 Task: Explore Airbnb accommodation in Yên Vinh, Vietnam from 8th December, 2023 to 15th December, 2023 for 8 adults. 5 bedrooms having 8 beds and 5 bathrooms. Property type can be flat. Amenities needed are: wifi, TV, free parkinig on premises, gym, breakfast. Look for 5 properties as per requirement.
Action: Mouse moved to (490, 252)
Screenshot: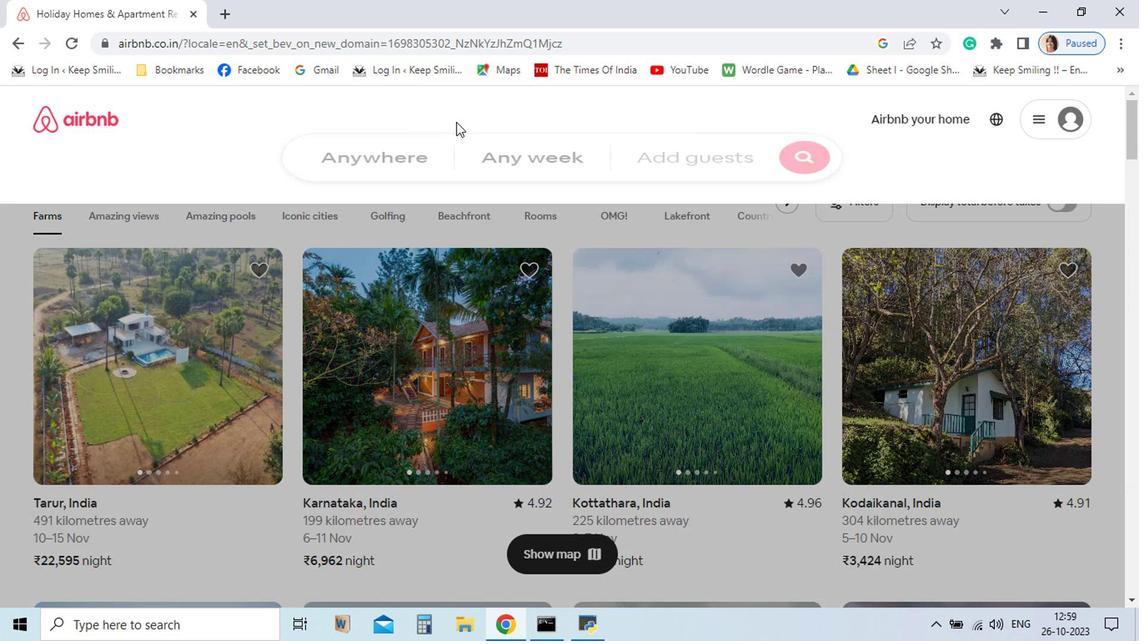 
Action: Mouse pressed left at (490, 252)
Screenshot: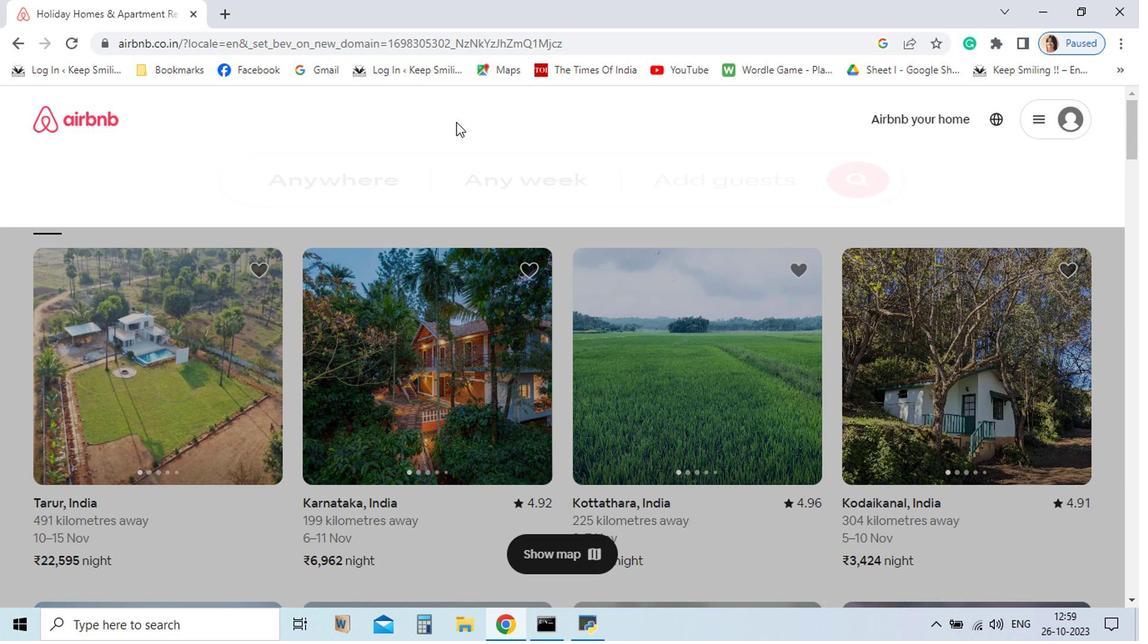 
Action: Mouse moved to (414, 296)
Screenshot: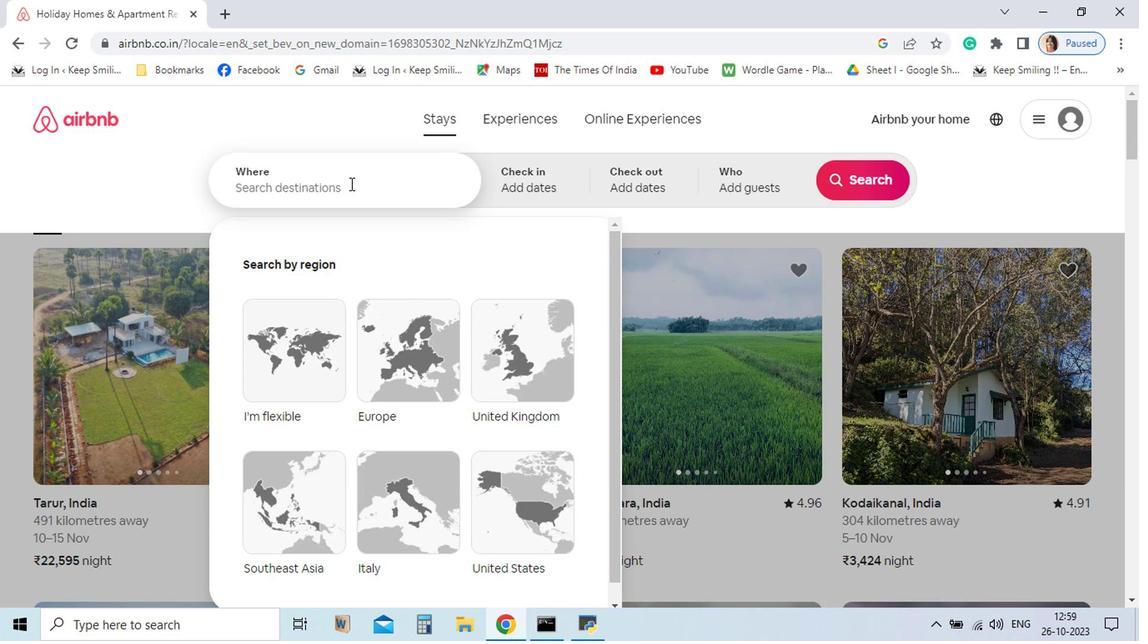 
Action: Mouse pressed left at (414, 296)
Screenshot: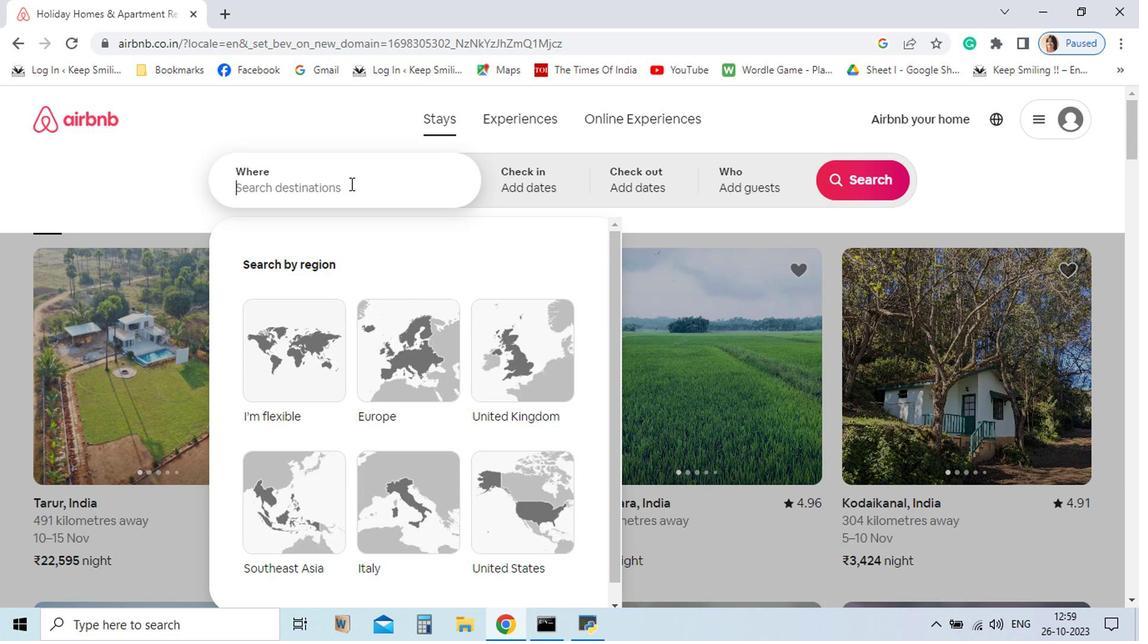 
Action: Key pressed yen<Key.space>vinh,<Key.space>vietnam<Key.enter>
Screenshot: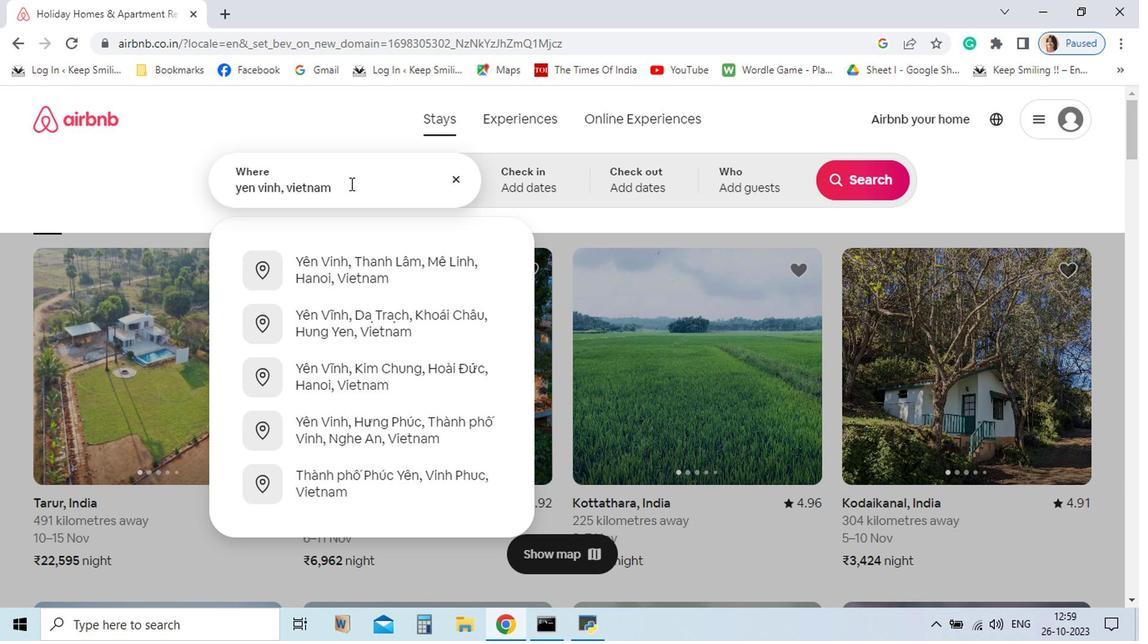 
Action: Mouse moved to (773, 385)
Screenshot: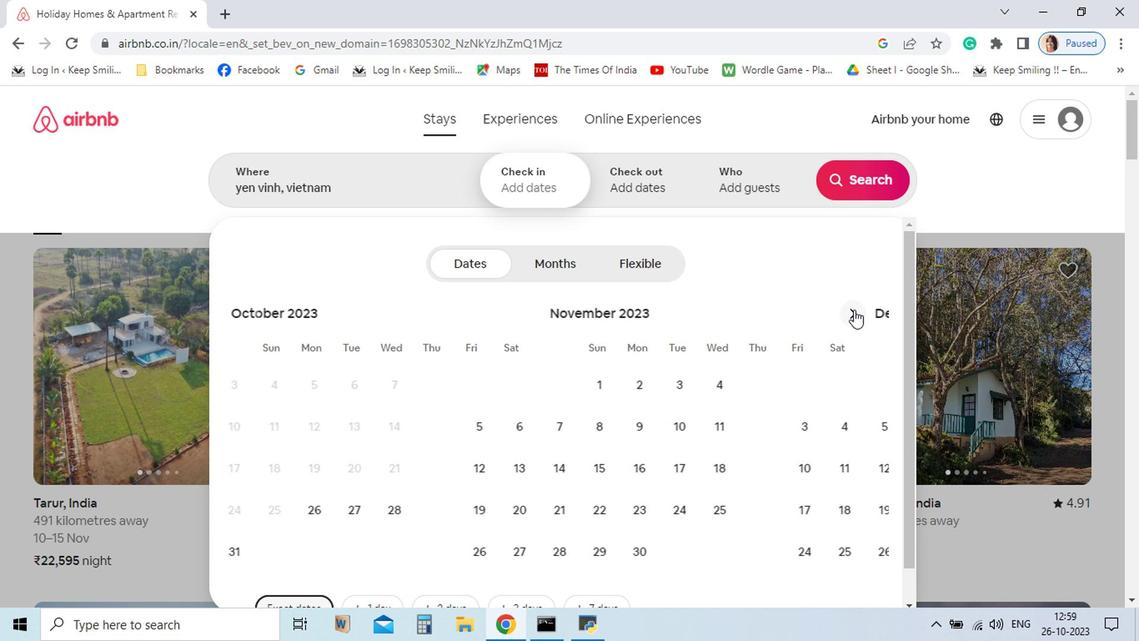 
Action: Mouse pressed left at (773, 385)
Screenshot: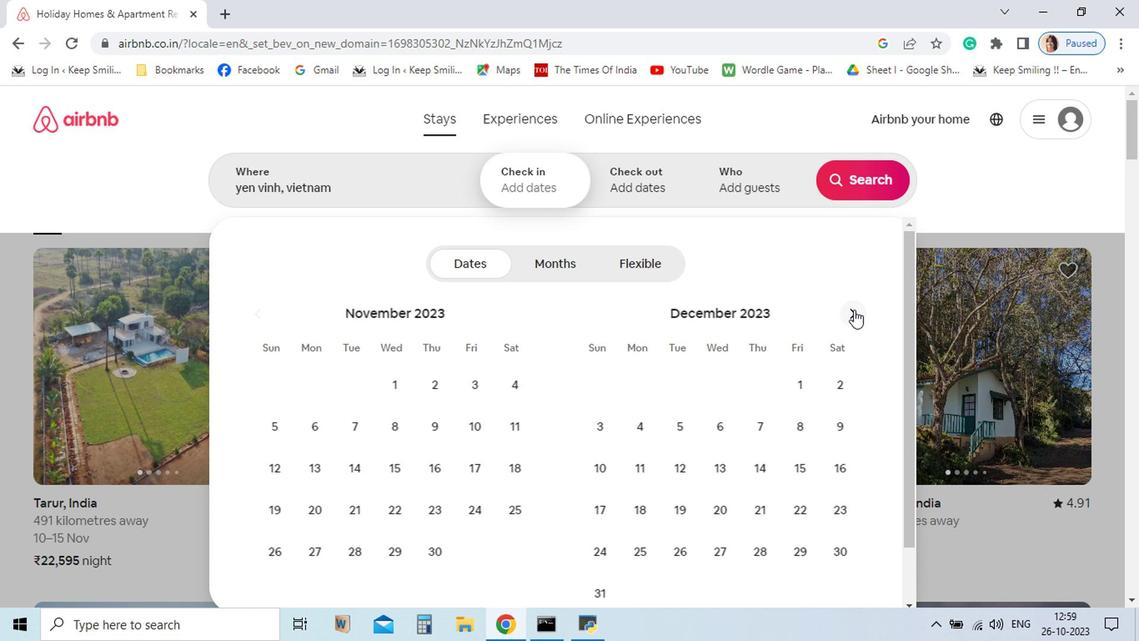 
Action: Mouse moved to (728, 468)
Screenshot: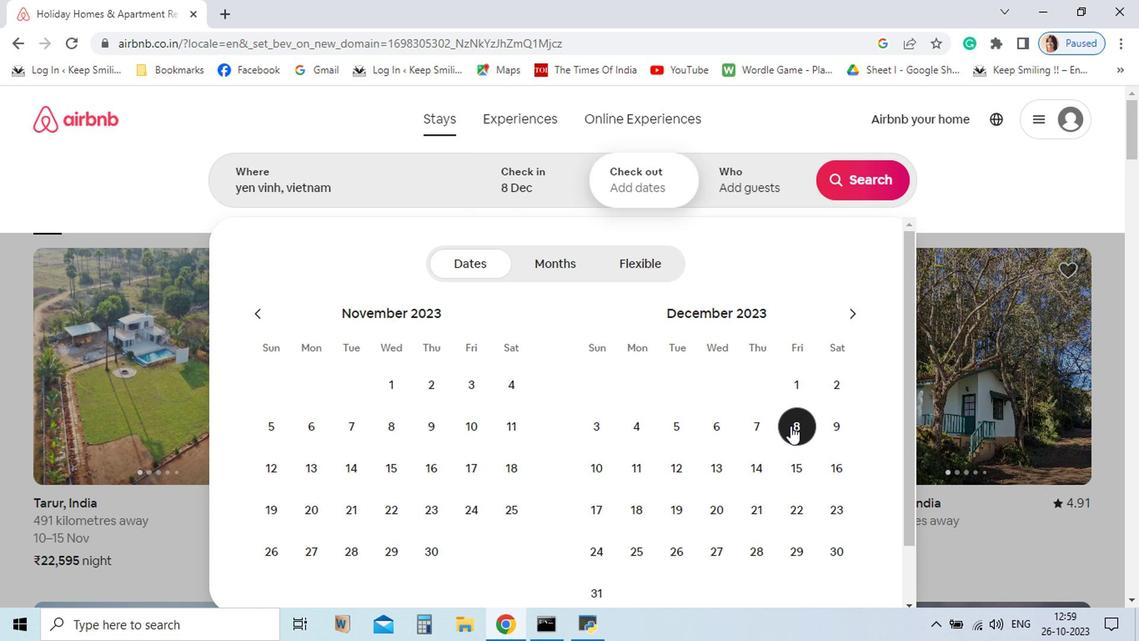 
Action: Mouse pressed left at (728, 468)
Screenshot: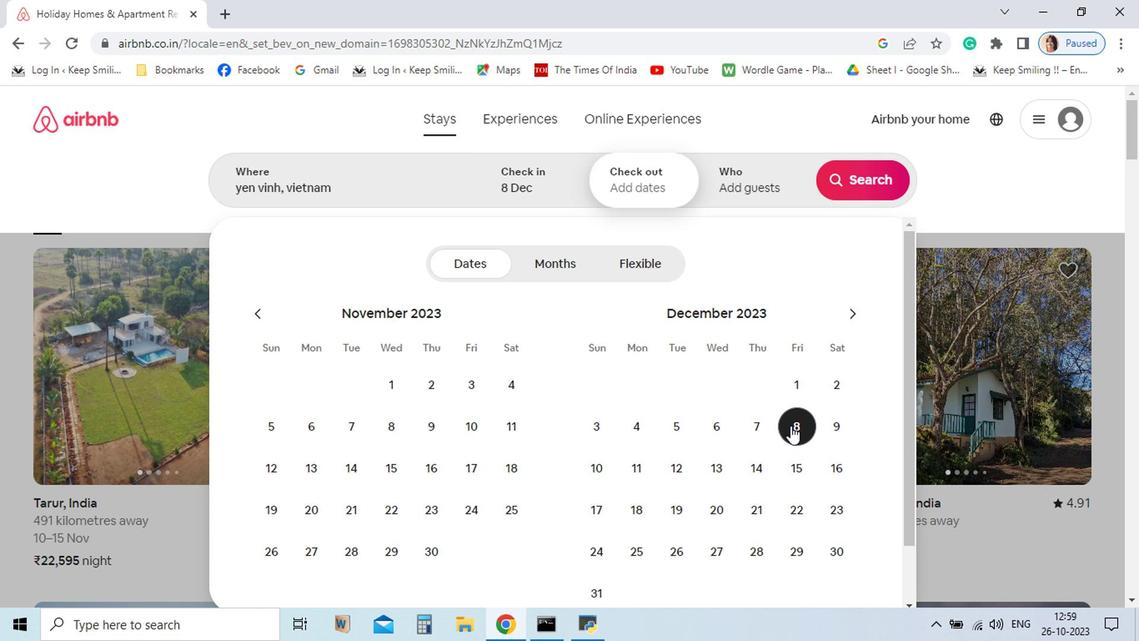 
Action: Mouse moved to (730, 497)
Screenshot: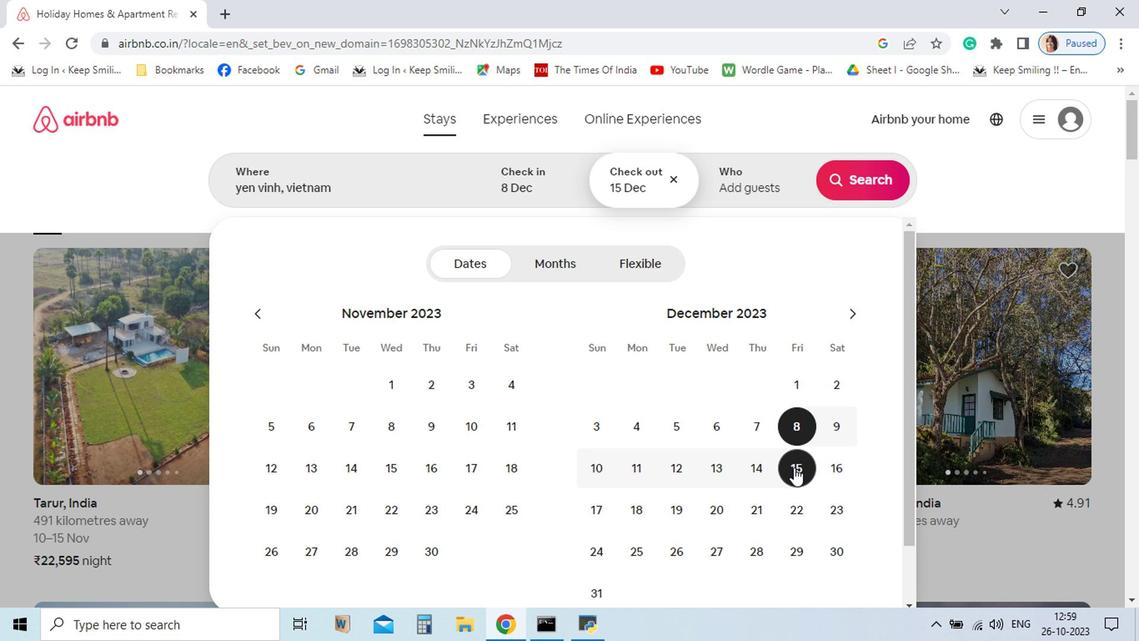 
Action: Mouse pressed left at (730, 497)
Screenshot: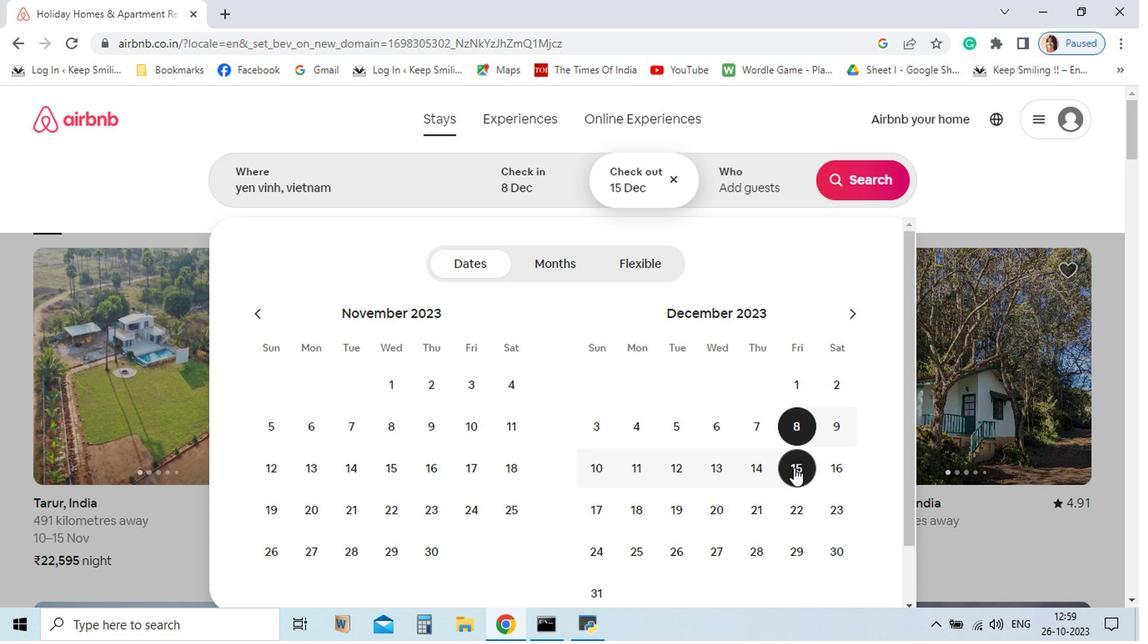 
Action: Mouse moved to (712, 298)
Screenshot: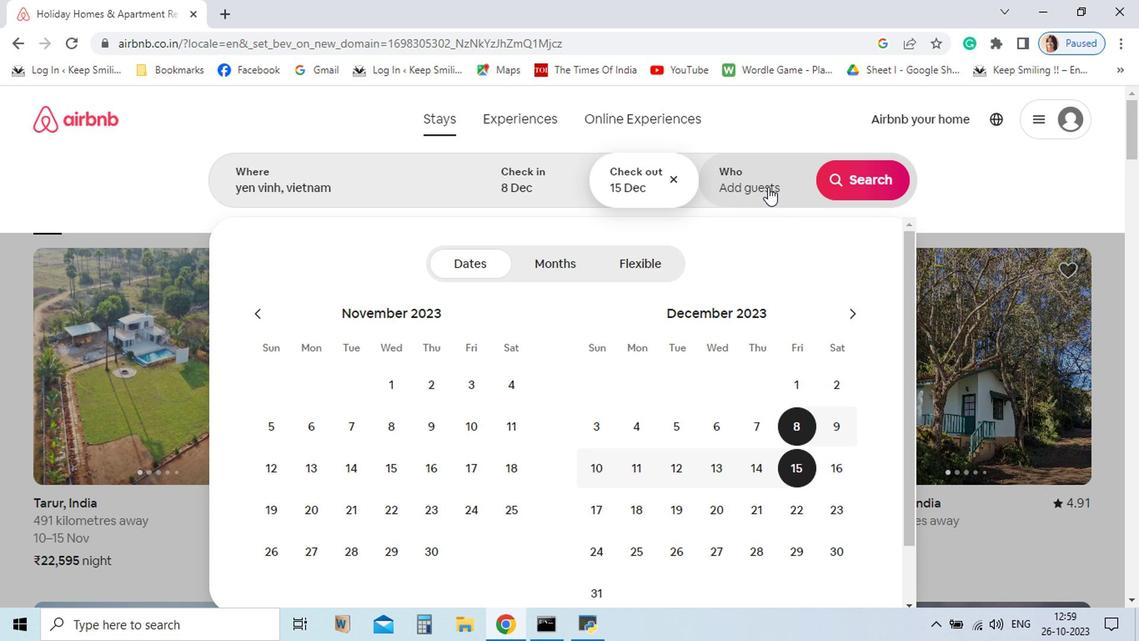 
Action: Mouse pressed left at (712, 298)
Screenshot: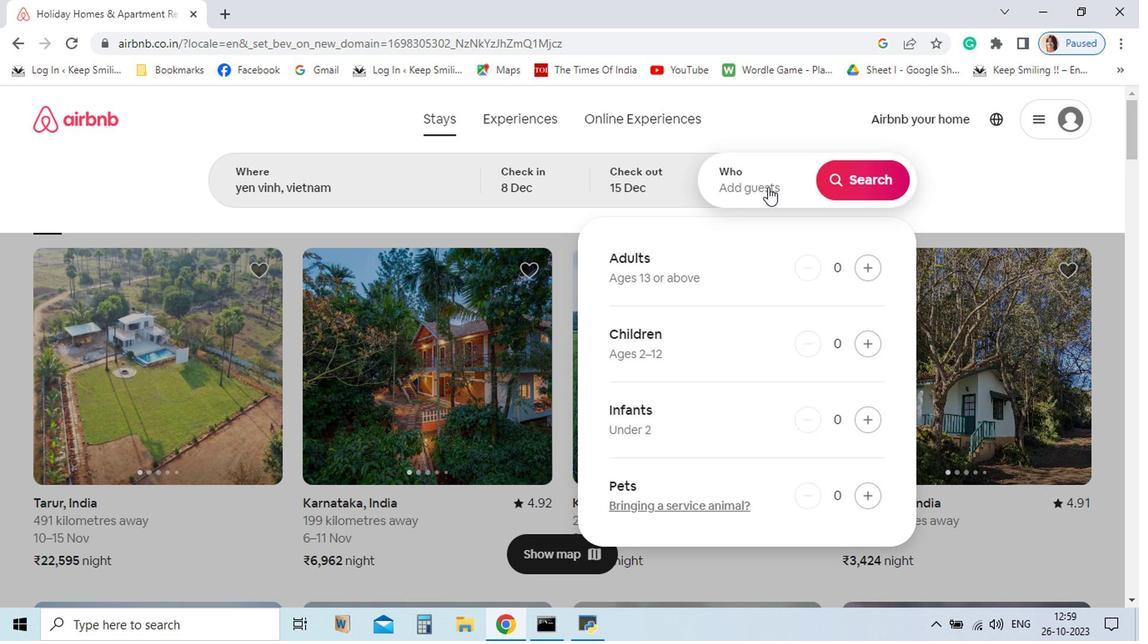 
Action: Mouse moved to (786, 356)
Screenshot: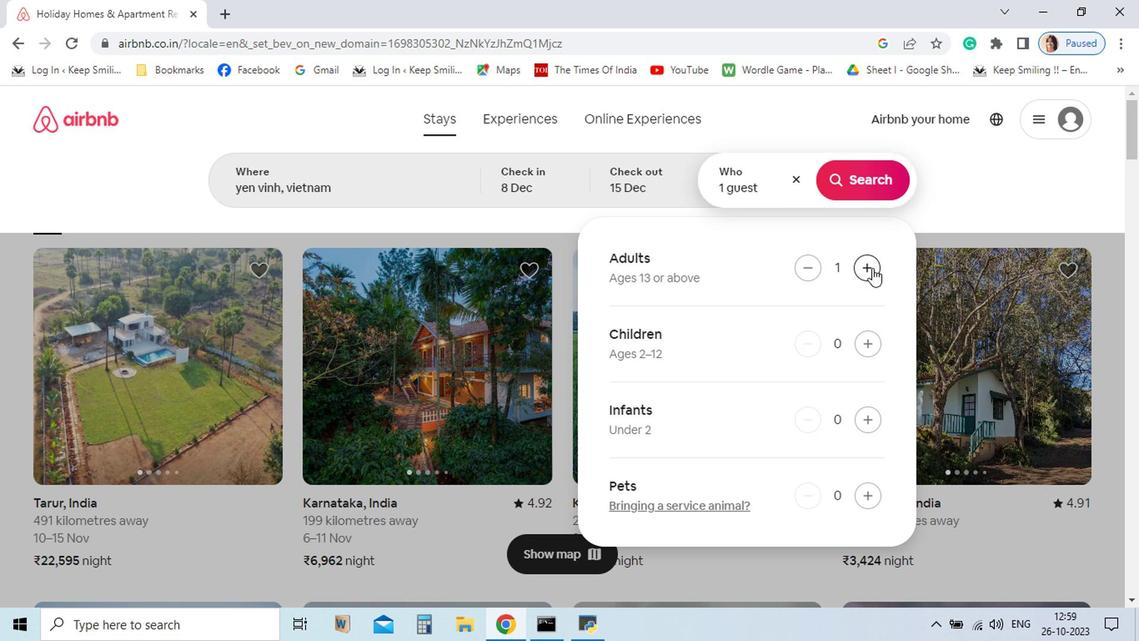 
Action: Mouse pressed left at (786, 356)
Screenshot: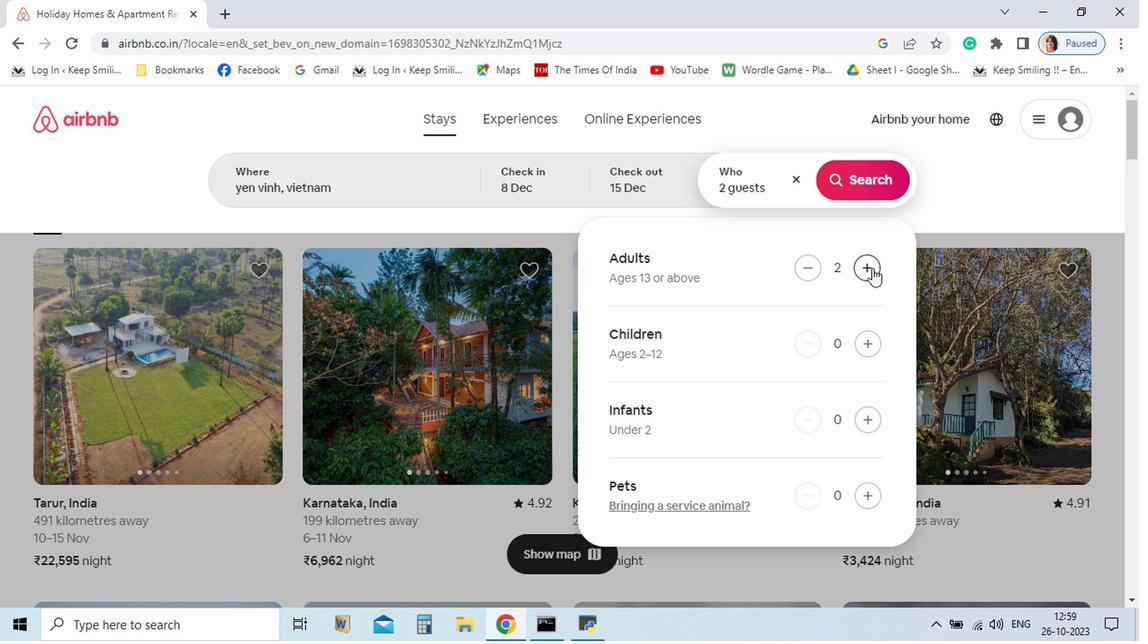 
Action: Mouse pressed left at (786, 356)
Screenshot: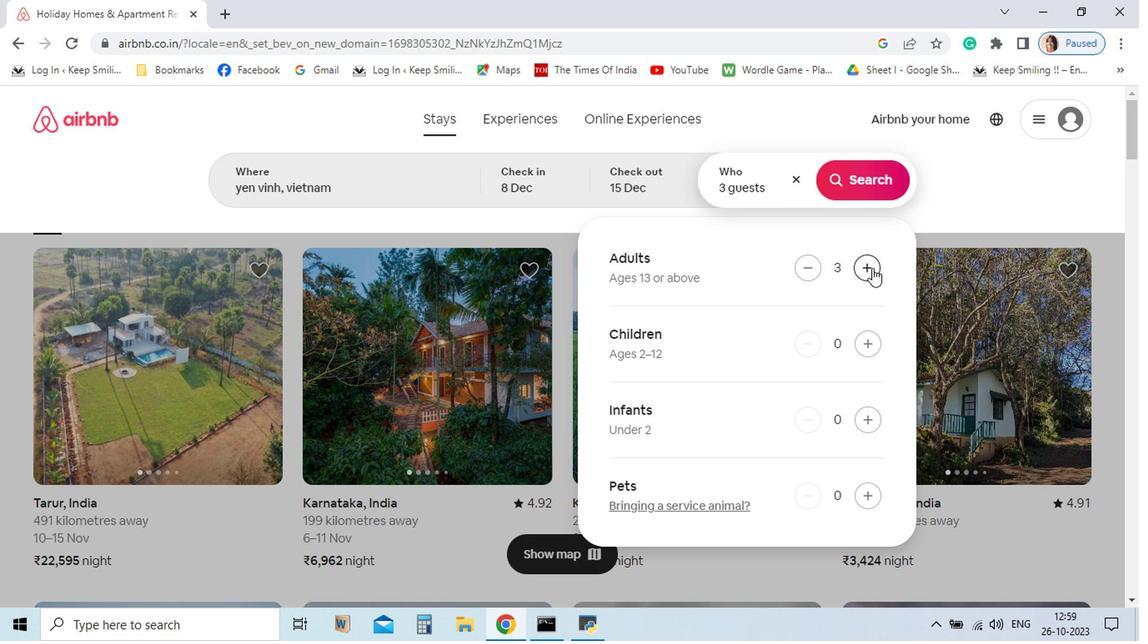 
Action: Mouse pressed left at (786, 356)
Screenshot: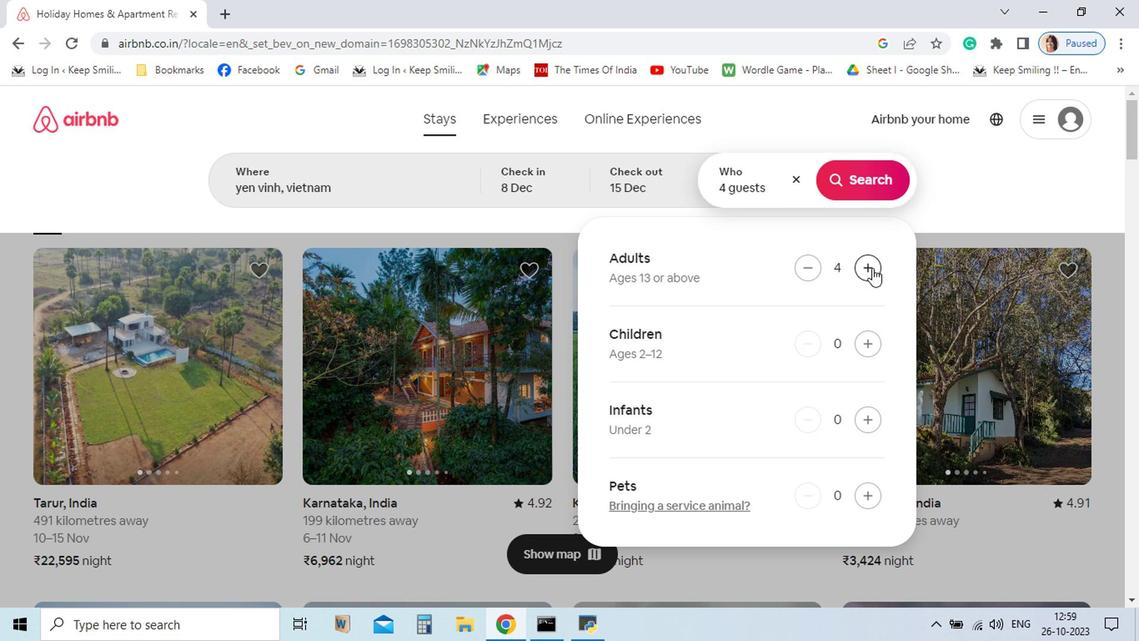 
Action: Mouse pressed left at (786, 356)
Screenshot: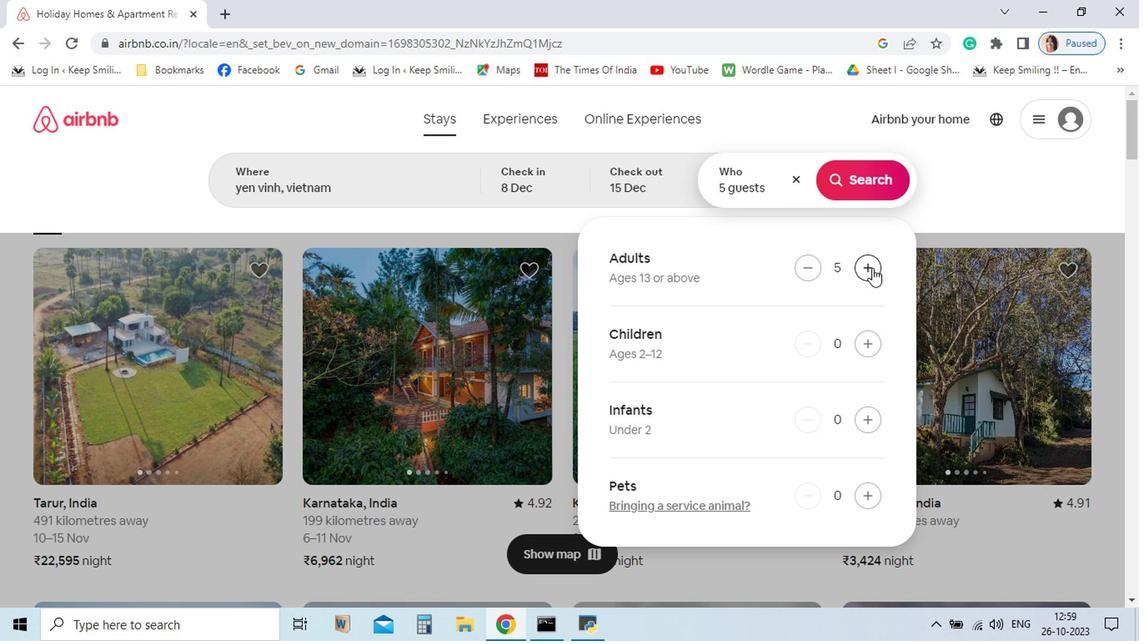 
Action: Mouse pressed left at (786, 356)
Screenshot: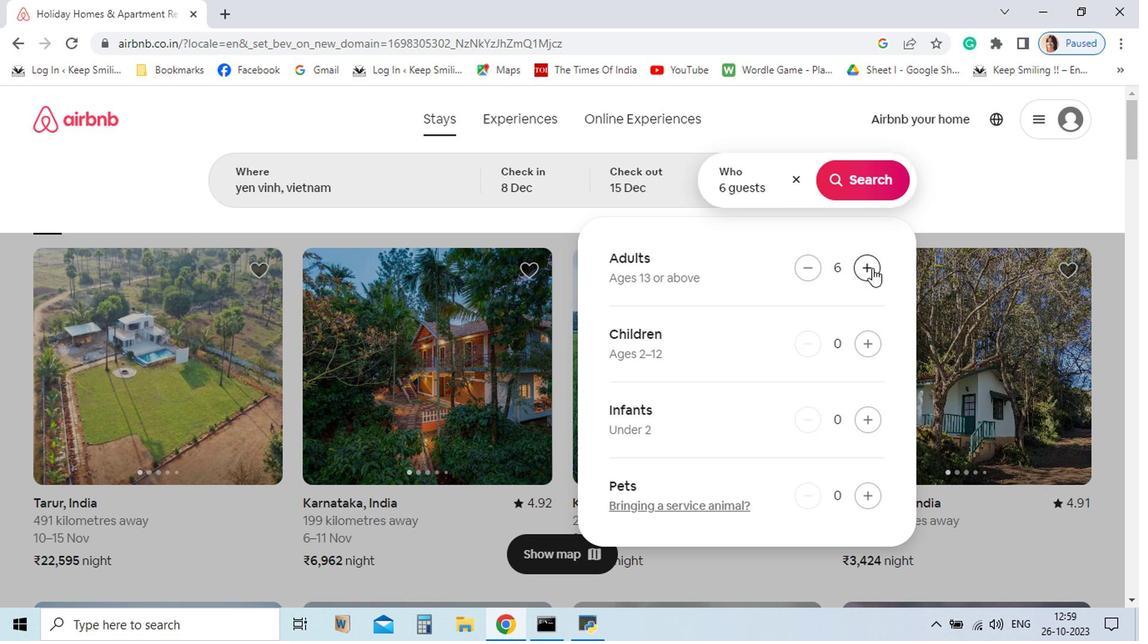 
Action: Mouse pressed left at (786, 356)
Screenshot: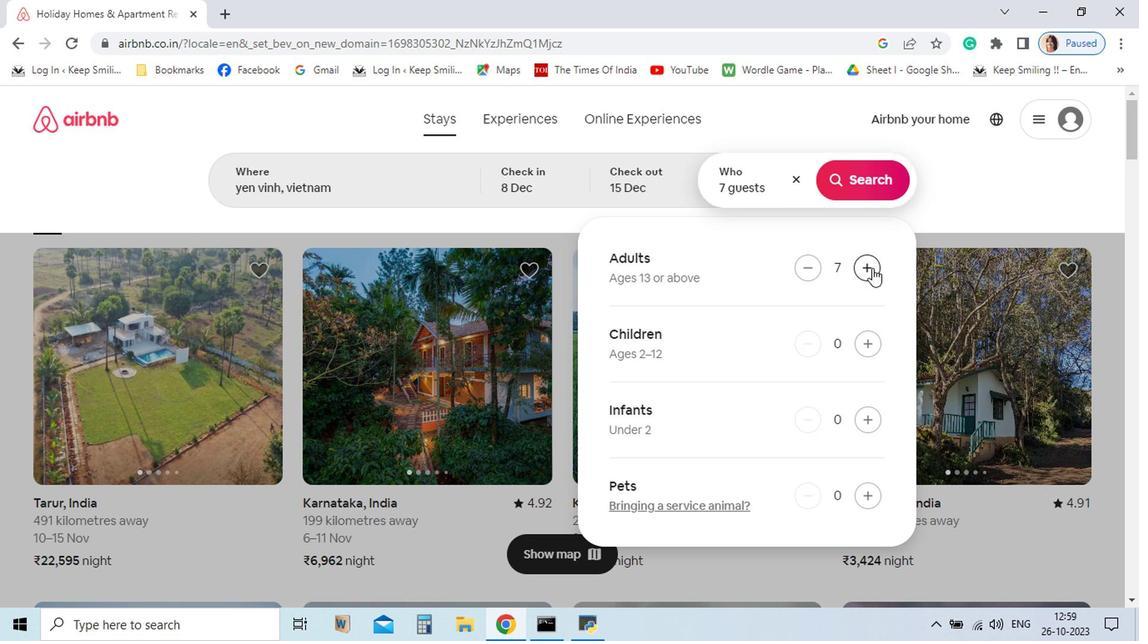 
Action: Mouse pressed left at (786, 356)
Screenshot: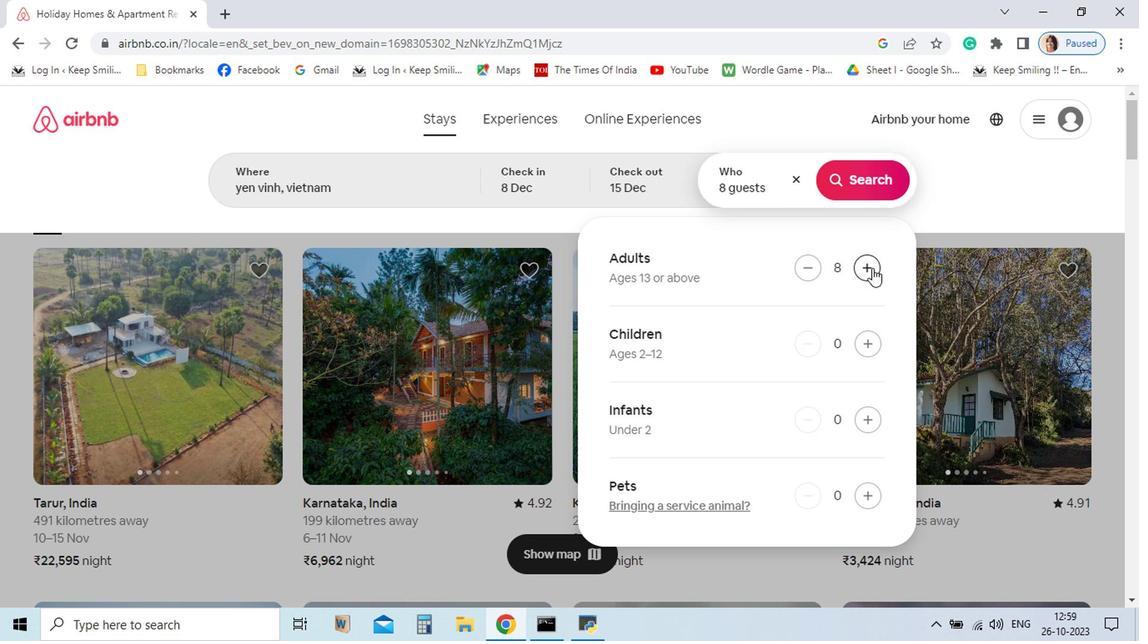 
Action: Mouse pressed left at (786, 356)
Screenshot: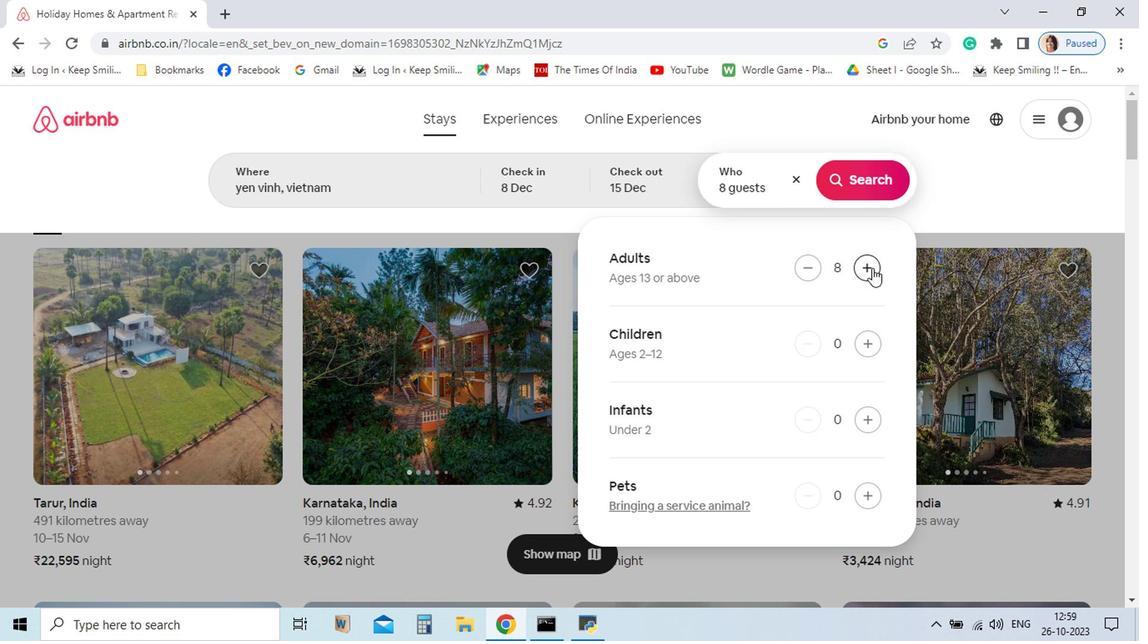
Action: Mouse moved to (785, 290)
Screenshot: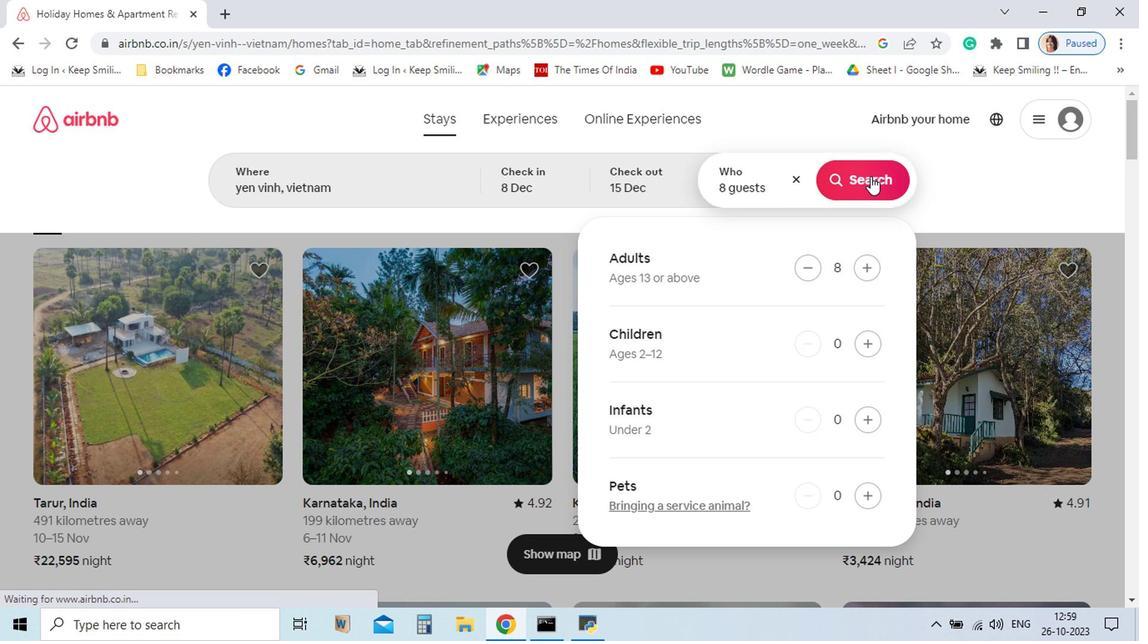 
Action: Mouse pressed left at (785, 290)
Screenshot: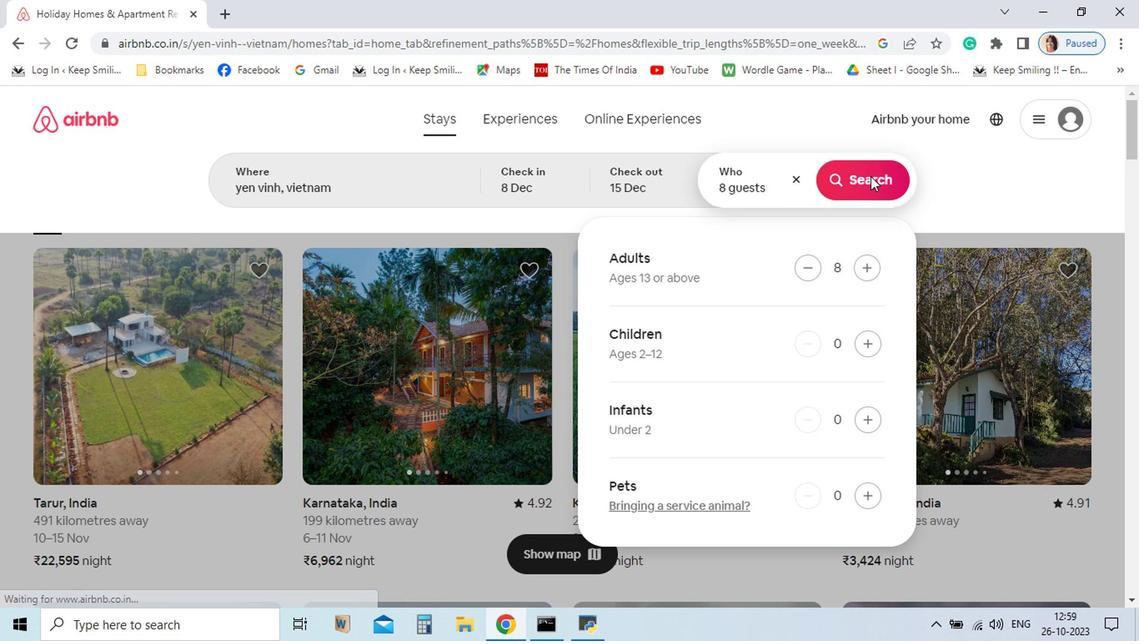 
Action: Mouse moved to (786, 294)
Screenshot: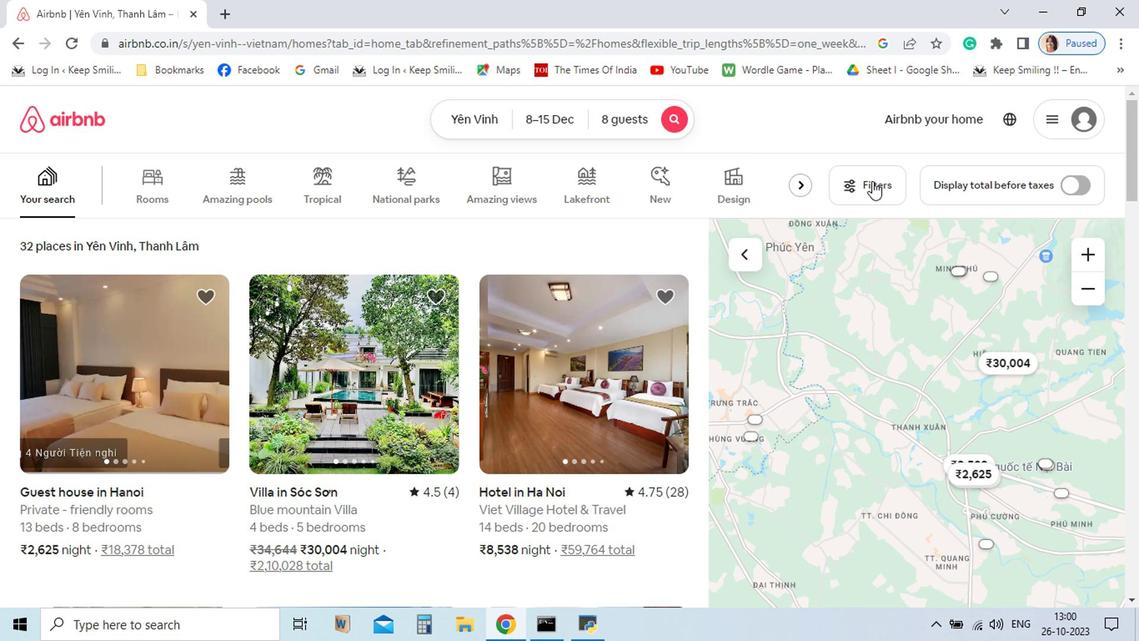
Action: Mouse pressed left at (786, 294)
Screenshot: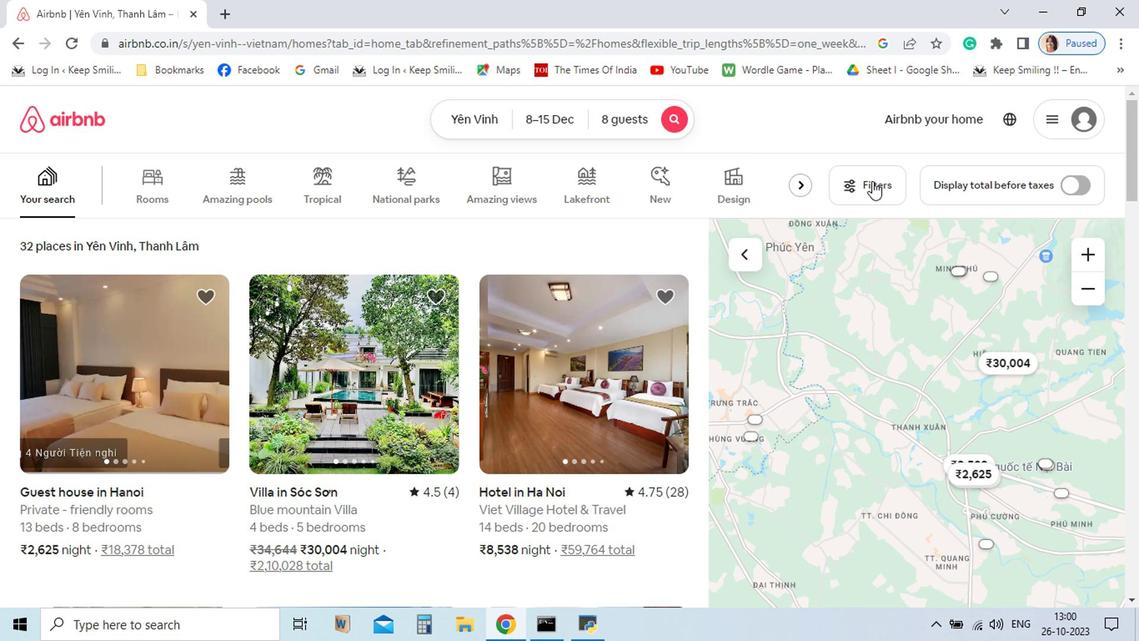 
Action: Mouse moved to (795, 319)
Screenshot: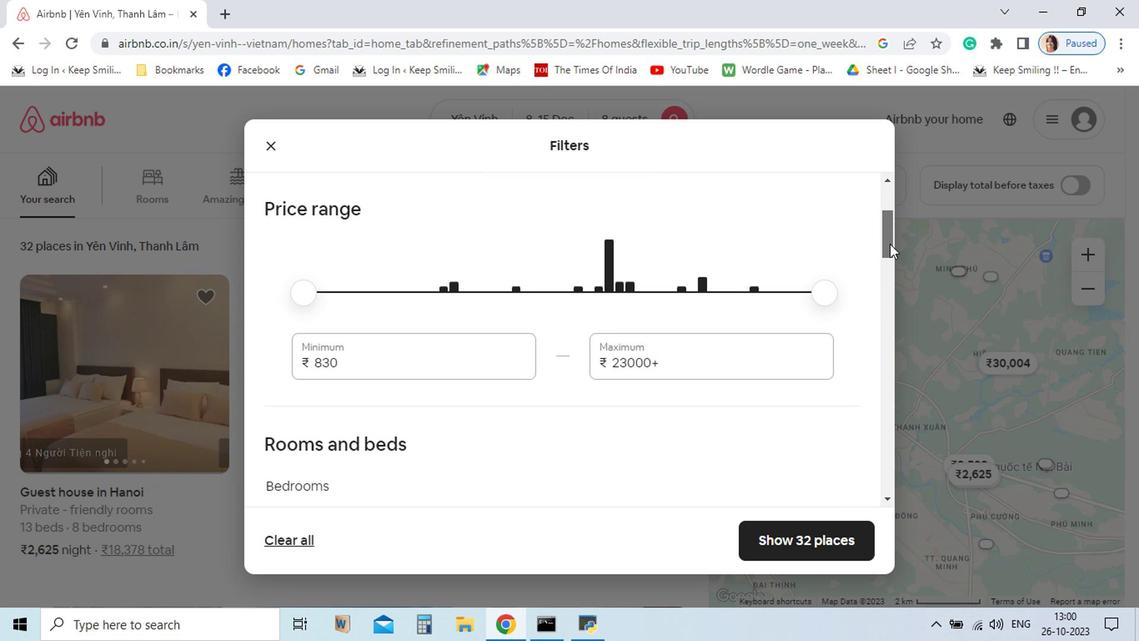 
Action: Mouse pressed left at (795, 319)
Screenshot: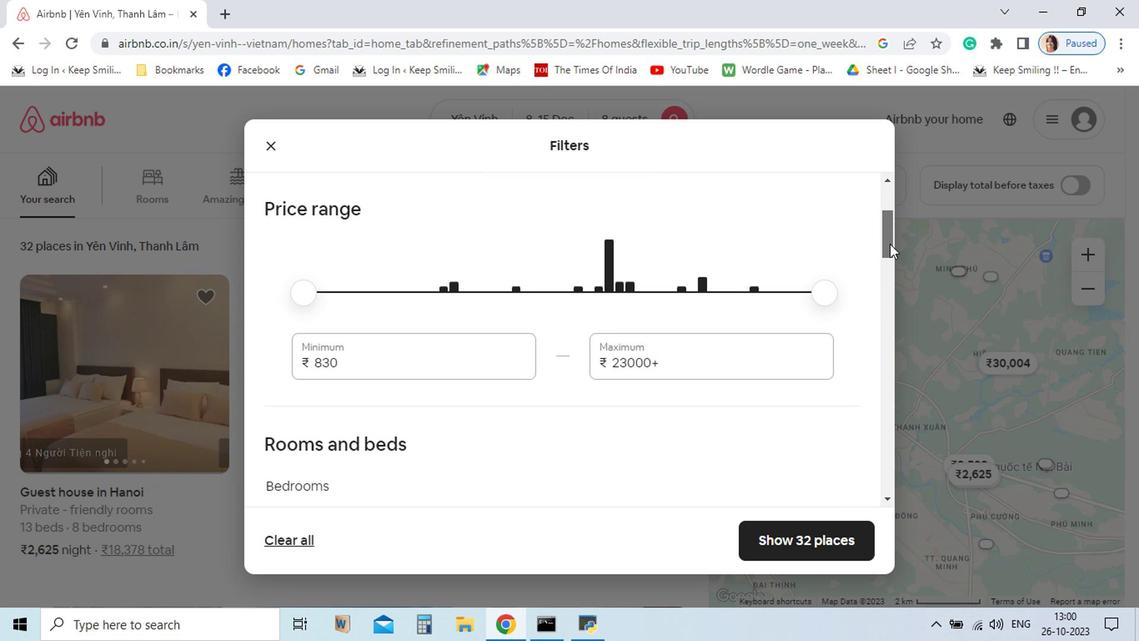 
Action: Mouse moved to (589, 428)
Screenshot: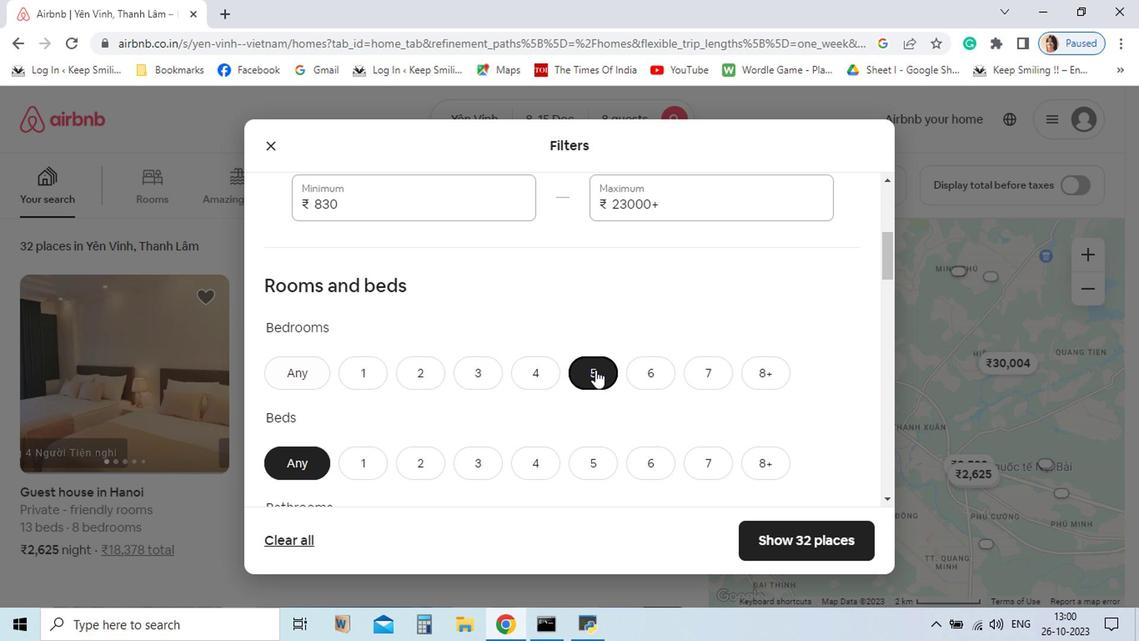 
Action: Mouse pressed left at (589, 428)
Screenshot: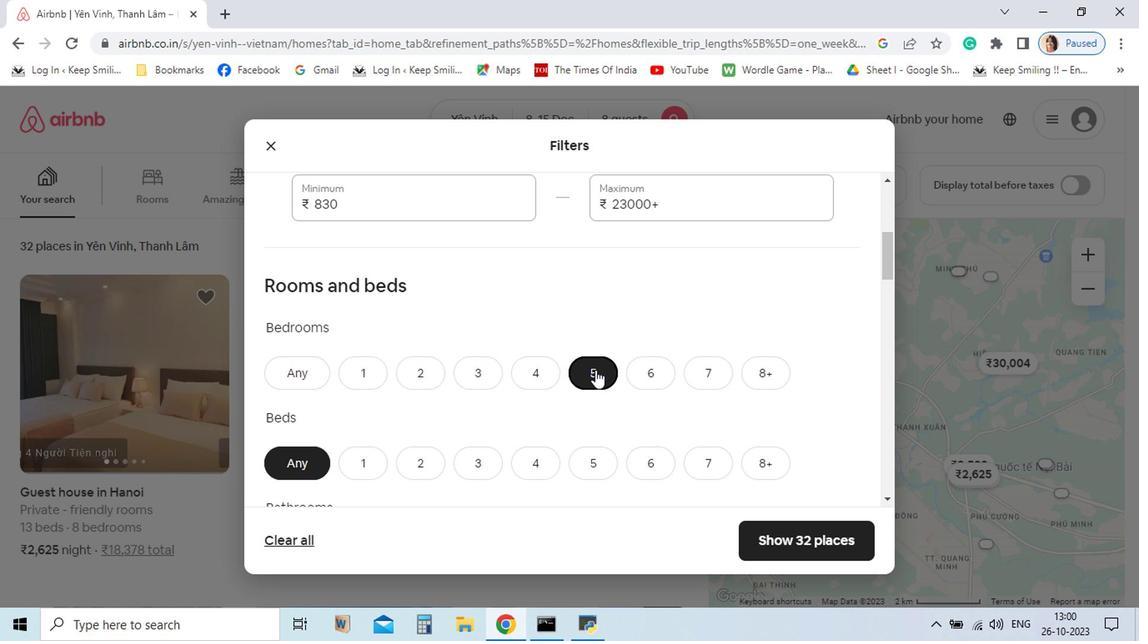 
Action: Mouse moved to (705, 486)
Screenshot: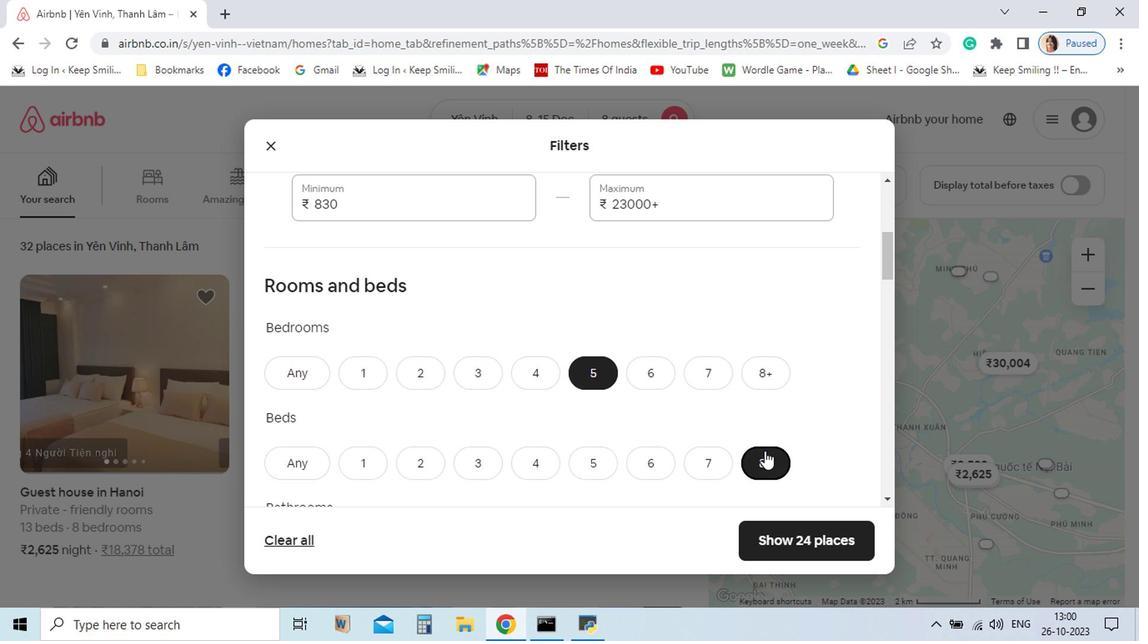 
Action: Mouse pressed left at (705, 486)
Screenshot: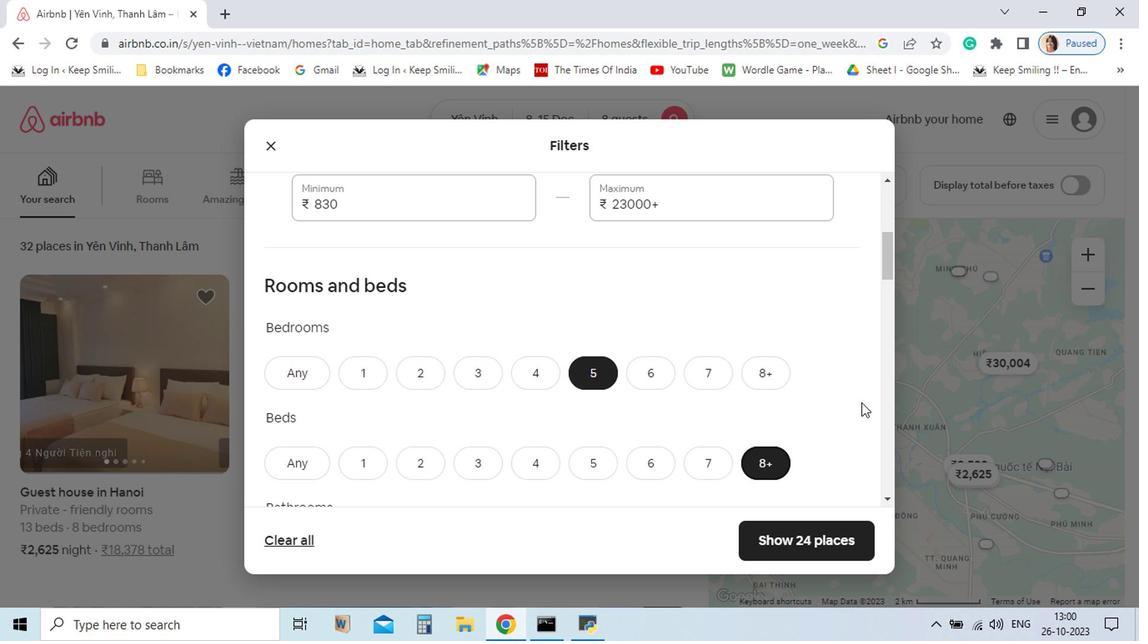 
Action: Mouse moved to (795, 354)
Screenshot: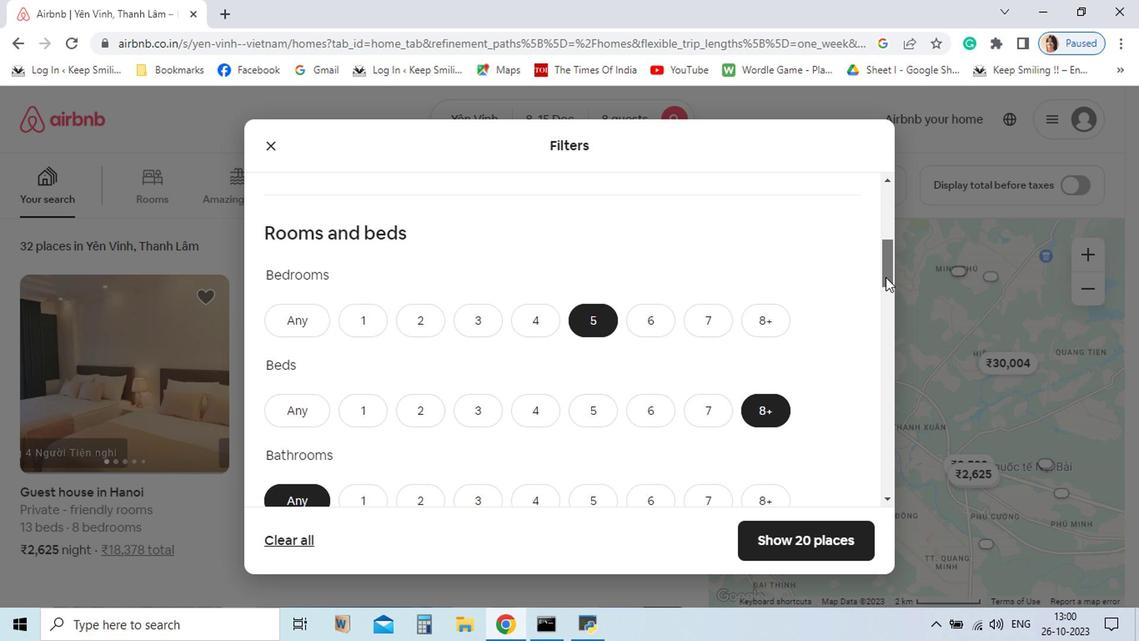 
Action: Mouse pressed left at (795, 354)
Screenshot: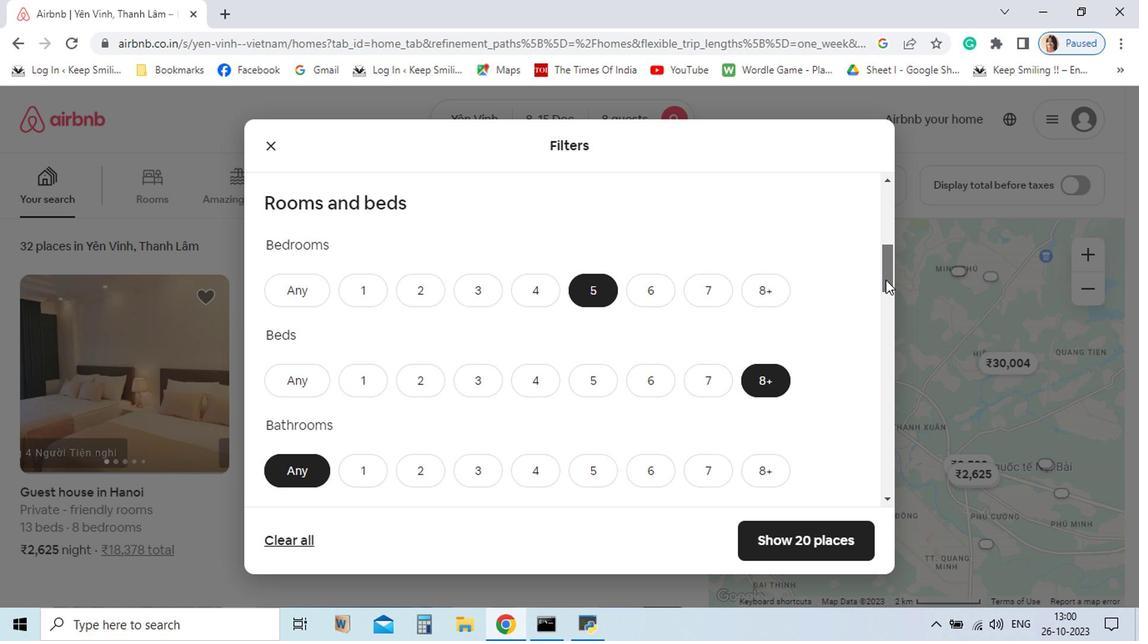 
Action: Mouse moved to (590, 463)
Screenshot: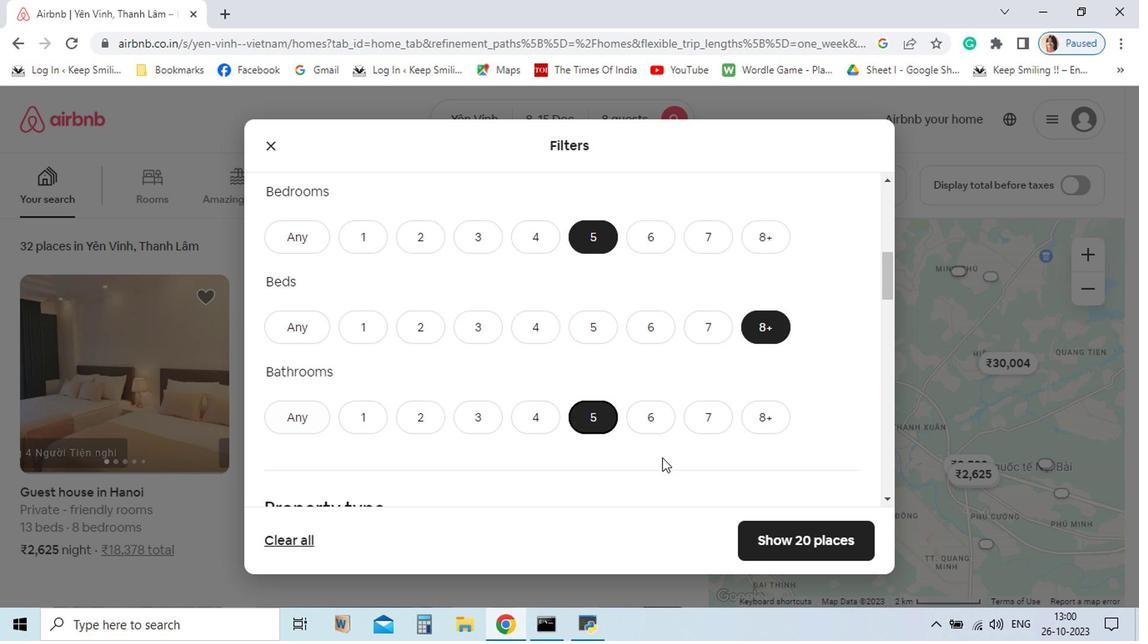 
Action: Mouse pressed left at (590, 463)
Screenshot: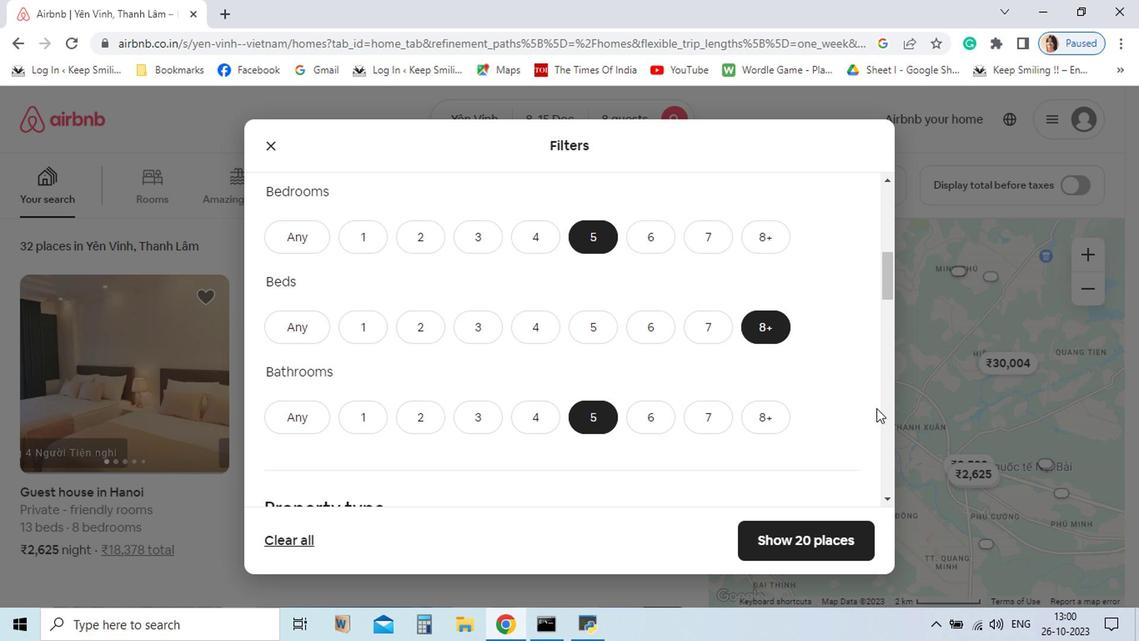 
Action: Mouse moved to (793, 368)
Screenshot: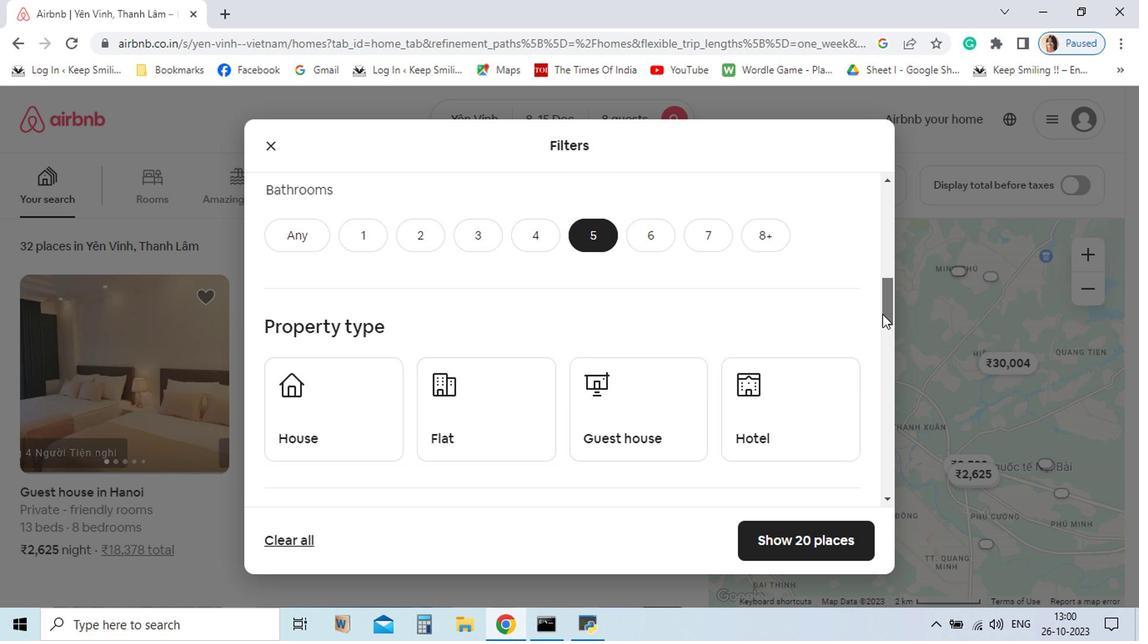 
Action: Mouse pressed left at (793, 368)
Screenshot: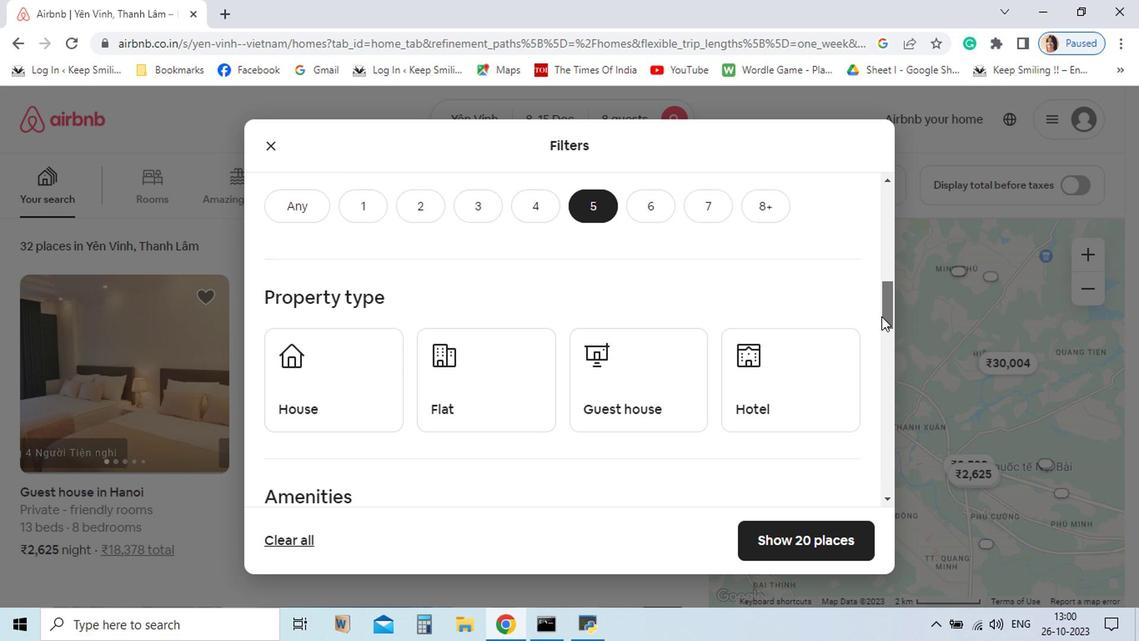 
Action: Mouse moved to (512, 430)
Screenshot: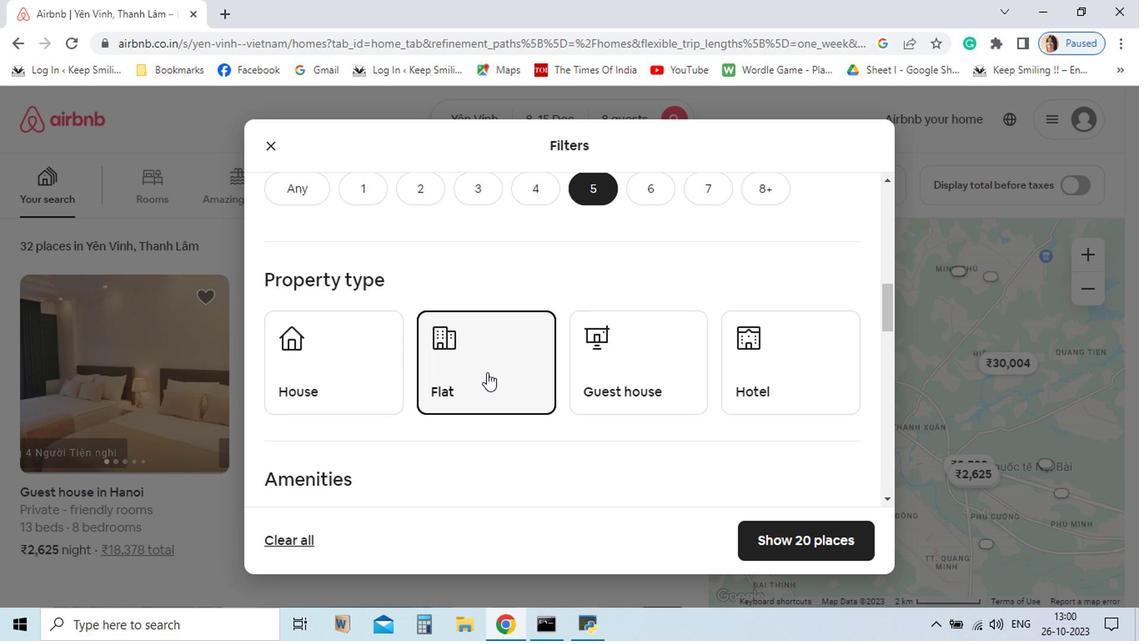 
Action: Mouse pressed left at (512, 430)
Screenshot: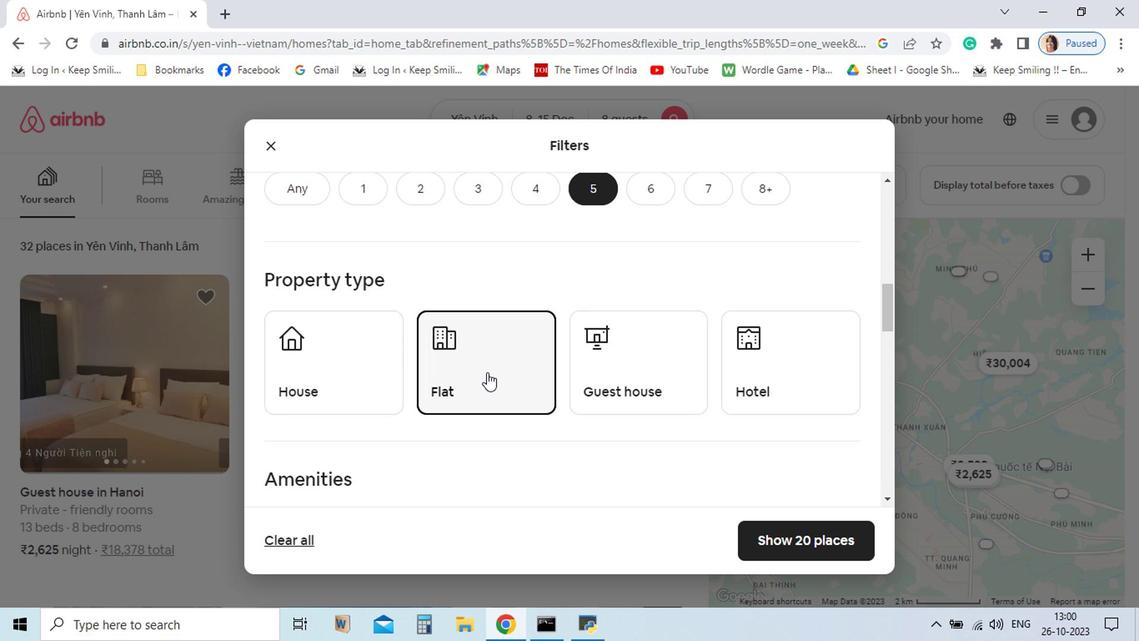
Action: Mouse moved to (795, 390)
Screenshot: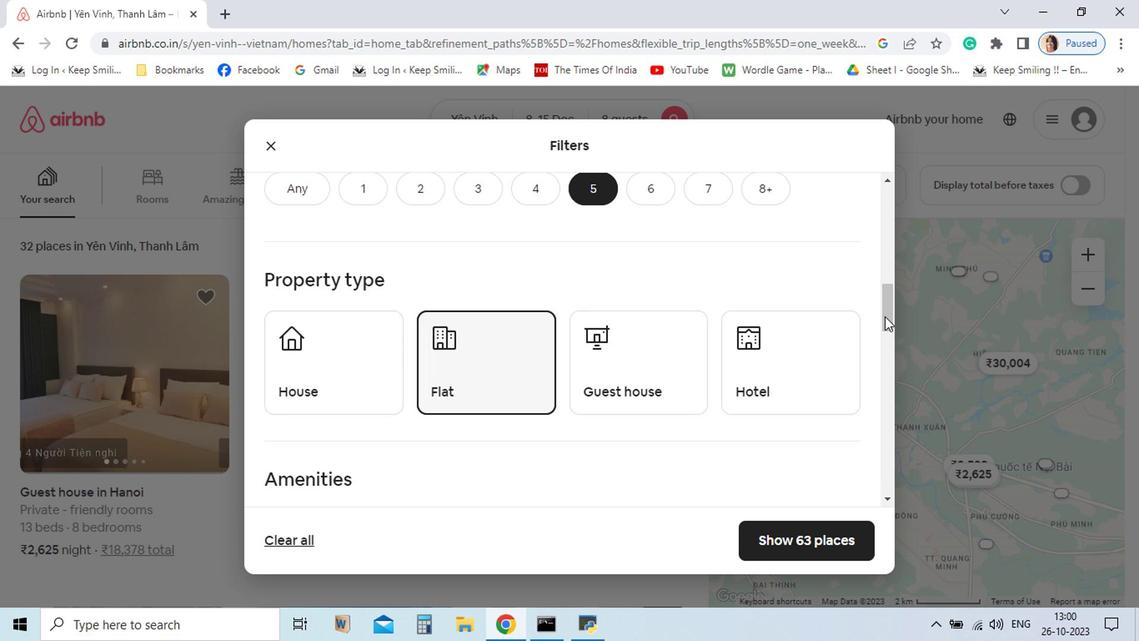
Action: Mouse pressed left at (795, 390)
Screenshot: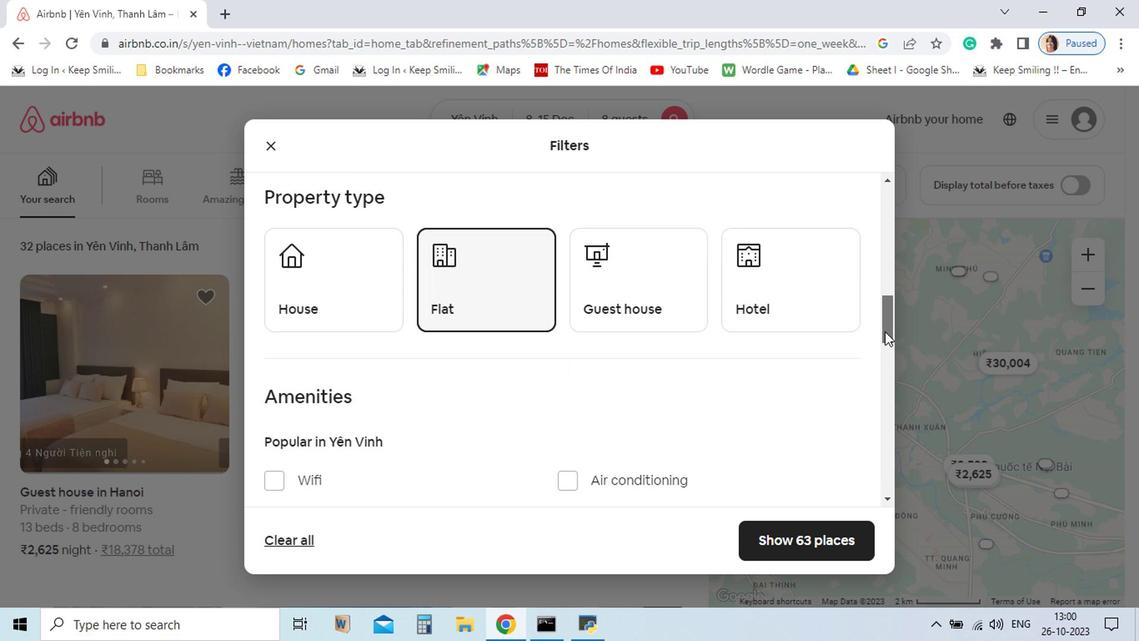
Action: Mouse moved to (359, 376)
Screenshot: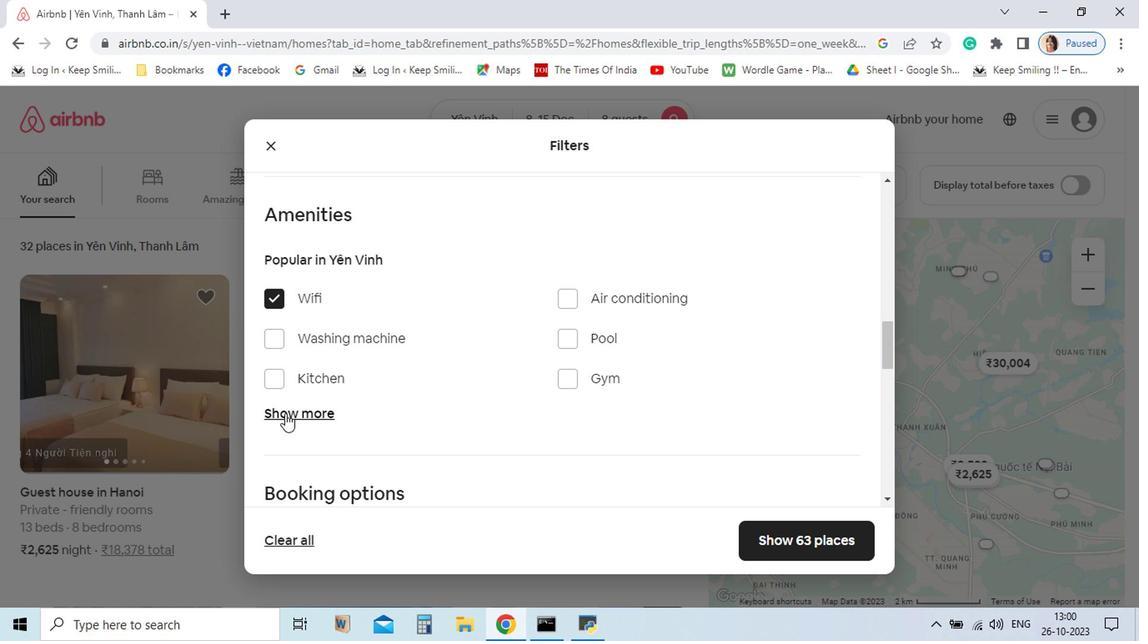 
Action: Mouse pressed left at (359, 376)
Screenshot: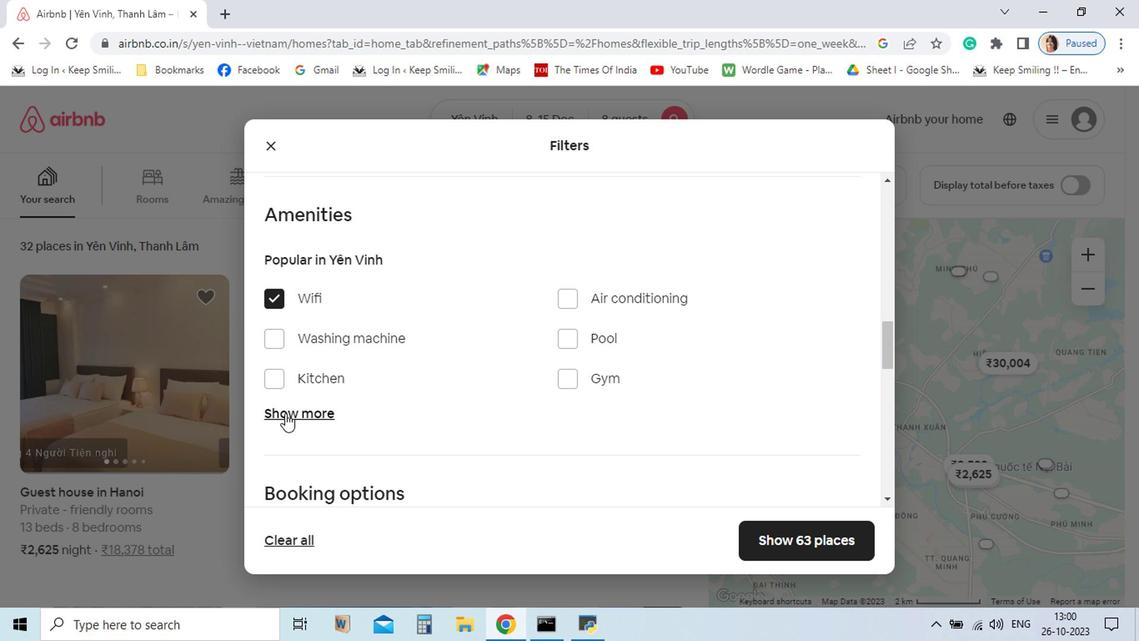 
Action: Mouse moved to (372, 455)
Screenshot: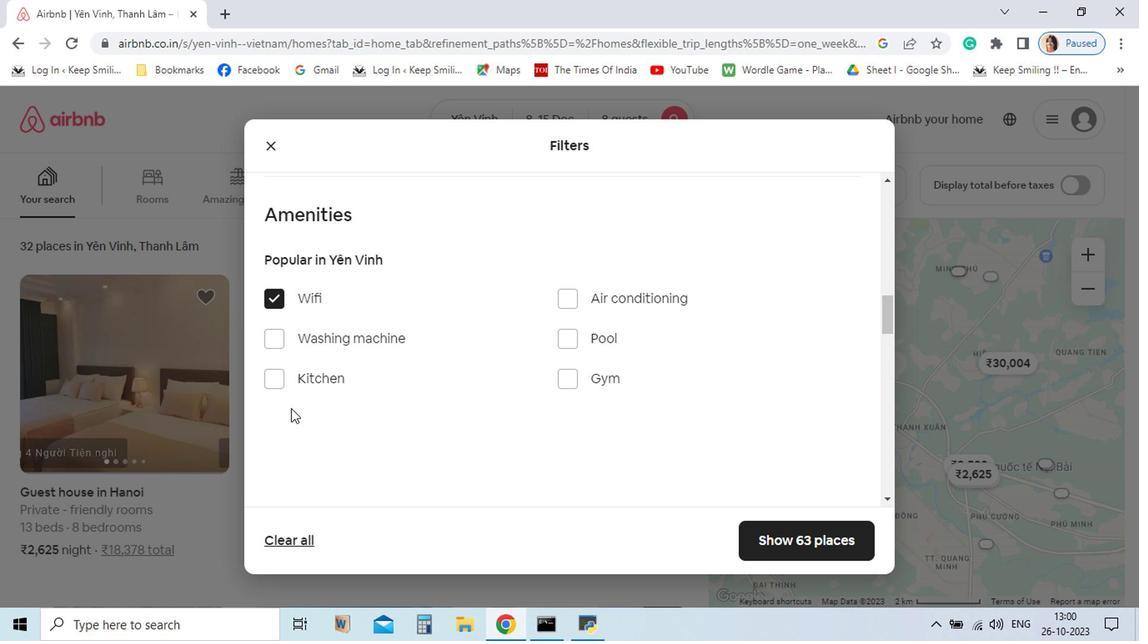 
Action: Mouse pressed left at (372, 455)
Screenshot: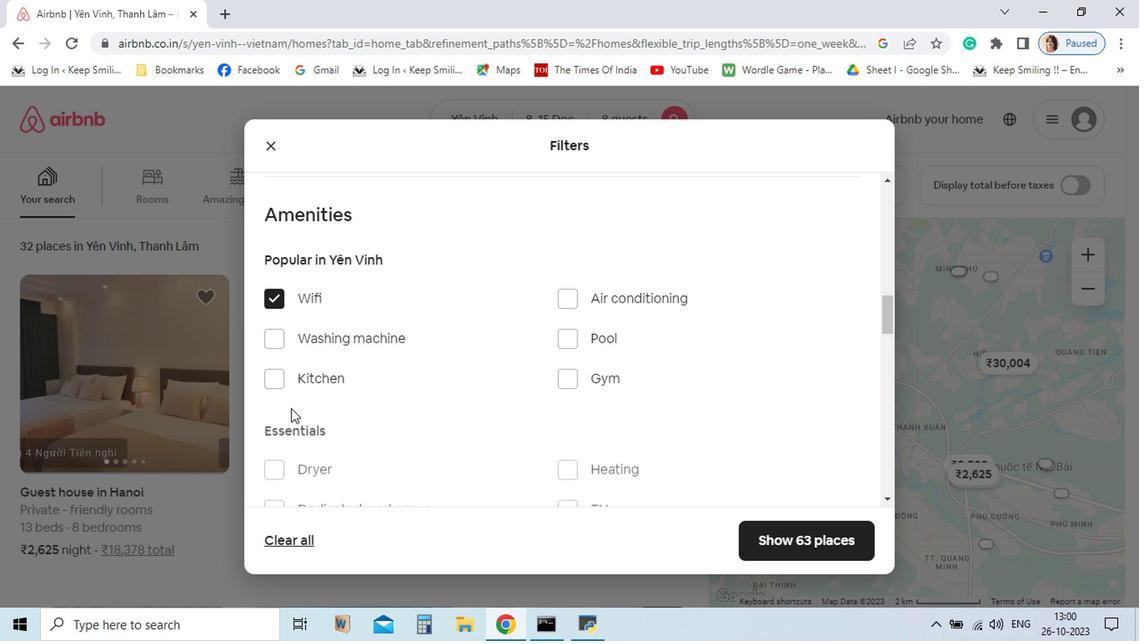 
Action: Mouse moved to (575, 429)
Screenshot: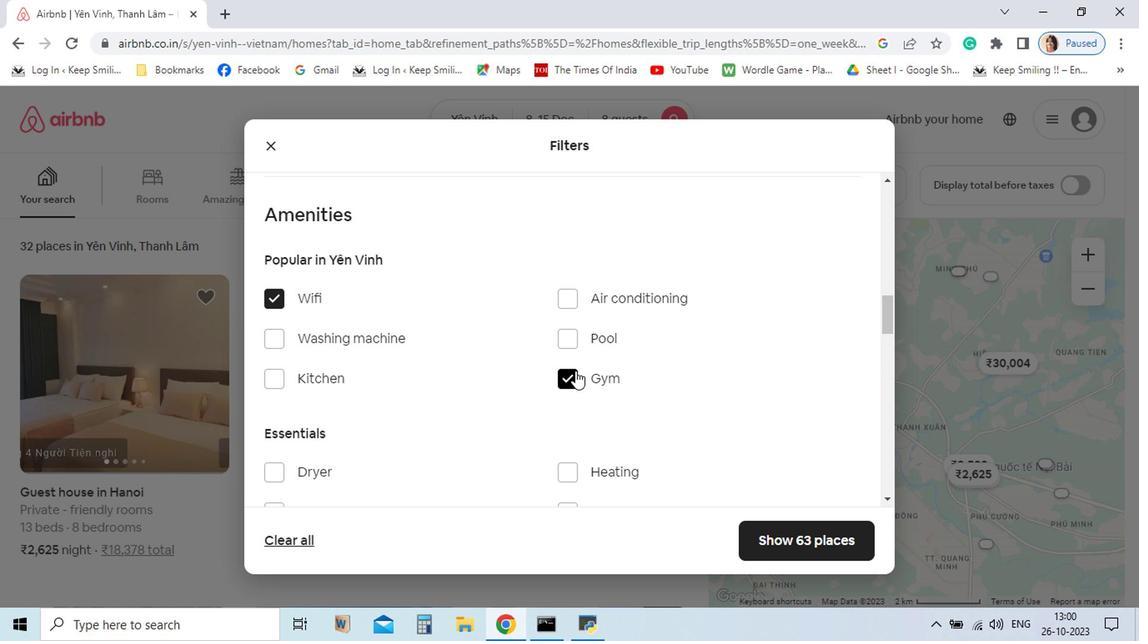 
Action: Mouse pressed left at (575, 429)
Screenshot: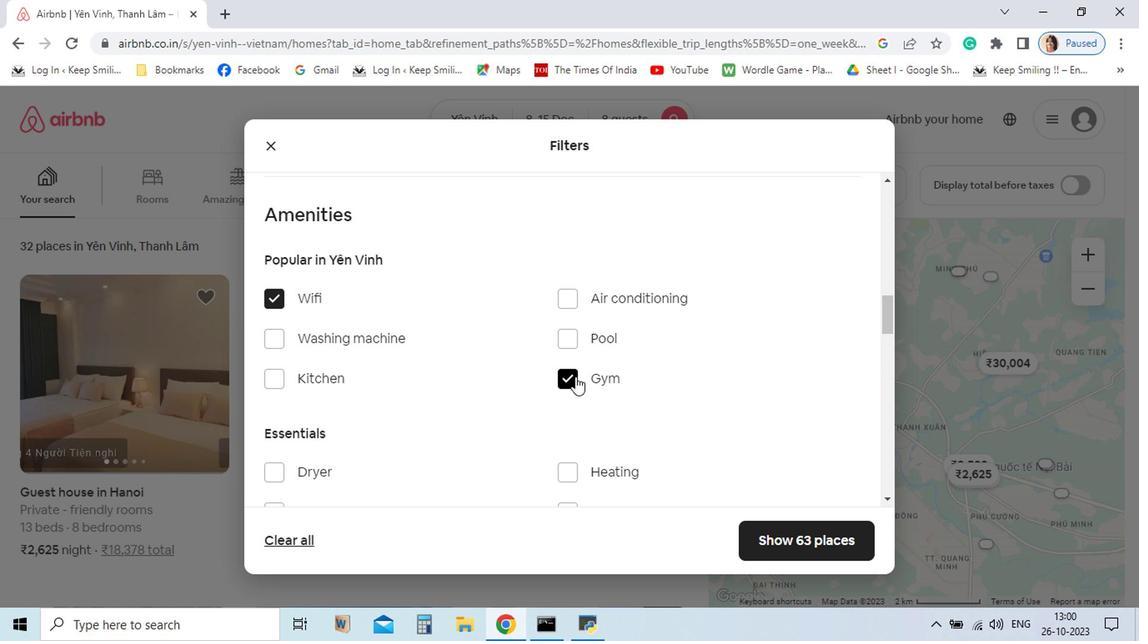 
Action: Mouse moved to (562, 478)
Screenshot: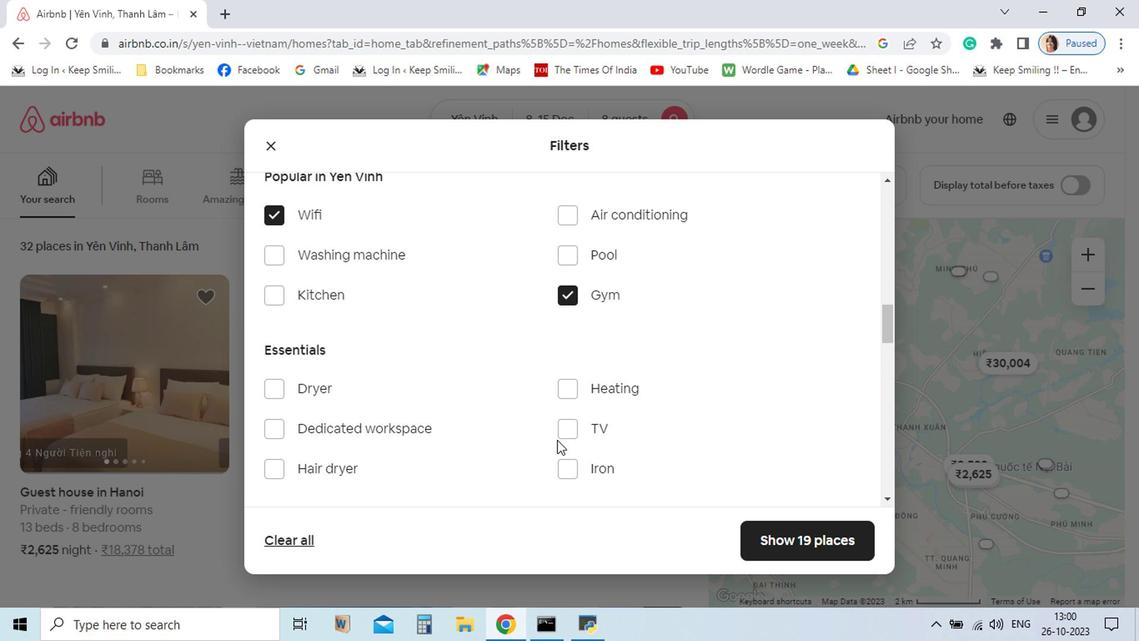 
Action: Mouse scrolled (562, 477) with delta (0, 0)
Screenshot: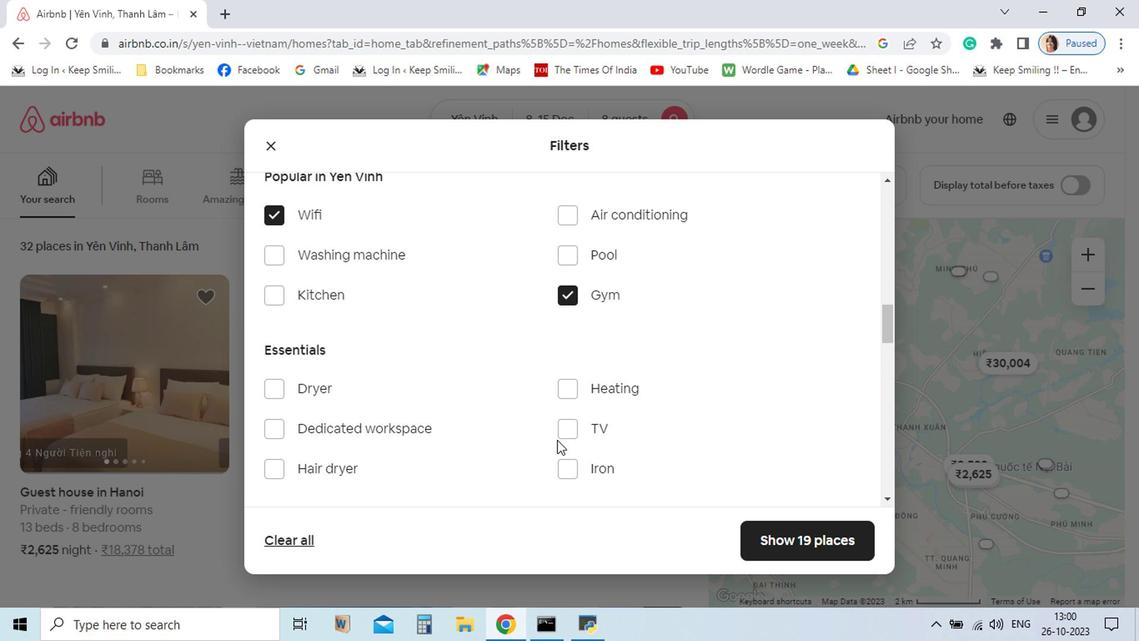 
Action: Mouse moved to (539, 490)
Screenshot: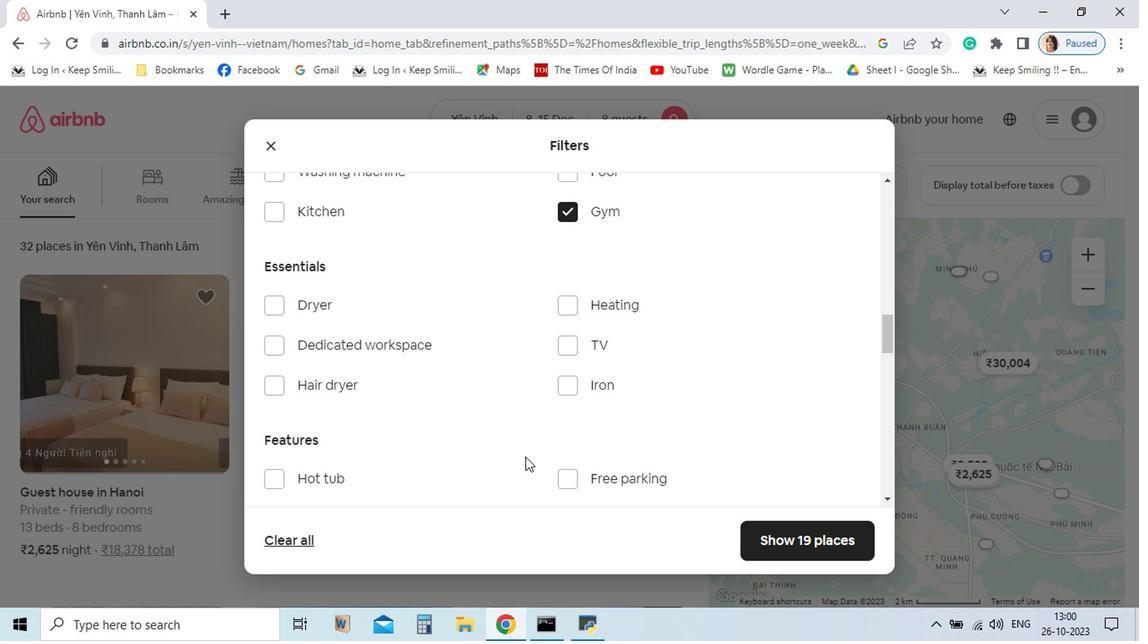 
Action: Mouse scrolled (539, 489) with delta (0, 0)
Screenshot: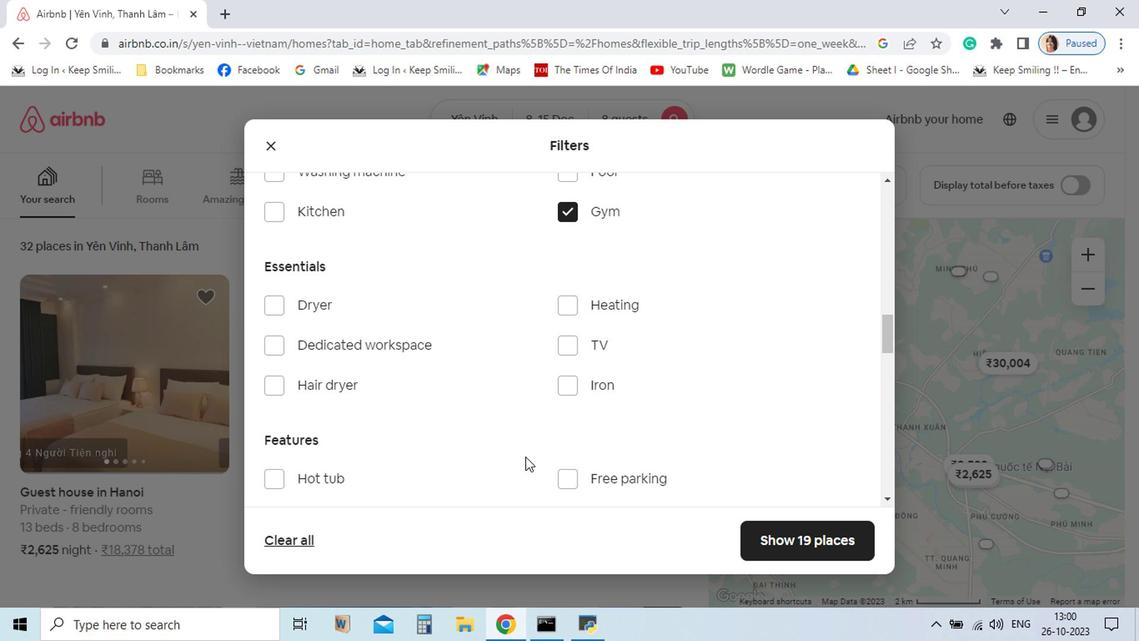 
Action: Mouse moved to (572, 410)
Screenshot: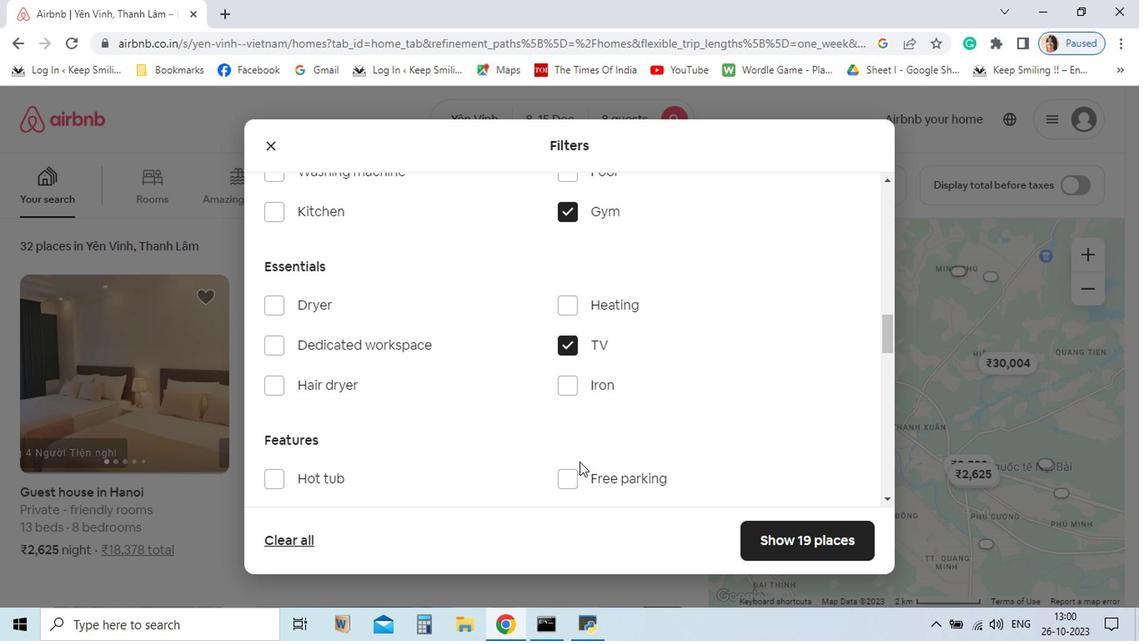 
Action: Mouse pressed left at (572, 410)
Screenshot: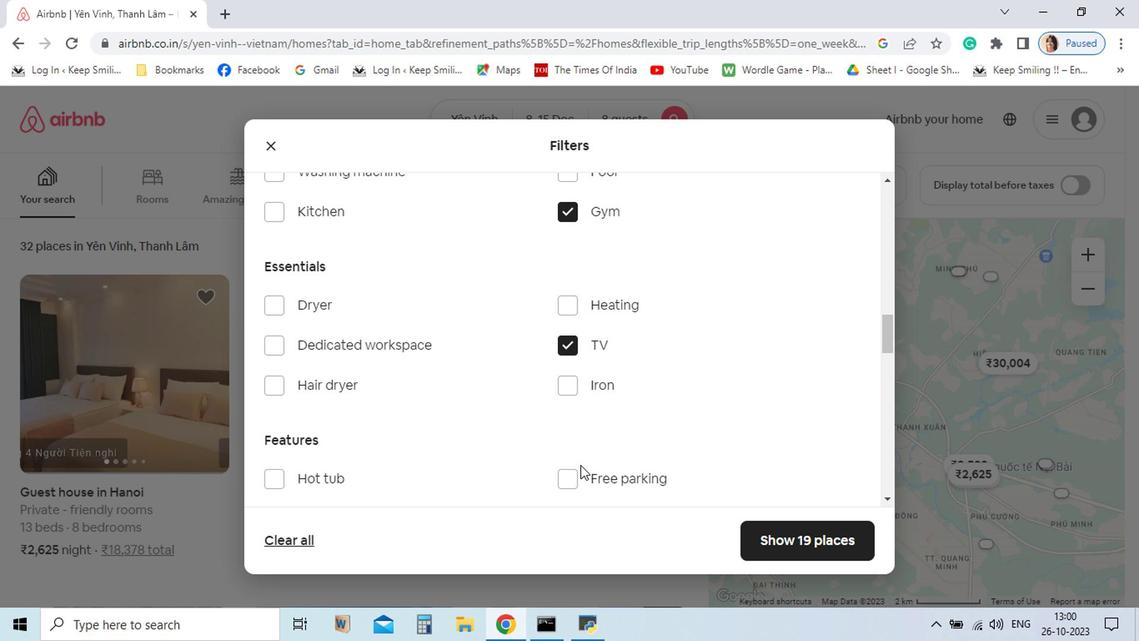 
Action: Mouse moved to (571, 503)
Screenshot: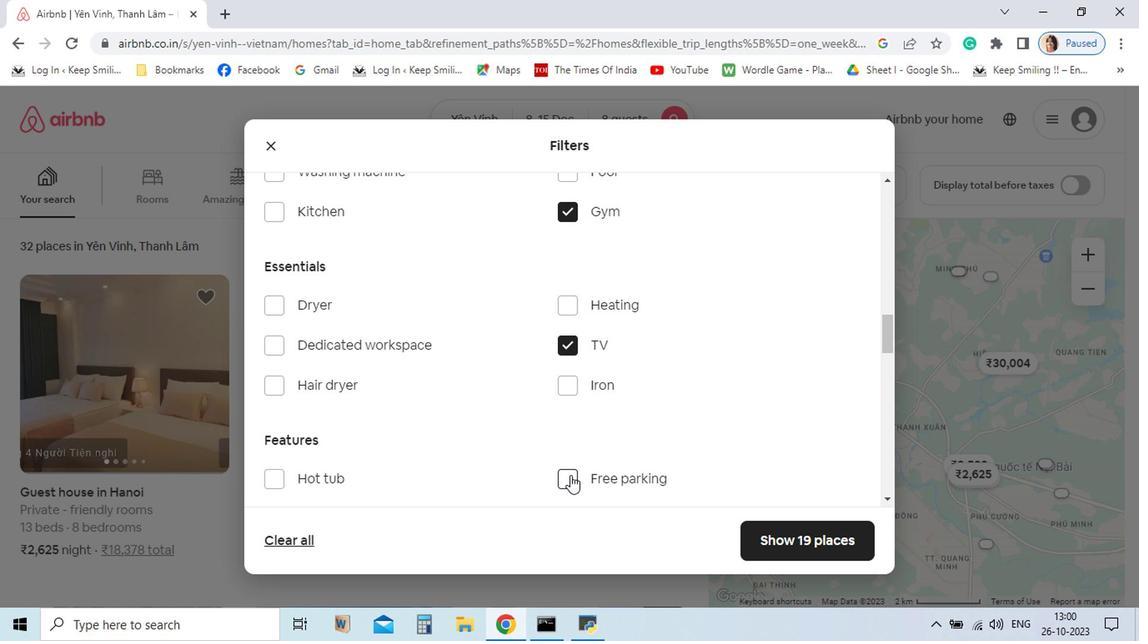 
Action: Mouse pressed left at (571, 503)
Screenshot: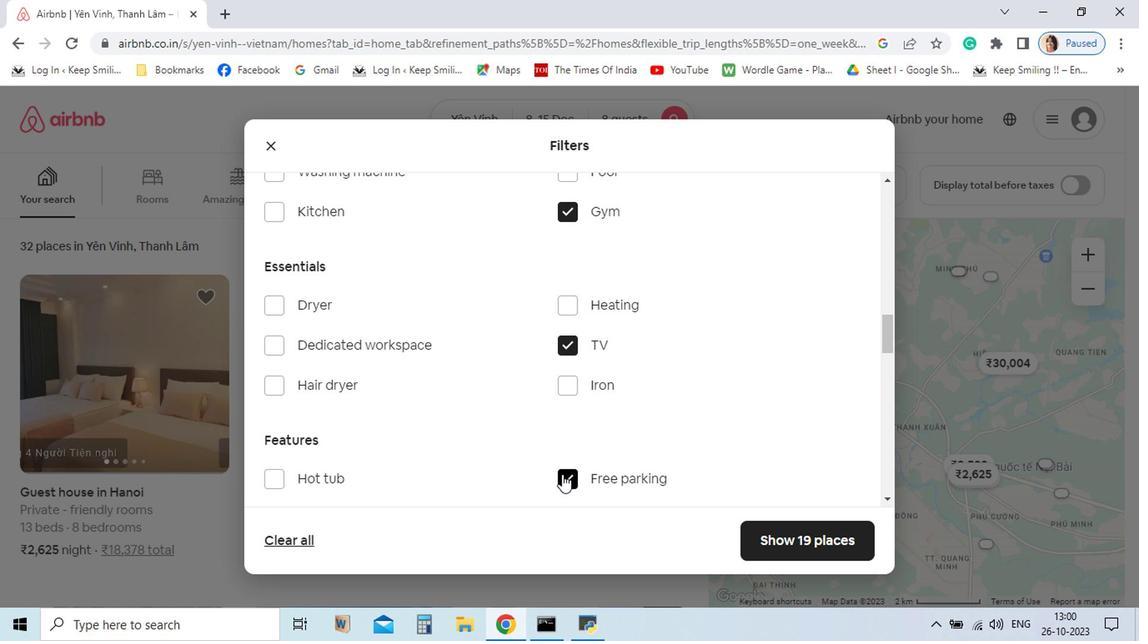 
Action: Mouse moved to (516, 494)
Screenshot: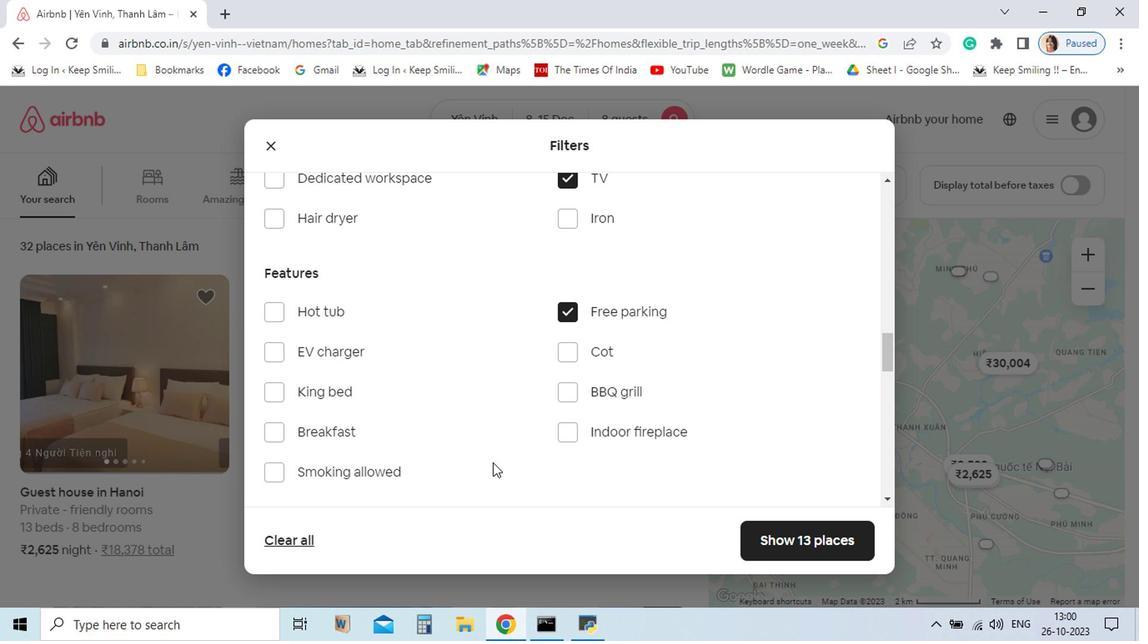 
Action: Mouse scrolled (516, 493) with delta (0, 0)
Screenshot: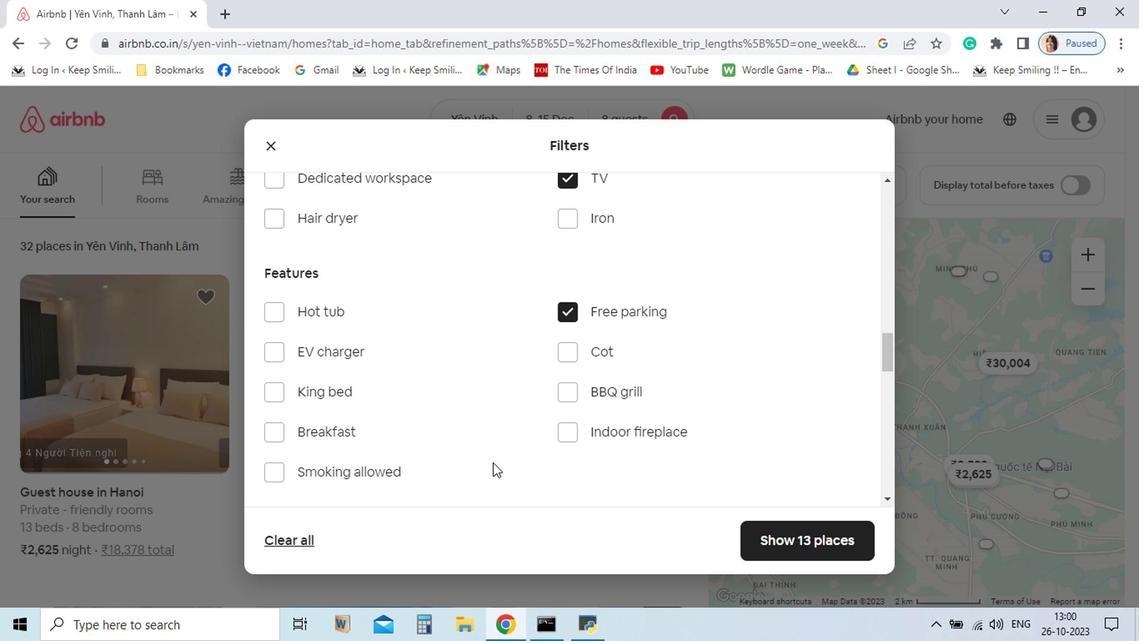
Action: Mouse scrolled (516, 493) with delta (0, 0)
Screenshot: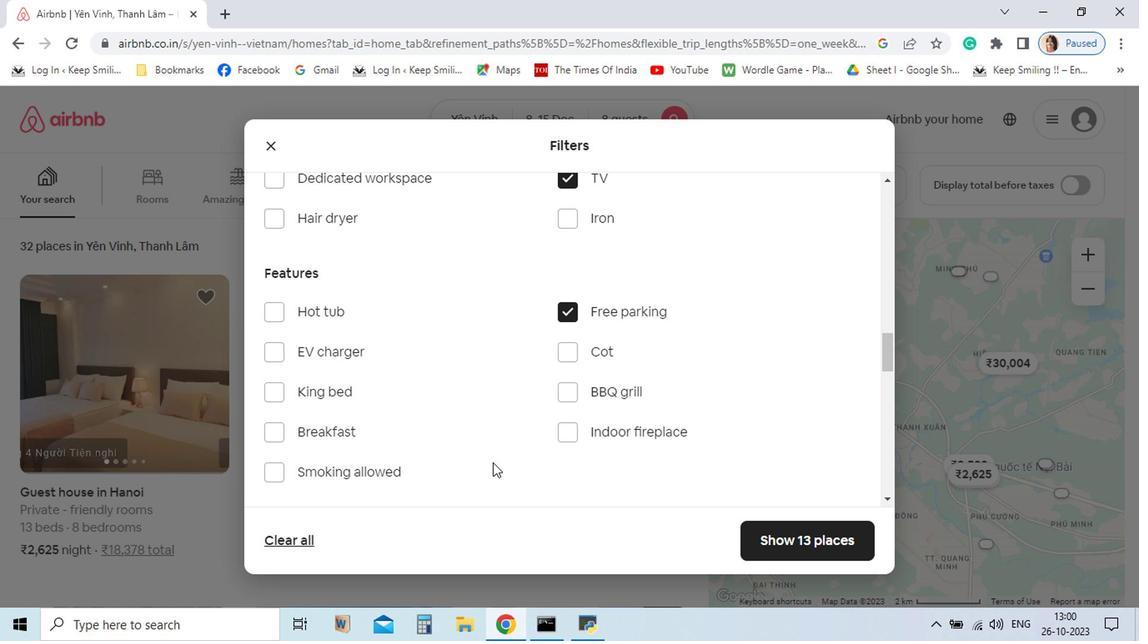 
Action: Mouse moved to (364, 473)
Screenshot: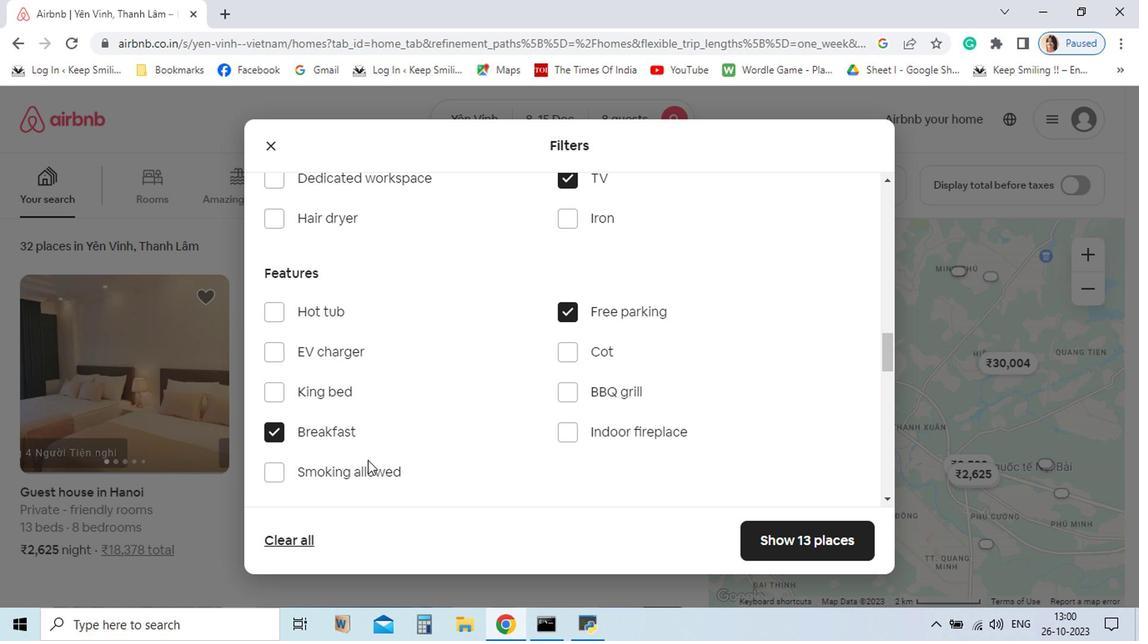 
Action: Mouse pressed left at (364, 473)
Screenshot: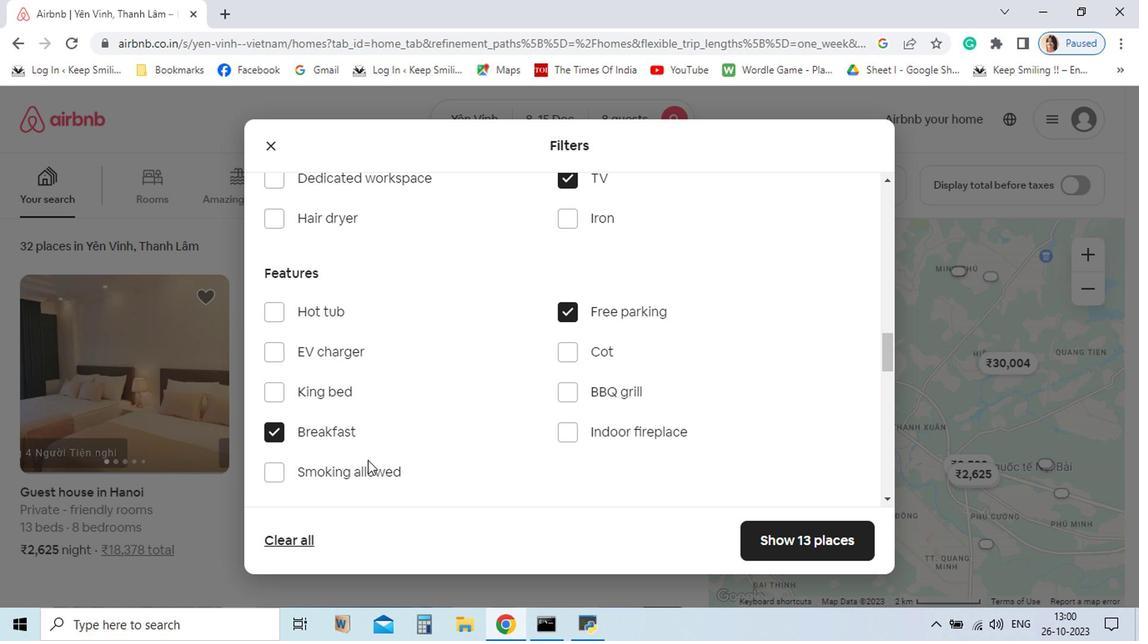 
Action: Mouse moved to (452, 499)
Screenshot: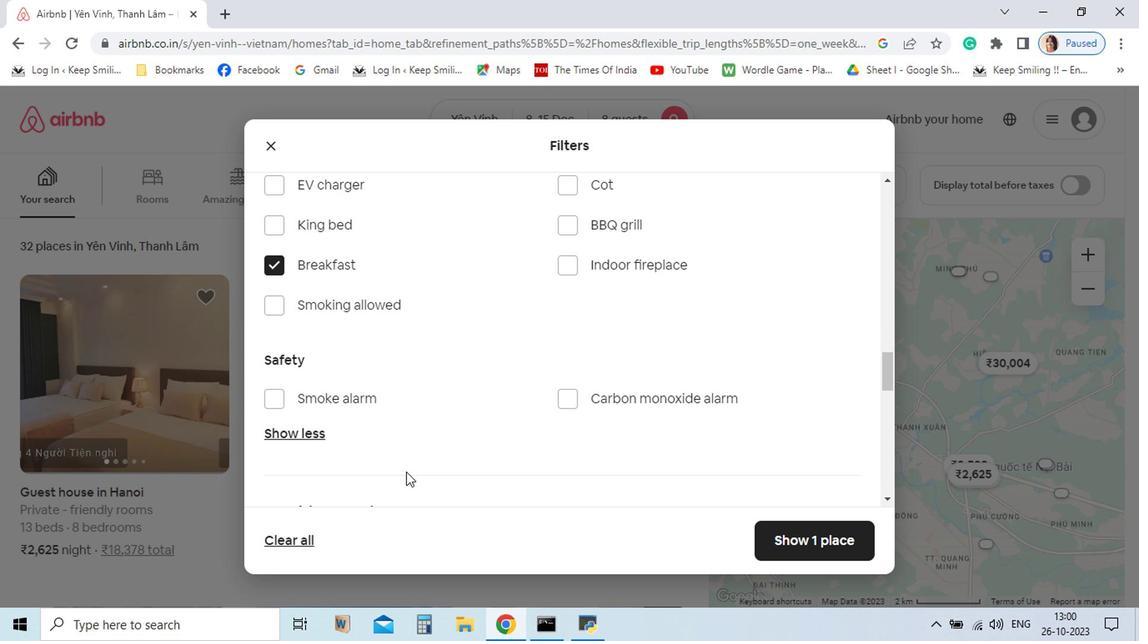 
Action: Mouse scrolled (452, 499) with delta (0, 0)
Screenshot: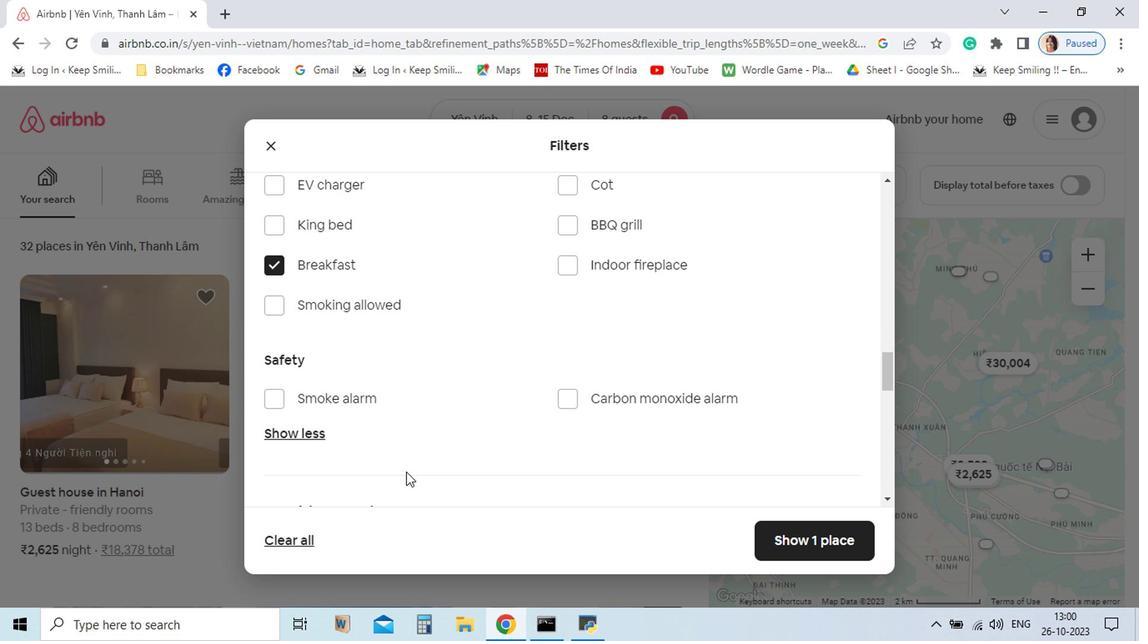 
Action: Mouse moved to (454, 500)
Screenshot: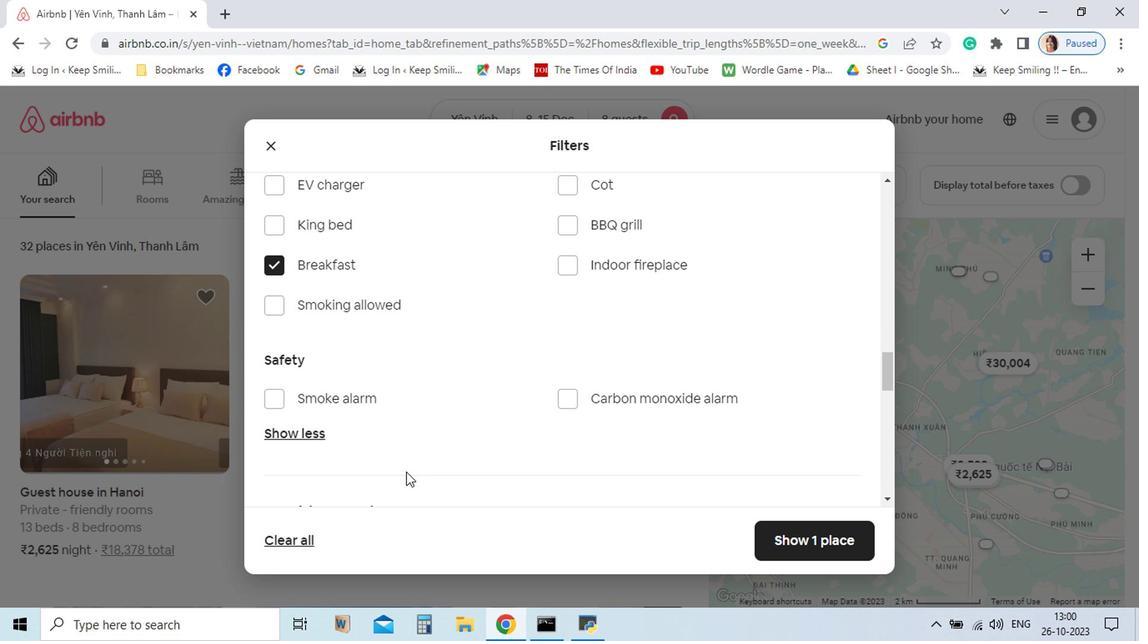 
Action: Mouse scrolled (454, 500) with delta (0, 0)
Screenshot: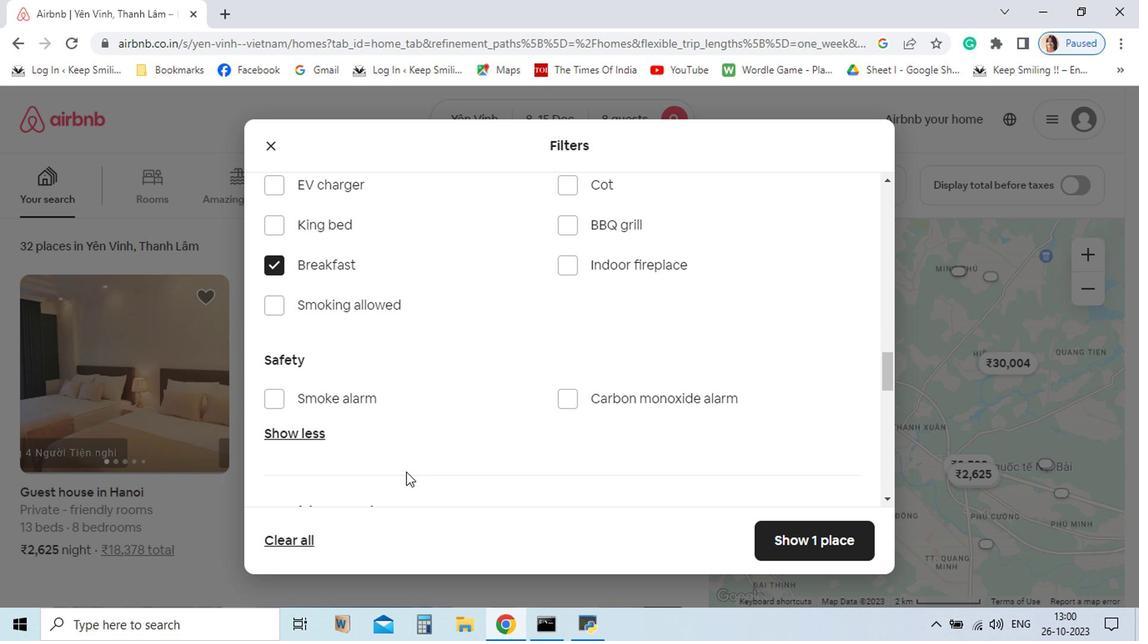 
Action: Mouse scrolled (454, 500) with delta (0, 0)
Screenshot: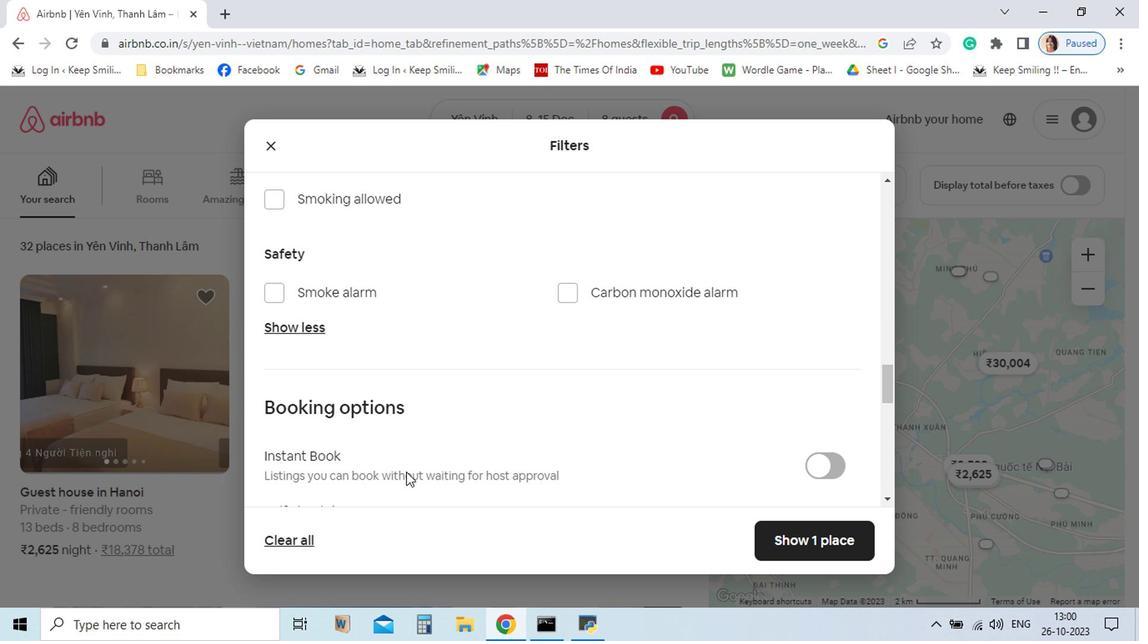 
Action: Mouse scrolled (454, 500) with delta (0, 0)
Screenshot: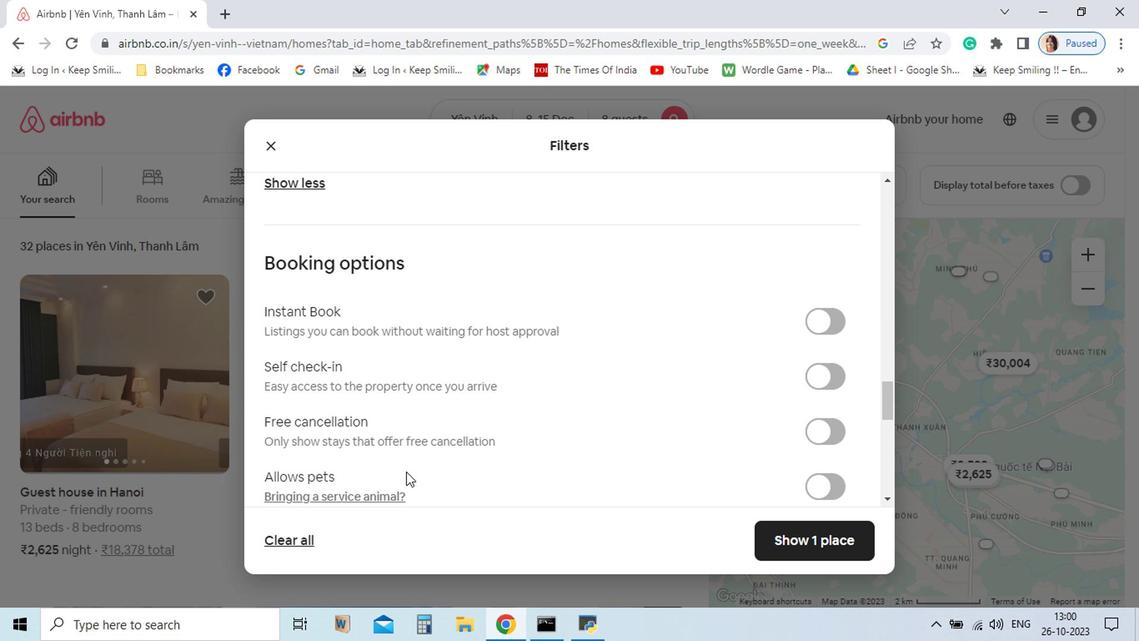 
Action: Mouse scrolled (454, 500) with delta (0, 0)
Screenshot: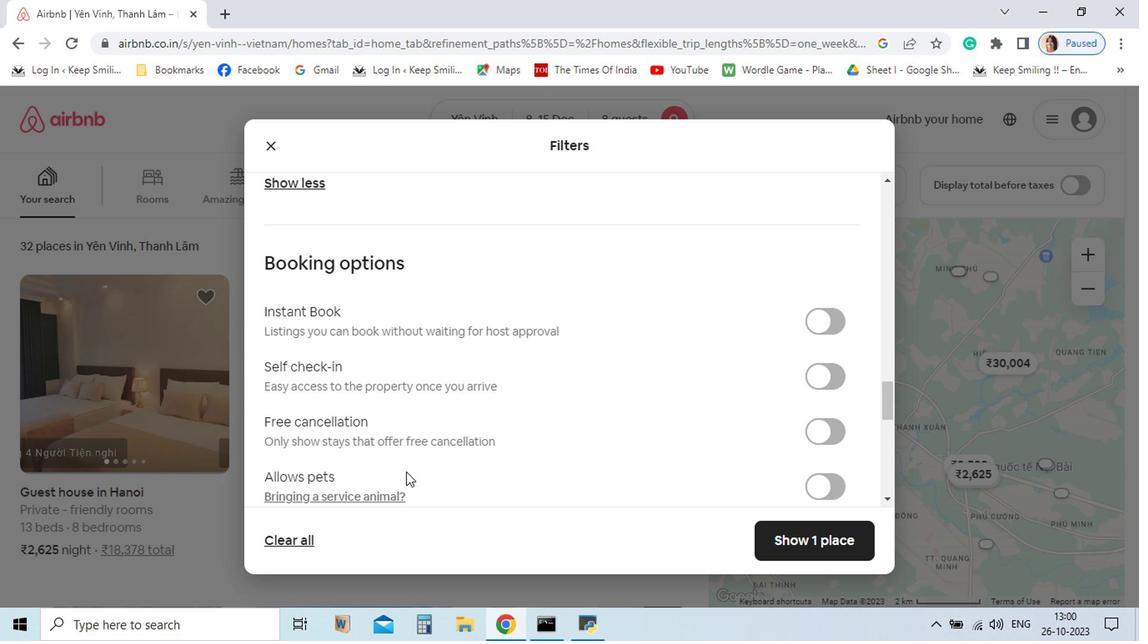 
Action: Mouse moved to (740, 550)
Screenshot: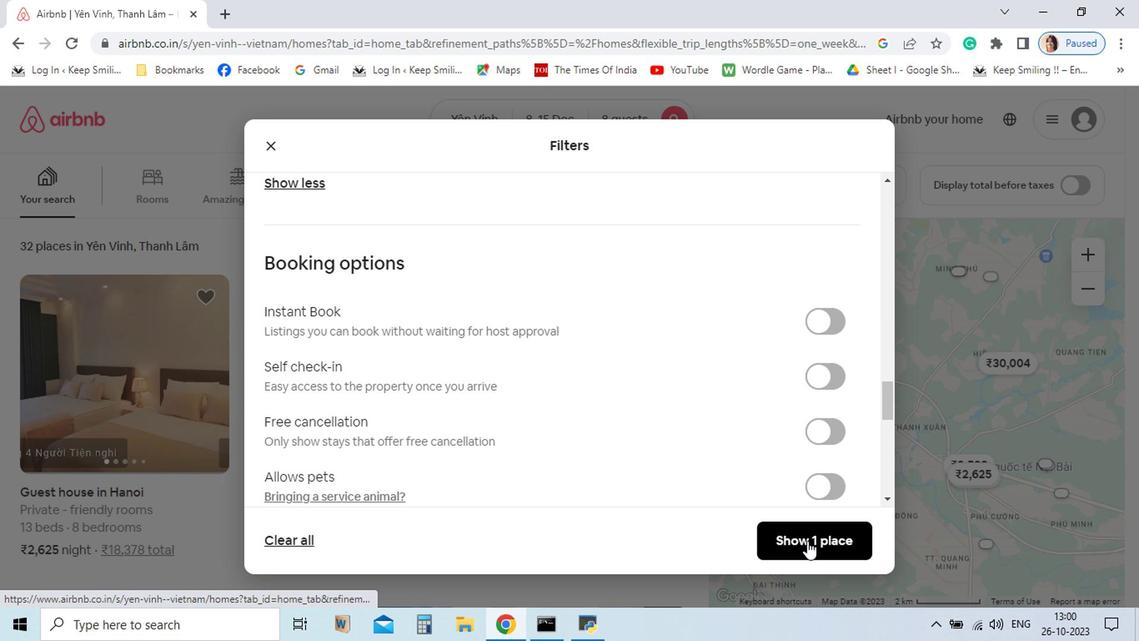 
Action: Mouse pressed left at (740, 550)
Screenshot: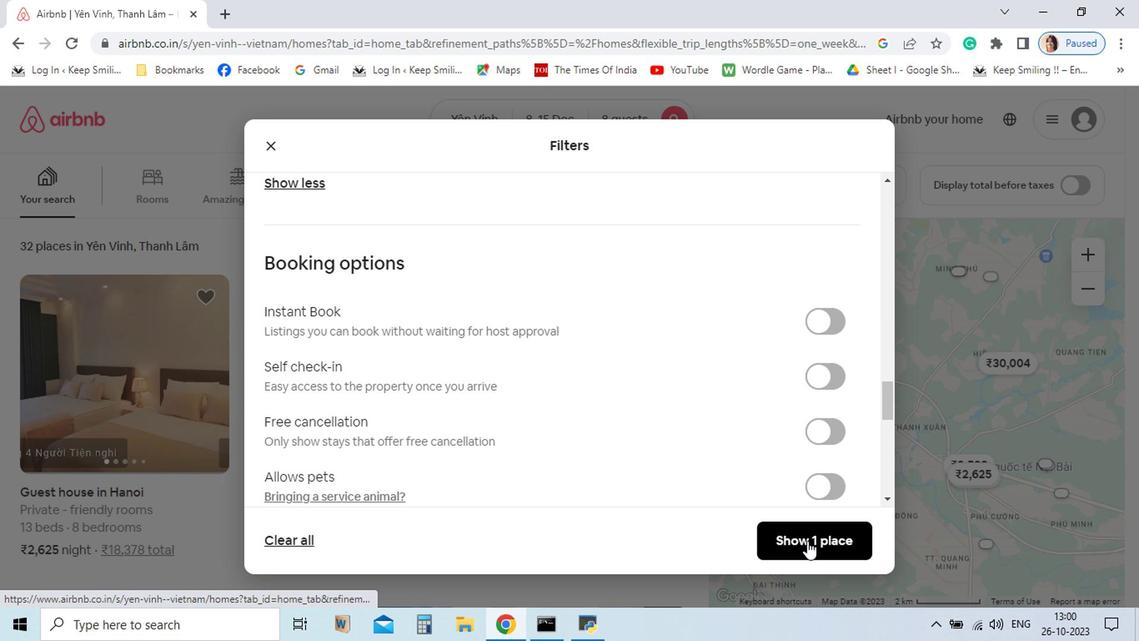 
Action: Mouse moved to (224, 518)
Screenshot: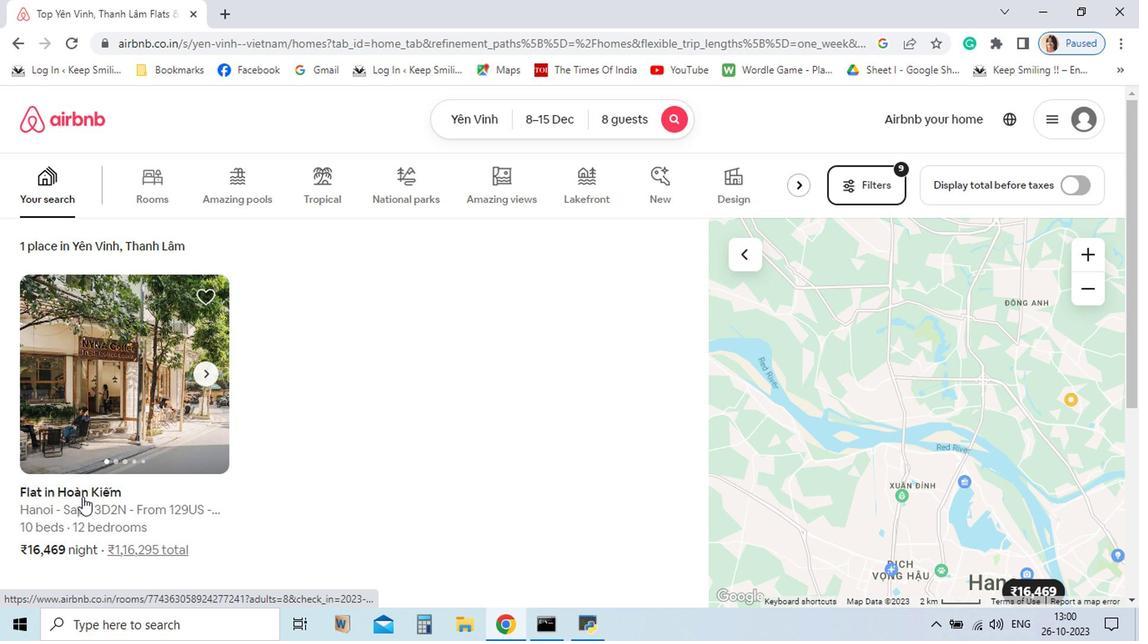 
Action: Mouse pressed left at (224, 518)
Screenshot: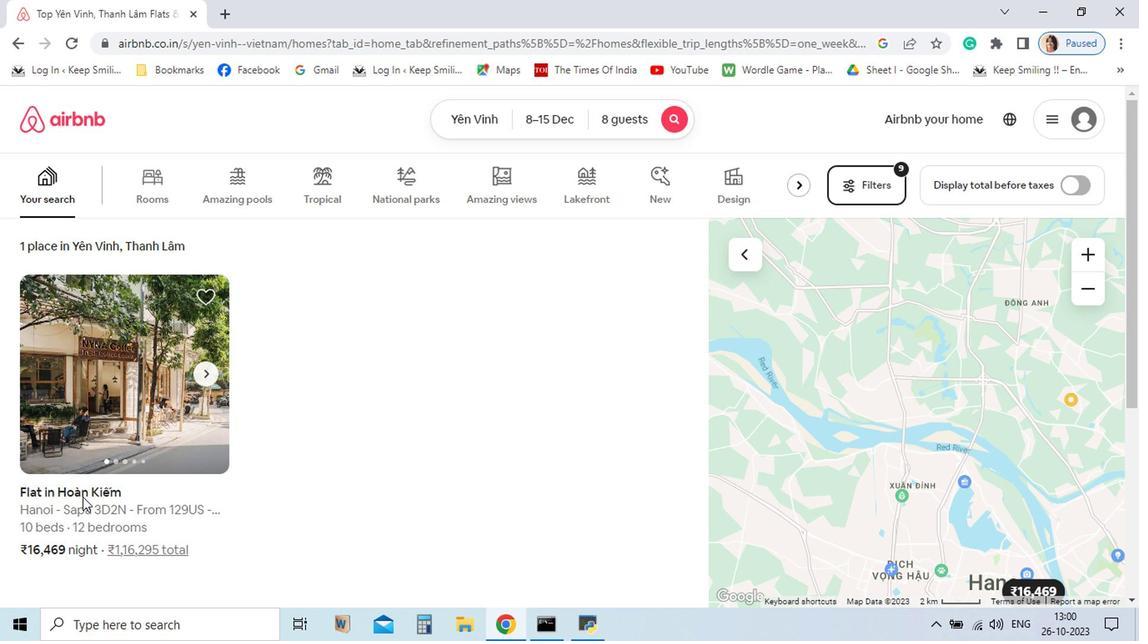 
Action: Mouse moved to (845, 487)
Screenshot: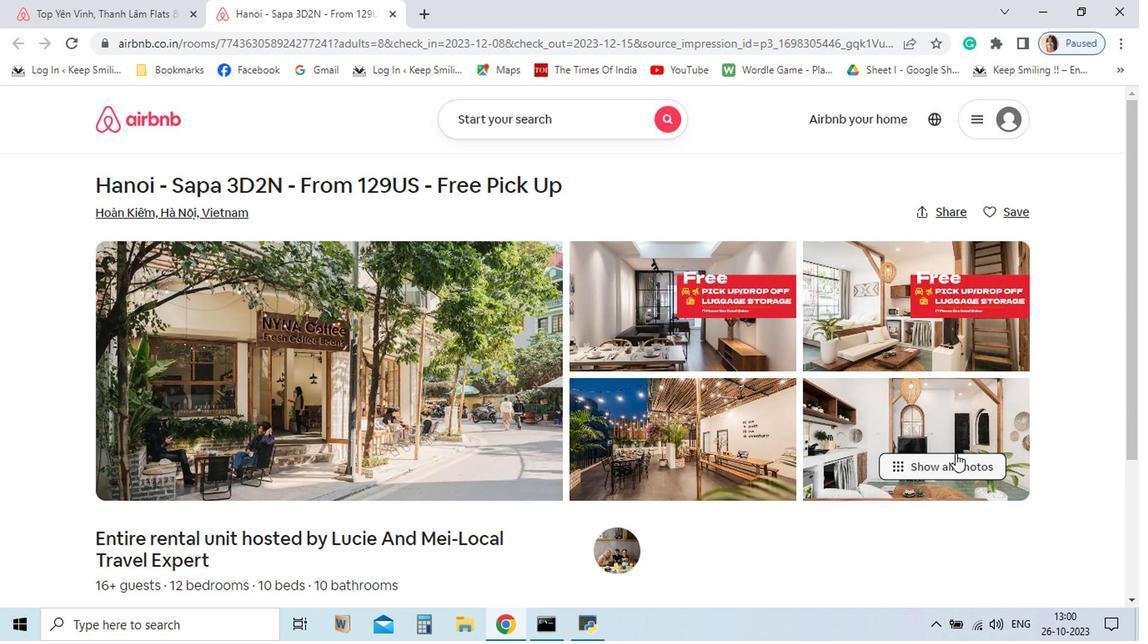 
Action: Mouse pressed left at (845, 487)
Screenshot: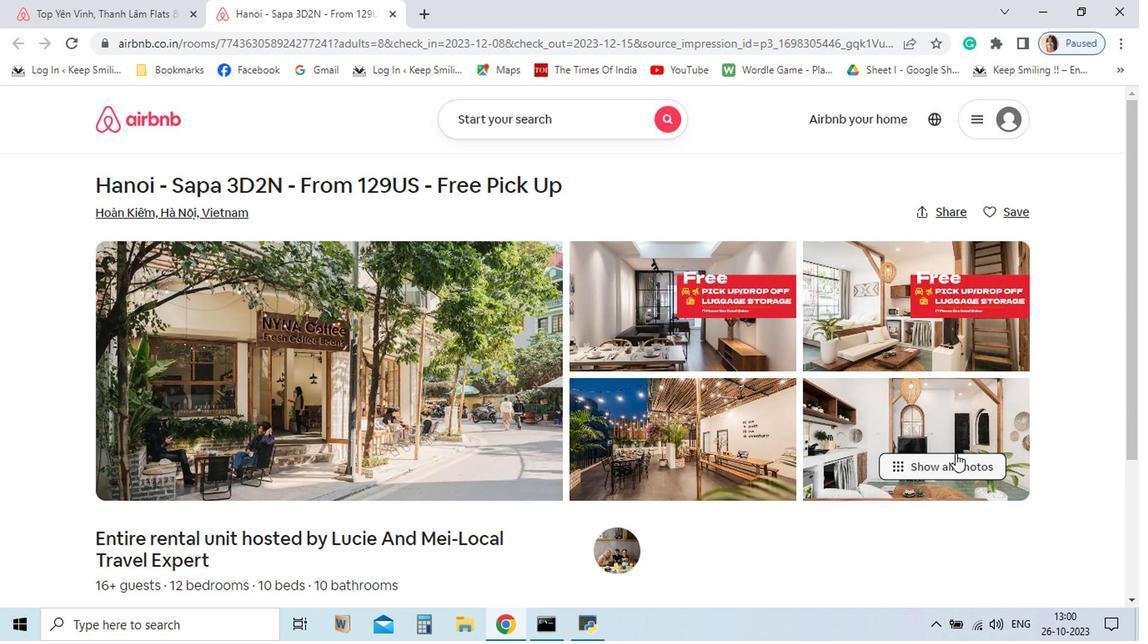 
Action: Mouse moved to (972, 591)
Screenshot: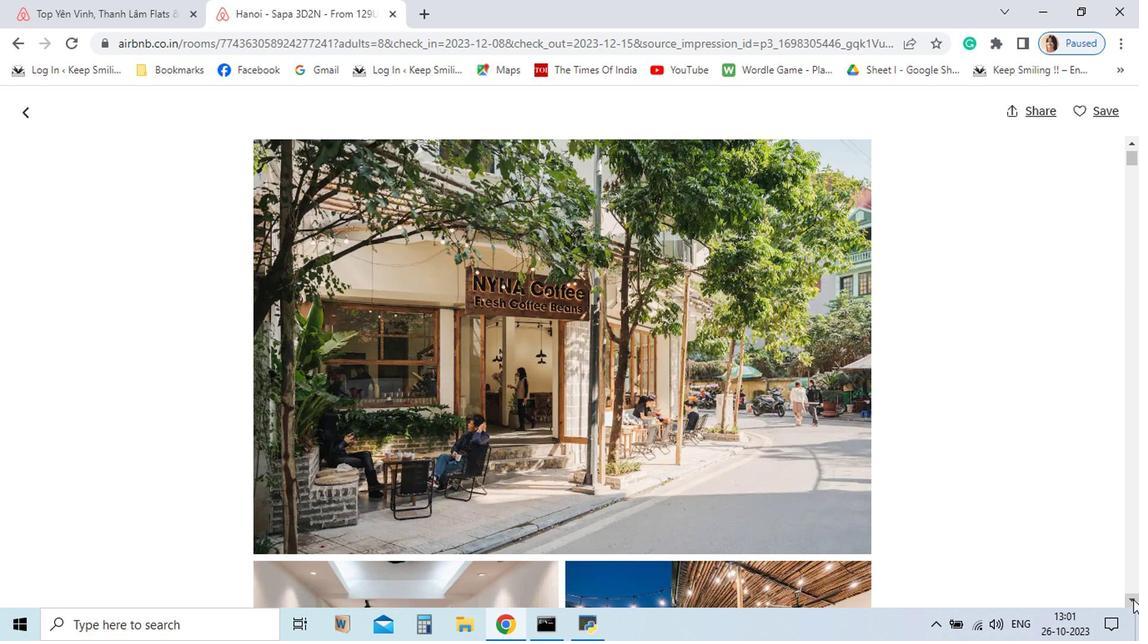 
Action: Mouse pressed left at (972, 591)
Screenshot: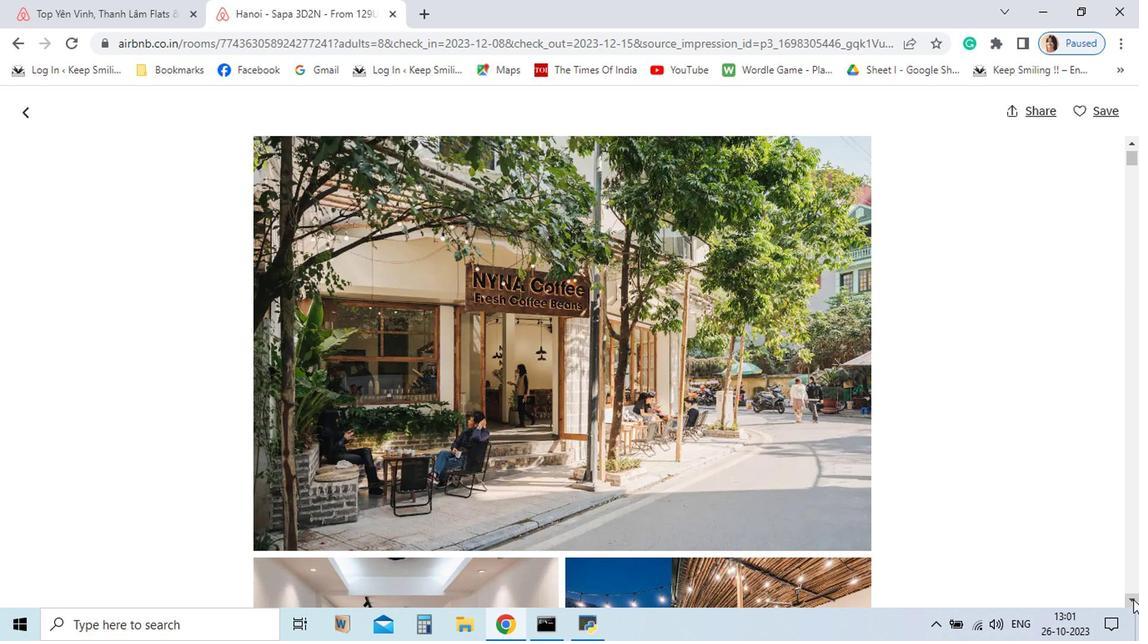 
Action: Mouse pressed left at (972, 591)
Screenshot: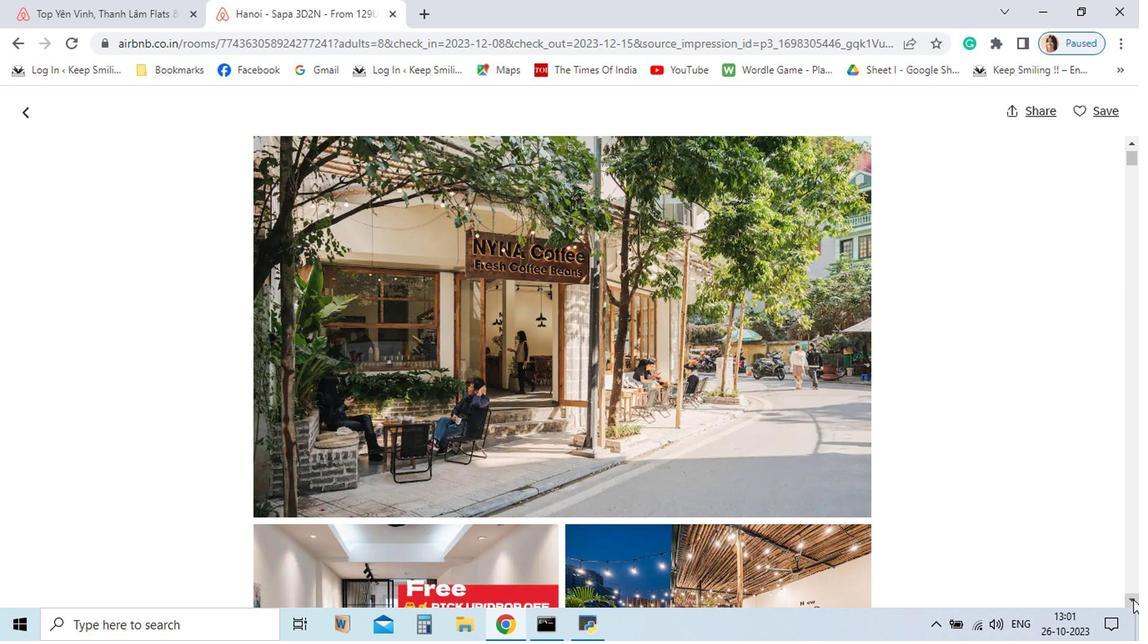 
Action: Mouse pressed left at (972, 591)
Screenshot: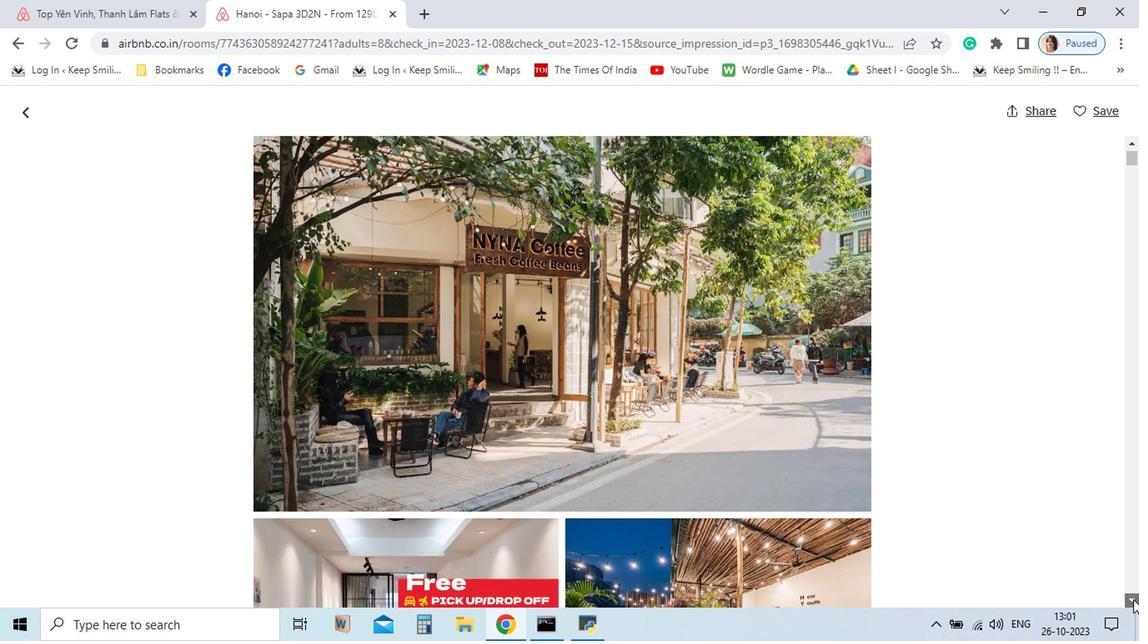 
Action: Mouse pressed left at (972, 591)
Screenshot: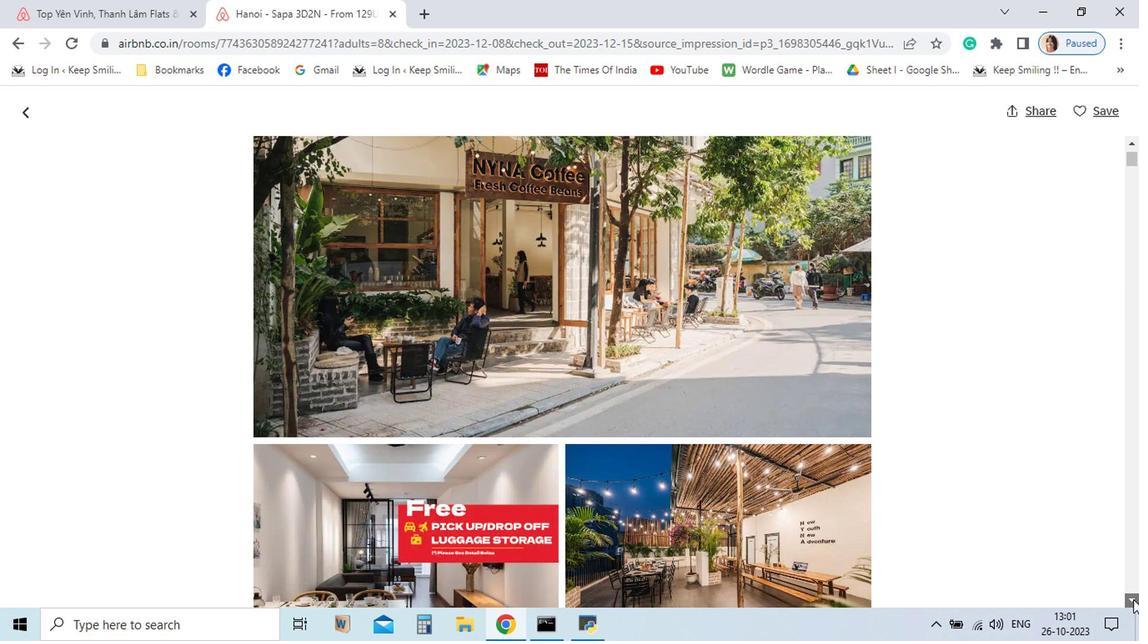 
Action: Mouse pressed left at (972, 591)
Screenshot: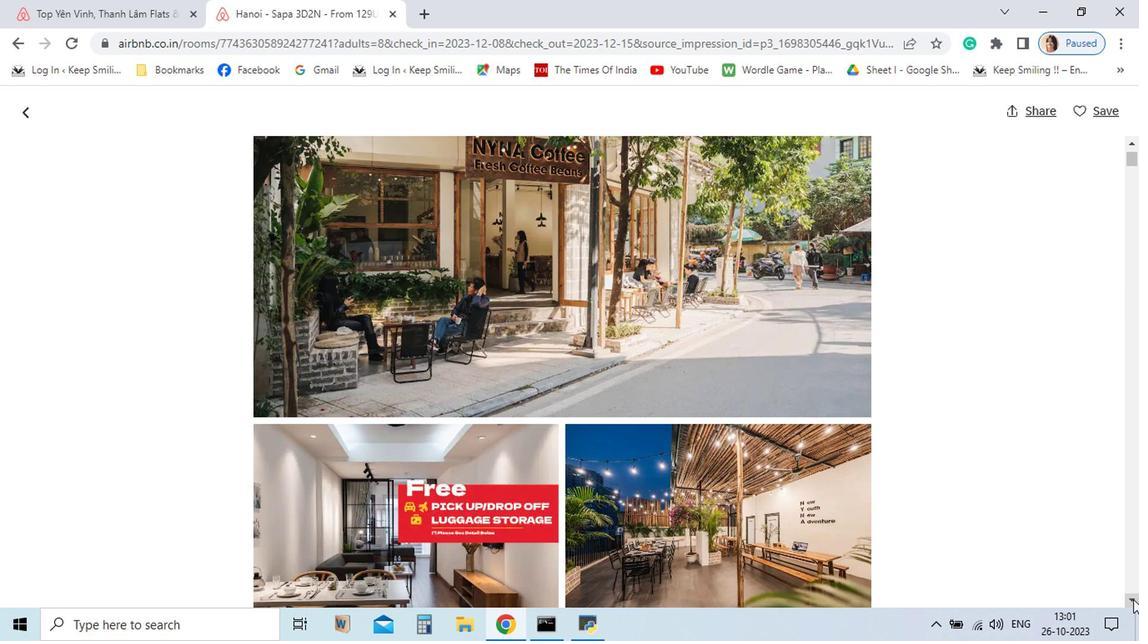 
Action: Mouse pressed left at (972, 591)
Screenshot: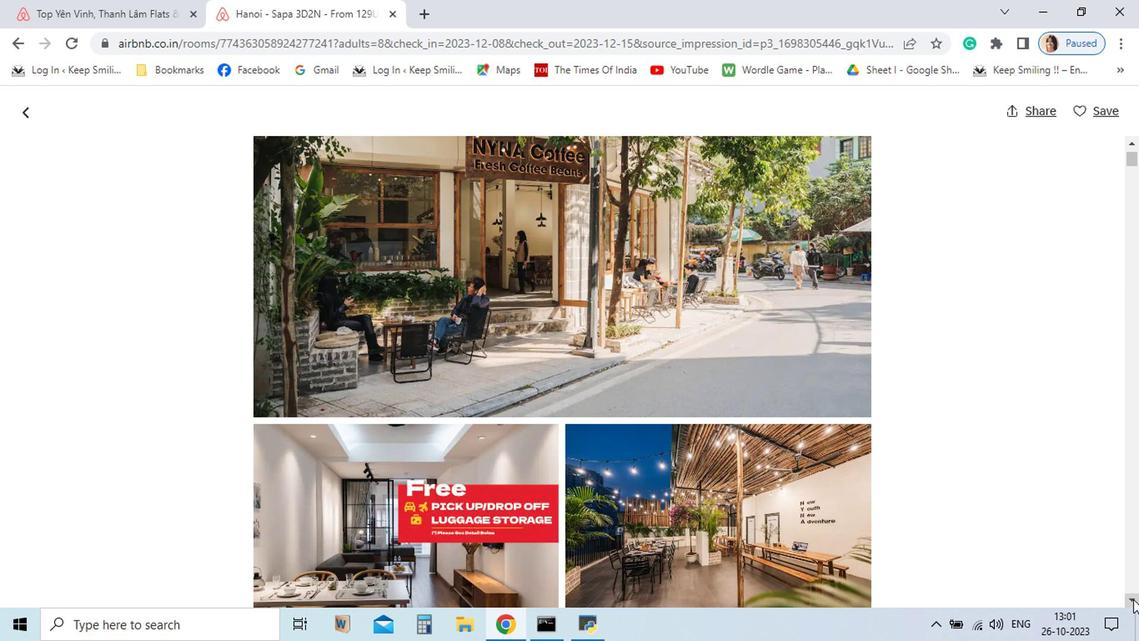 
Action: Mouse moved to (969, 590)
Screenshot: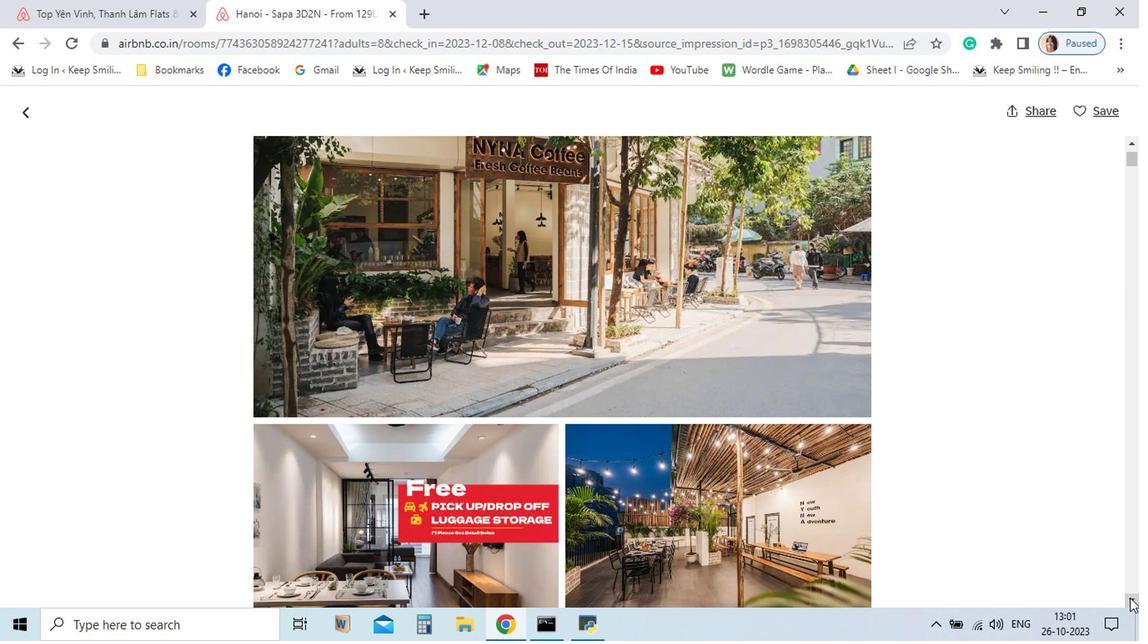 
Action: Mouse pressed left at (969, 590)
Screenshot: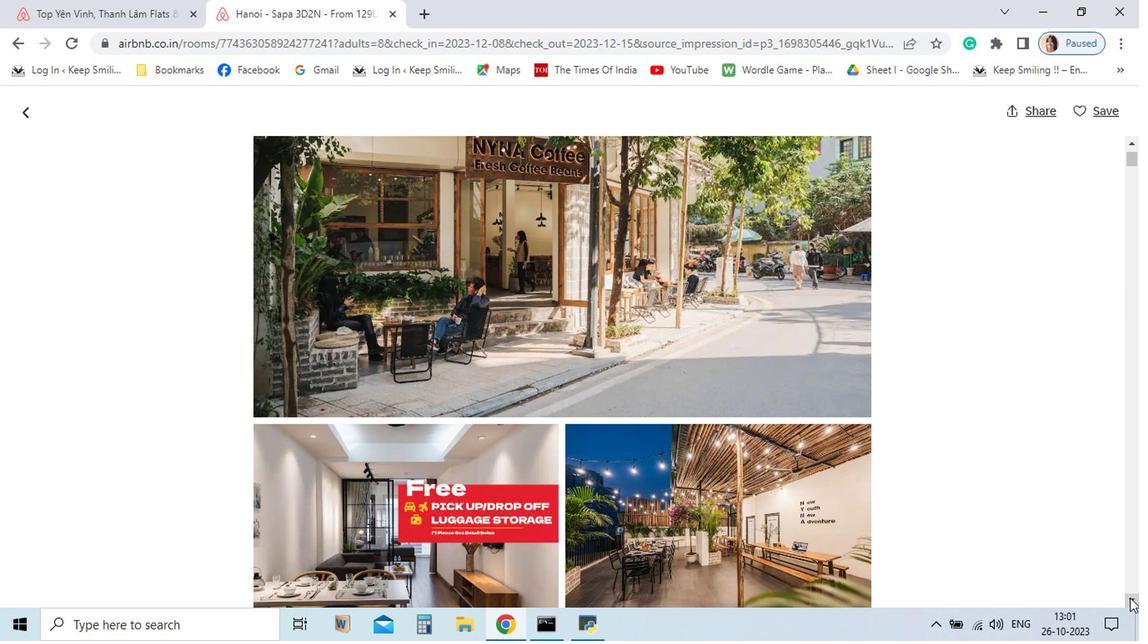 
Action: Mouse moved to (896, 558)
Screenshot: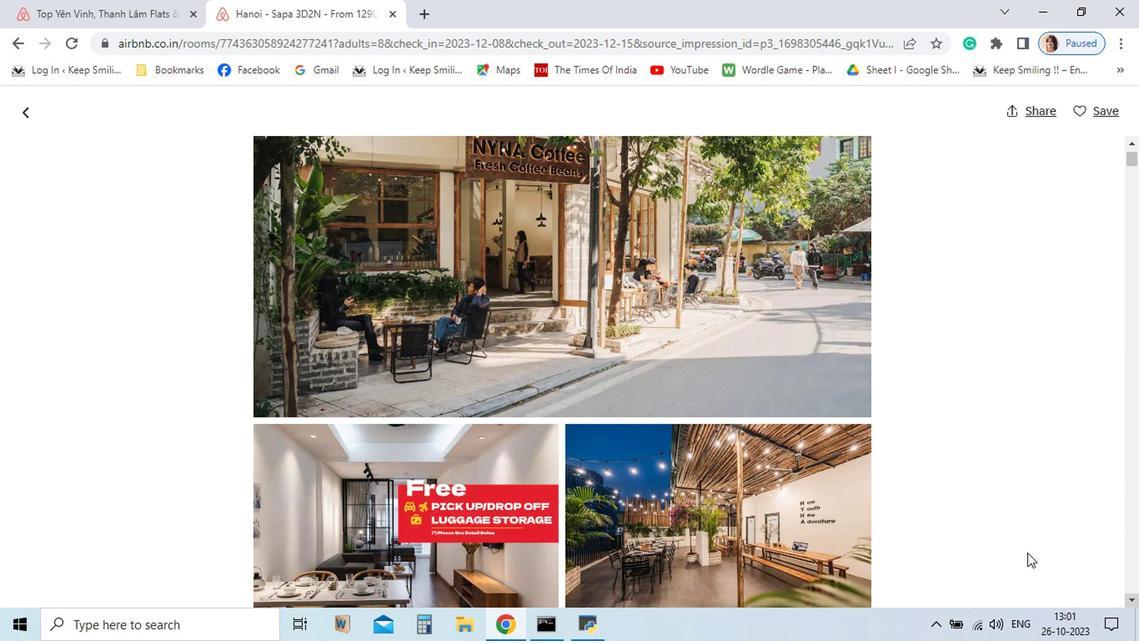 
Action: Mouse scrolled (896, 557) with delta (0, 0)
Screenshot: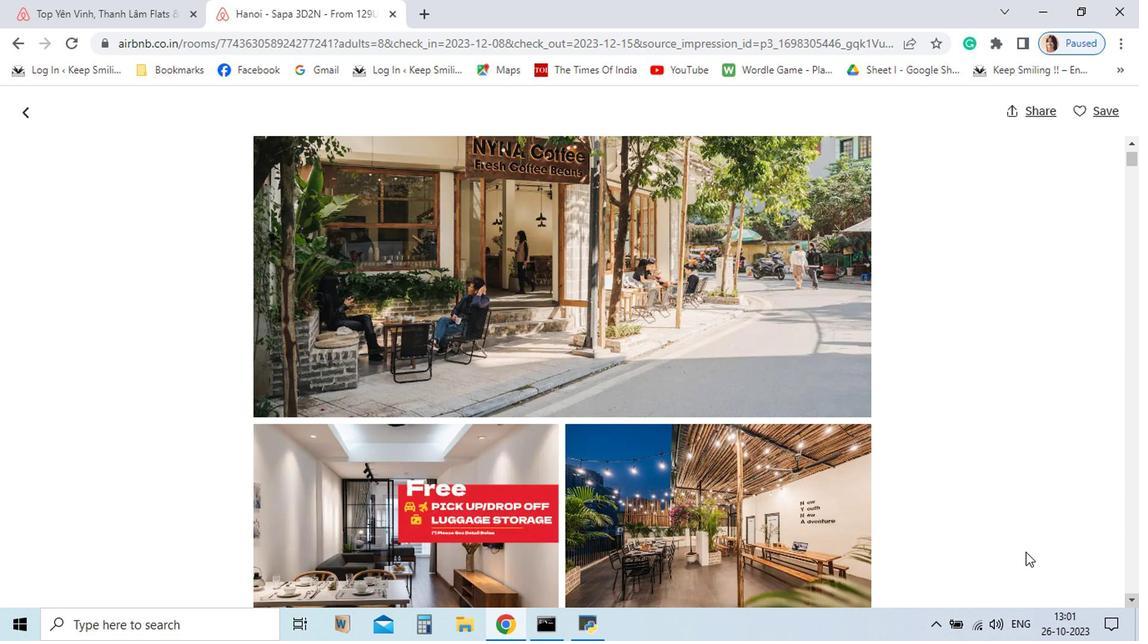 
Action: Mouse scrolled (896, 557) with delta (0, 0)
Screenshot: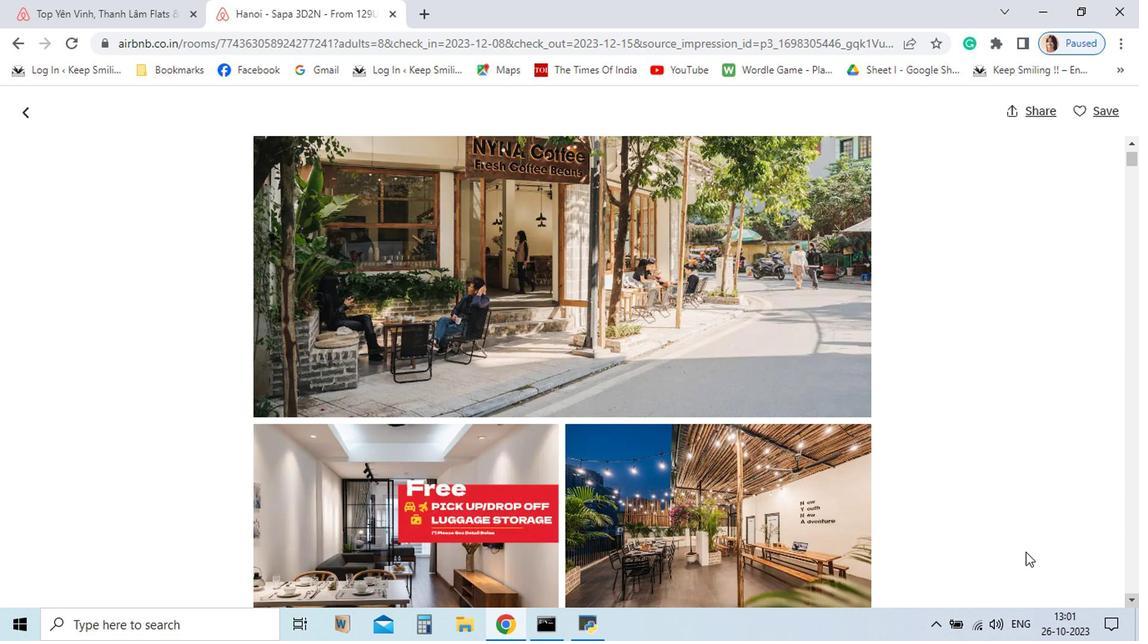 
Action: Mouse moved to (969, 589)
Screenshot: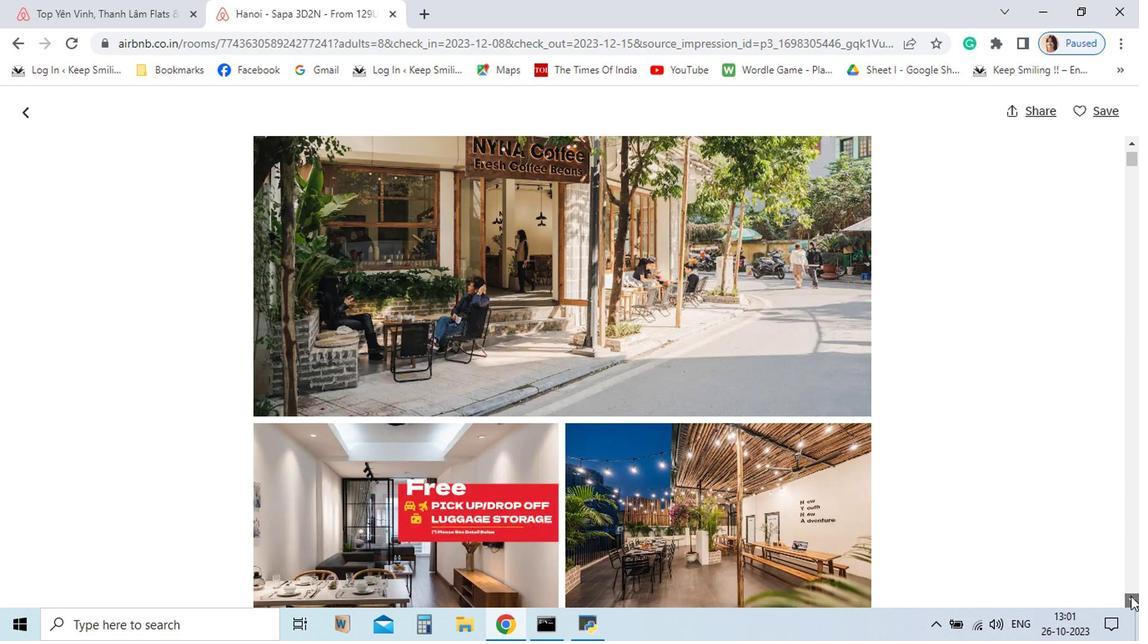 
Action: Mouse pressed left at (969, 589)
Screenshot: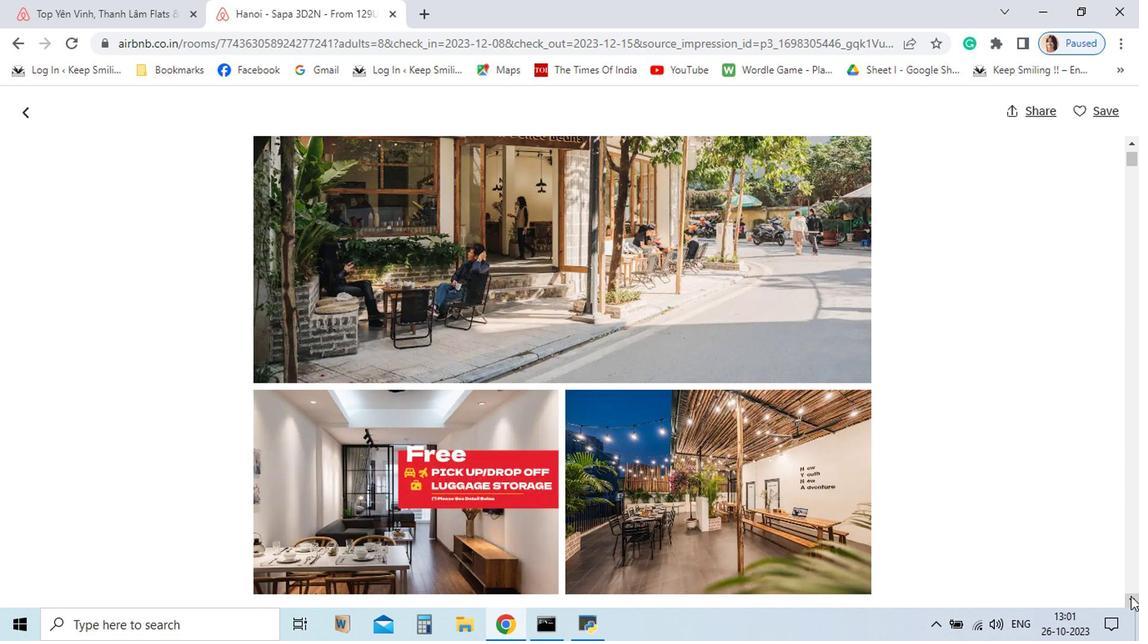 
Action: Mouse moved to (970, 589)
Screenshot: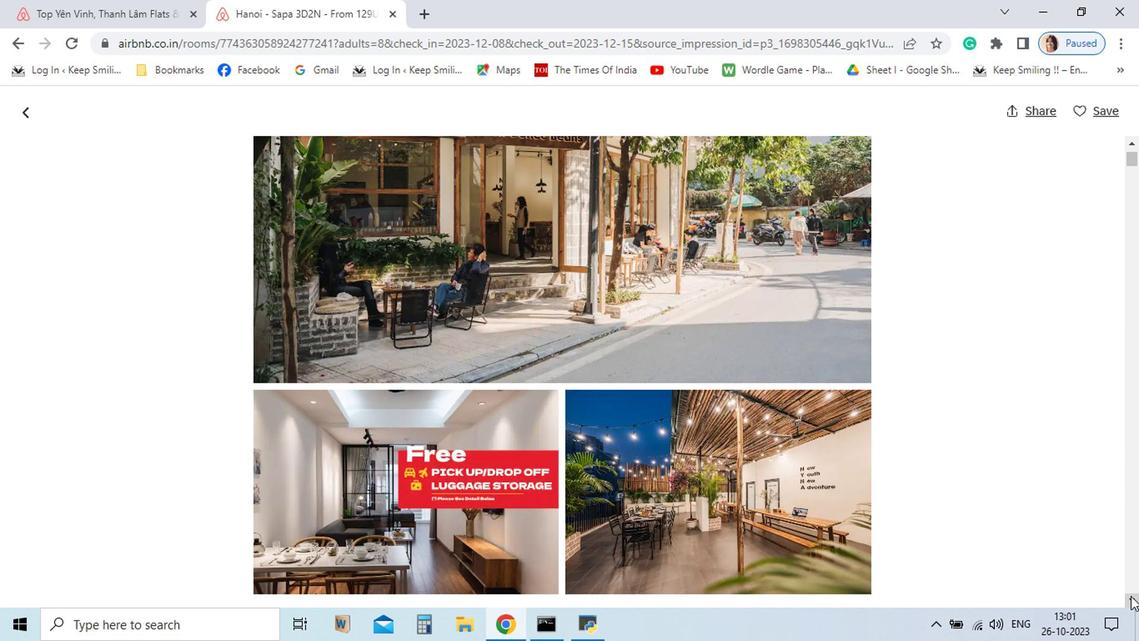 
Action: Mouse pressed left at (970, 589)
Screenshot: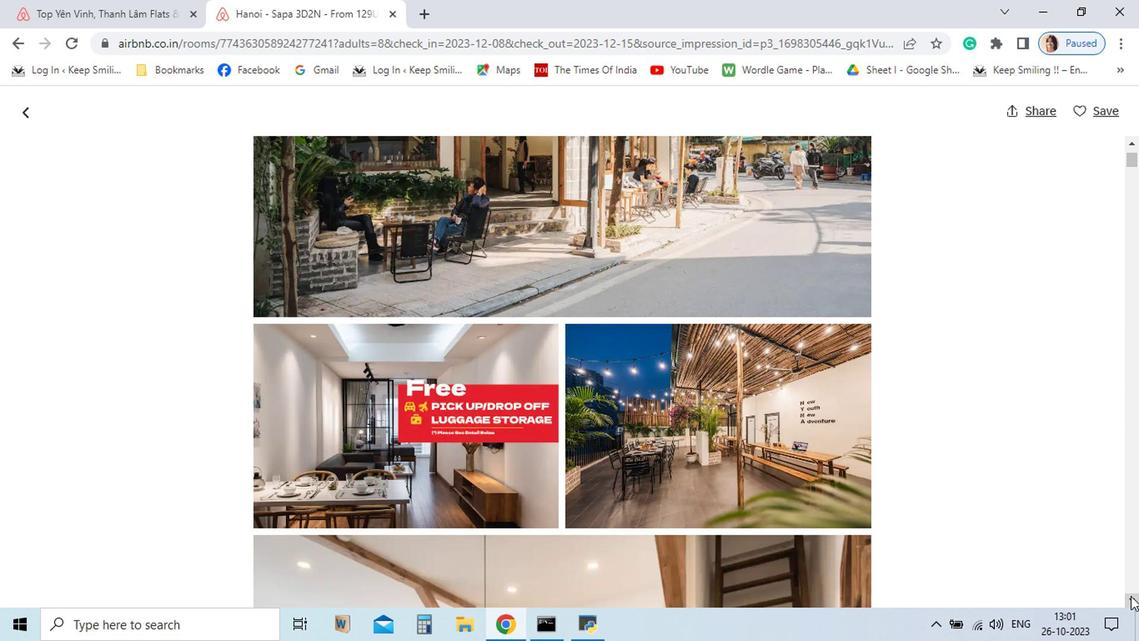 
Action: Mouse pressed left at (970, 589)
Screenshot: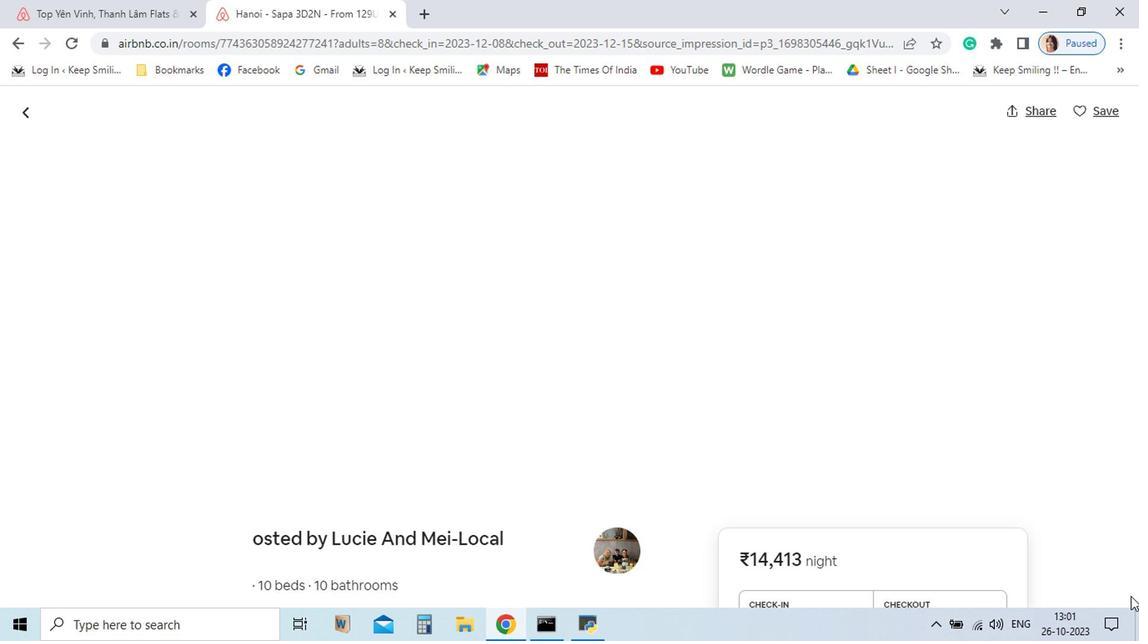 
Action: Mouse pressed left at (970, 589)
Screenshot: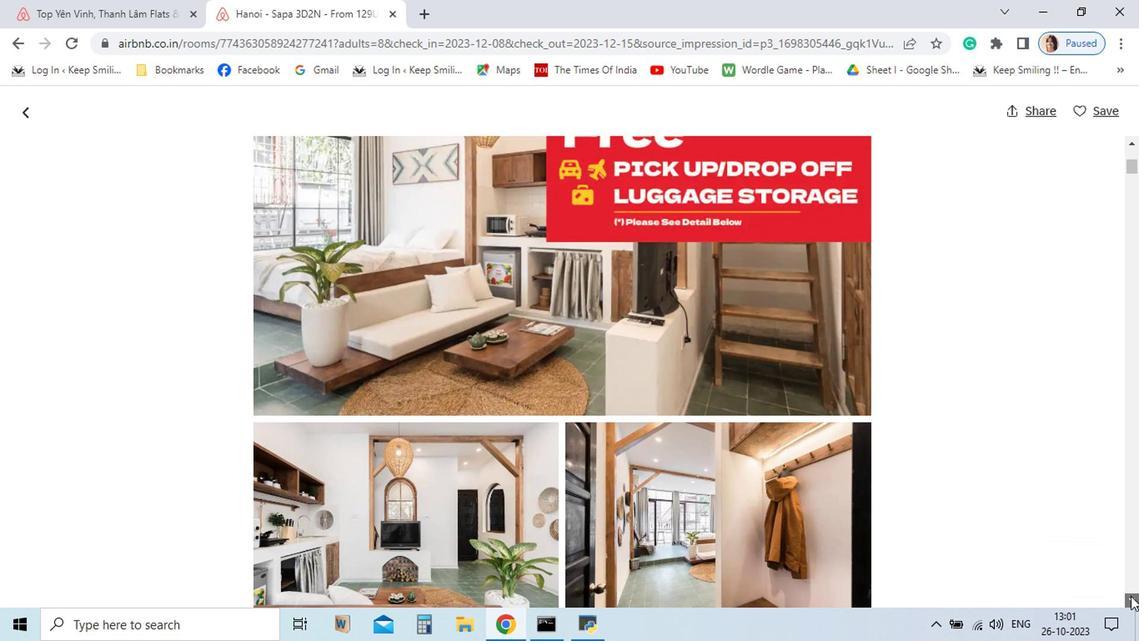 
Action: Mouse pressed left at (970, 589)
Screenshot: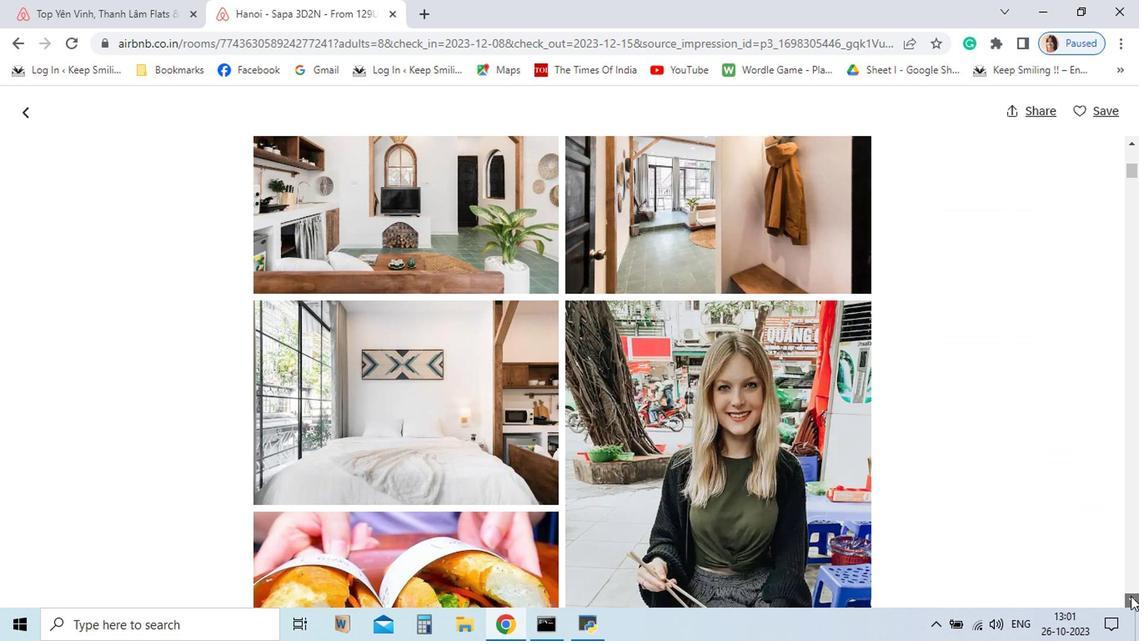 
Action: Mouse pressed left at (970, 589)
Screenshot: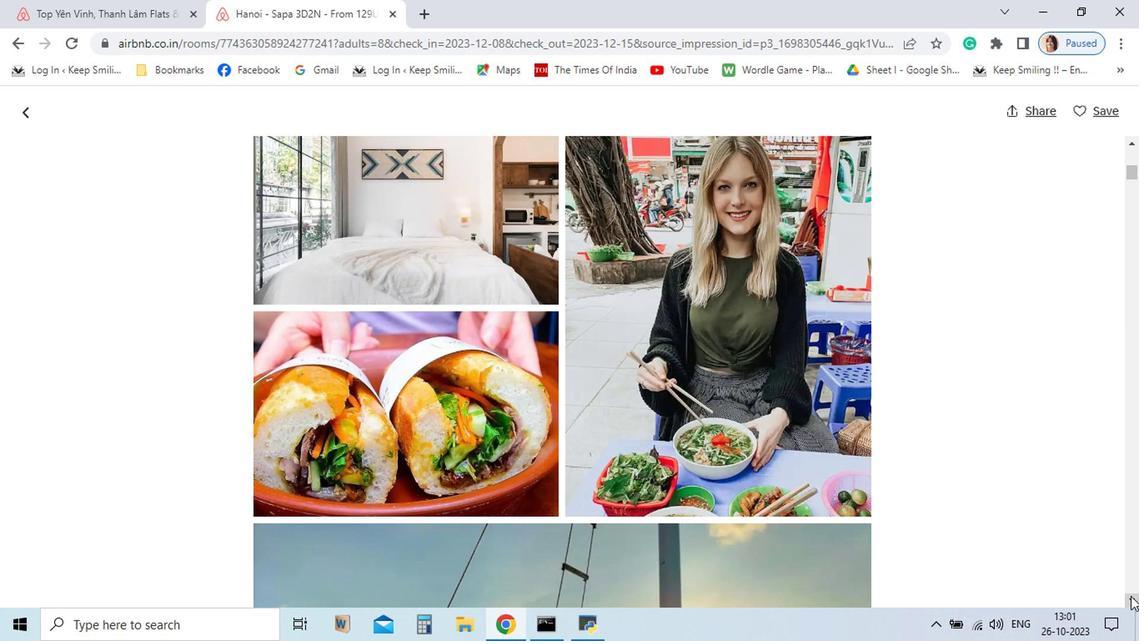 
Action: Mouse pressed left at (970, 589)
Screenshot: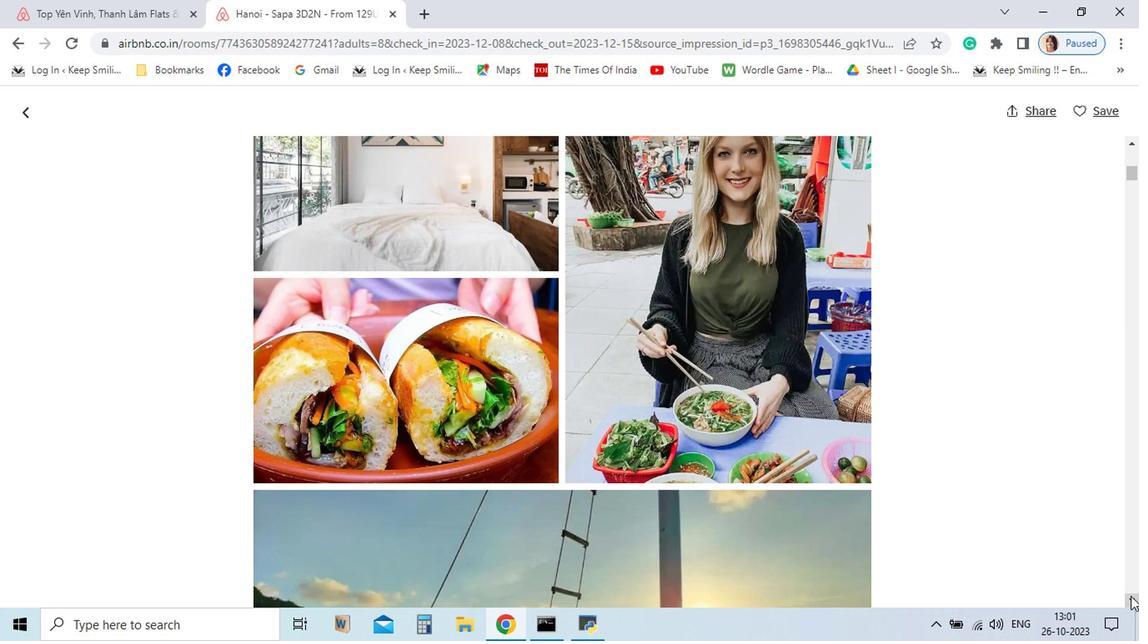 
Action: Mouse pressed left at (970, 589)
Screenshot: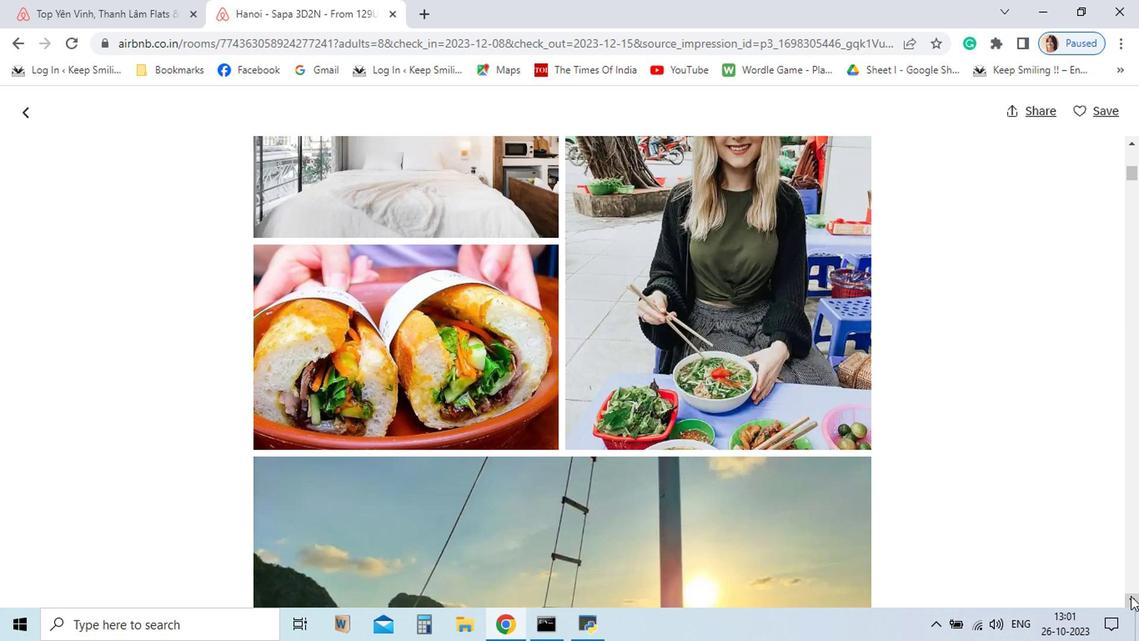 
Action: Mouse pressed left at (970, 589)
Screenshot: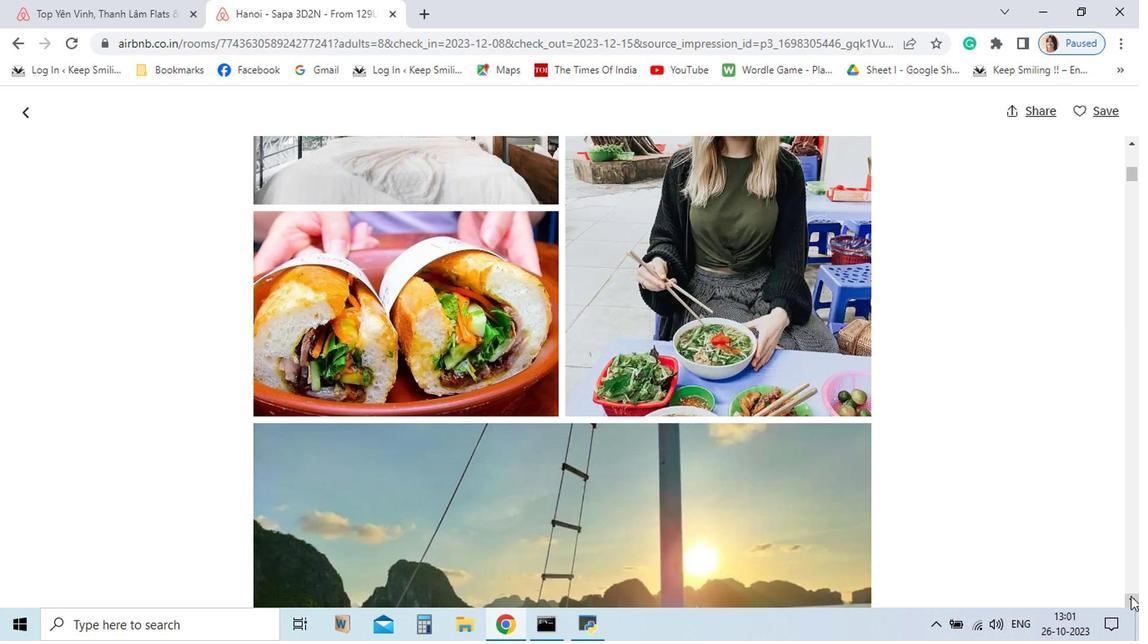 
Action: Mouse pressed left at (970, 589)
Screenshot: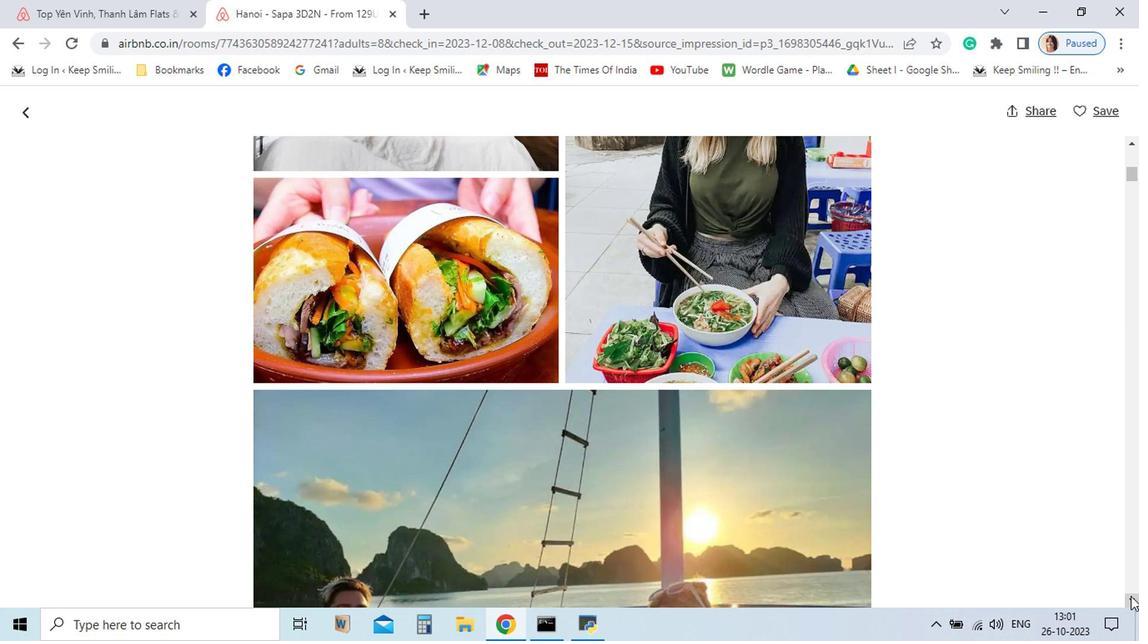 
Action: Mouse pressed left at (970, 589)
Screenshot: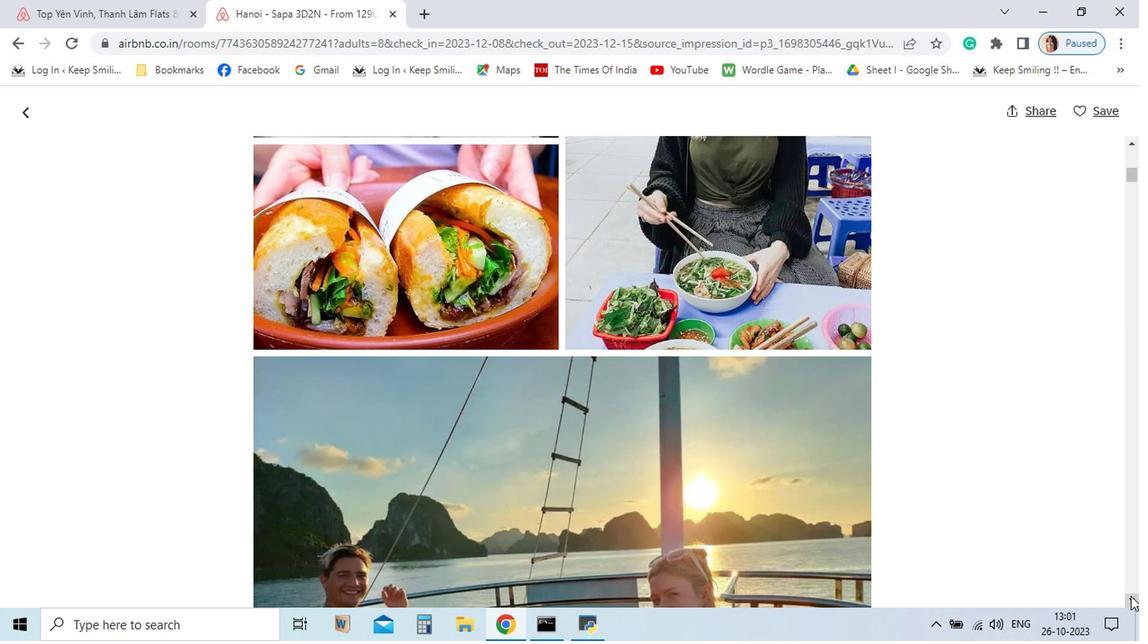 
Action: Mouse pressed left at (970, 589)
Screenshot: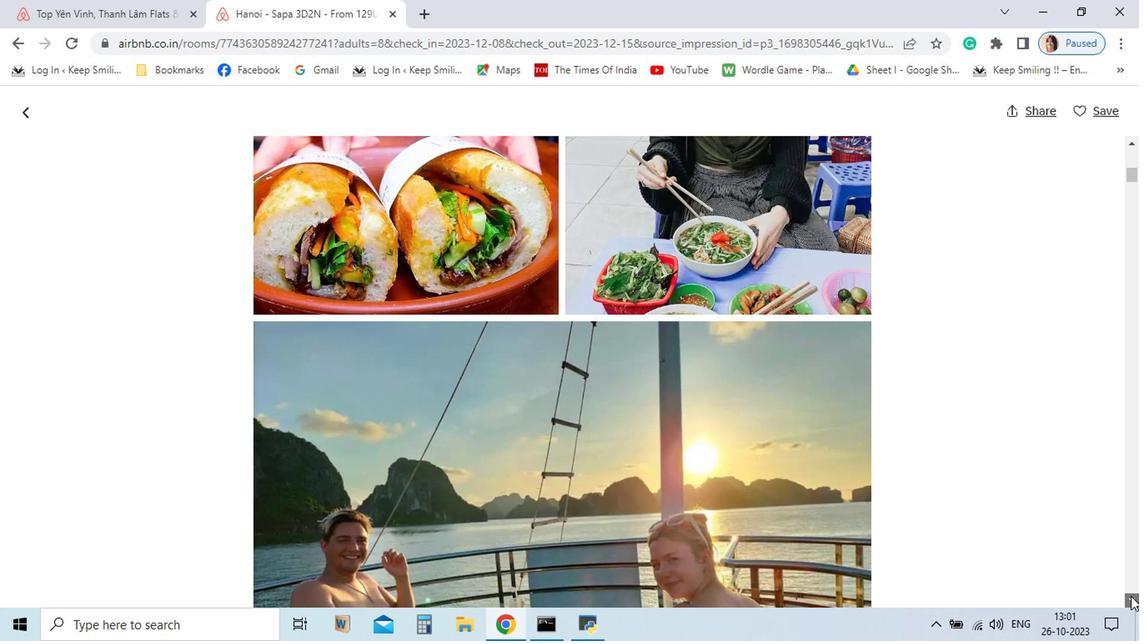 
Action: Mouse pressed left at (970, 589)
Screenshot: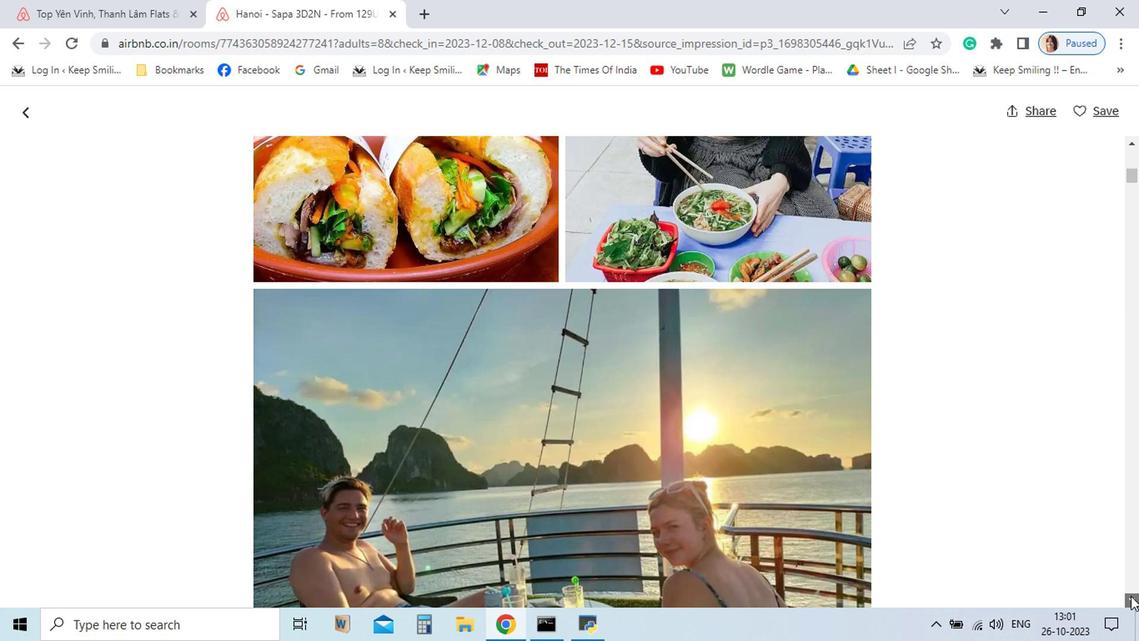 
Action: Mouse pressed left at (970, 589)
Screenshot: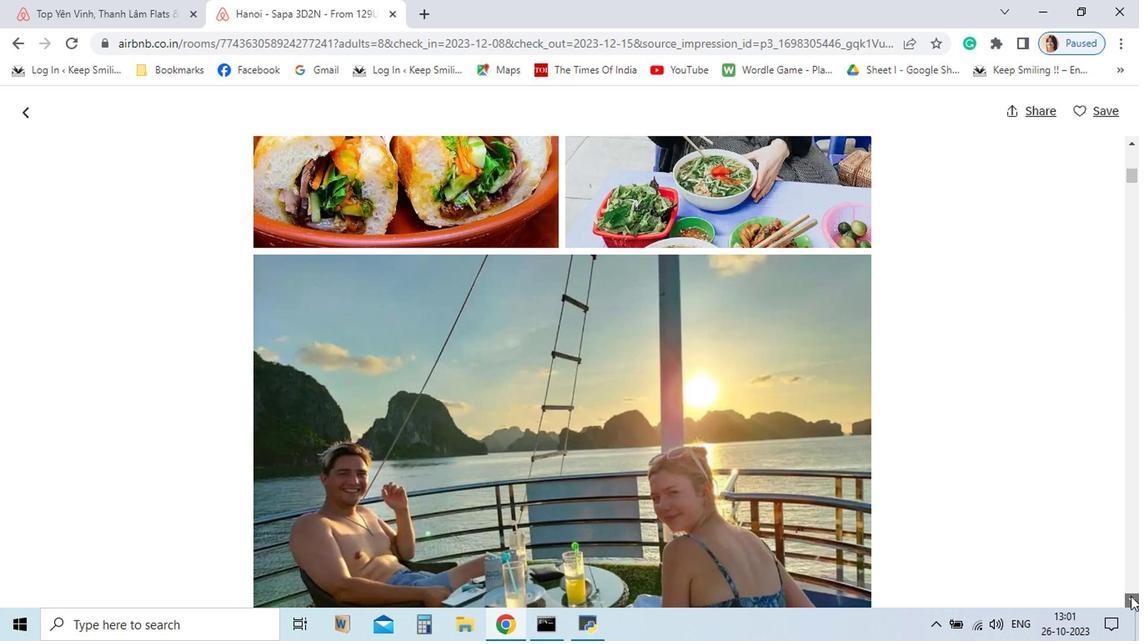 
Action: Mouse pressed left at (970, 589)
Screenshot: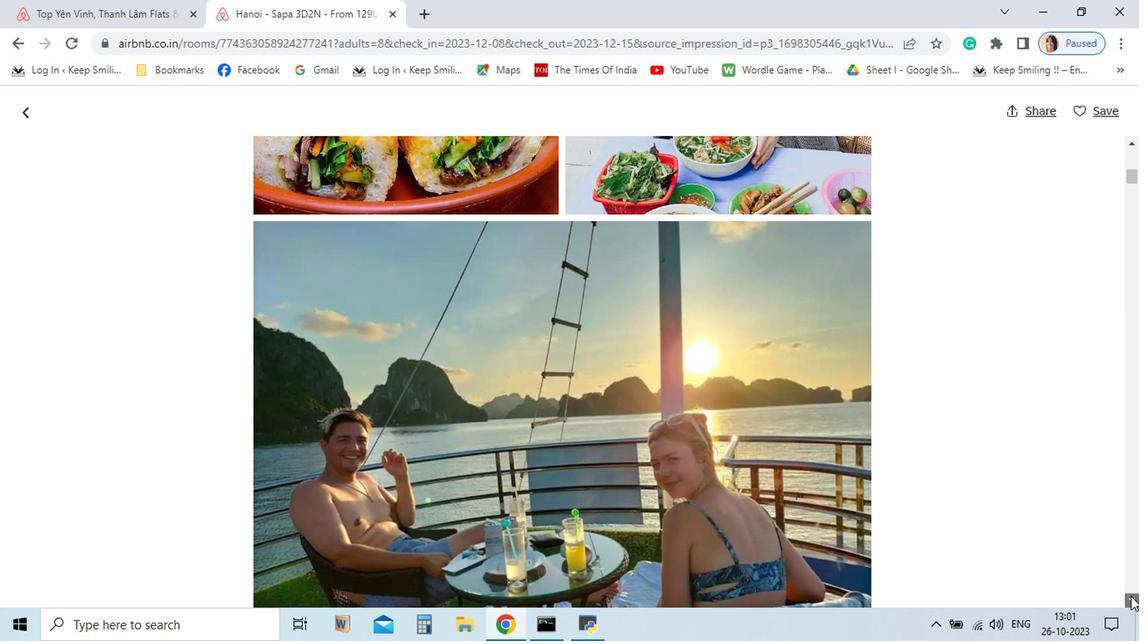 
Action: Mouse pressed left at (970, 589)
Screenshot: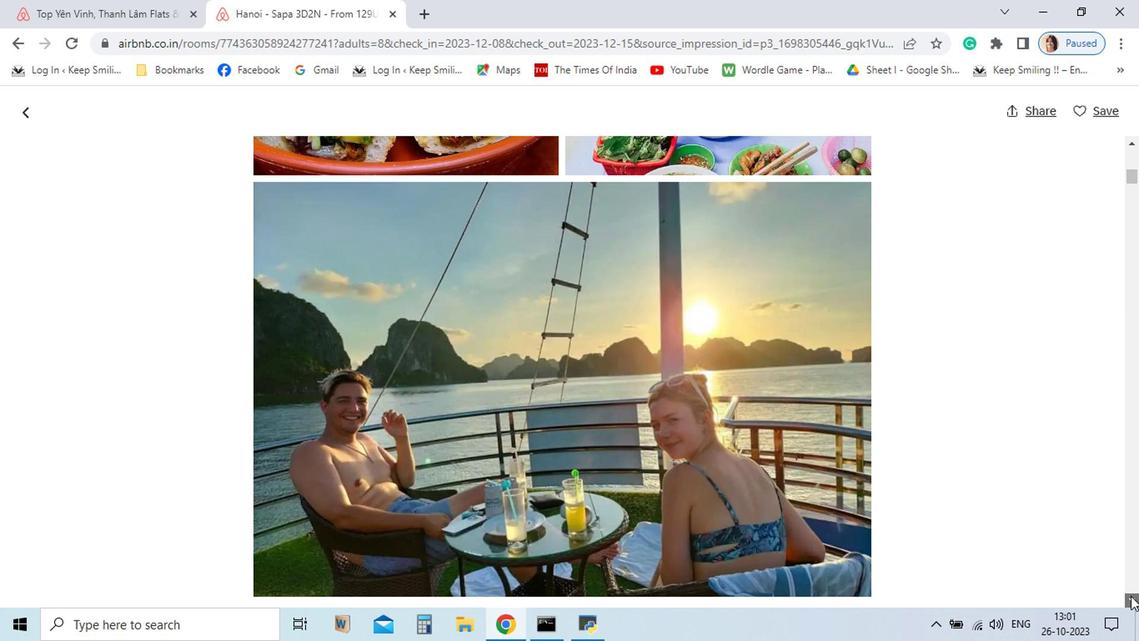 
Action: Mouse pressed left at (970, 589)
Screenshot: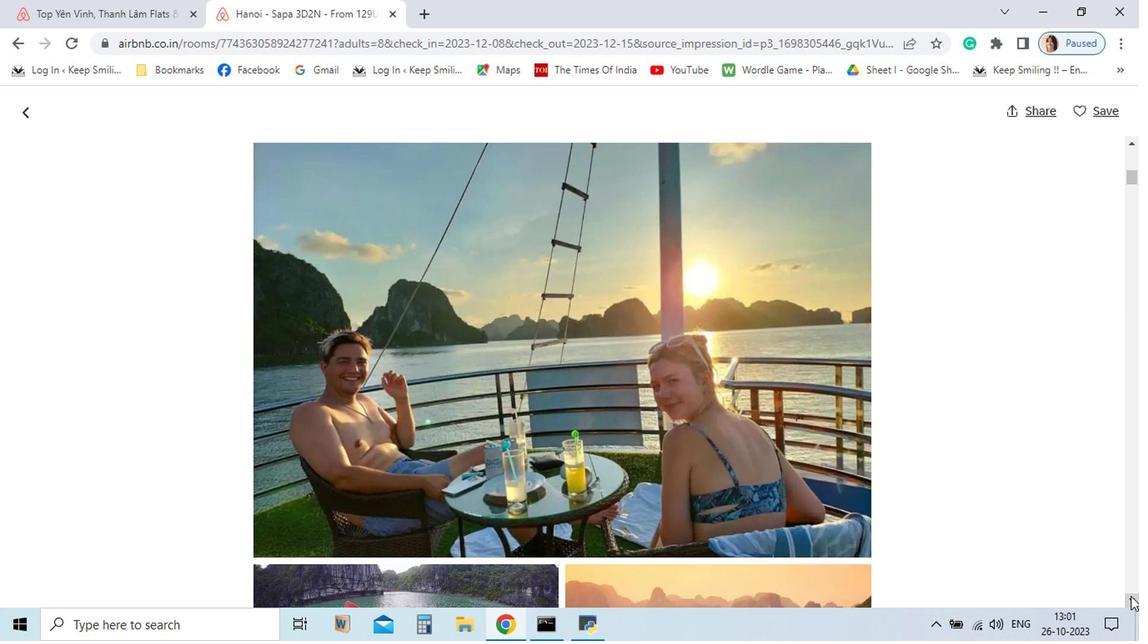
Action: Mouse pressed left at (970, 589)
Screenshot: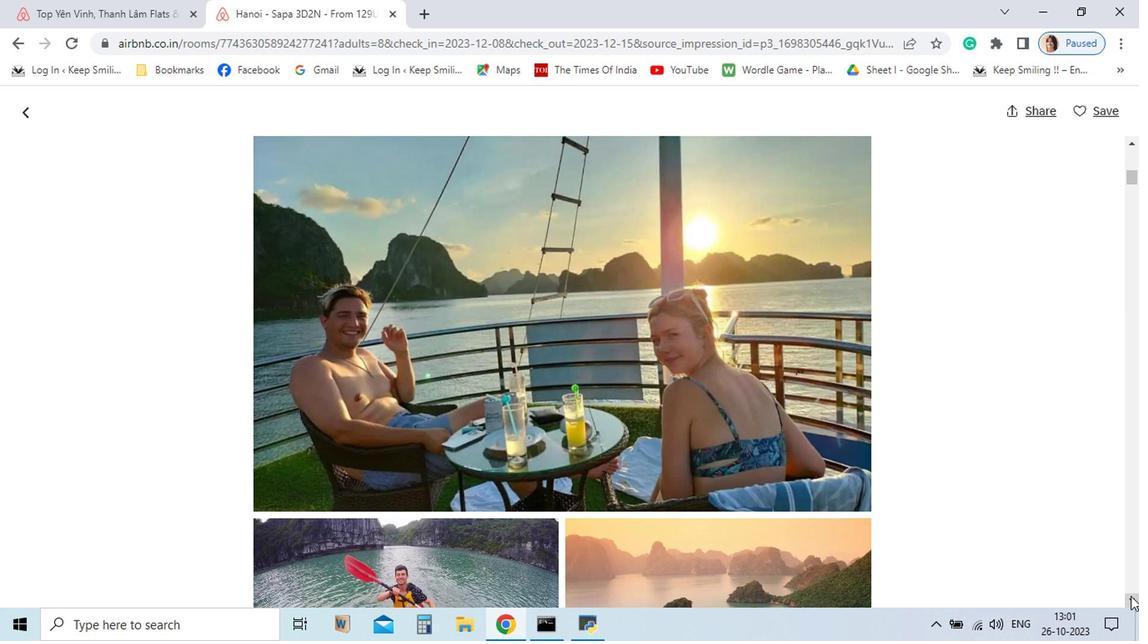 
Action: Mouse pressed left at (970, 589)
Screenshot: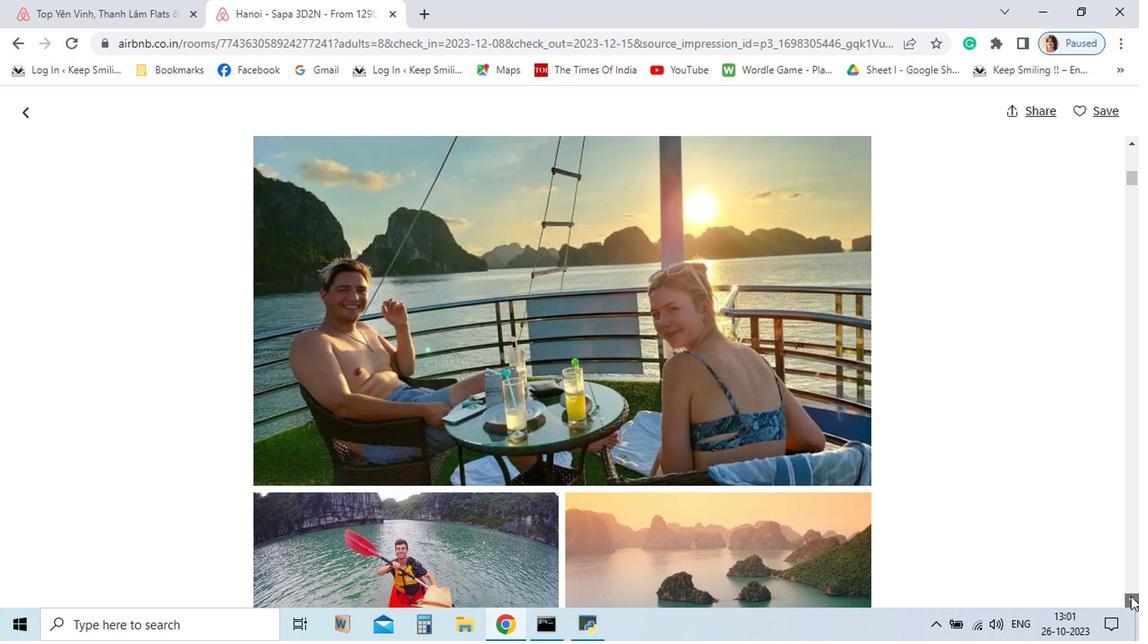 
Action: Mouse pressed left at (970, 589)
Screenshot: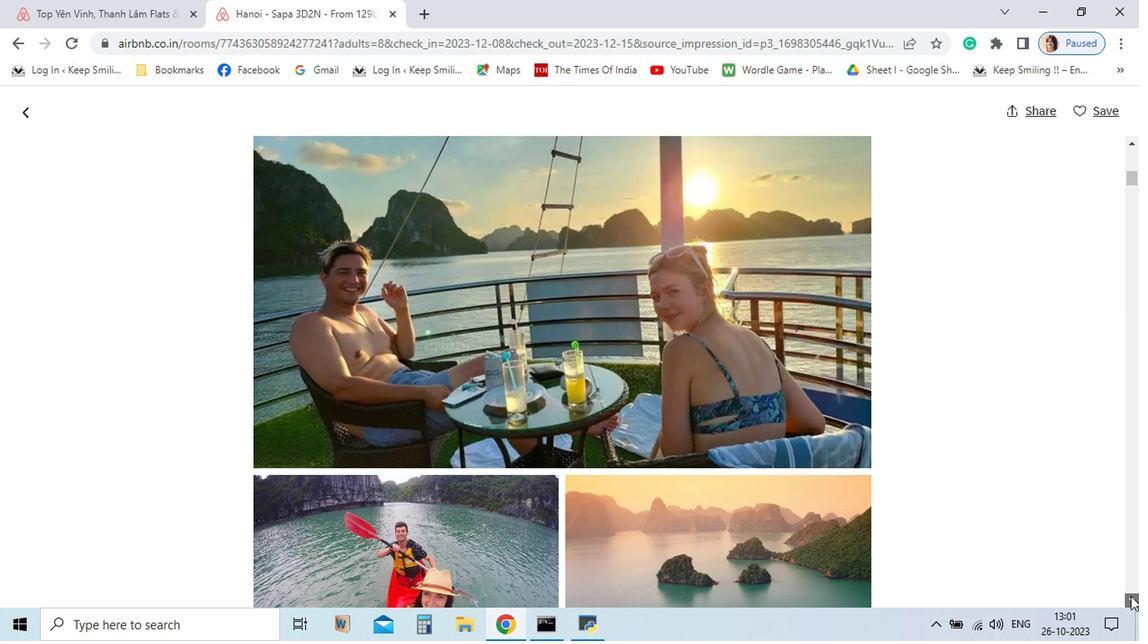 
Action: Mouse pressed left at (970, 589)
Screenshot: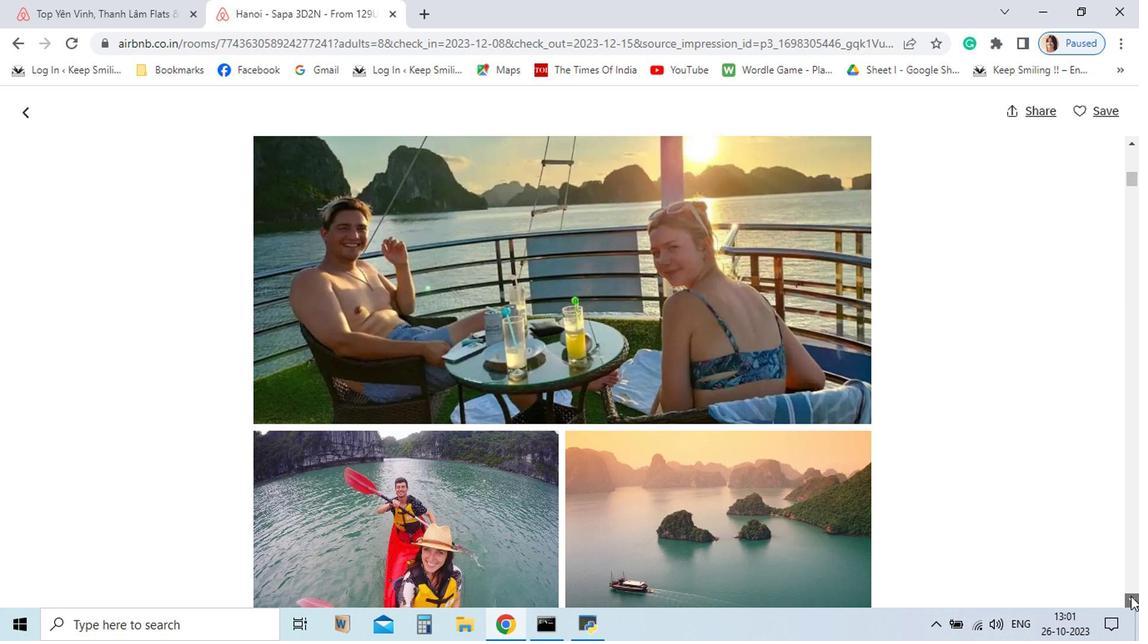 
Action: Mouse pressed left at (970, 589)
Screenshot: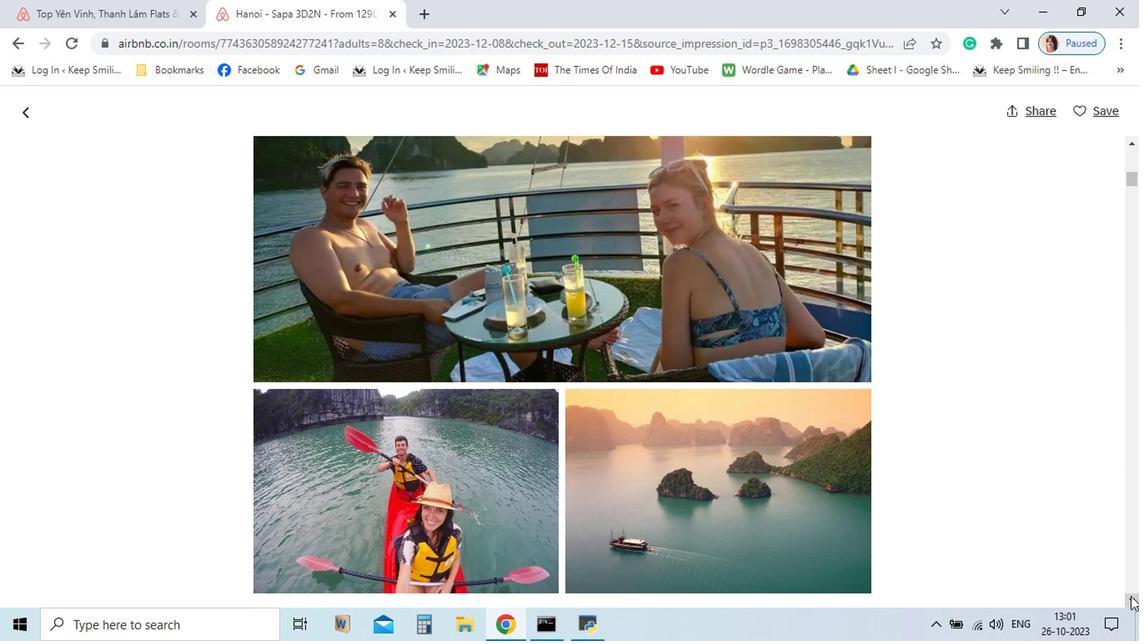 
Action: Mouse pressed left at (970, 589)
Screenshot: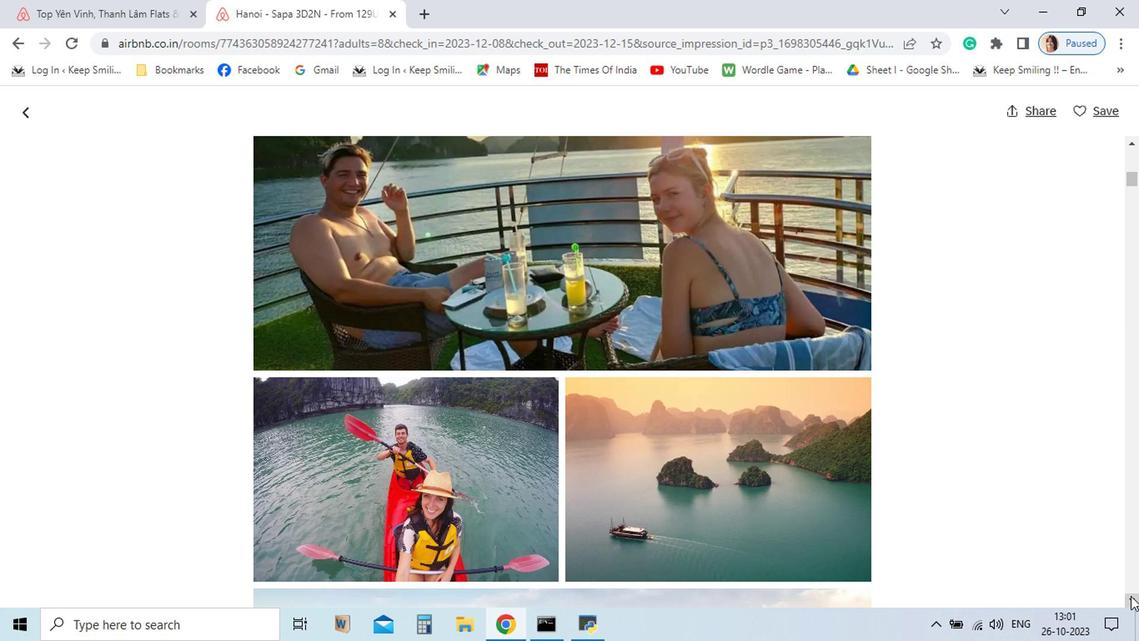 
Action: Mouse pressed left at (970, 589)
Screenshot: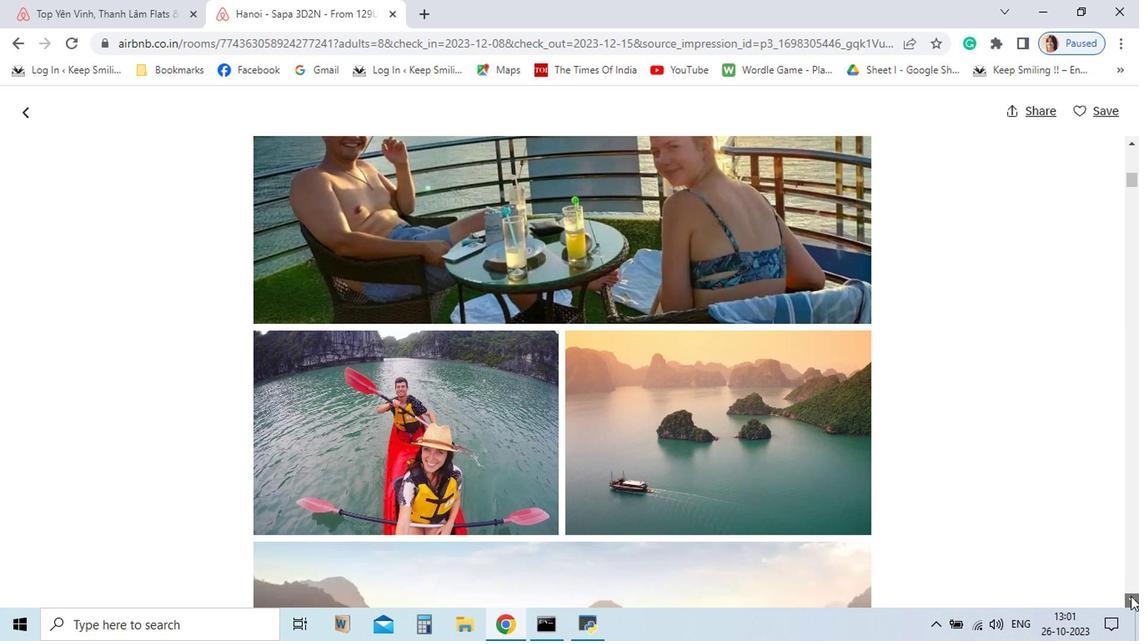 
Action: Mouse pressed left at (970, 589)
Screenshot: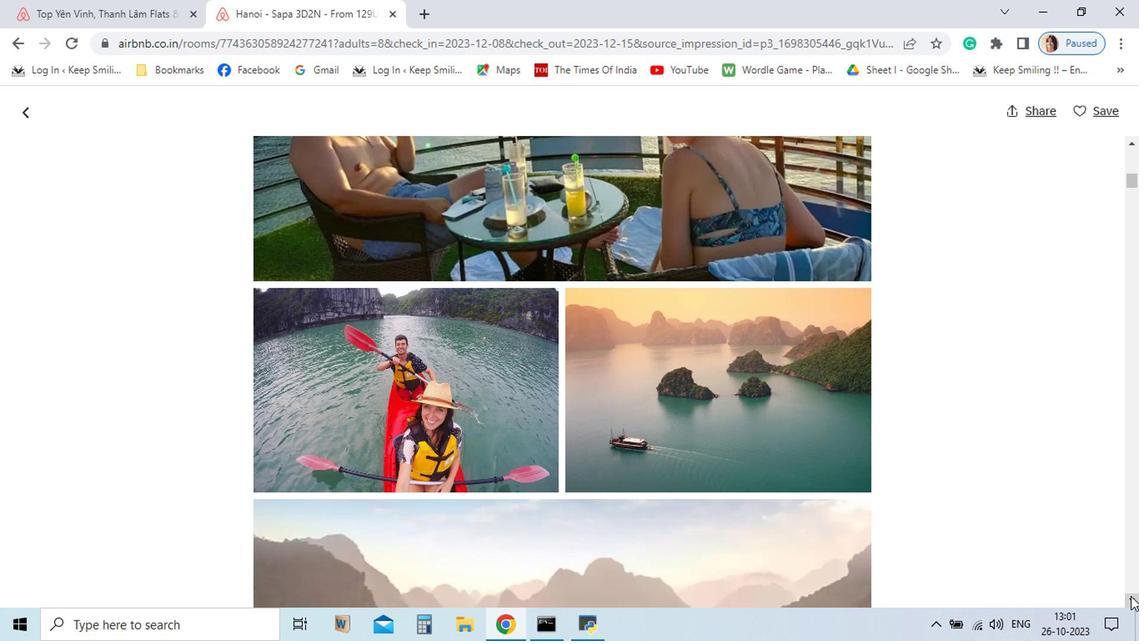 
Action: Mouse pressed left at (970, 589)
Screenshot: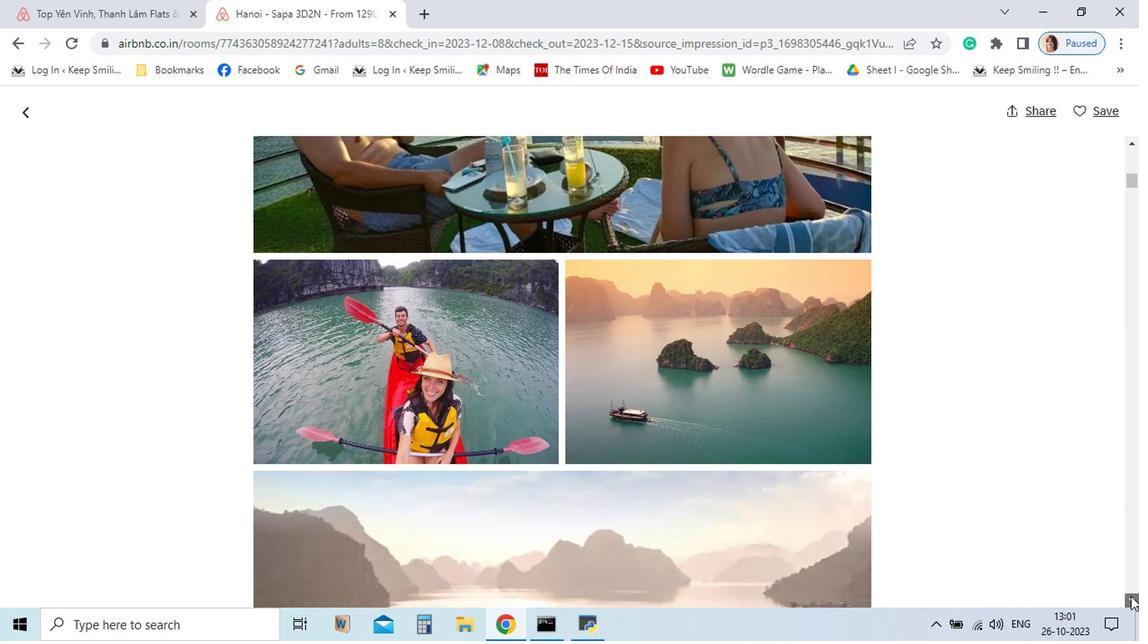
Action: Mouse pressed left at (970, 589)
Screenshot: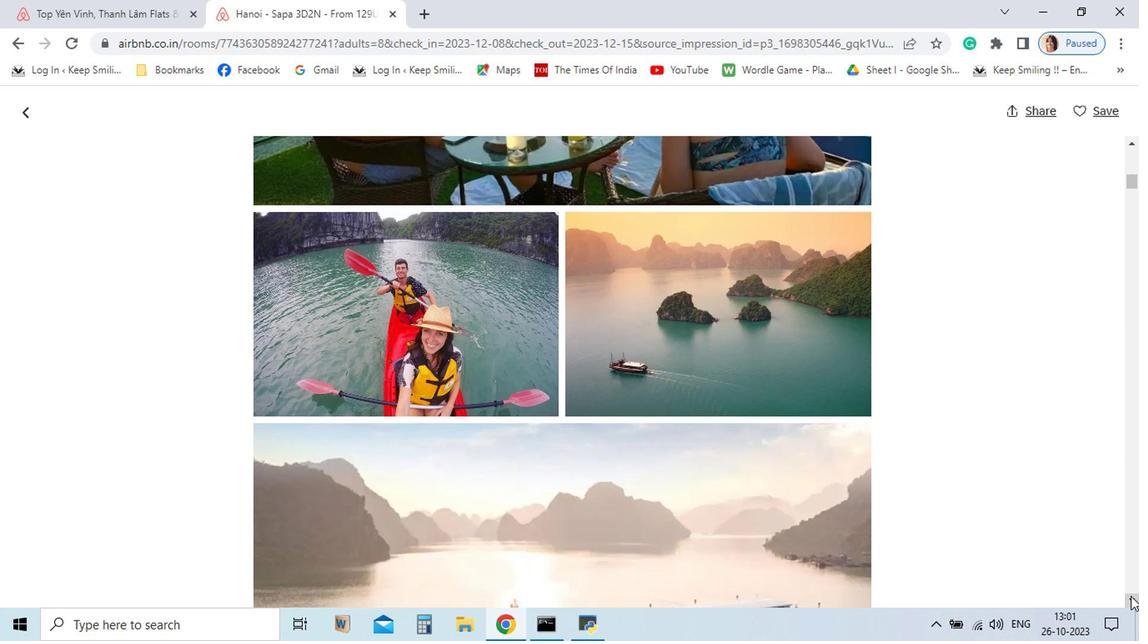 
Action: Mouse pressed left at (970, 589)
Screenshot: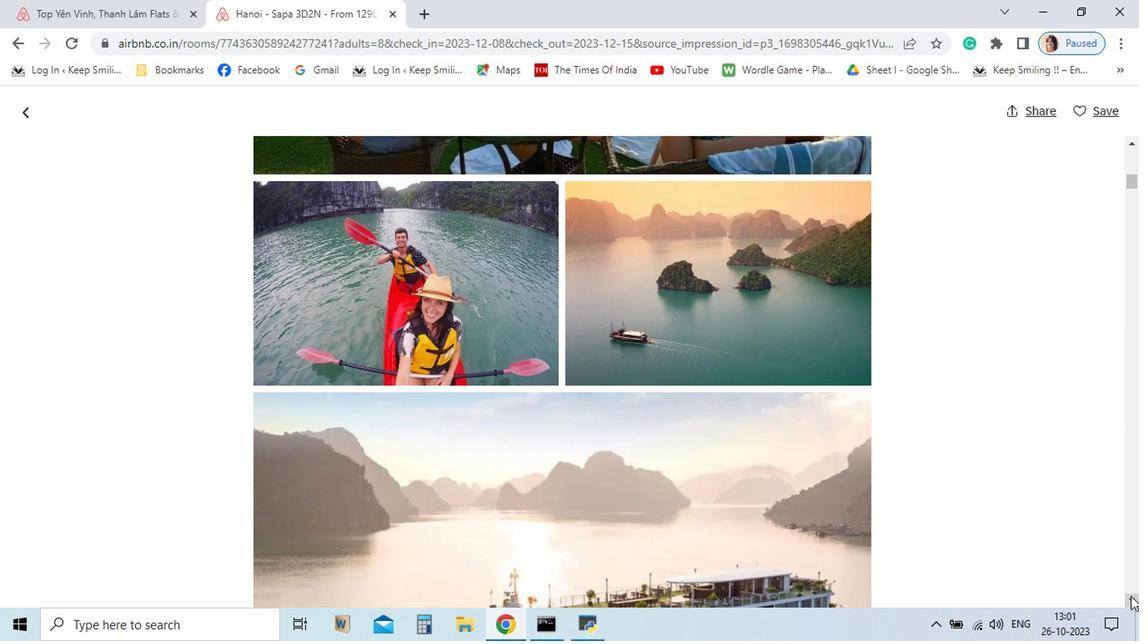 
Action: Mouse pressed left at (970, 589)
Screenshot: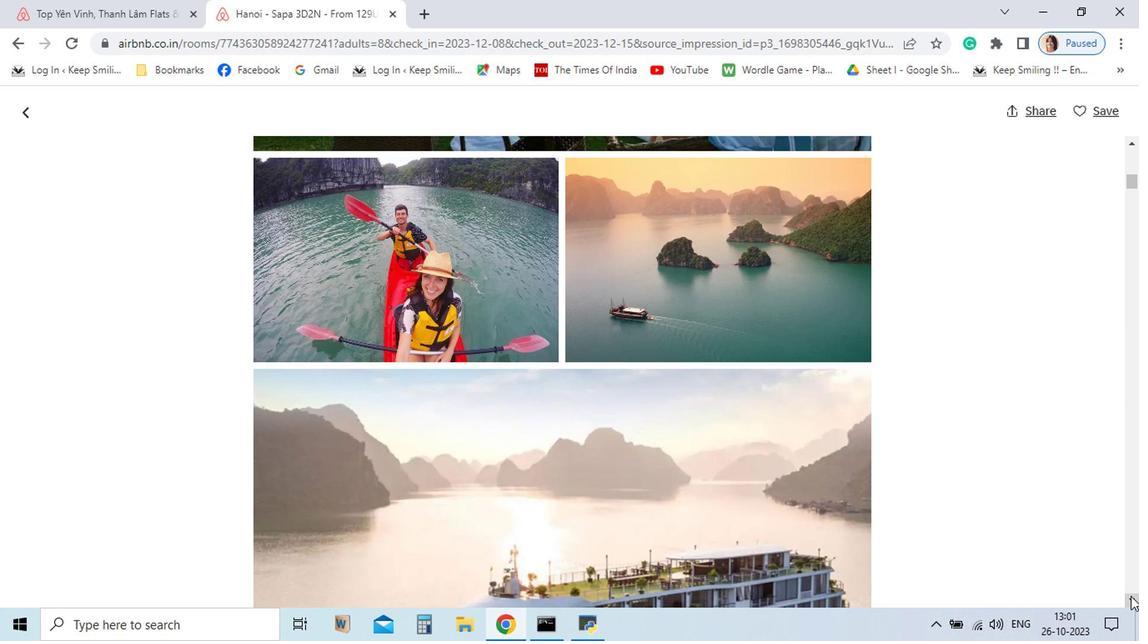 
Action: Mouse pressed left at (970, 589)
Screenshot: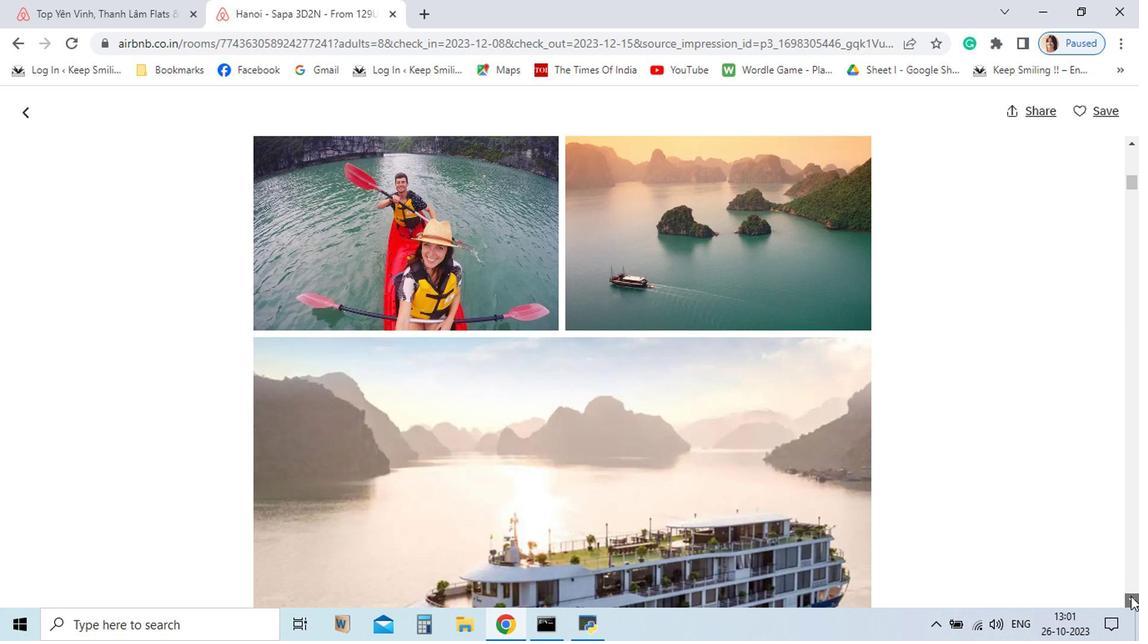 
Action: Mouse pressed left at (970, 589)
Screenshot: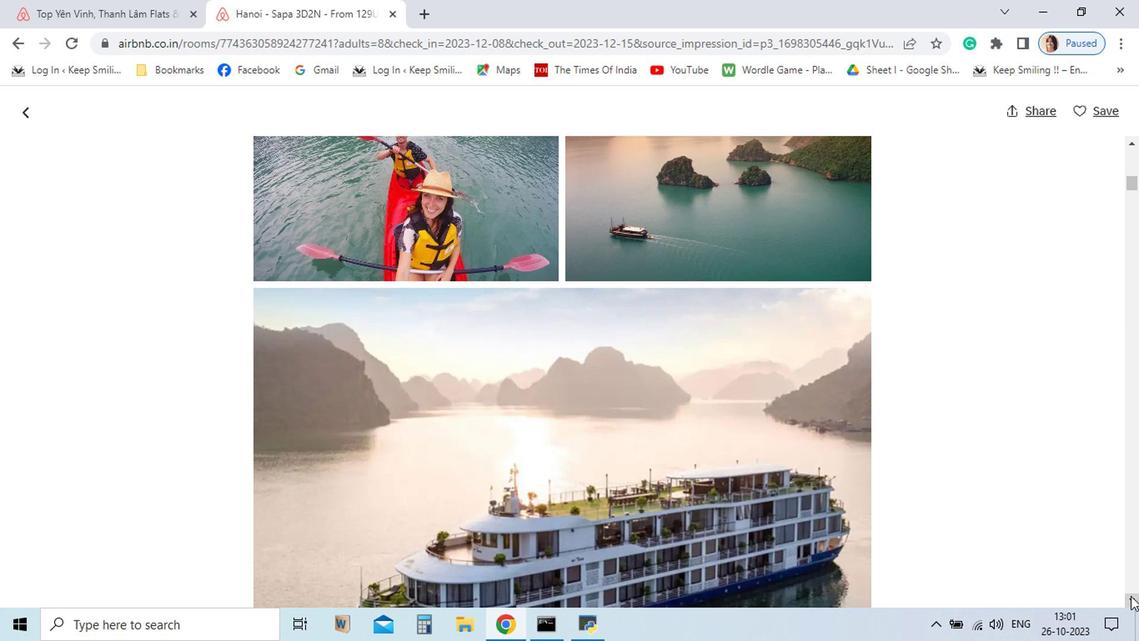 
Action: Mouse pressed left at (970, 589)
Screenshot: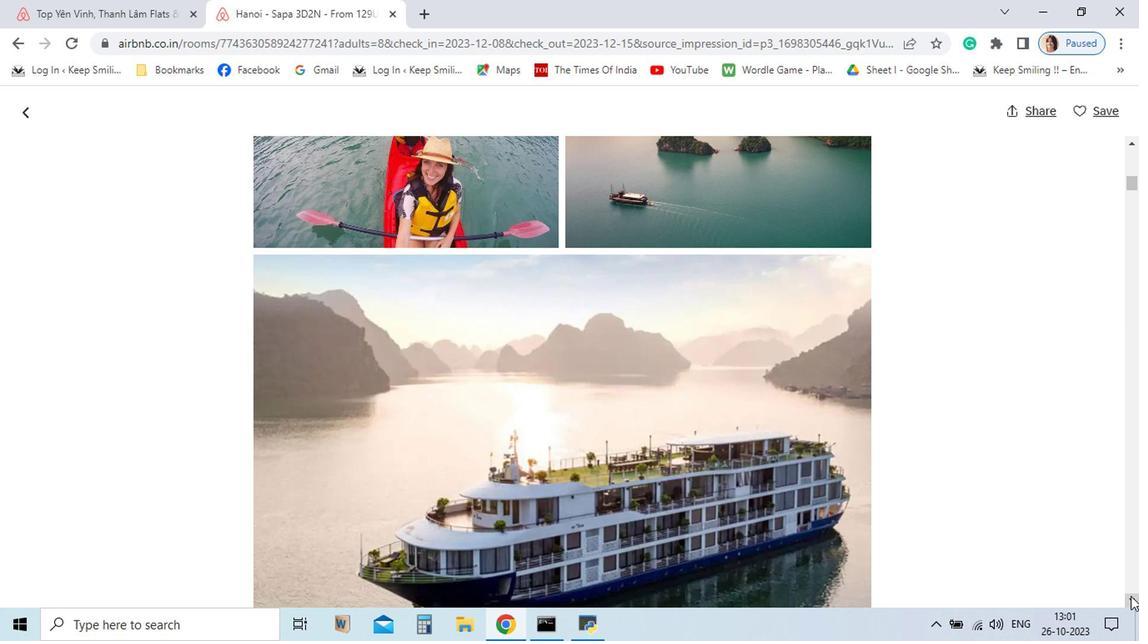 
Action: Mouse pressed left at (970, 589)
Screenshot: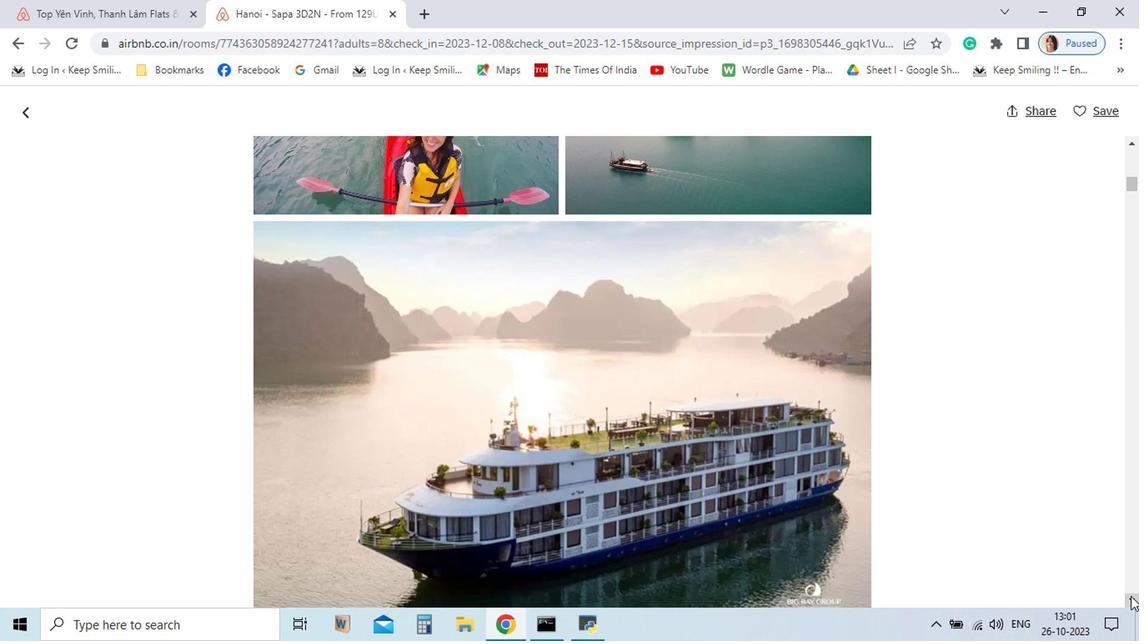
Action: Mouse pressed left at (970, 589)
Screenshot: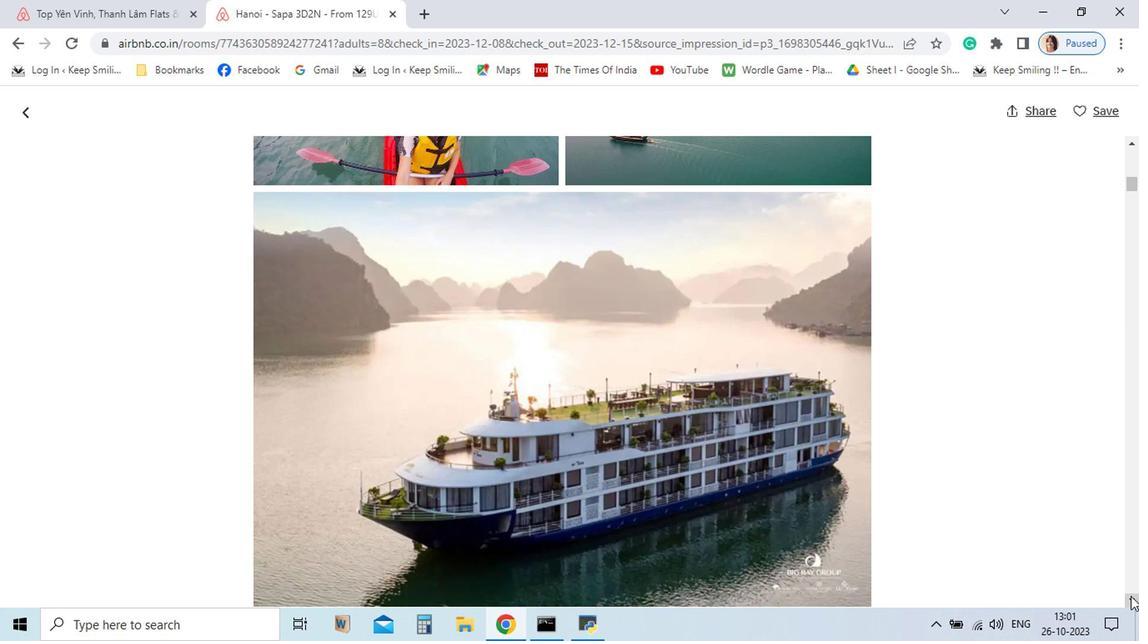 
Action: Mouse pressed left at (970, 589)
Screenshot: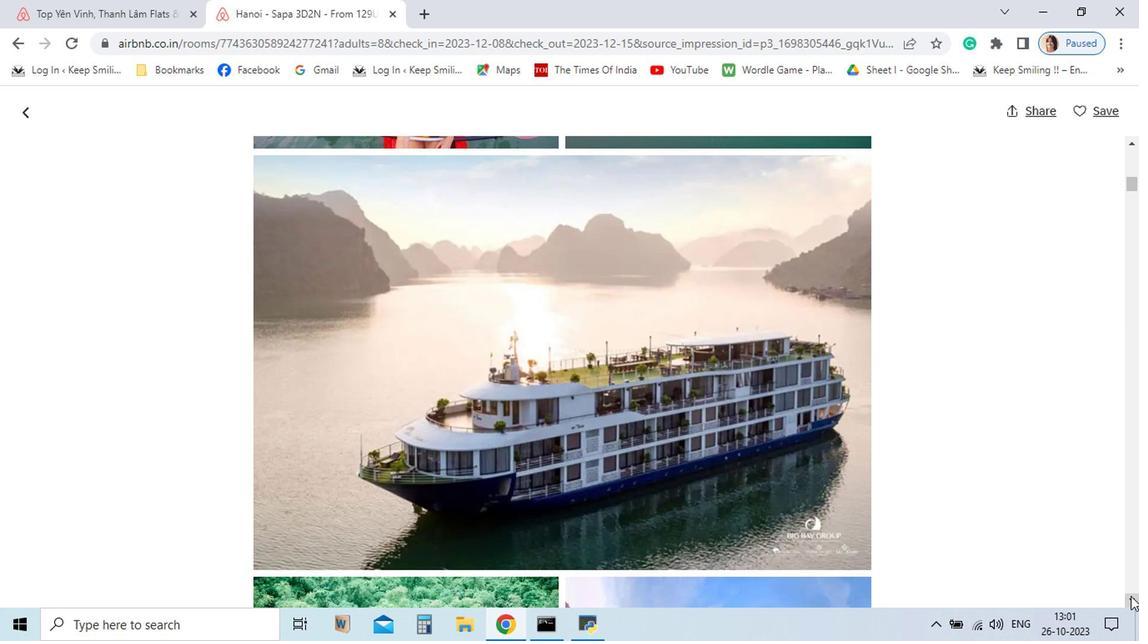 
Action: Mouse pressed left at (970, 589)
Screenshot: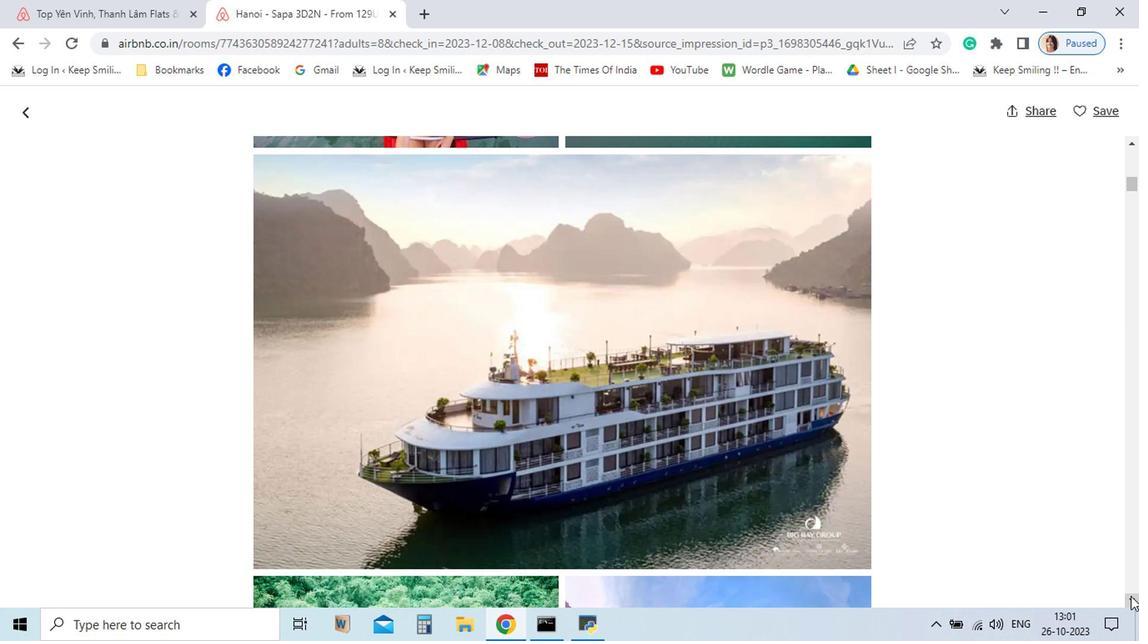 
Action: Mouse pressed left at (970, 589)
Screenshot: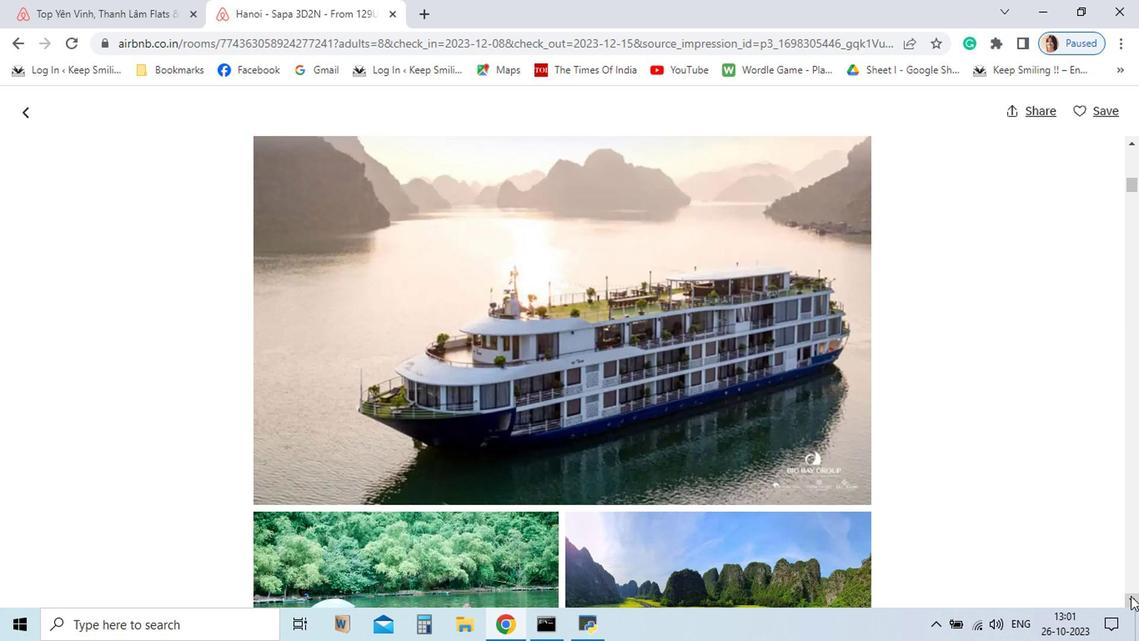 
Action: Mouse pressed left at (970, 589)
Screenshot: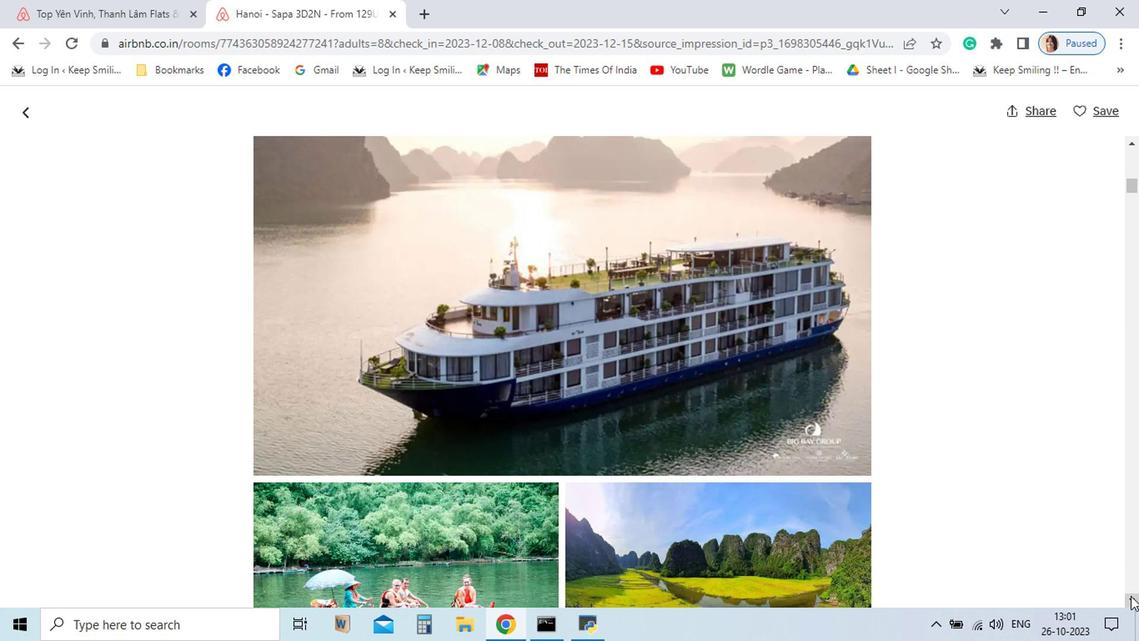 
Action: Mouse pressed left at (970, 589)
Screenshot: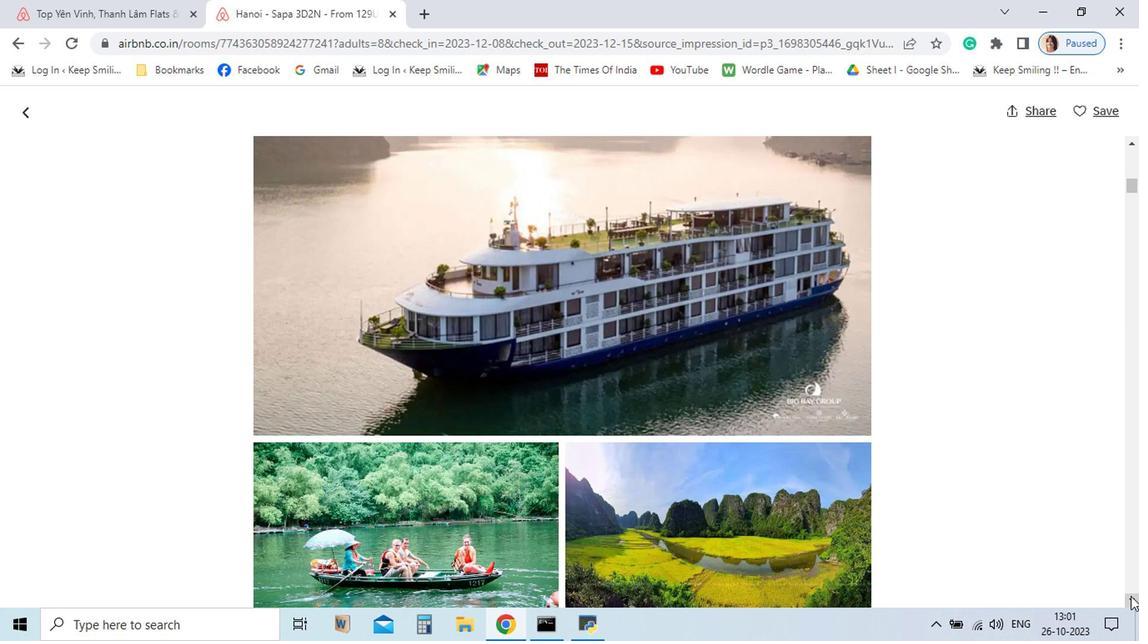 
Action: Mouse pressed left at (970, 589)
Screenshot: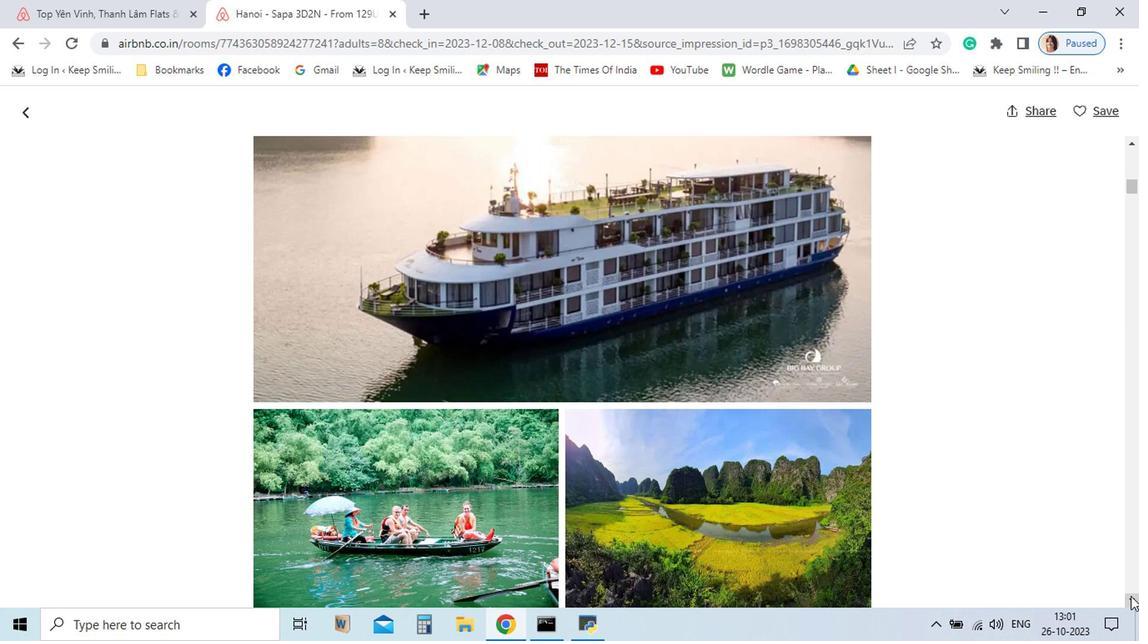 
Action: Mouse pressed left at (970, 589)
Screenshot: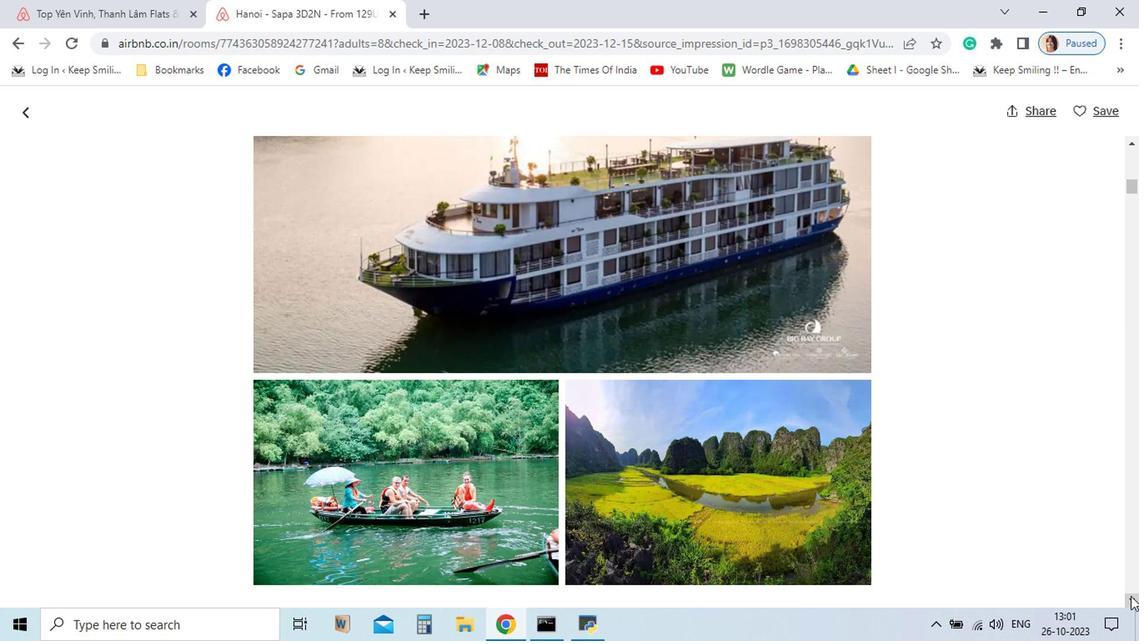 
Action: Mouse pressed left at (970, 589)
Screenshot: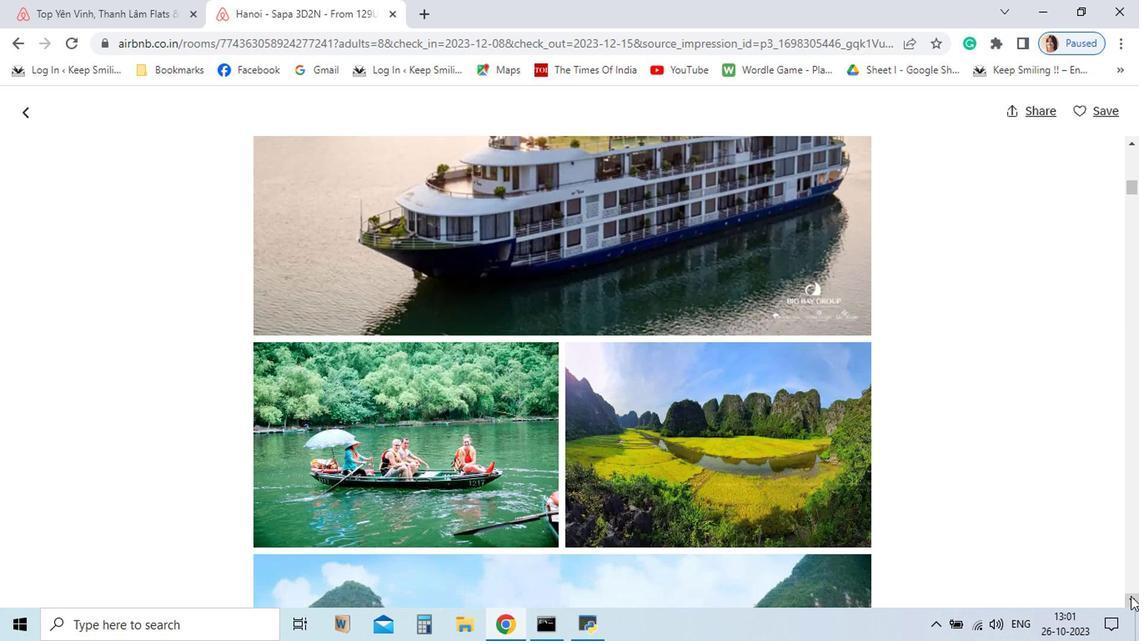 
Action: Mouse pressed left at (970, 589)
Screenshot: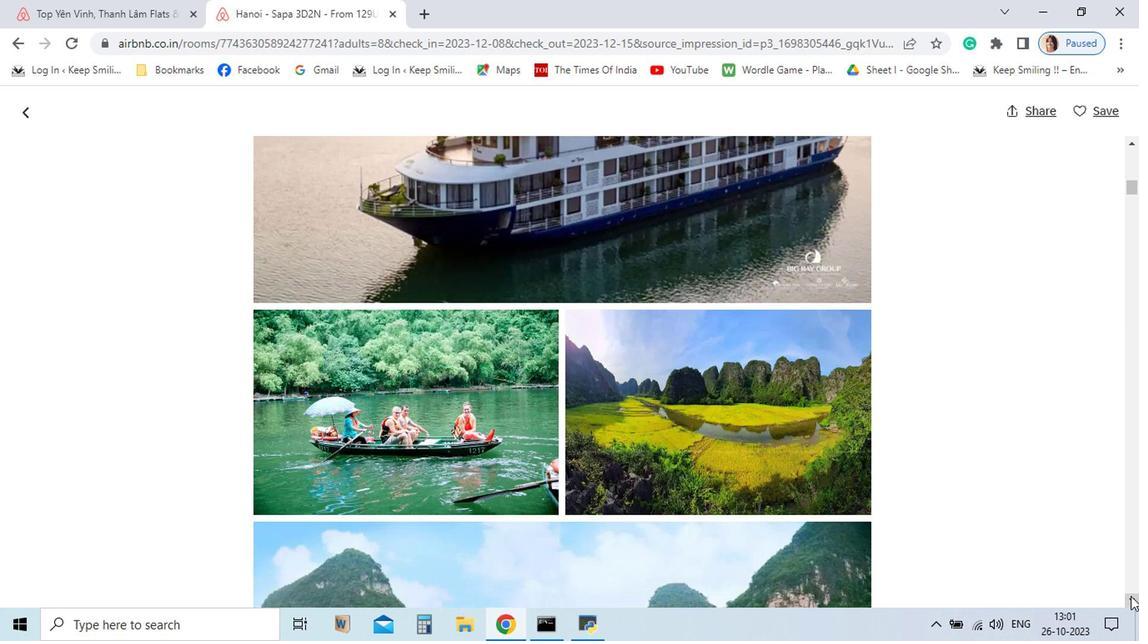 
Action: Mouse pressed left at (970, 589)
Screenshot: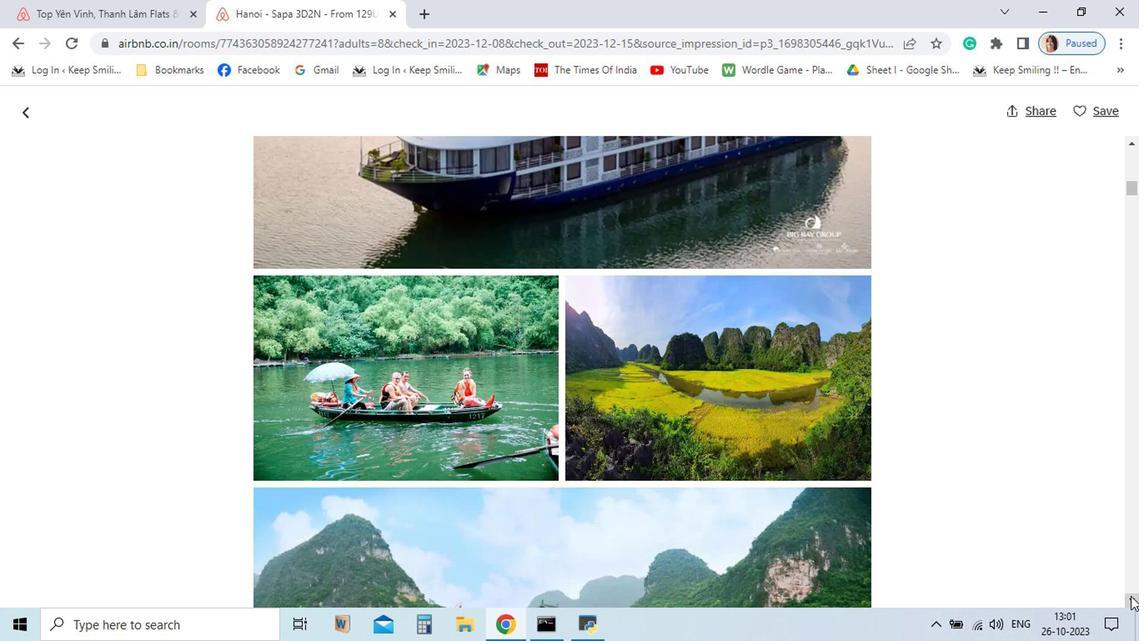 
Action: Mouse pressed left at (970, 589)
Screenshot: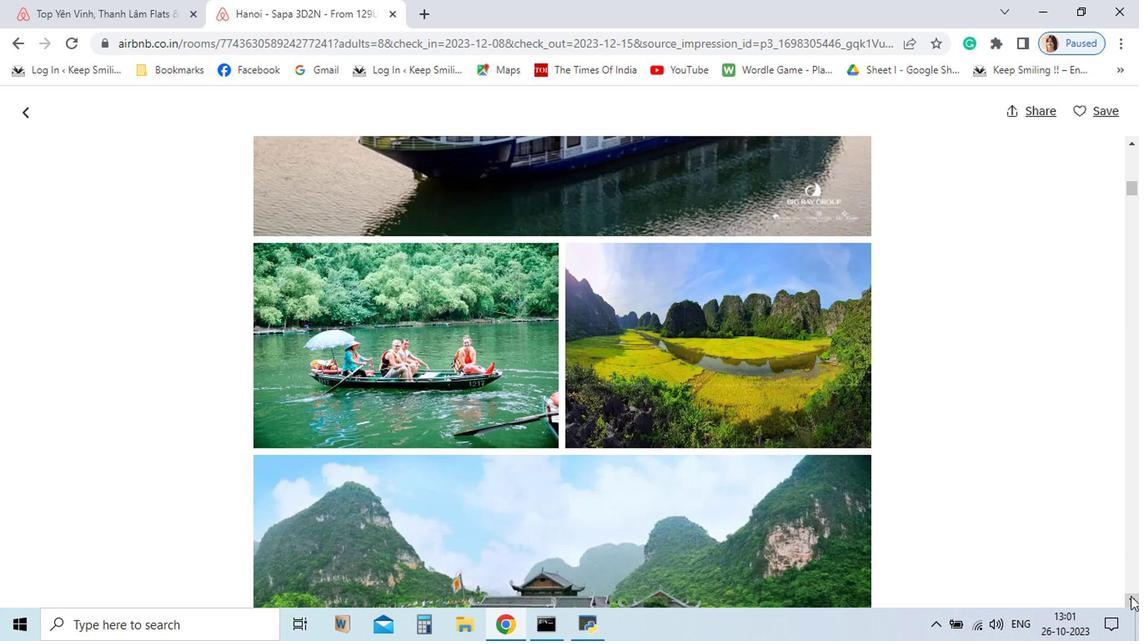 
Action: Mouse pressed left at (970, 589)
Screenshot: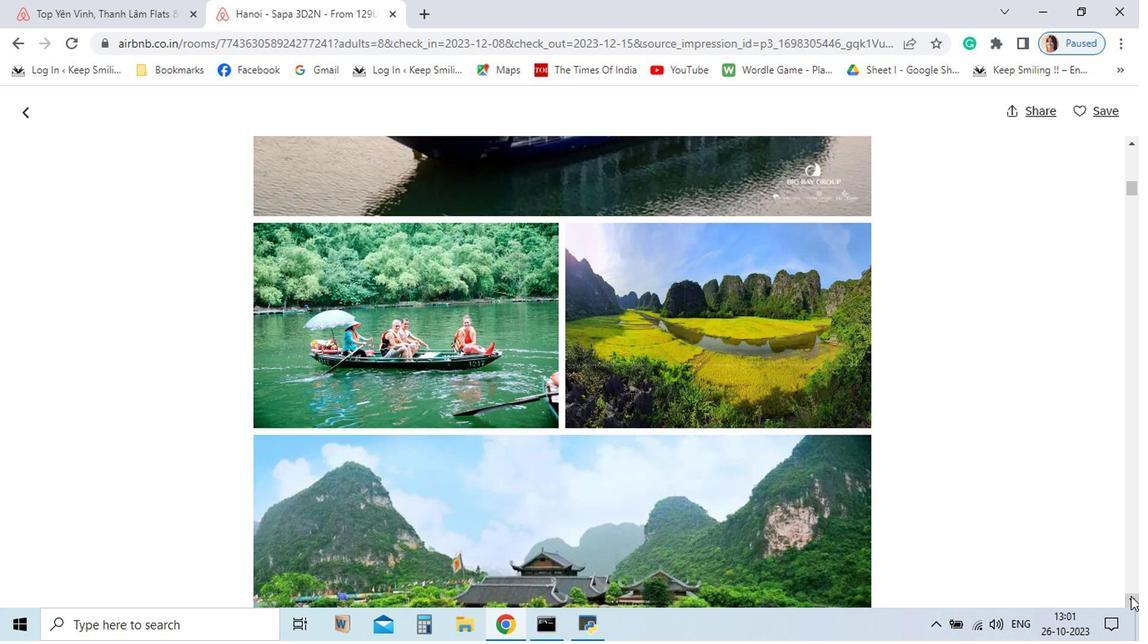 
Action: Mouse pressed left at (970, 589)
Screenshot: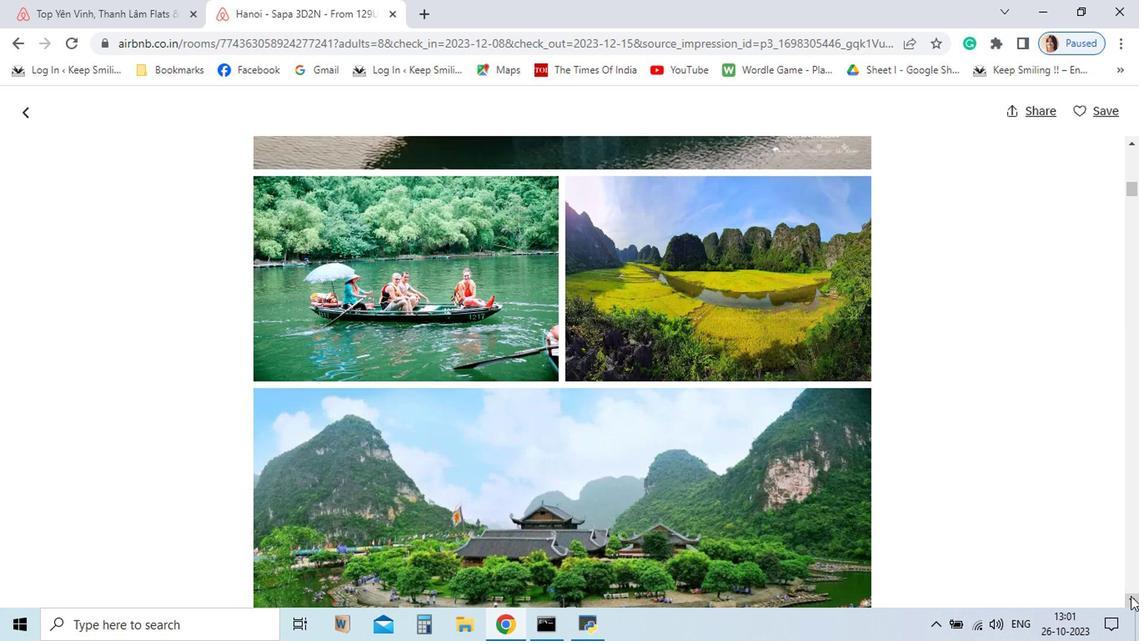 
Action: Mouse pressed left at (970, 589)
Screenshot: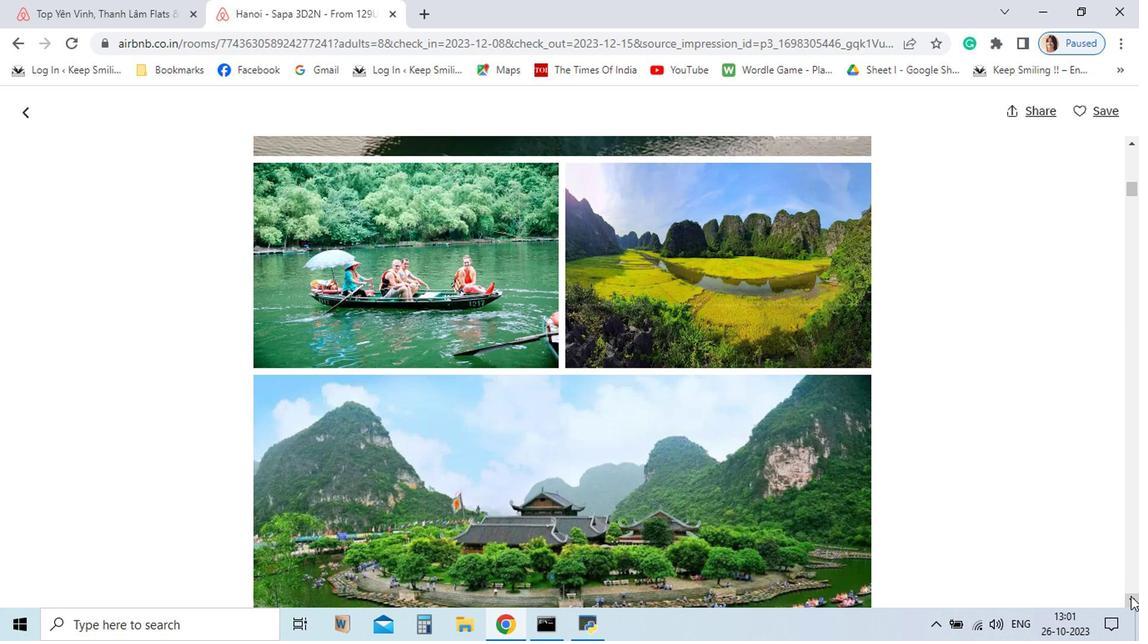 
Action: Mouse pressed left at (970, 589)
Screenshot: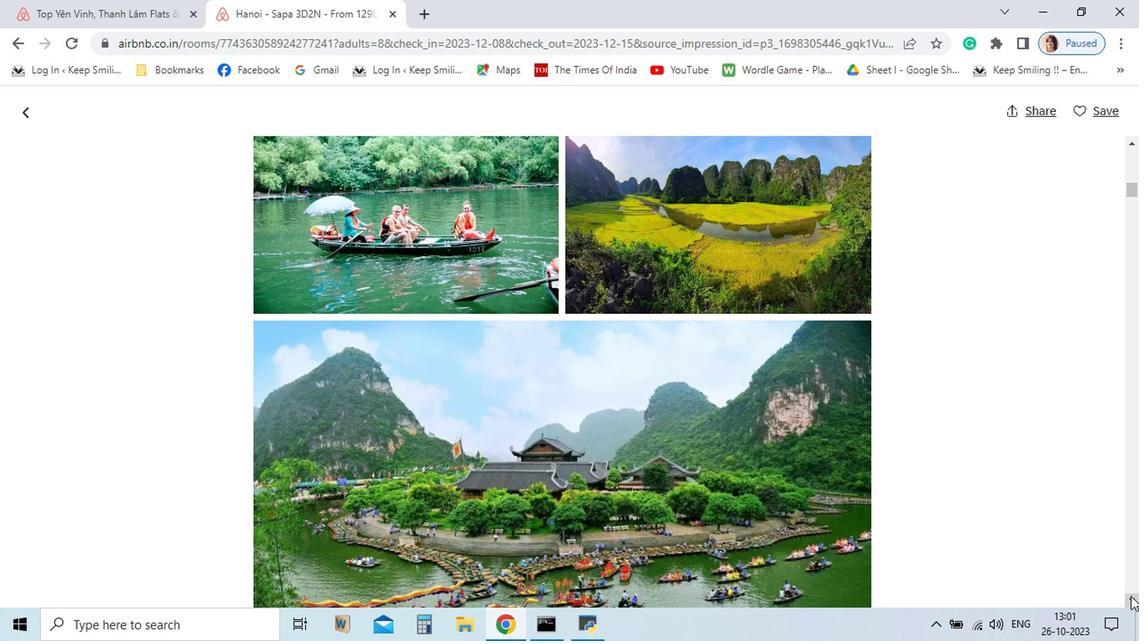 
Action: Mouse pressed left at (970, 589)
Screenshot: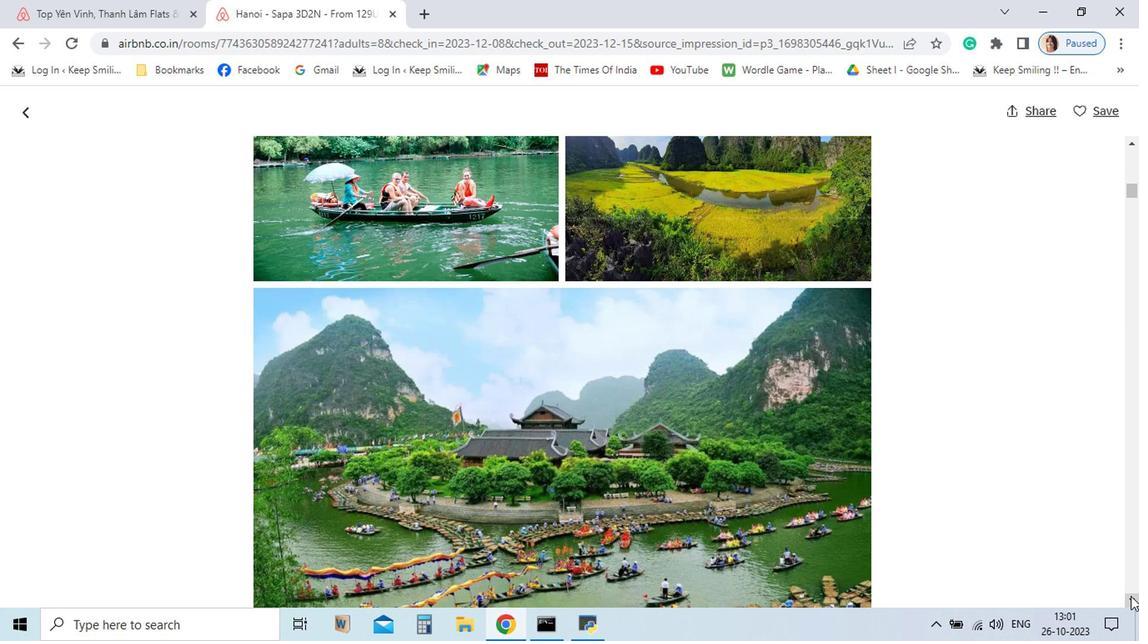 
Action: Mouse pressed left at (970, 589)
Screenshot: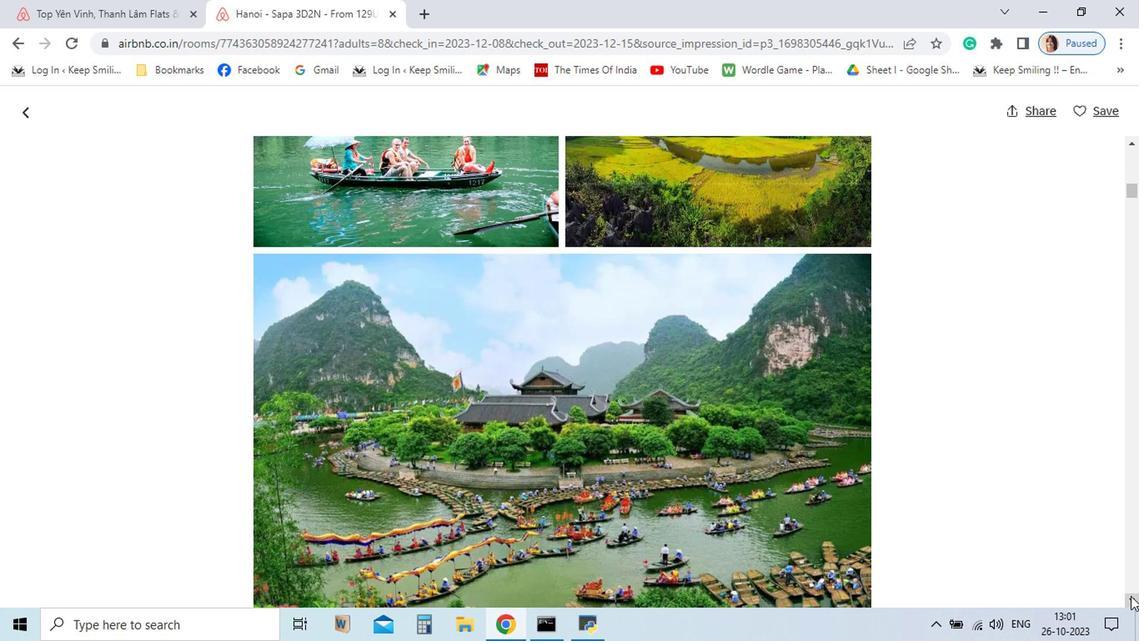 
Action: Mouse pressed left at (970, 589)
Screenshot: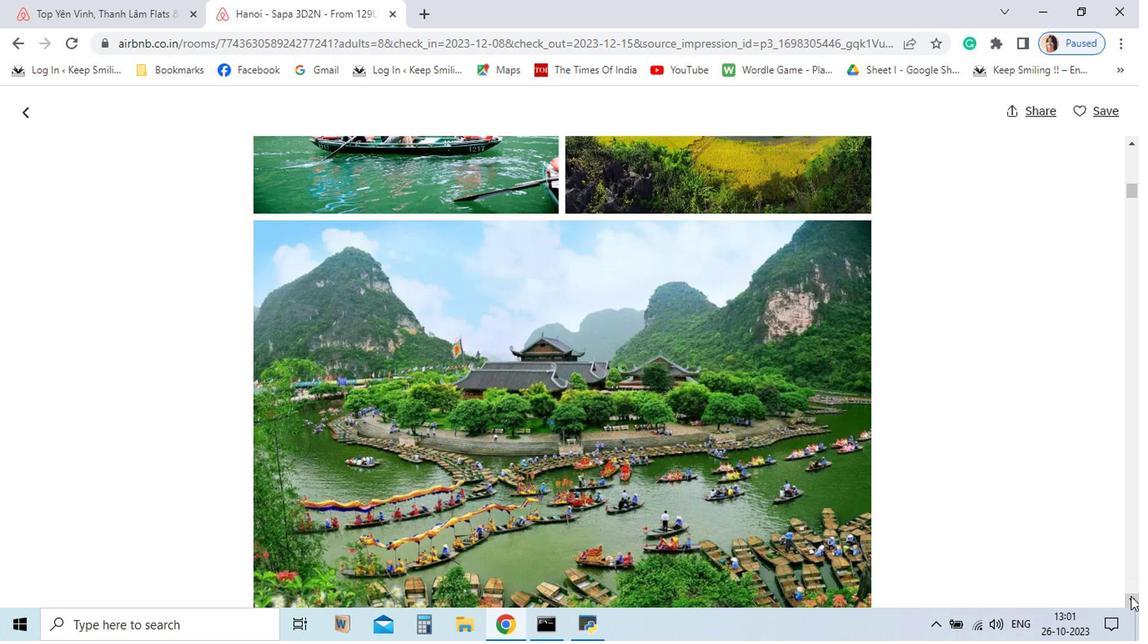 
Action: Mouse pressed left at (970, 589)
Screenshot: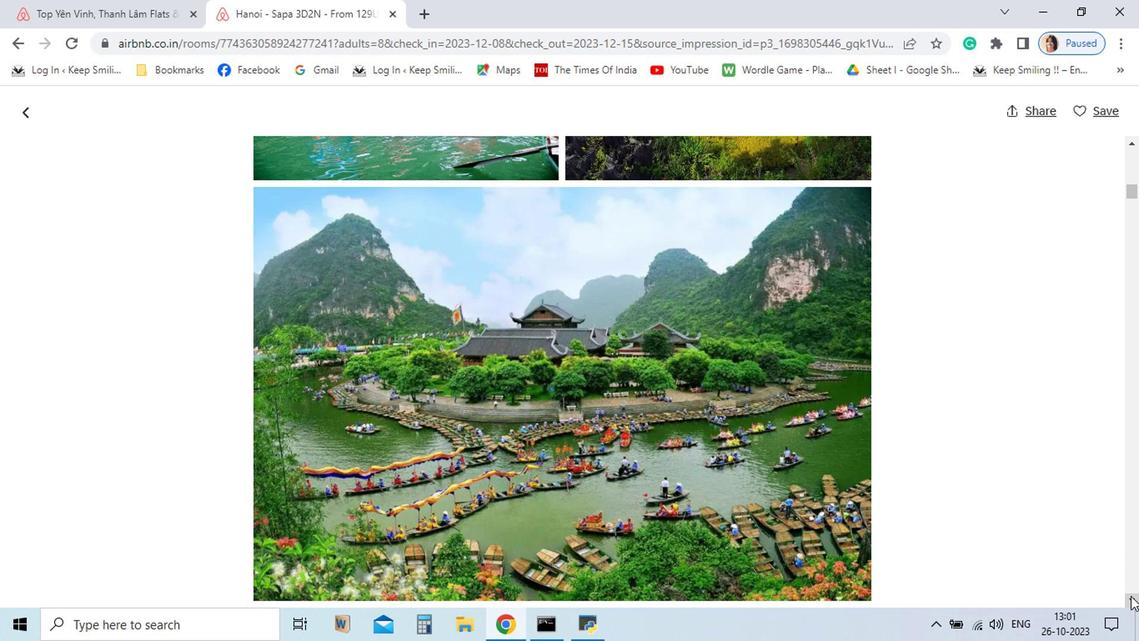 
Action: Mouse pressed left at (970, 589)
Screenshot: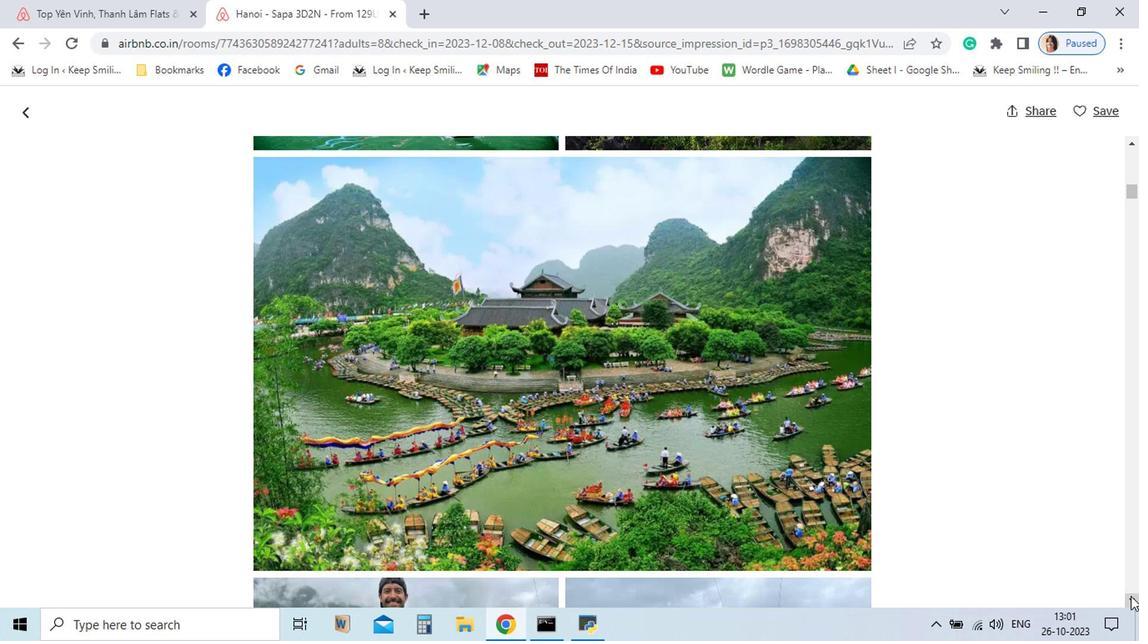 
Action: Mouse pressed left at (970, 589)
Screenshot: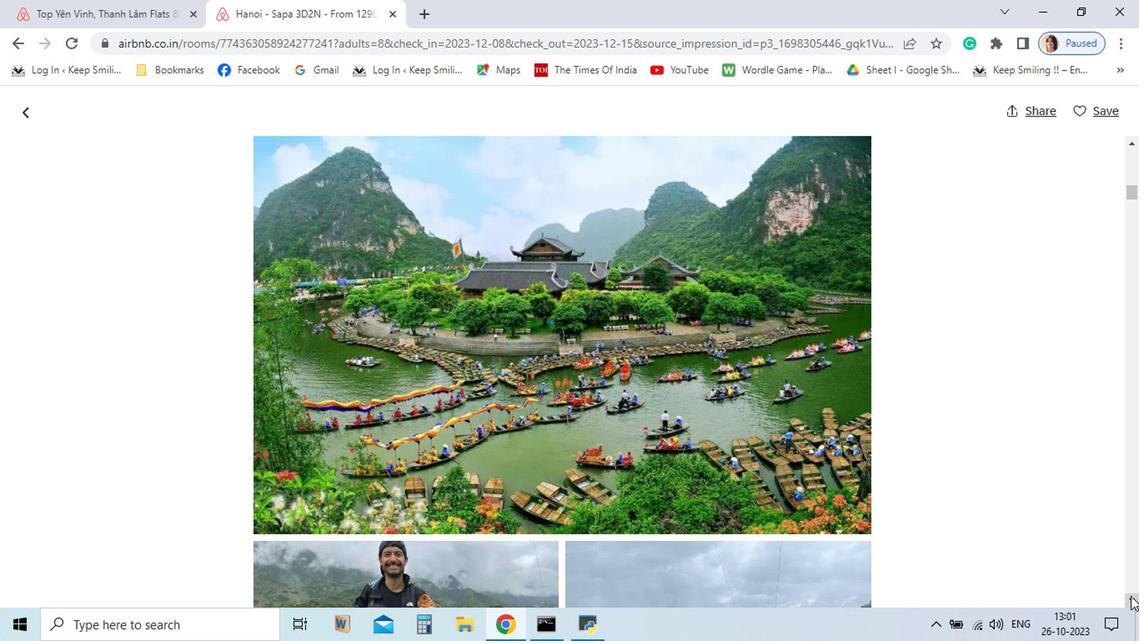 
Action: Mouse pressed left at (970, 589)
Screenshot: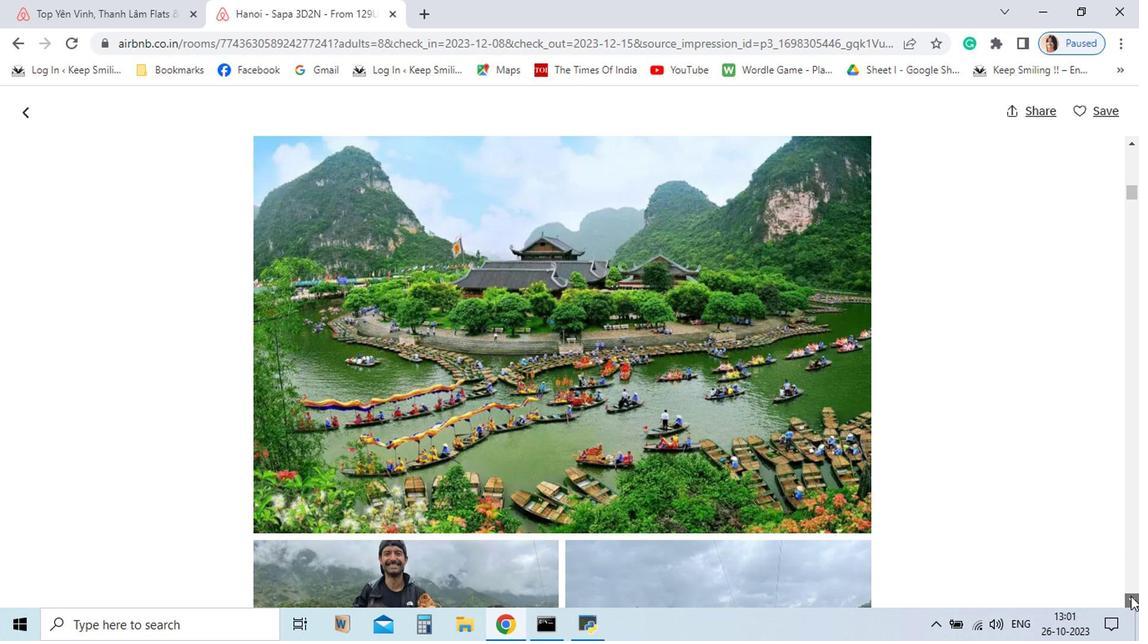 
Action: Mouse pressed left at (970, 589)
Screenshot: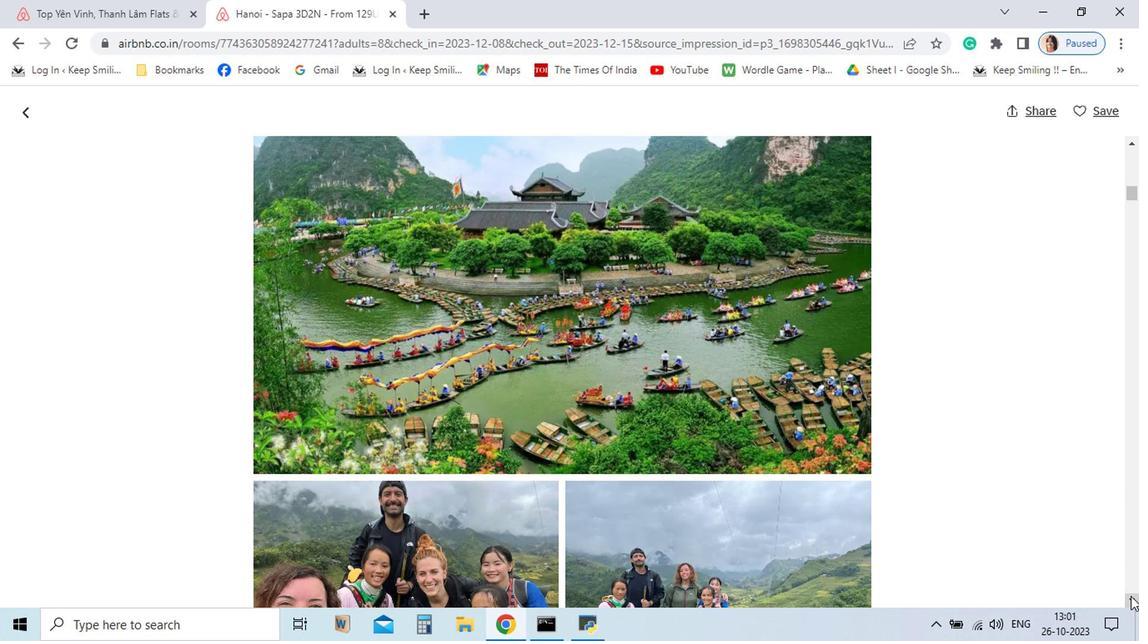
Action: Mouse pressed left at (970, 589)
Screenshot: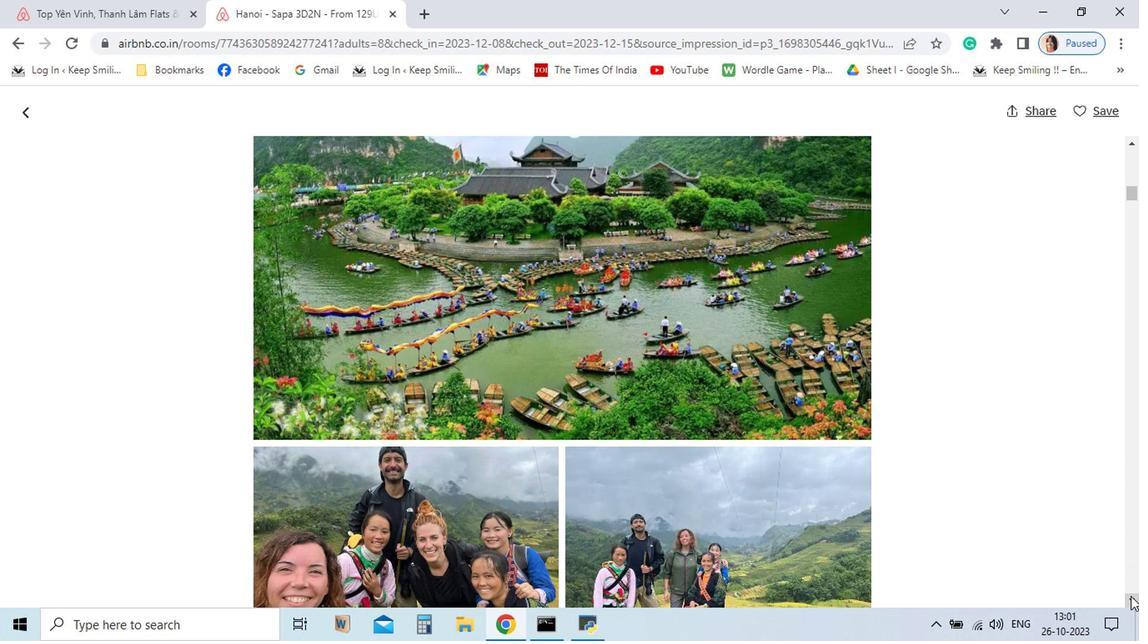 
Action: Mouse pressed left at (970, 589)
Screenshot: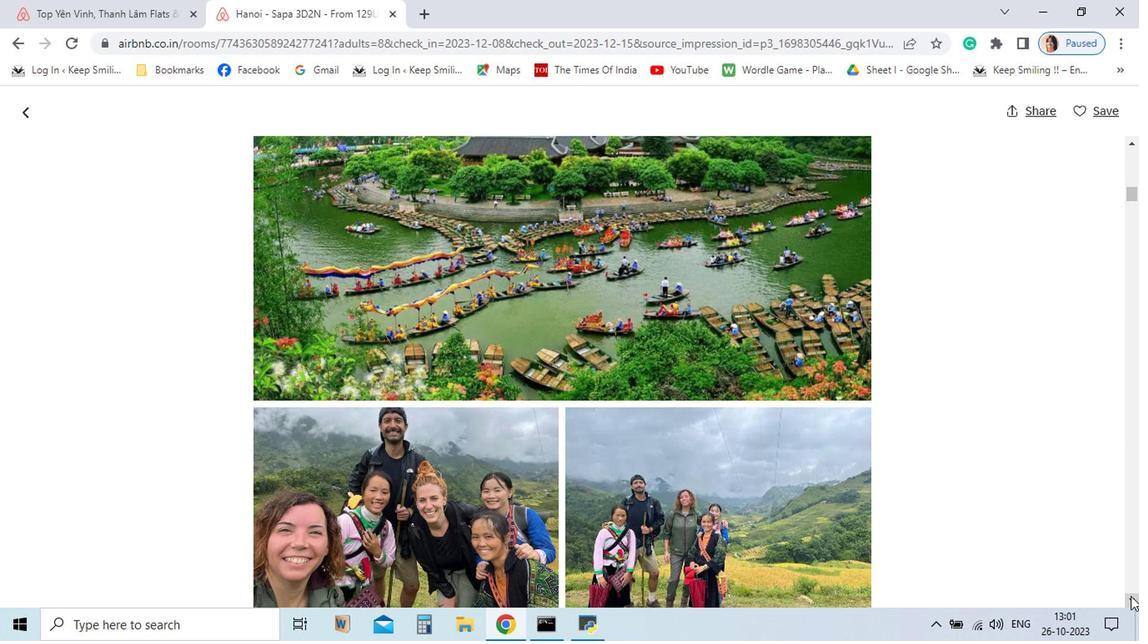 
Action: Mouse pressed left at (970, 589)
Screenshot: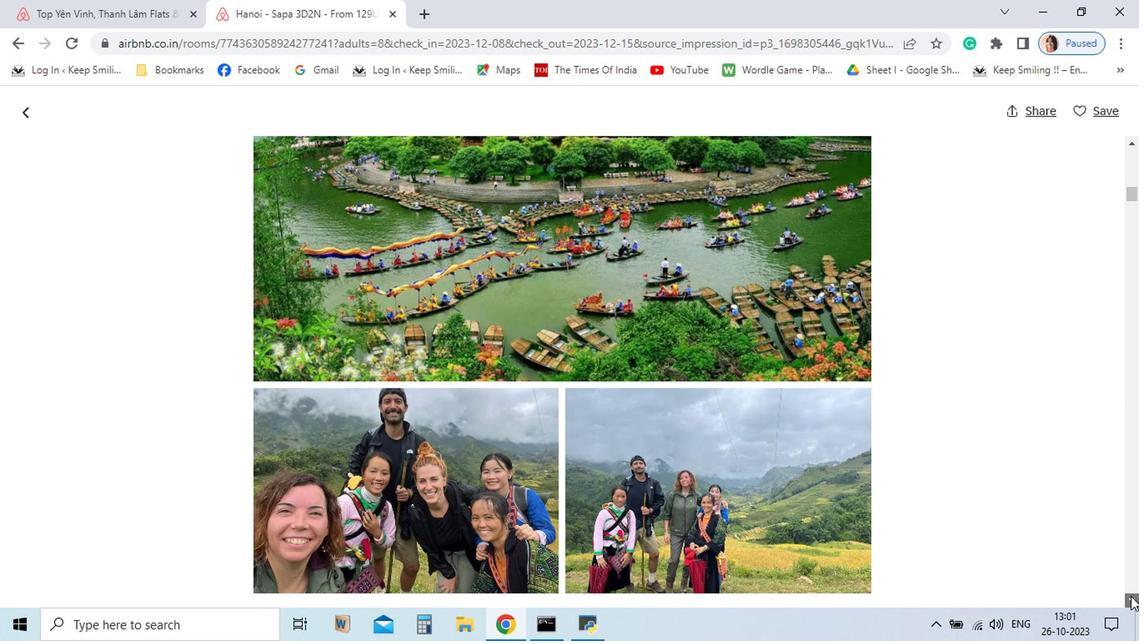 
Action: Mouse pressed left at (970, 589)
Screenshot: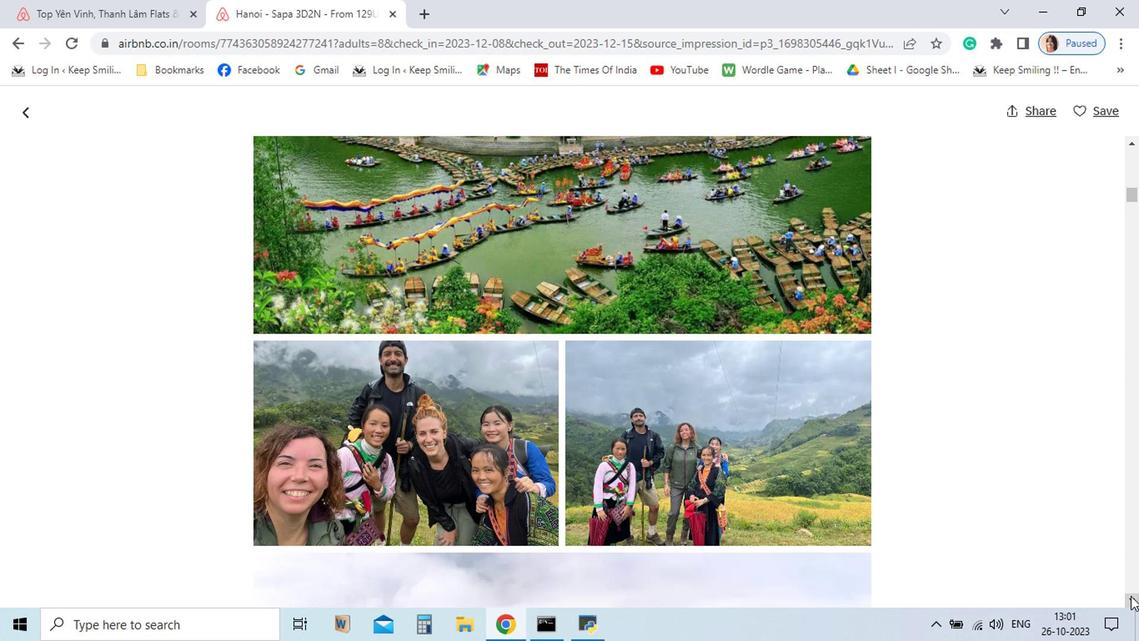 
Action: Mouse pressed left at (970, 589)
Screenshot: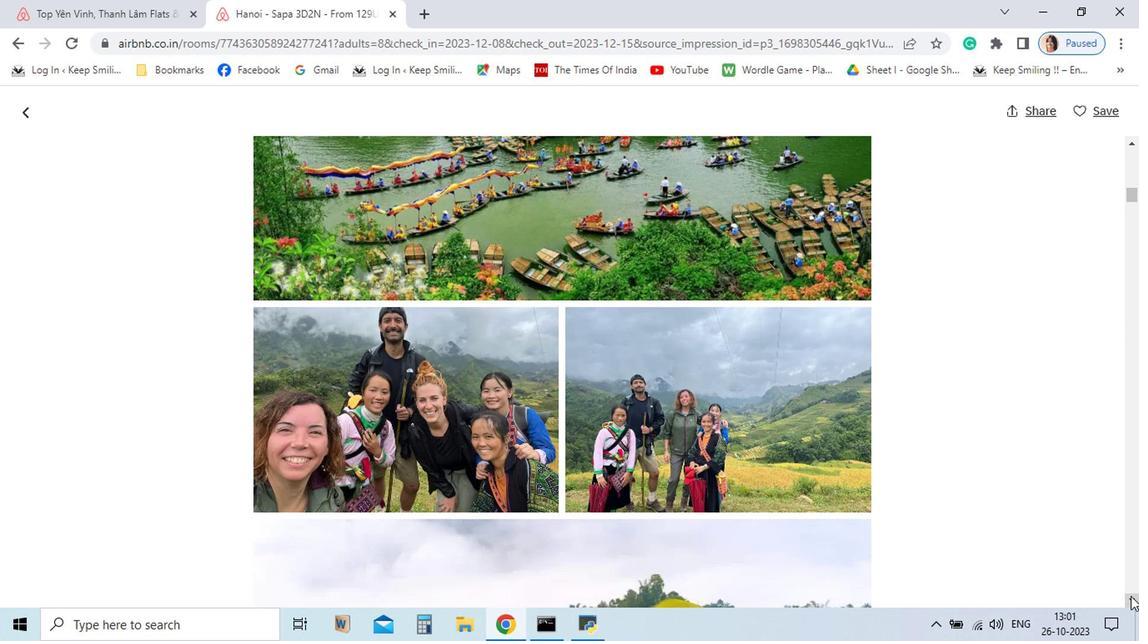 
Action: Mouse pressed left at (970, 589)
Screenshot: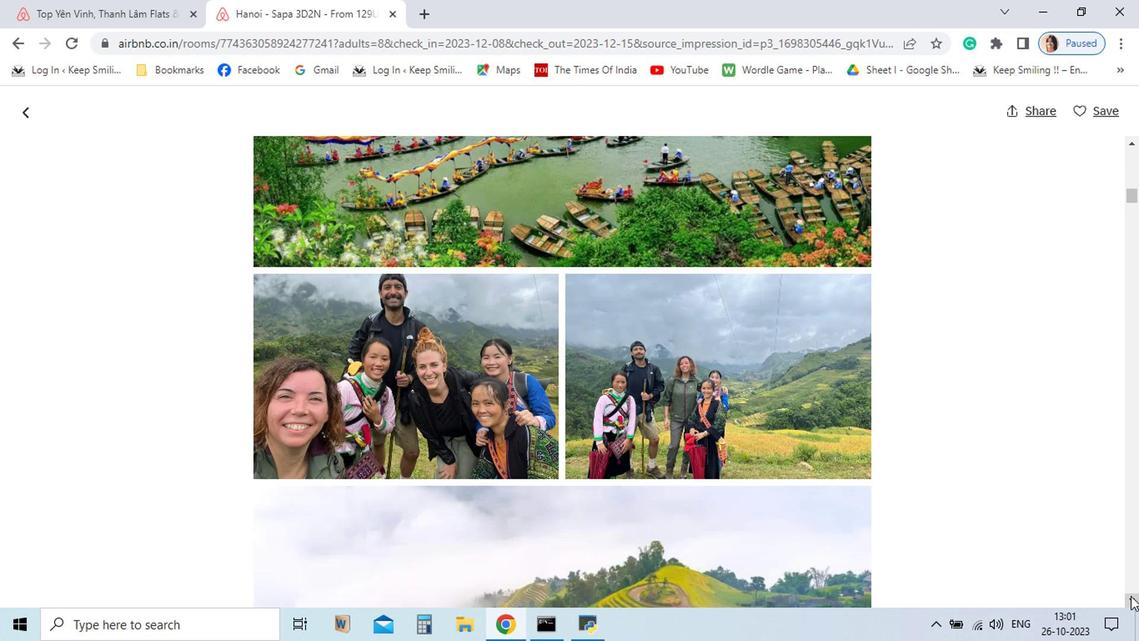 
Action: Mouse pressed left at (970, 589)
Screenshot: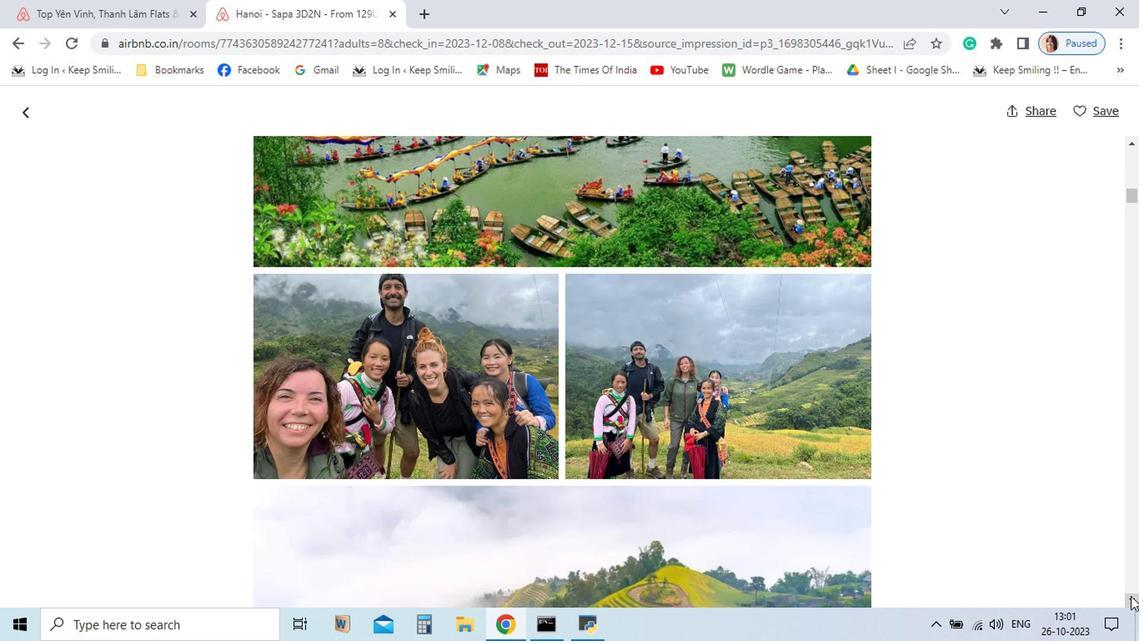 
Action: Mouse pressed left at (970, 589)
Screenshot: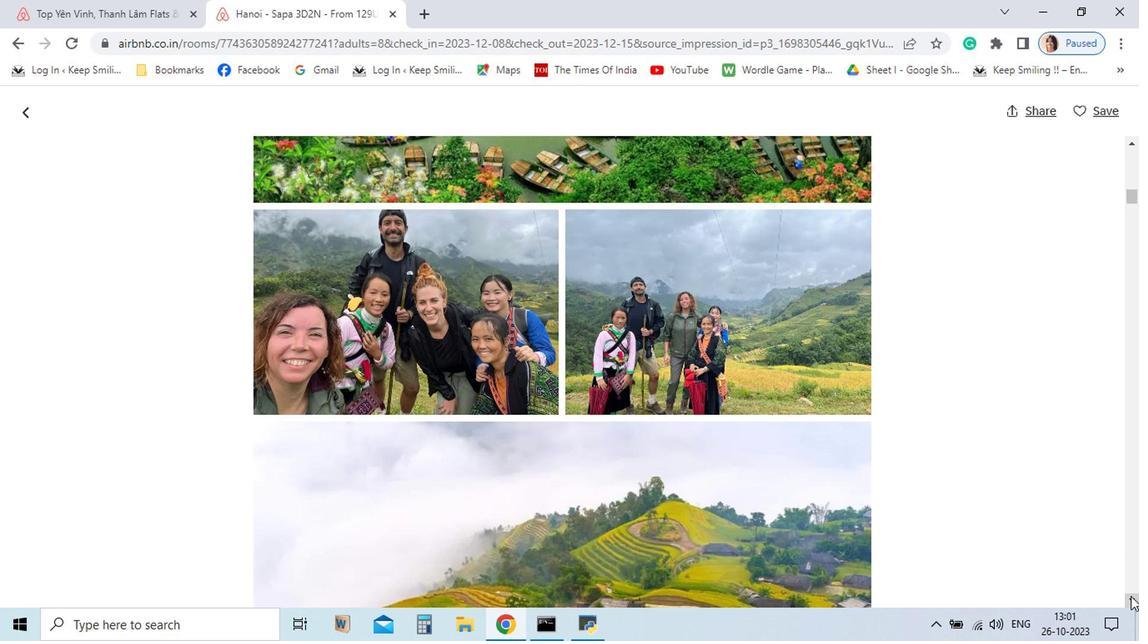 
Action: Mouse pressed left at (970, 589)
Screenshot: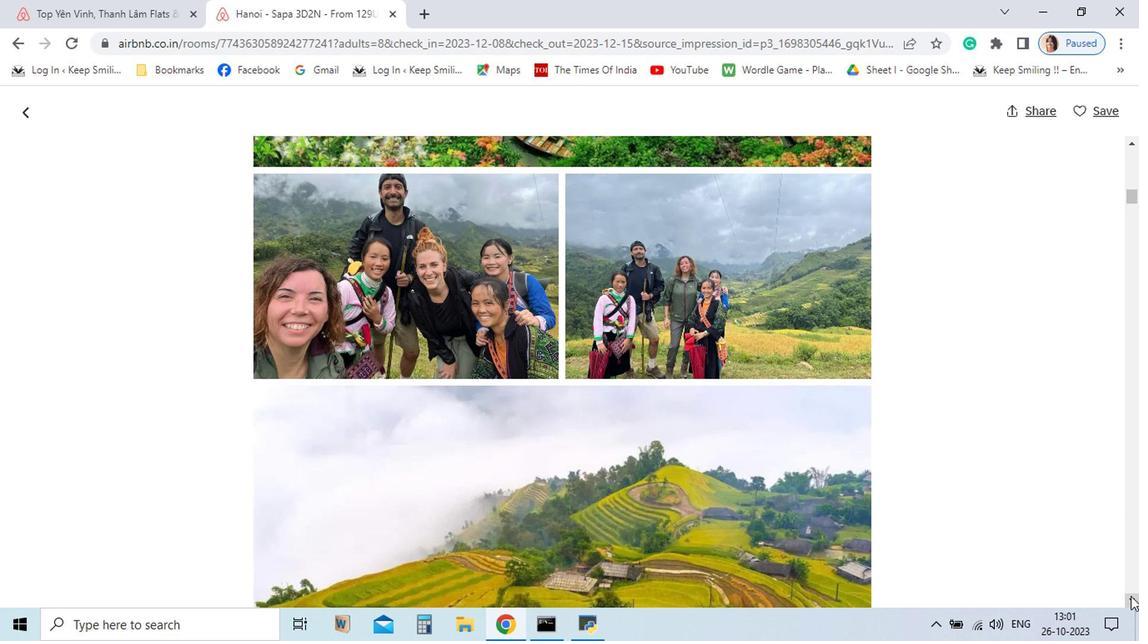 
Action: Mouse pressed left at (970, 589)
Screenshot: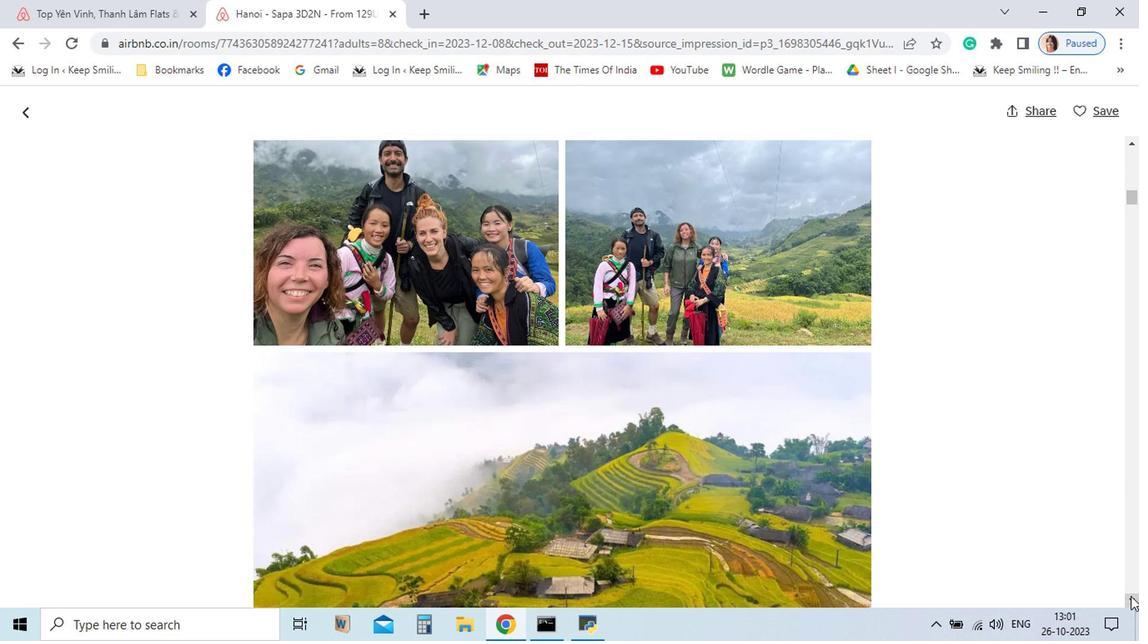 
Action: Mouse pressed left at (970, 589)
Screenshot: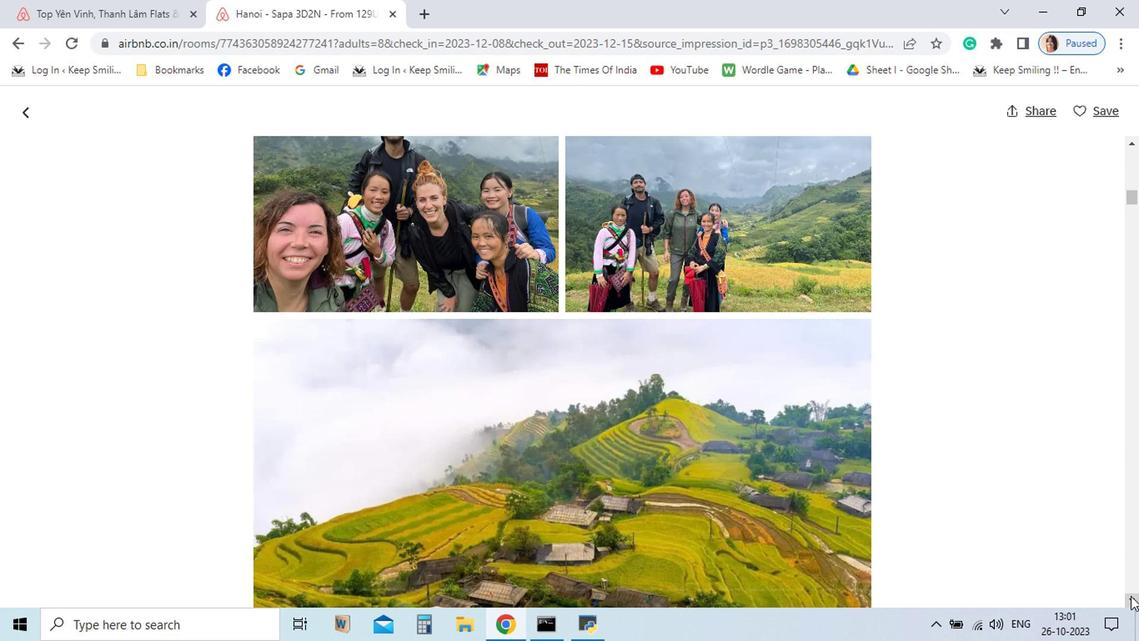 
Action: Mouse pressed left at (970, 589)
Screenshot: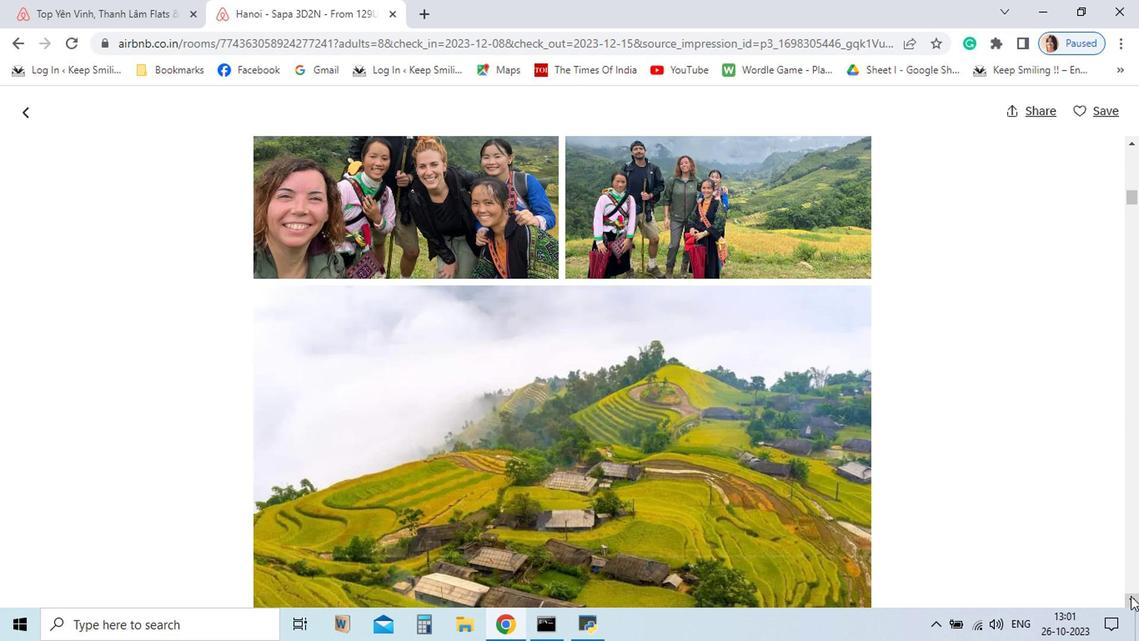 
Action: Mouse pressed left at (970, 589)
Screenshot: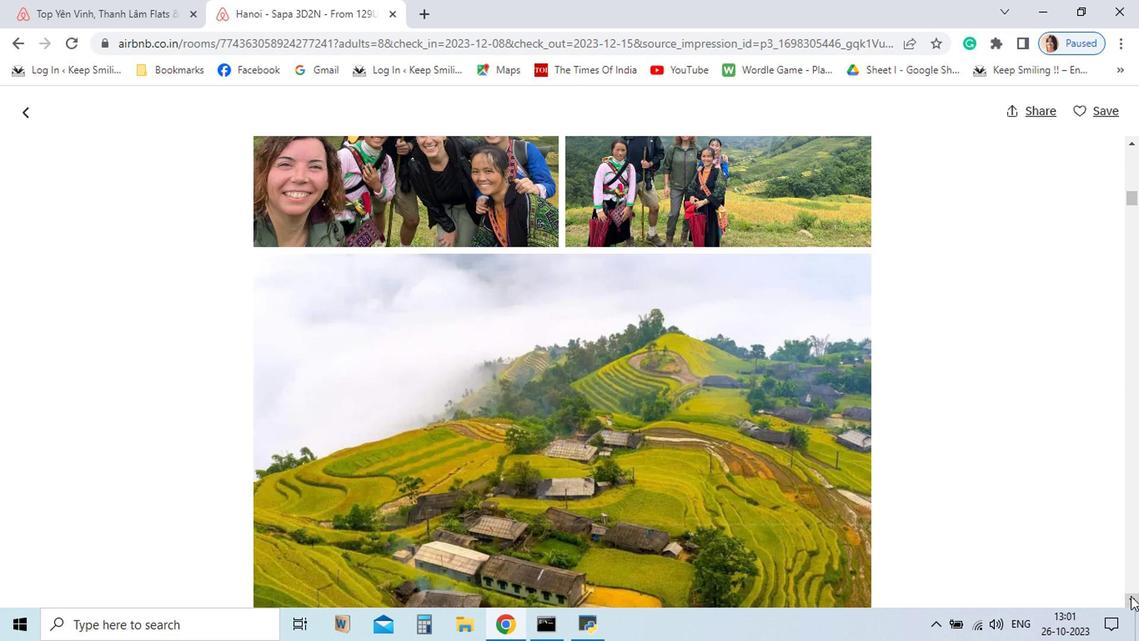 
Action: Mouse pressed left at (970, 589)
Screenshot: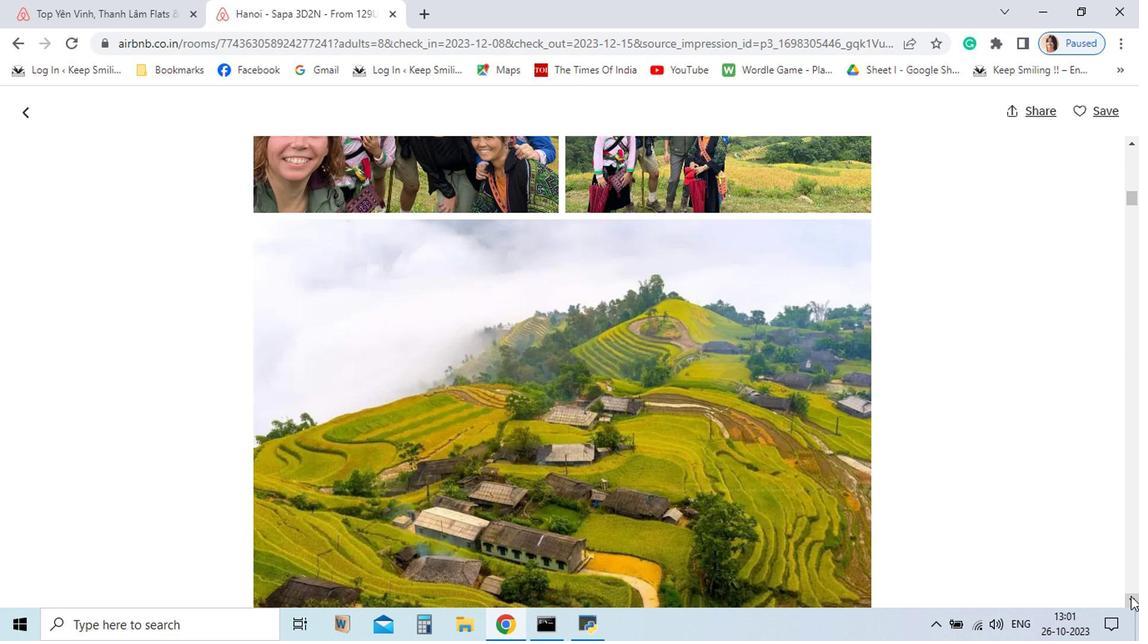 
Action: Mouse pressed left at (970, 589)
Screenshot: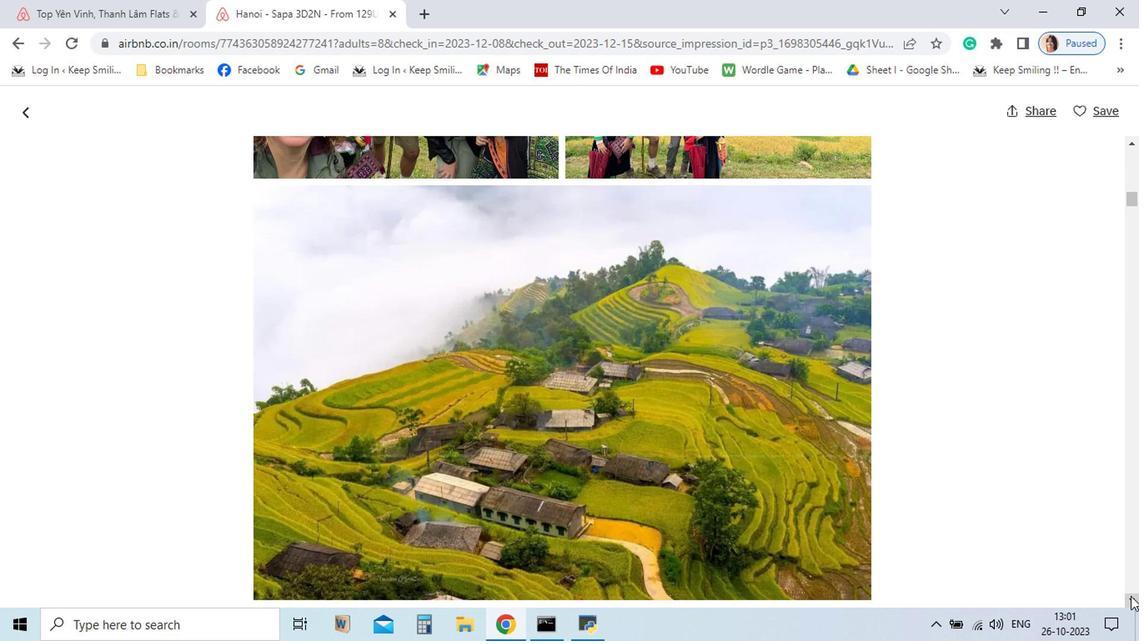 
Action: Mouse pressed left at (970, 589)
Screenshot: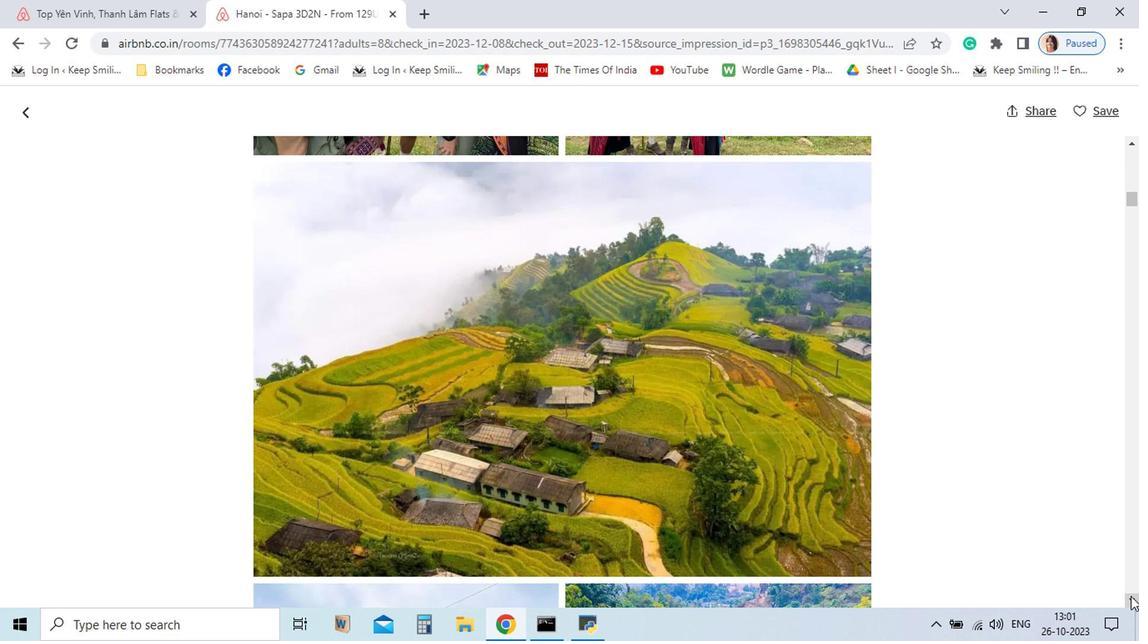 
Action: Mouse pressed left at (970, 589)
Screenshot: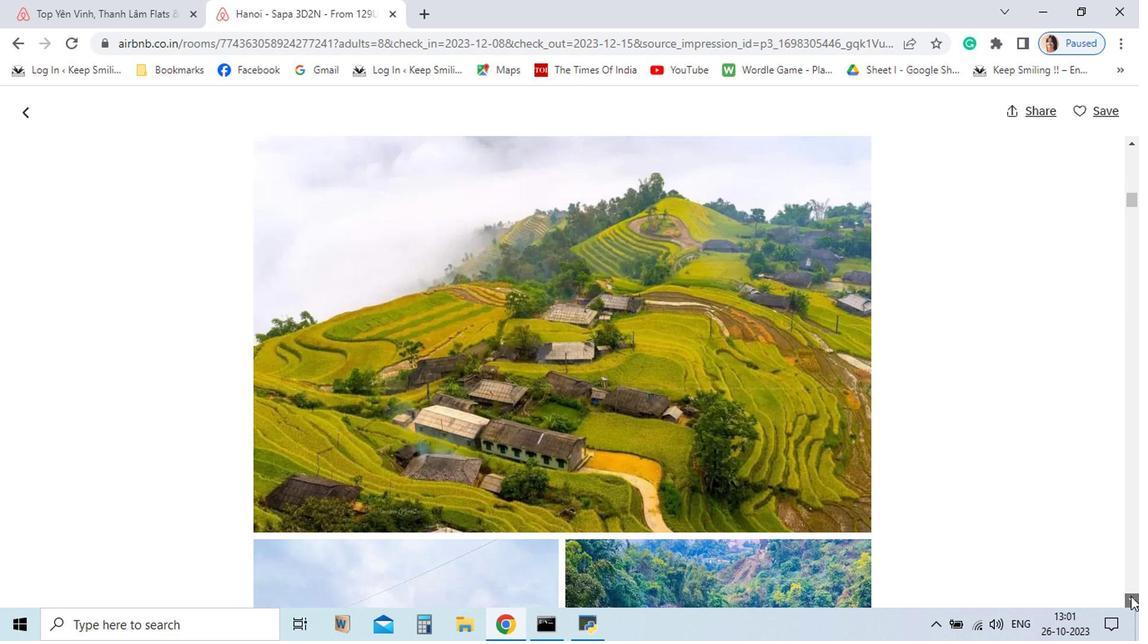 
Action: Mouse pressed left at (970, 589)
Screenshot: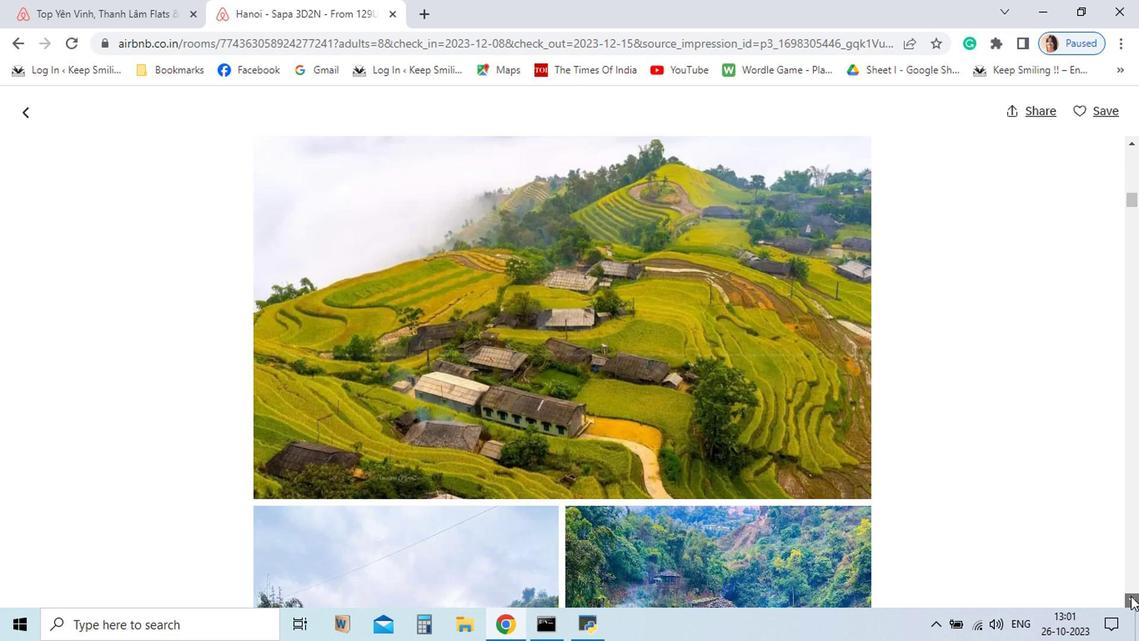 
Action: Mouse pressed left at (970, 589)
Screenshot: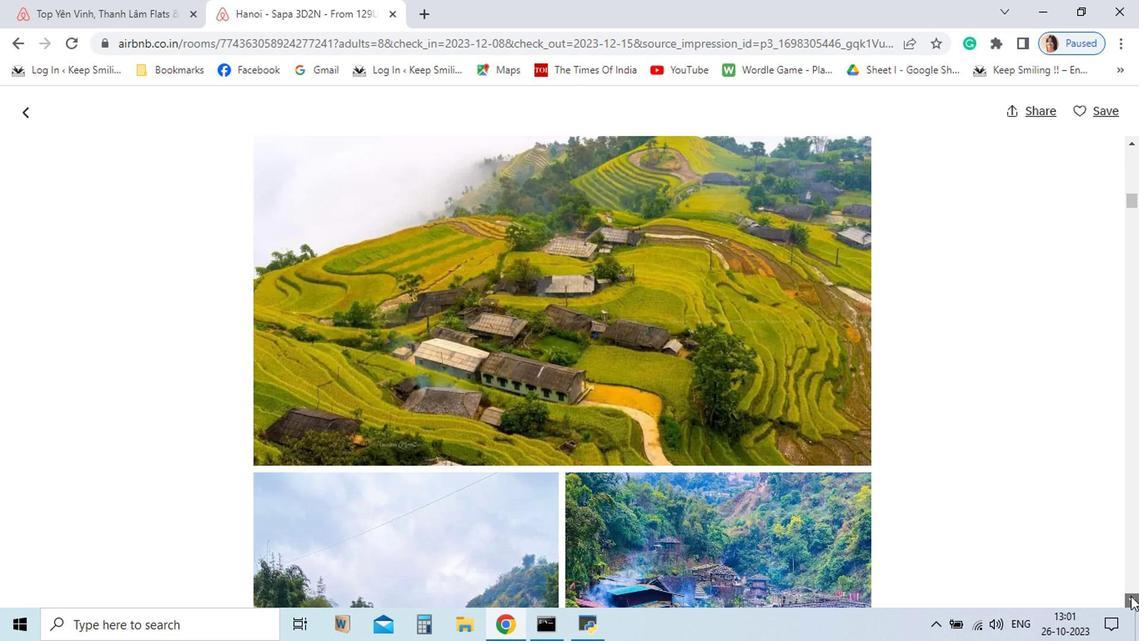 
Action: Mouse pressed left at (970, 589)
Screenshot: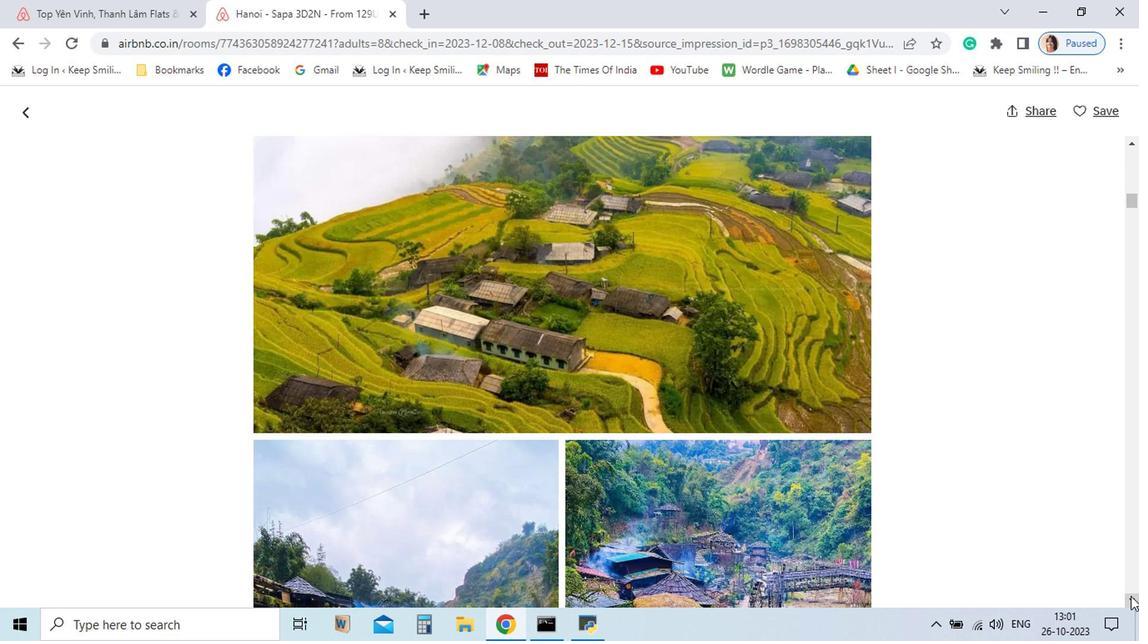 
Action: Mouse pressed left at (970, 589)
Screenshot: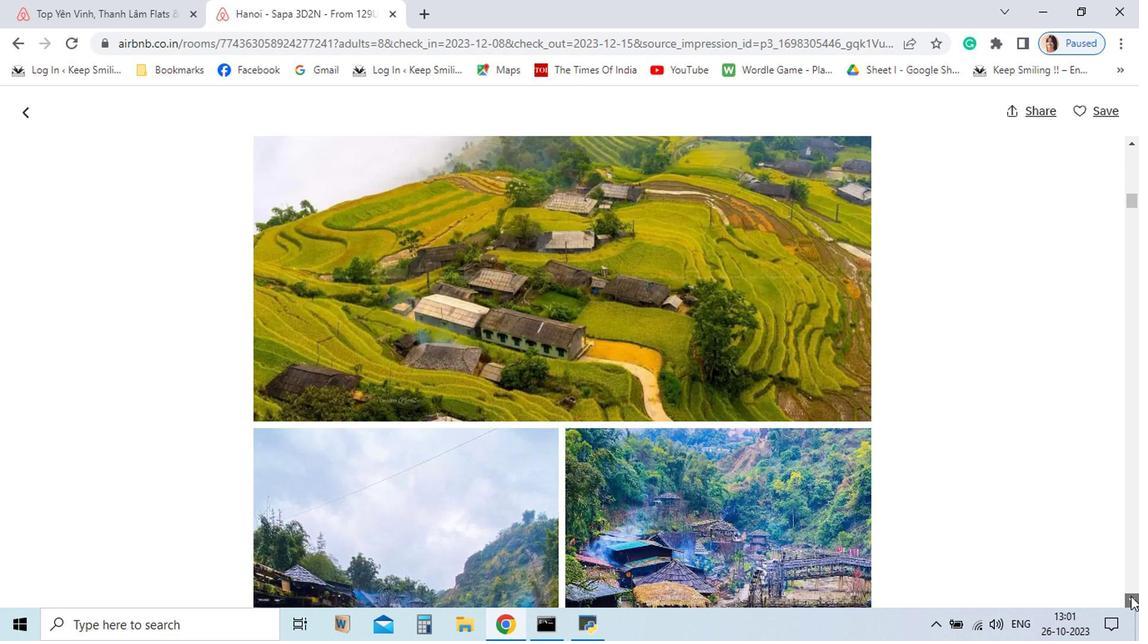 
Action: Mouse pressed left at (970, 589)
Screenshot: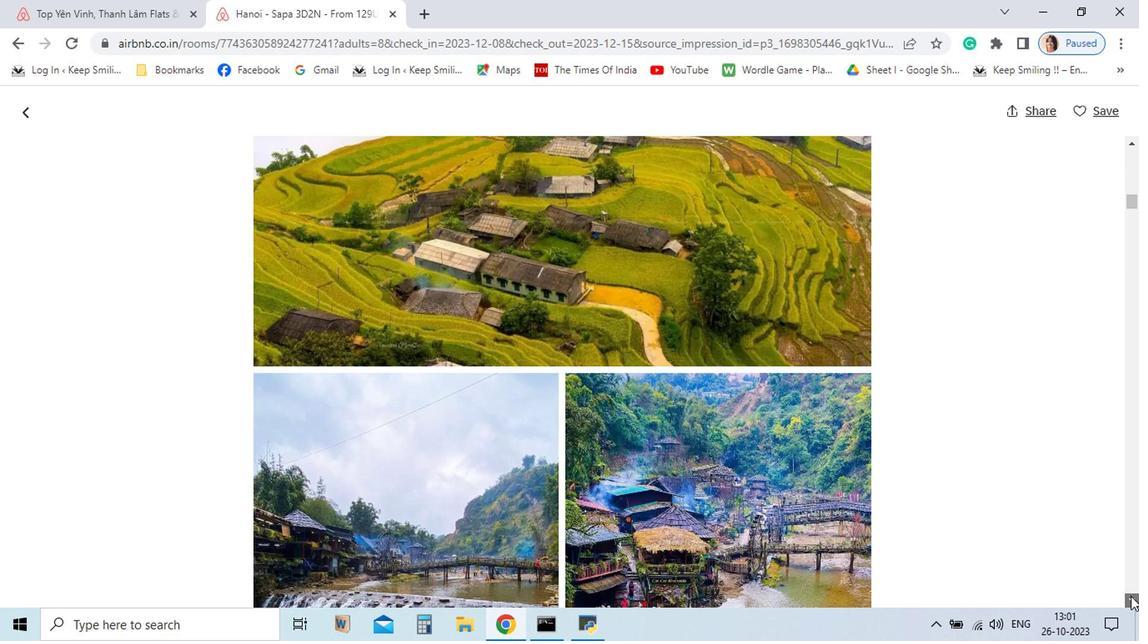 
Action: Mouse pressed left at (970, 589)
Screenshot: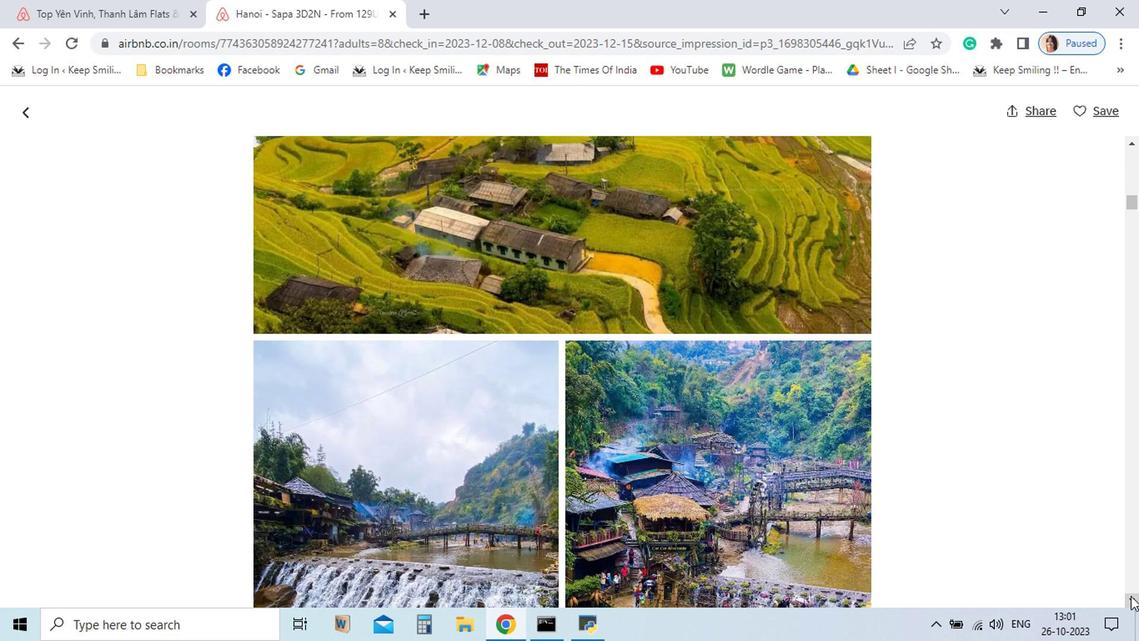 
Action: Mouse pressed left at (970, 589)
Screenshot: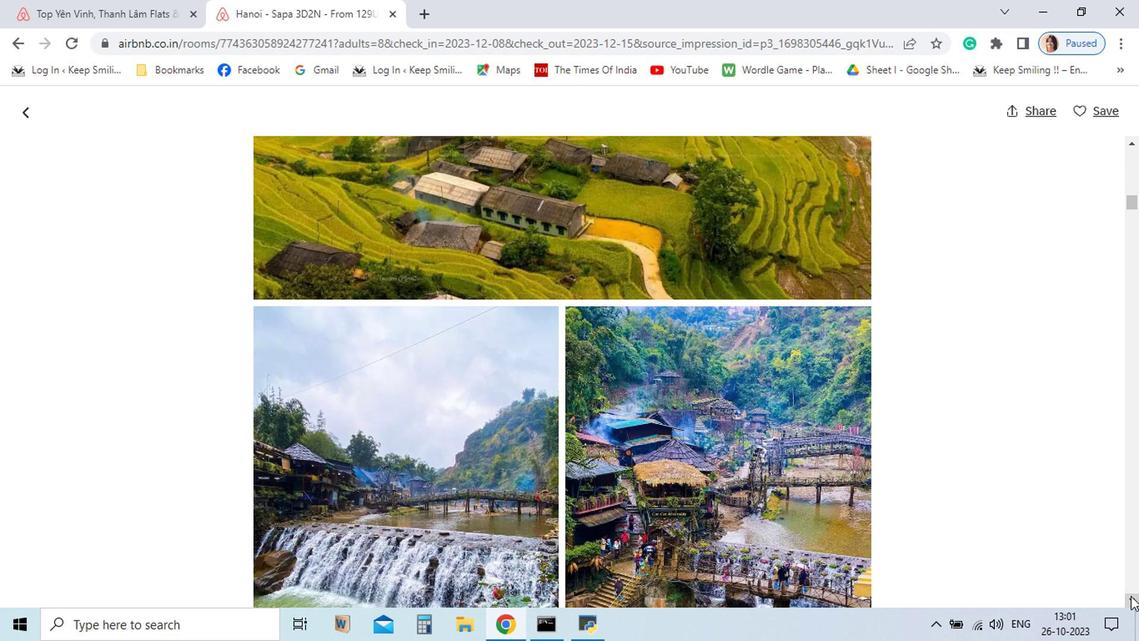 
Action: Mouse pressed left at (970, 589)
Screenshot: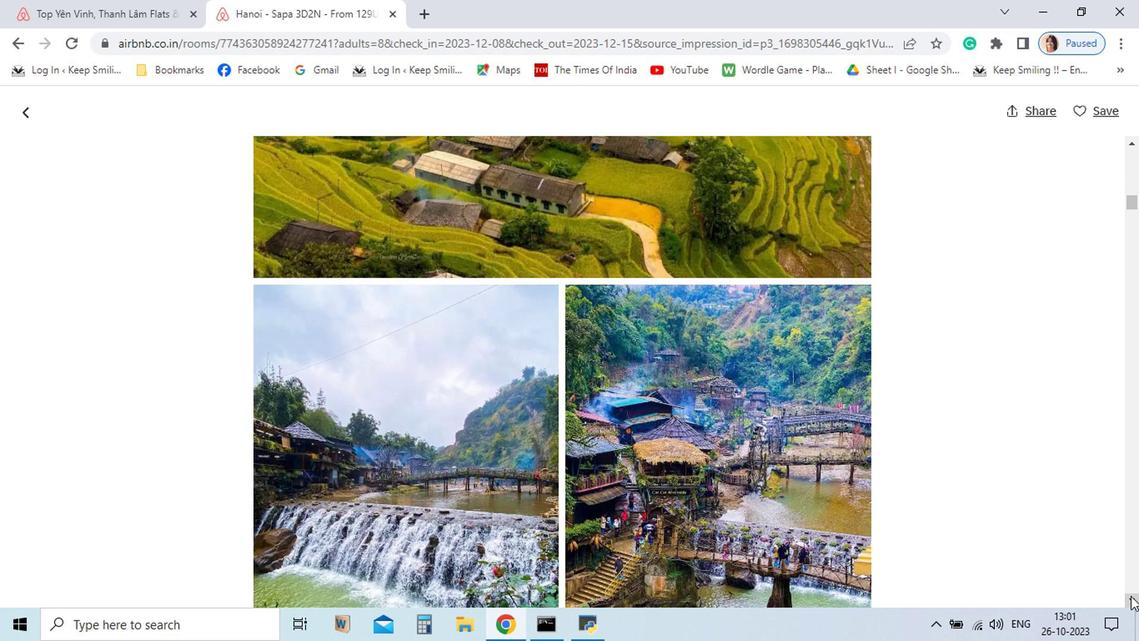 
Action: Mouse pressed left at (970, 589)
Screenshot: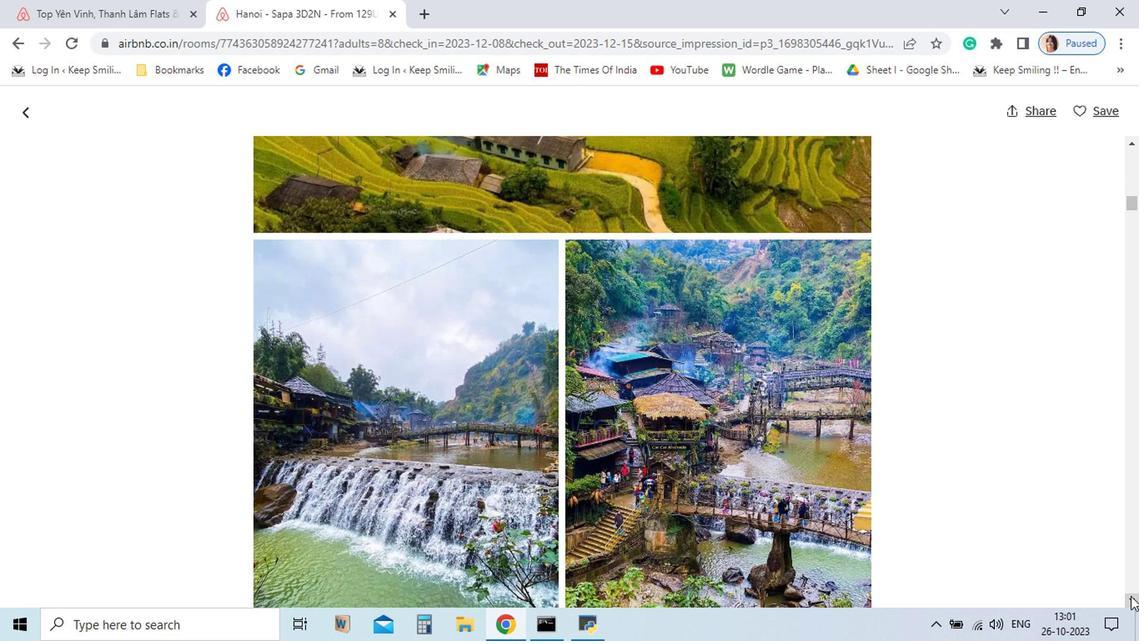 
Action: Mouse pressed left at (970, 589)
Screenshot: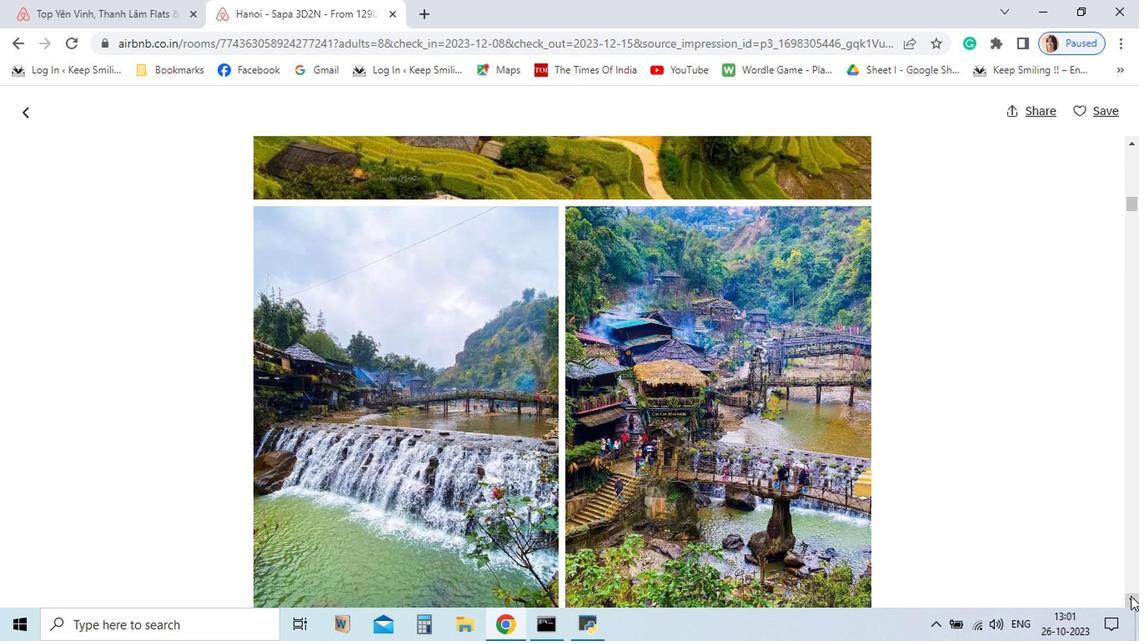 
Action: Mouse pressed left at (970, 589)
Screenshot: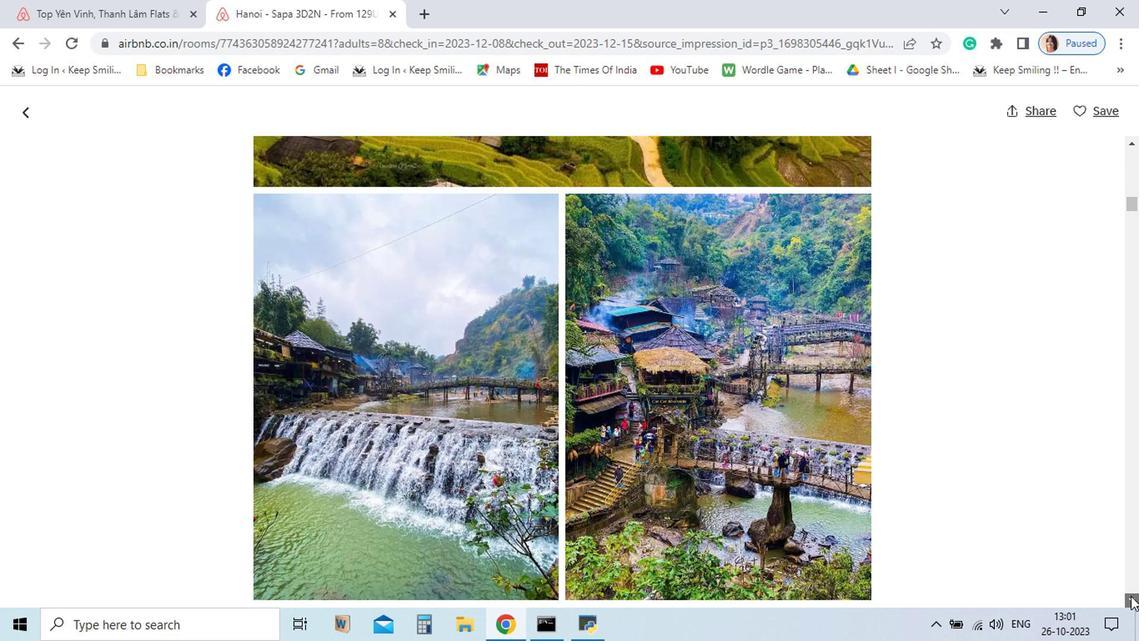 
Action: Mouse pressed left at (970, 589)
Screenshot: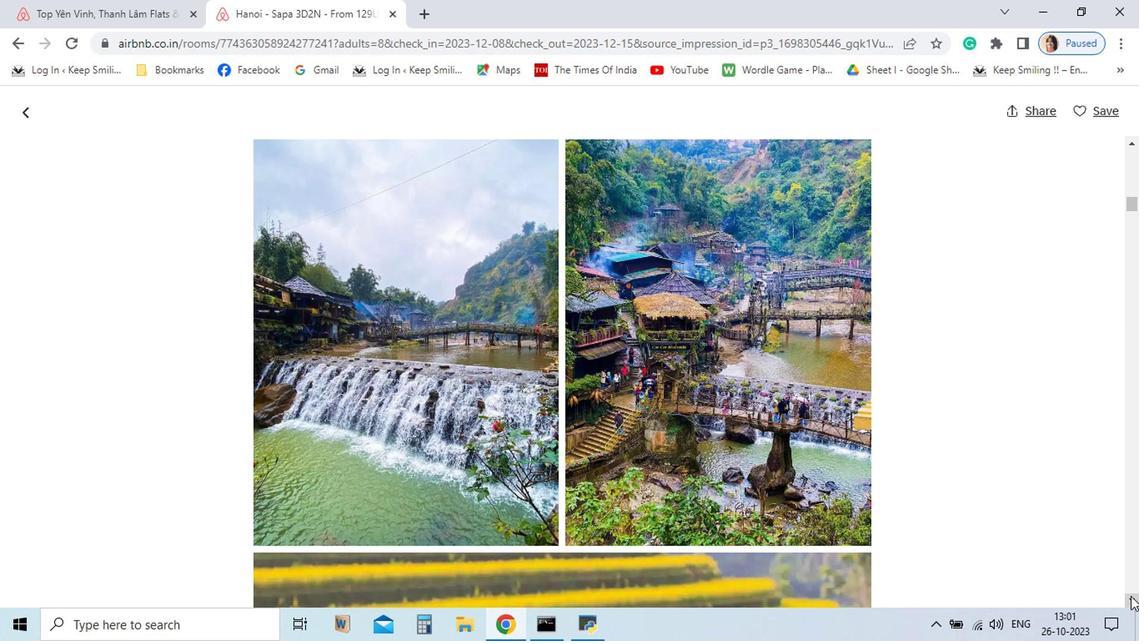 
Action: Mouse pressed left at (970, 589)
Screenshot: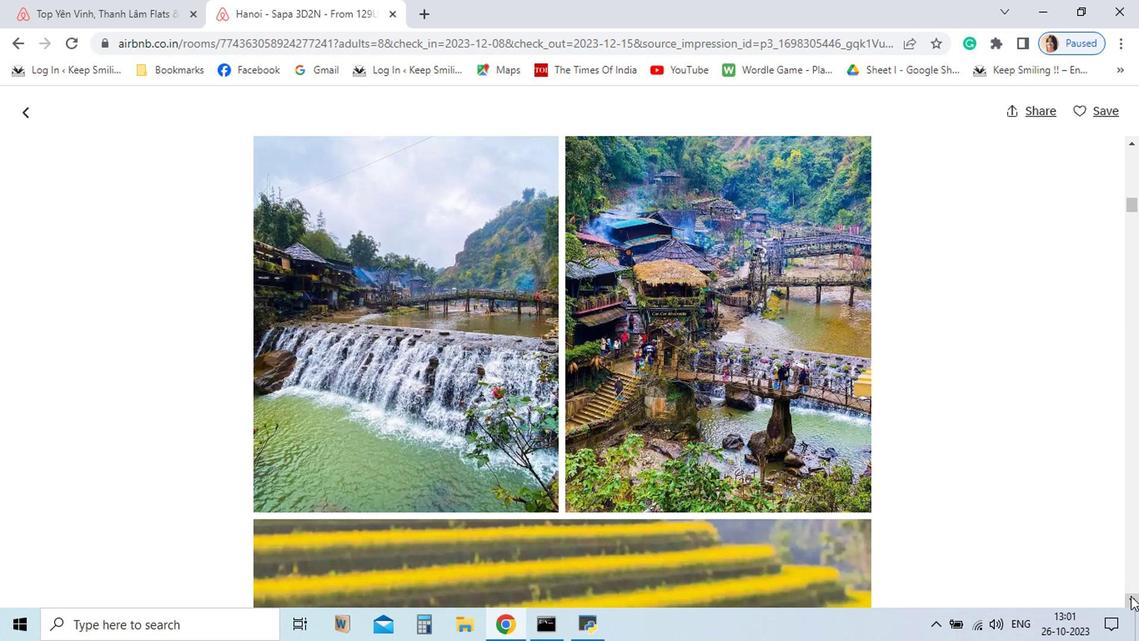 
Action: Mouse pressed left at (970, 589)
Screenshot: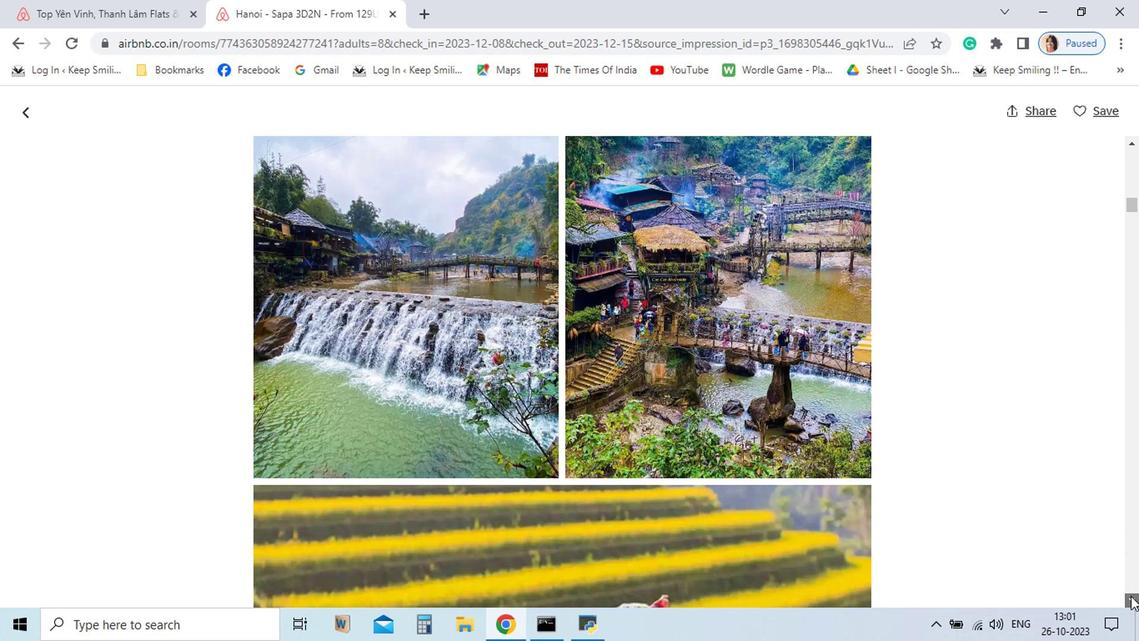 
Action: Mouse pressed left at (970, 589)
Screenshot: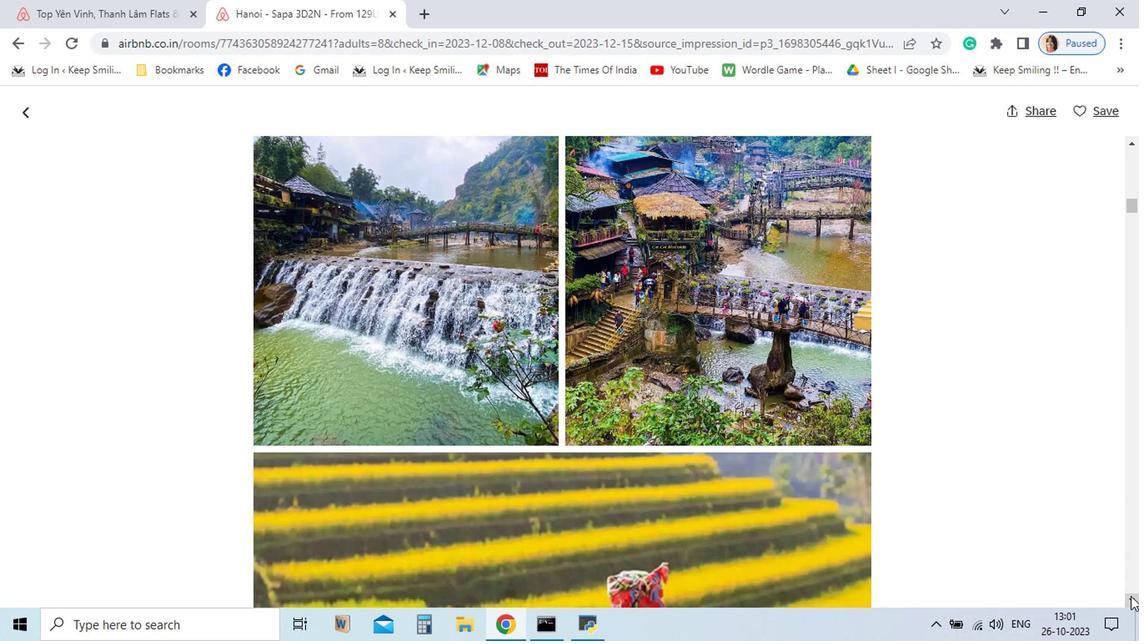 
Action: Mouse pressed left at (970, 589)
Screenshot: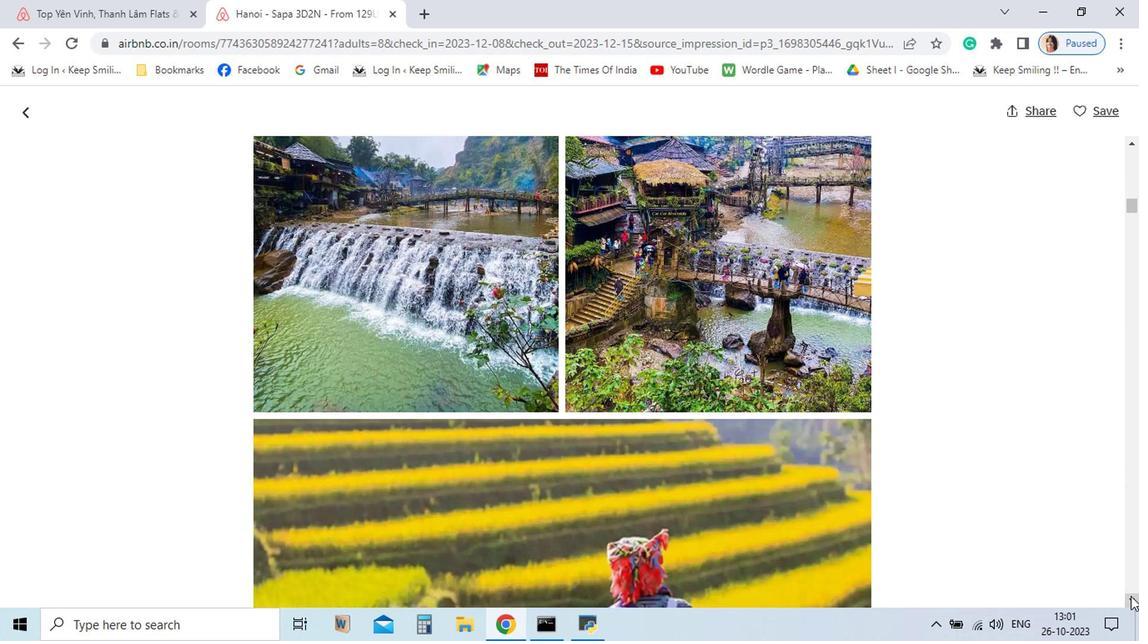 
Action: Mouse pressed left at (970, 589)
Screenshot: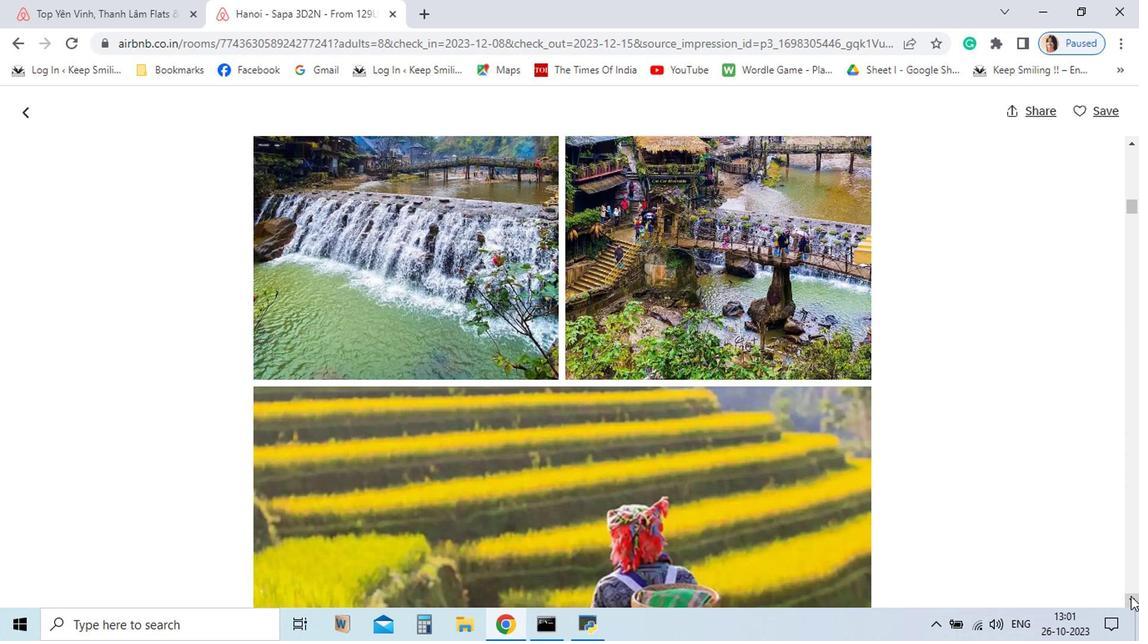 
Action: Mouse pressed left at (970, 589)
Screenshot: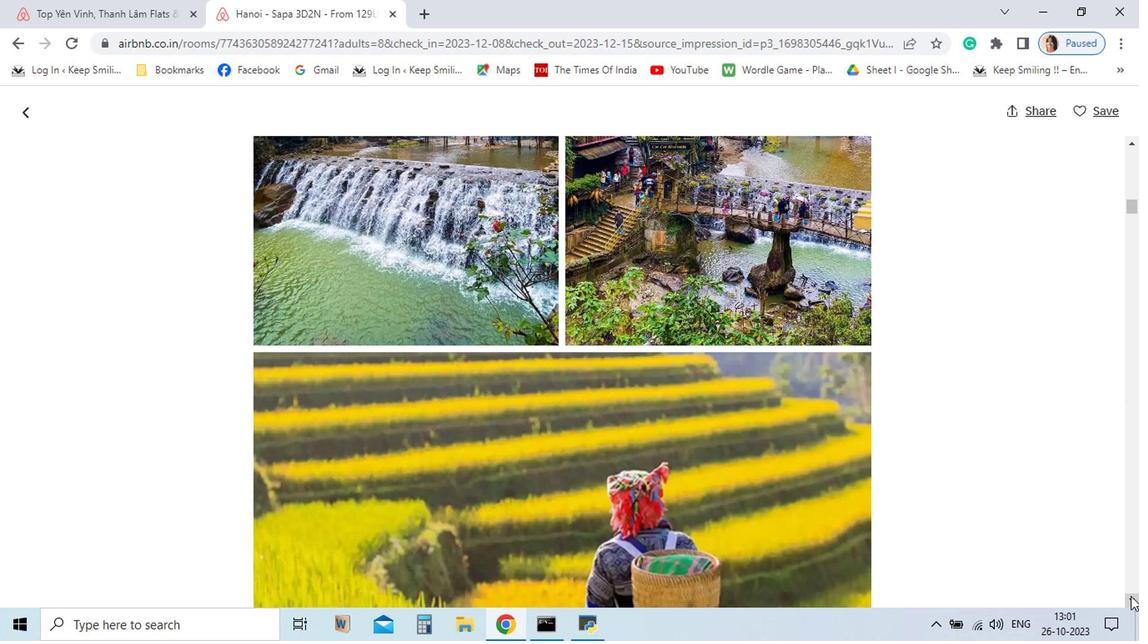 
Action: Mouse pressed left at (970, 589)
Screenshot: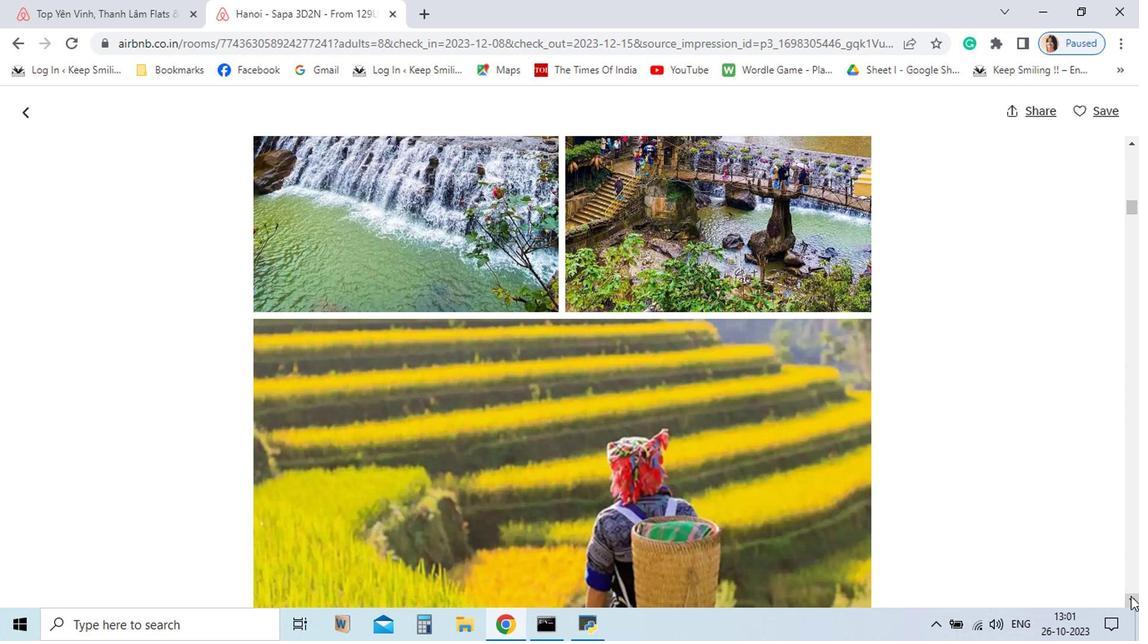 
Action: Mouse pressed left at (970, 589)
Screenshot: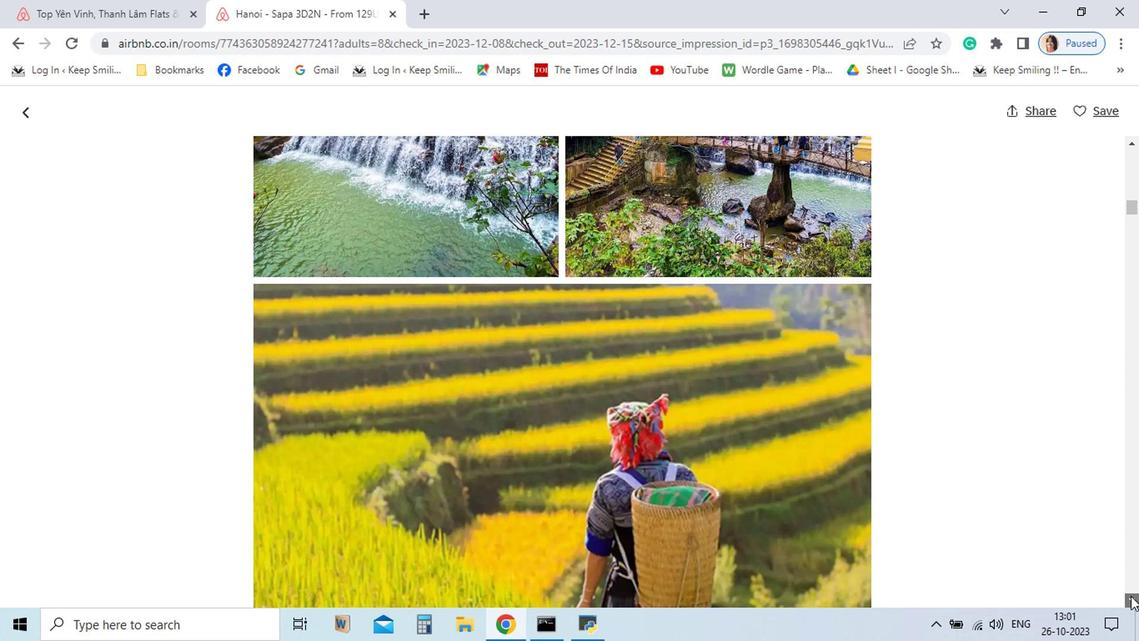 
Action: Mouse pressed left at (970, 589)
Screenshot: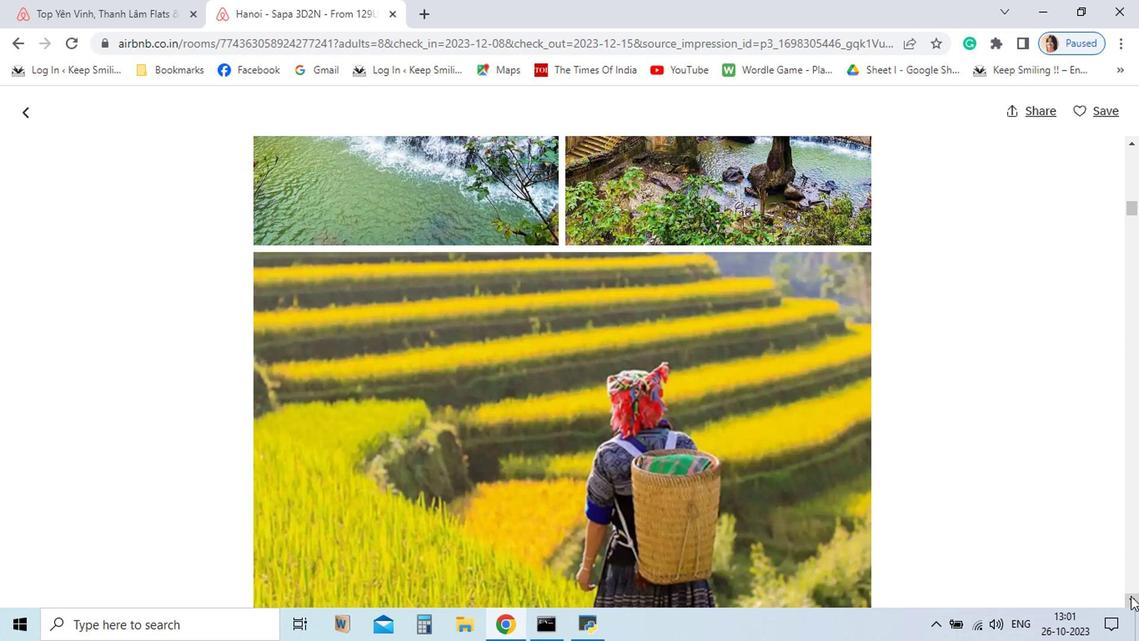 
Action: Mouse pressed left at (970, 589)
Screenshot: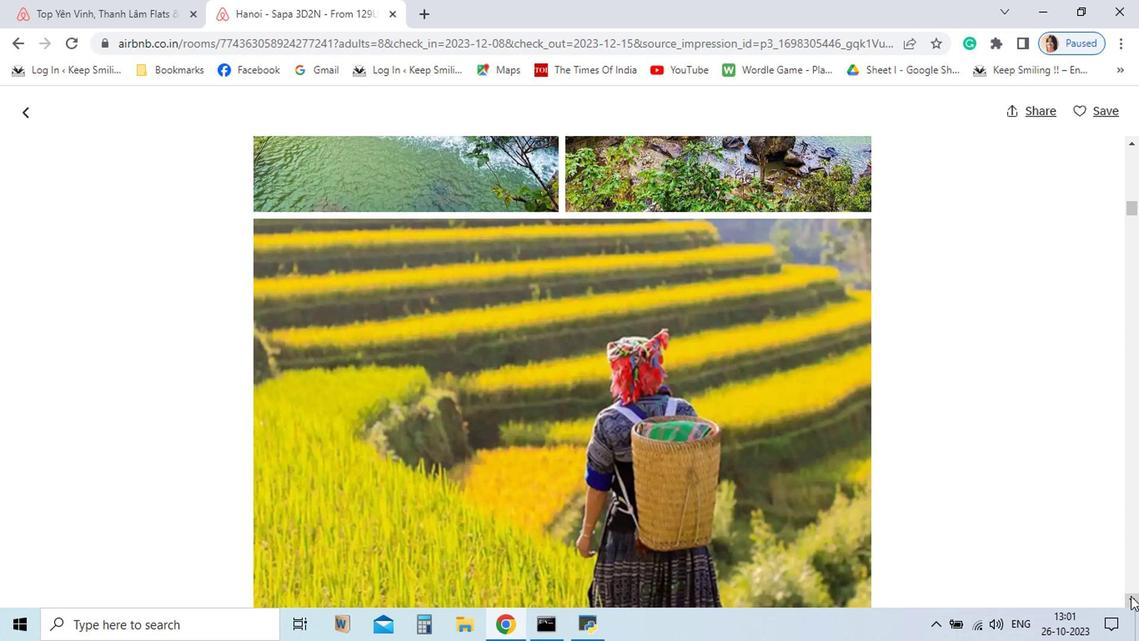 
Action: Mouse pressed left at (970, 589)
Screenshot: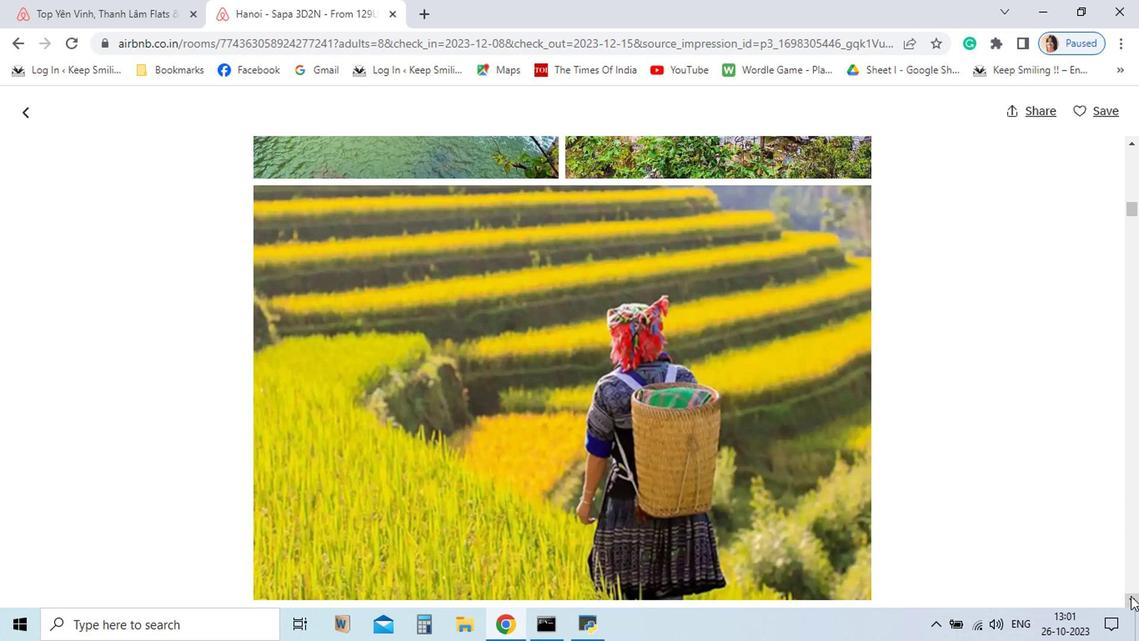
Action: Mouse pressed left at (970, 589)
Screenshot: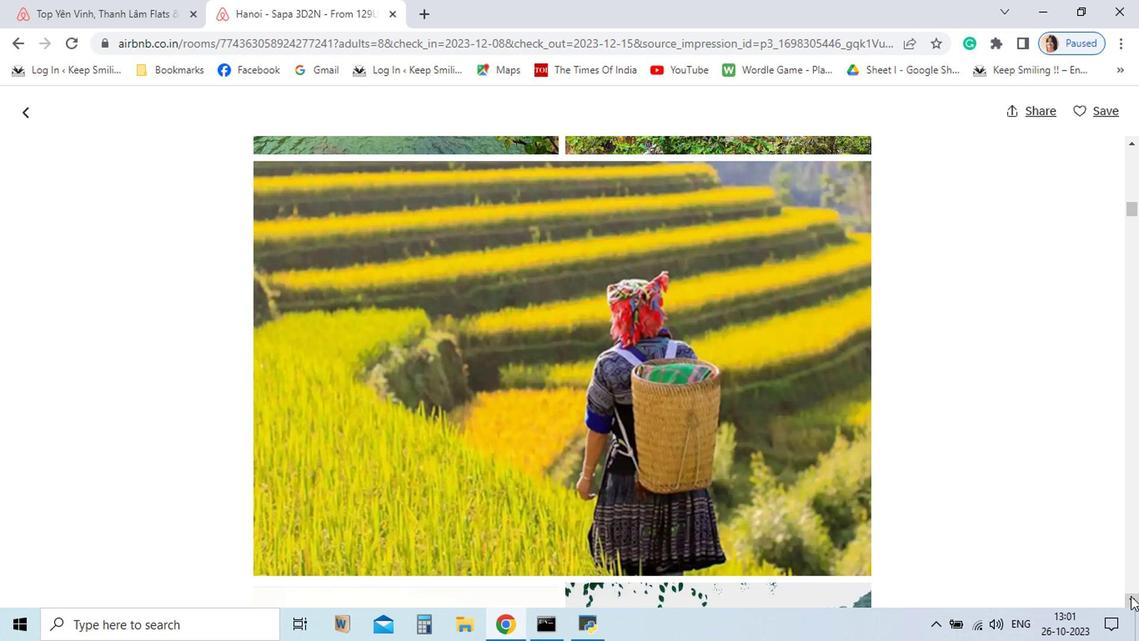 
Action: Mouse pressed left at (970, 589)
Screenshot: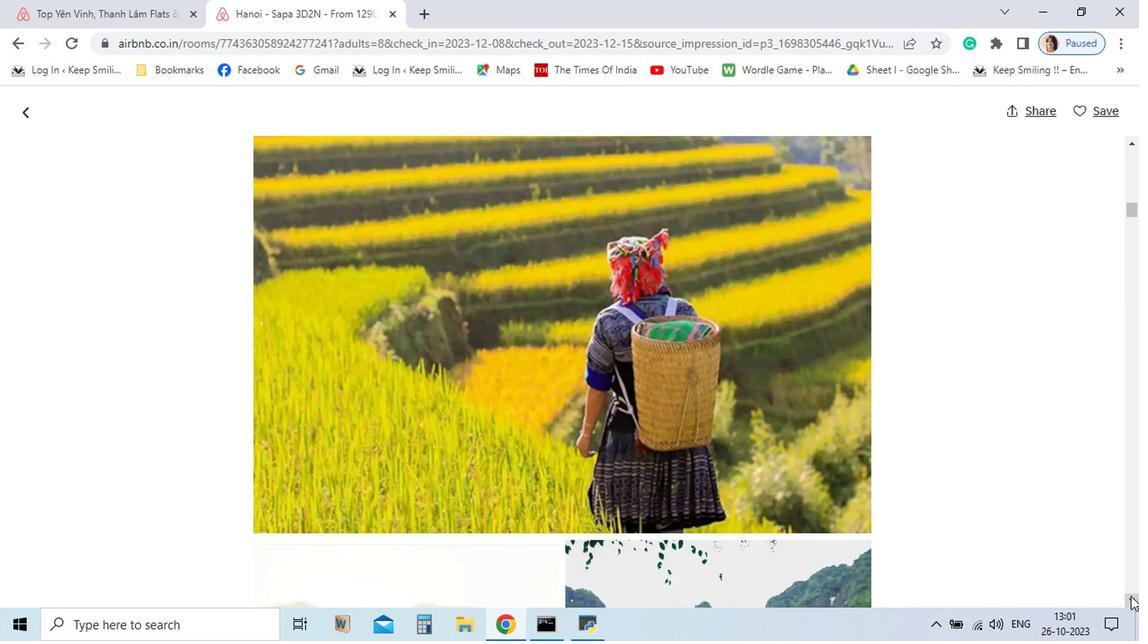 
Action: Mouse pressed left at (970, 589)
Screenshot: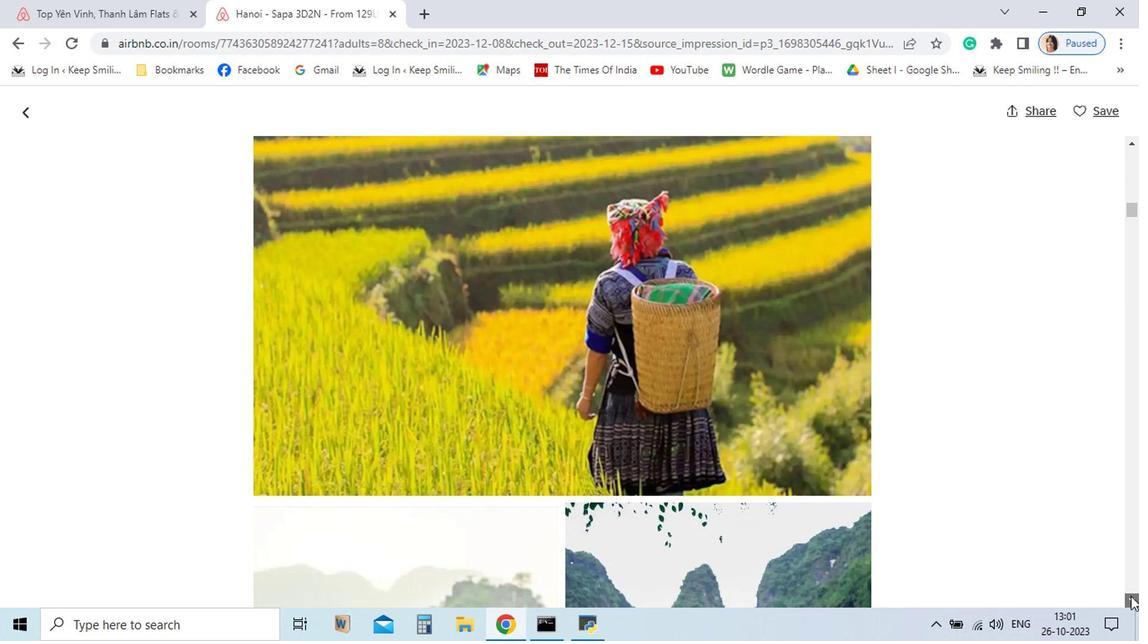 
Action: Mouse pressed left at (970, 589)
Screenshot: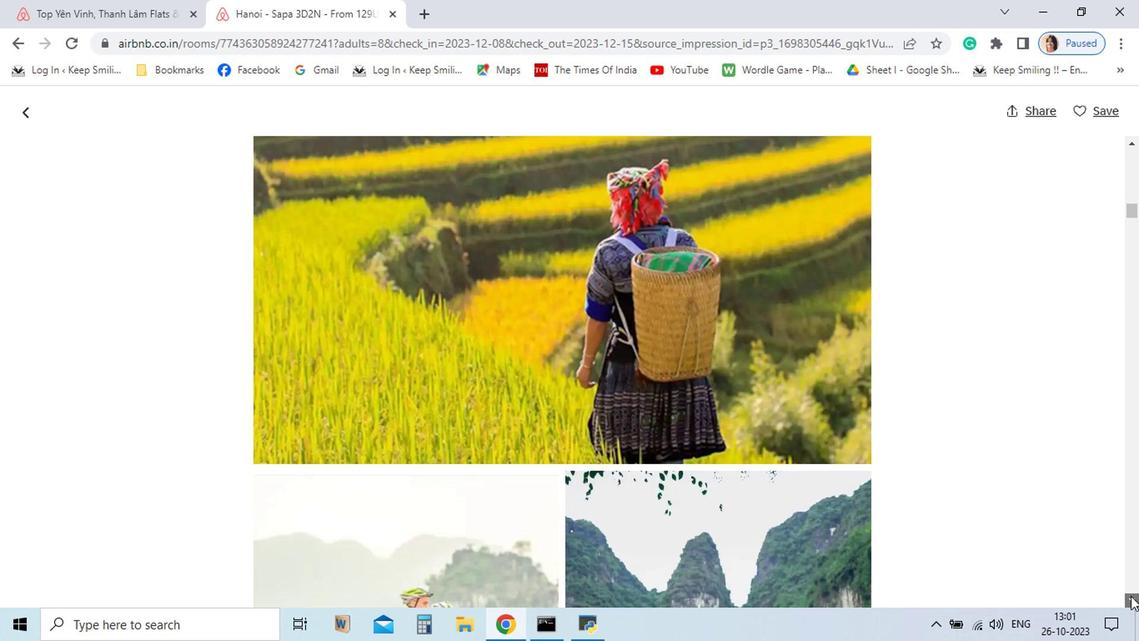 
Action: Mouse pressed left at (970, 589)
Screenshot: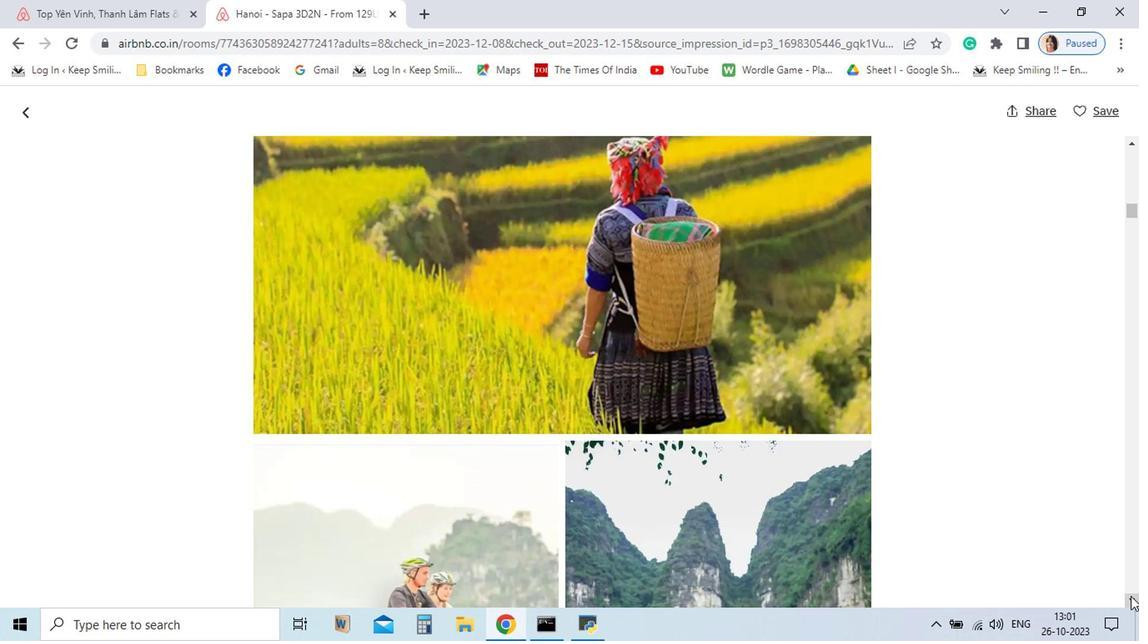 
Action: Mouse pressed left at (970, 589)
Screenshot: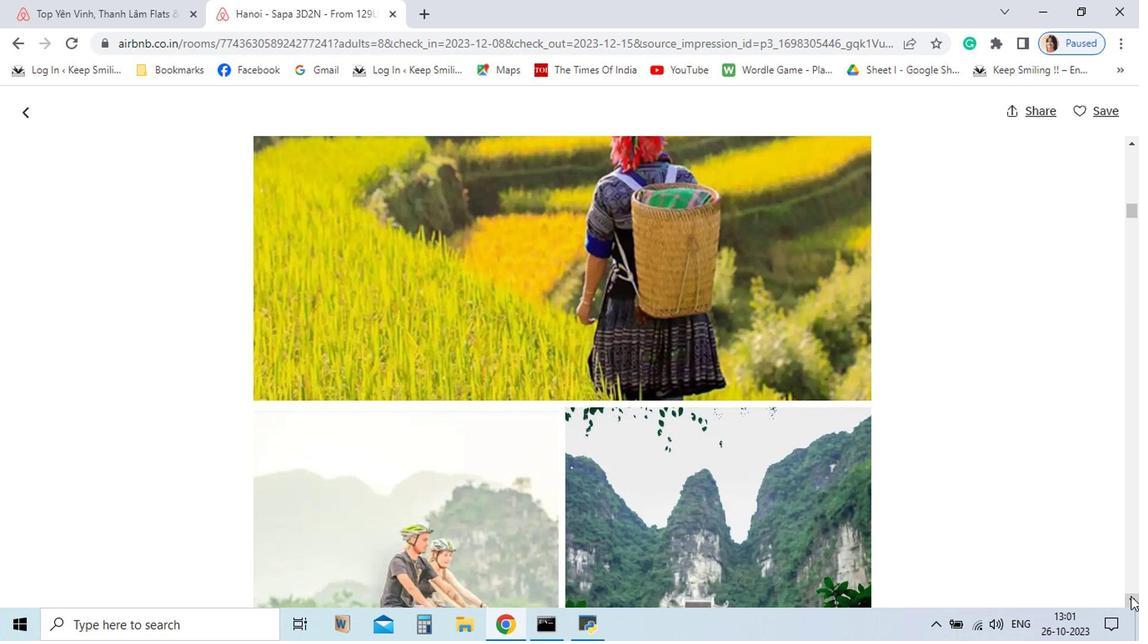 
Action: Mouse pressed left at (970, 589)
Screenshot: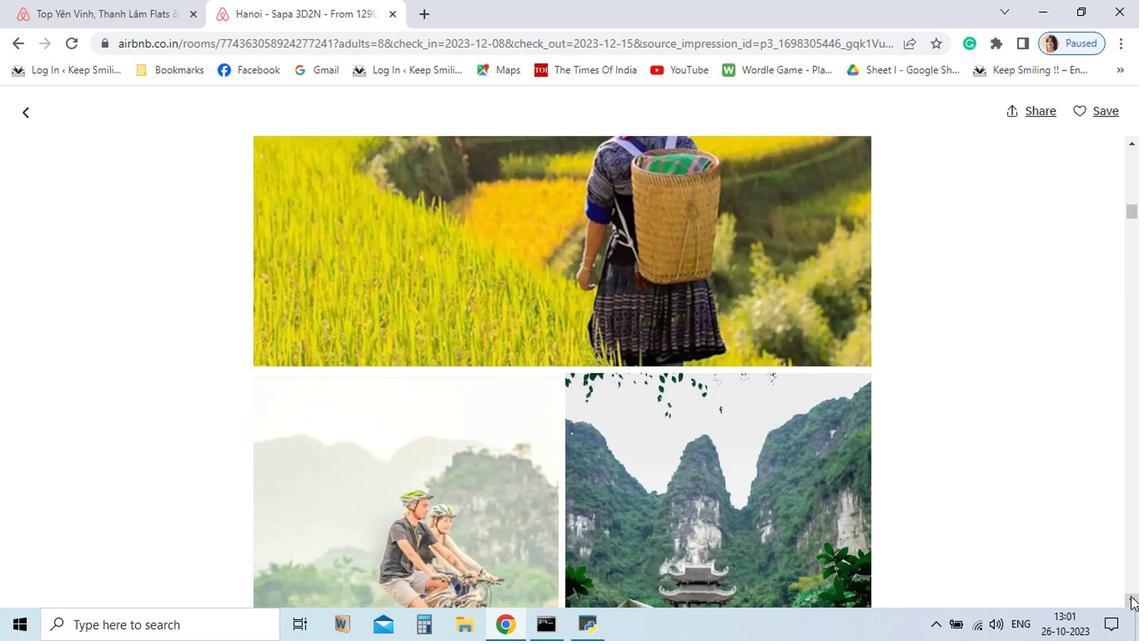 
Action: Mouse pressed left at (970, 589)
Screenshot: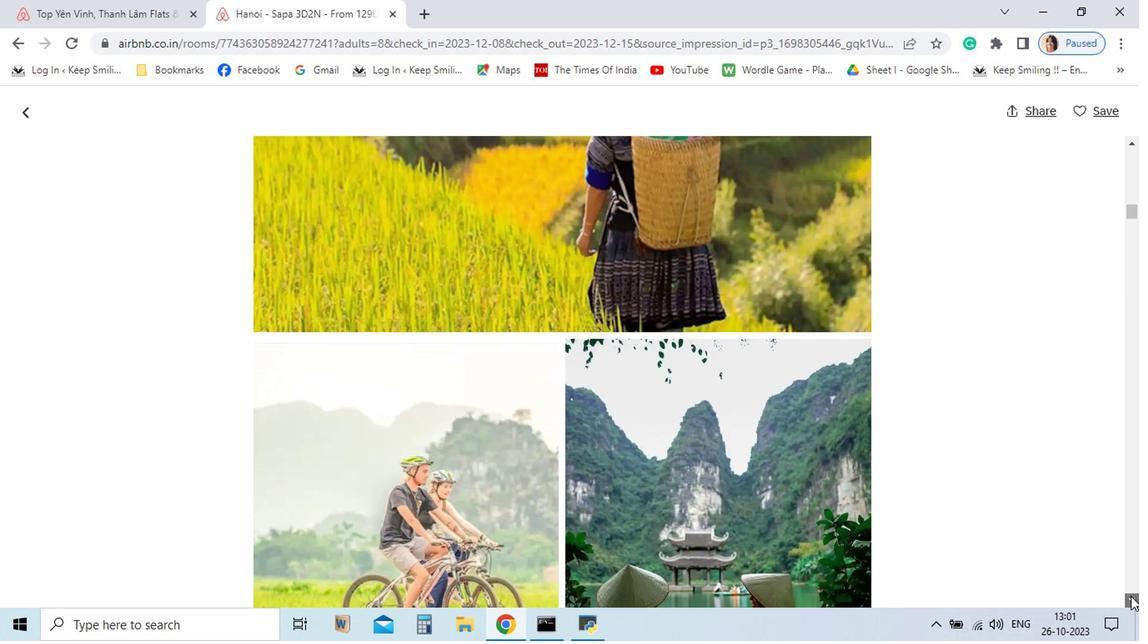 
Action: Mouse pressed left at (970, 589)
Screenshot: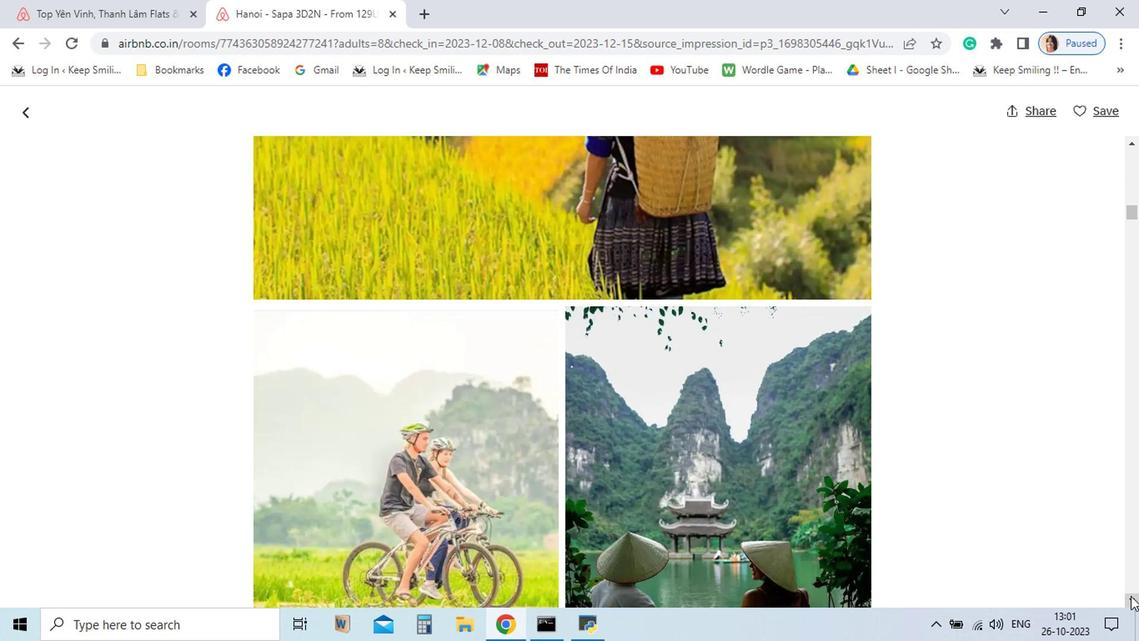 
Action: Mouse pressed left at (970, 589)
Screenshot: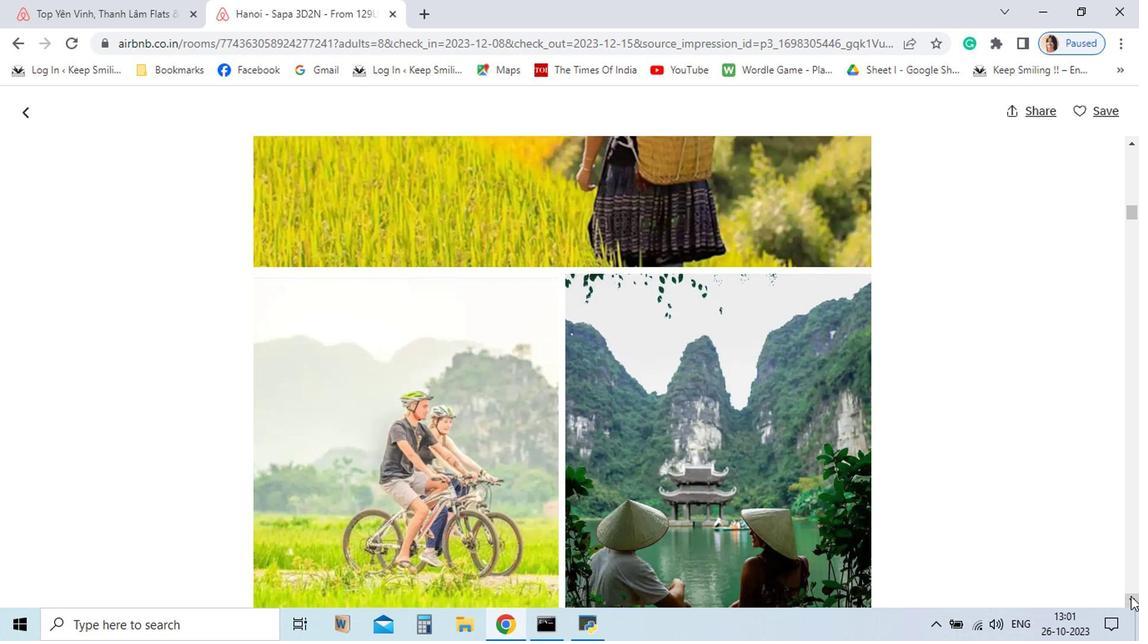 
Action: Mouse pressed left at (970, 589)
Screenshot: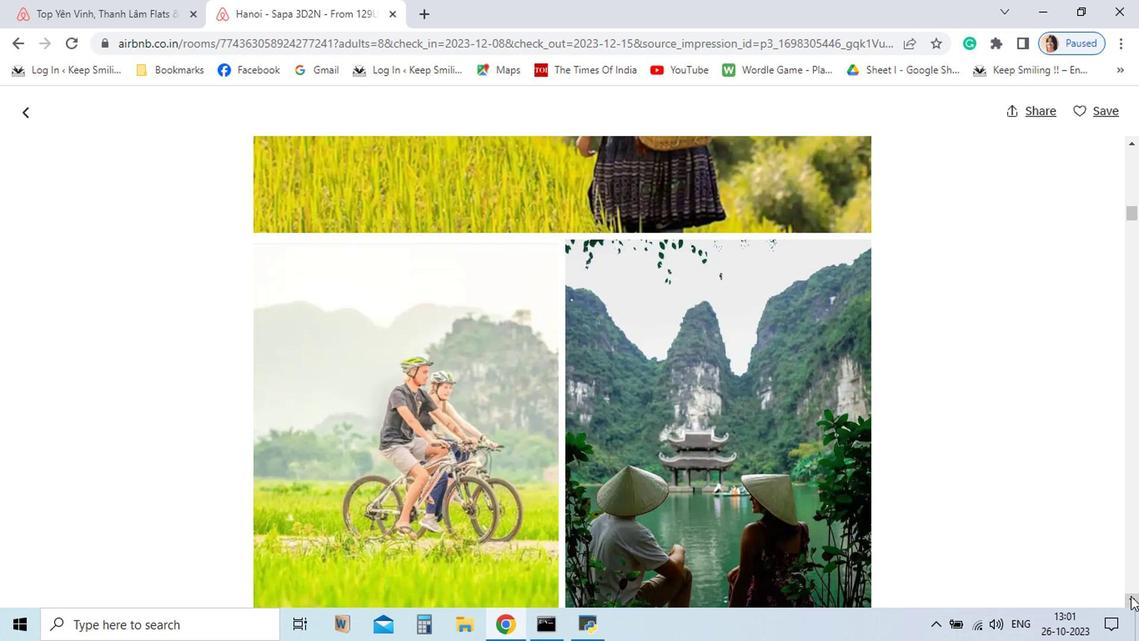 
Action: Mouse pressed left at (970, 589)
Screenshot: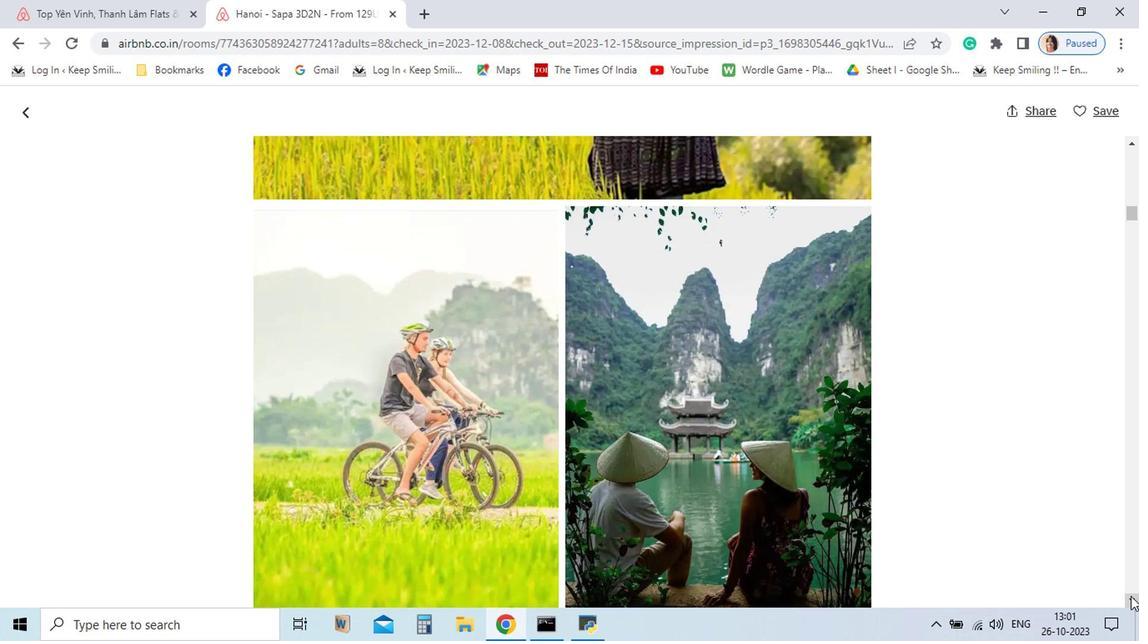 
Action: Mouse pressed left at (970, 589)
Screenshot: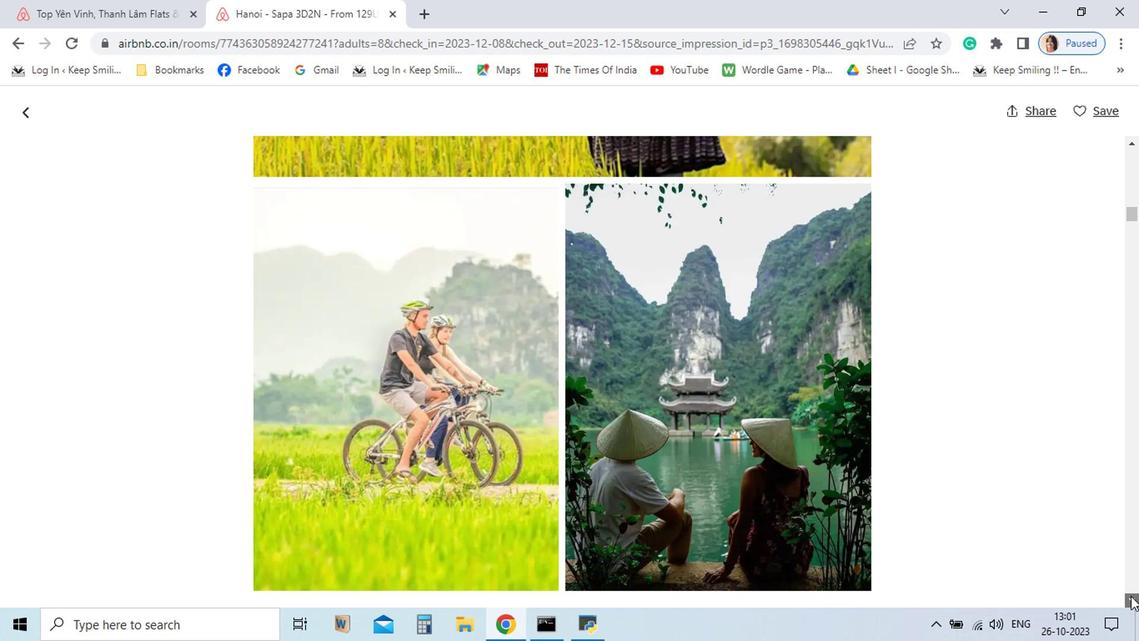 
Action: Mouse pressed left at (970, 589)
Screenshot: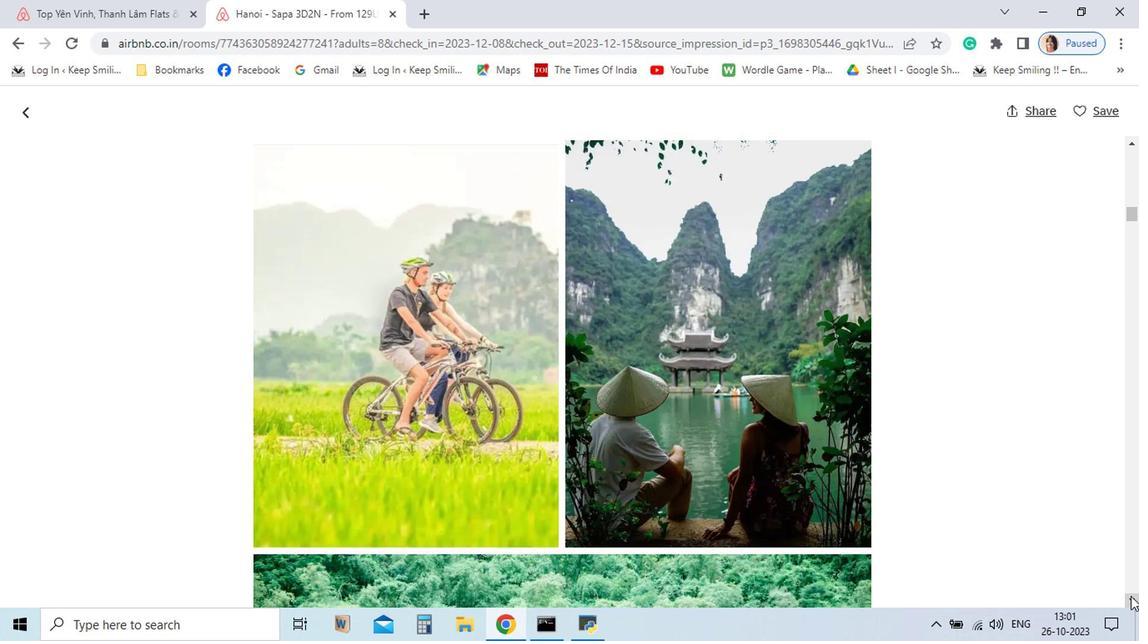 
Action: Mouse pressed left at (970, 589)
Screenshot: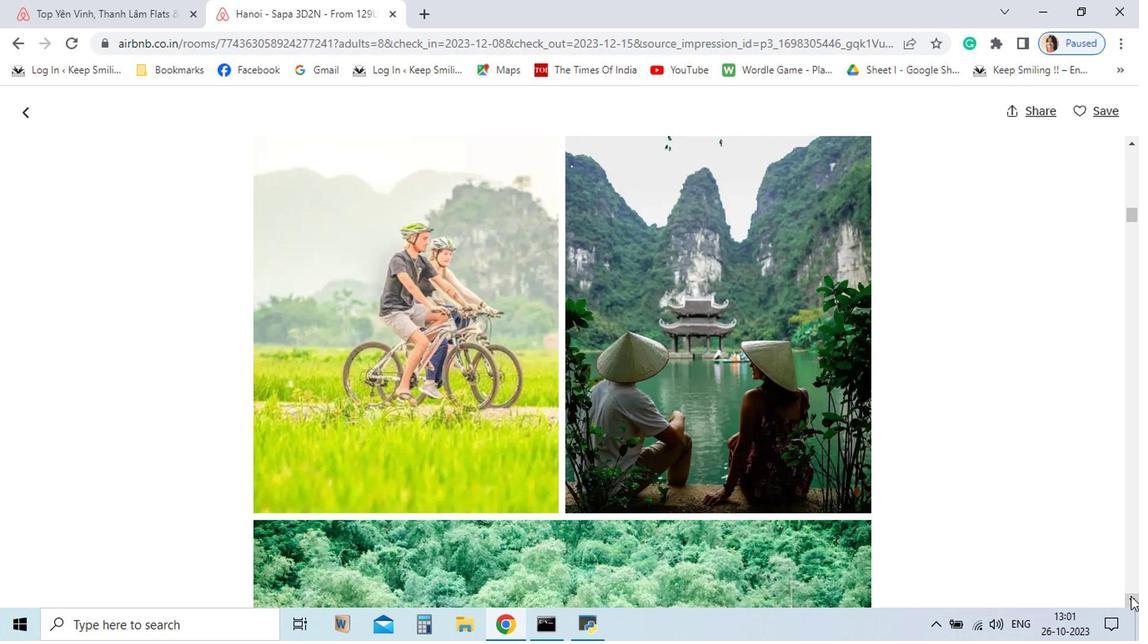 
Action: Mouse pressed left at (970, 589)
Screenshot: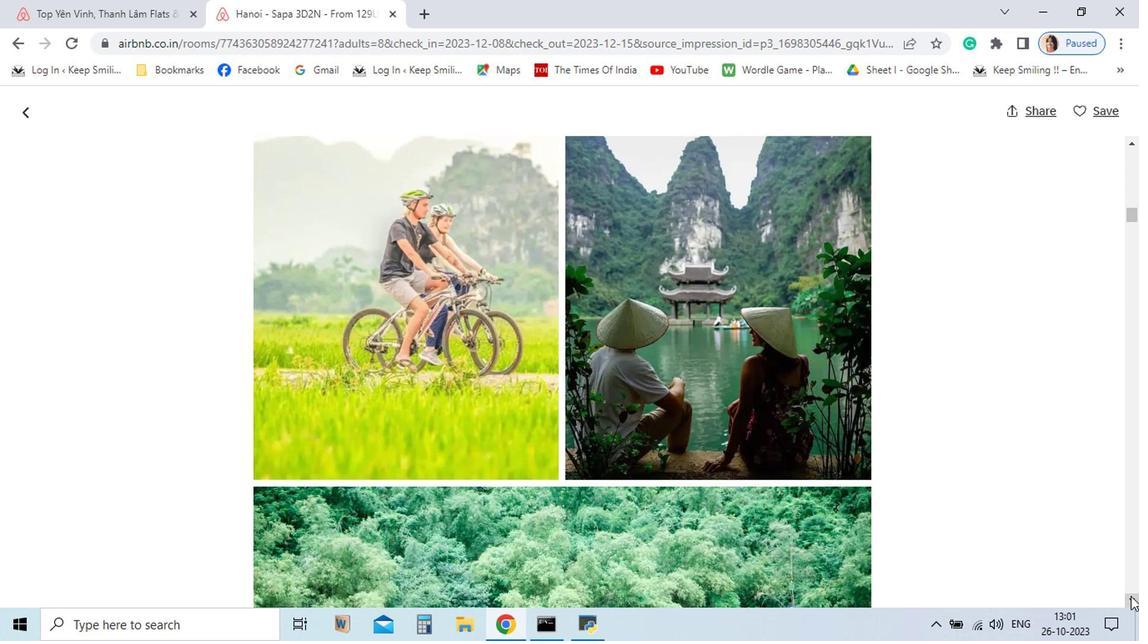 
Action: Mouse pressed left at (970, 589)
Screenshot: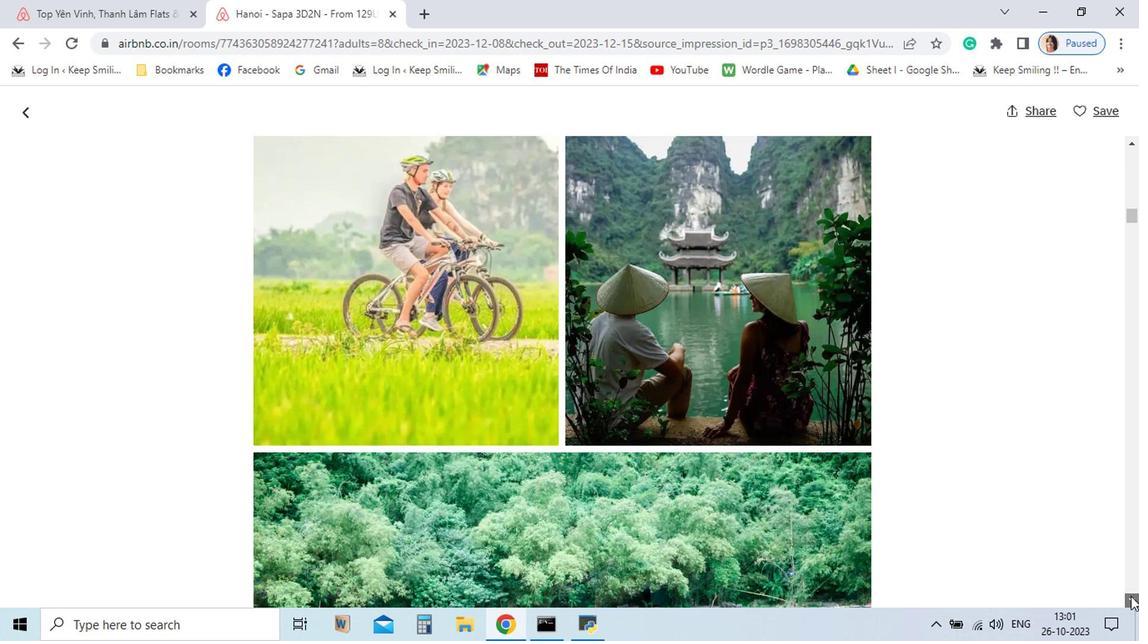 
Action: Mouse pressed left at (970, 589)
Screenshot: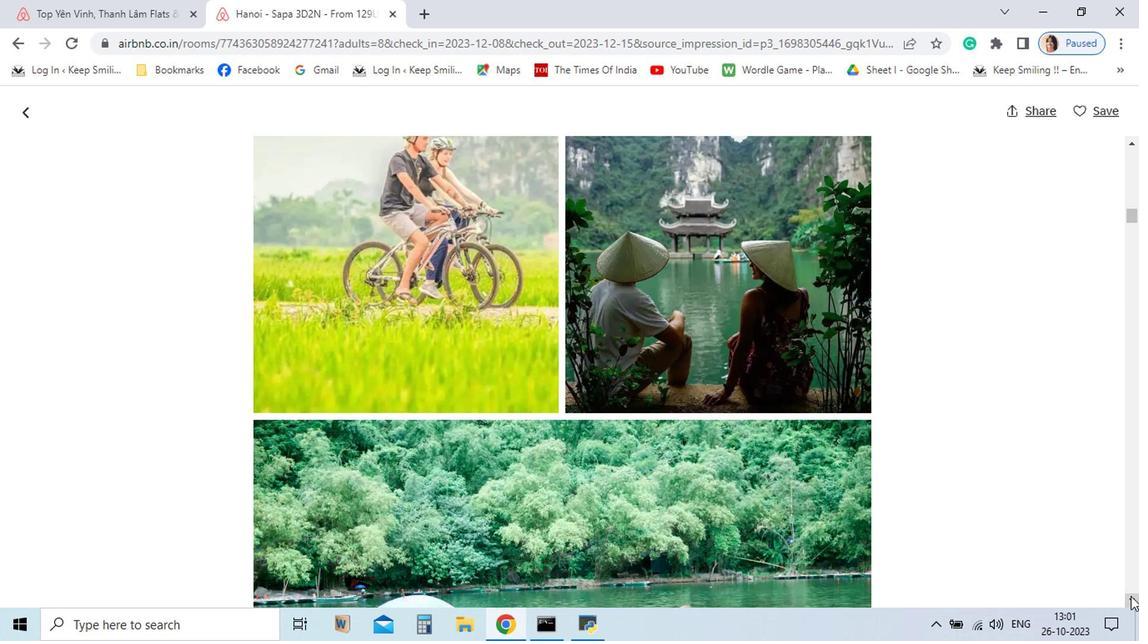 
Action: Mouse pressed left at (970, 589)
Screenshot: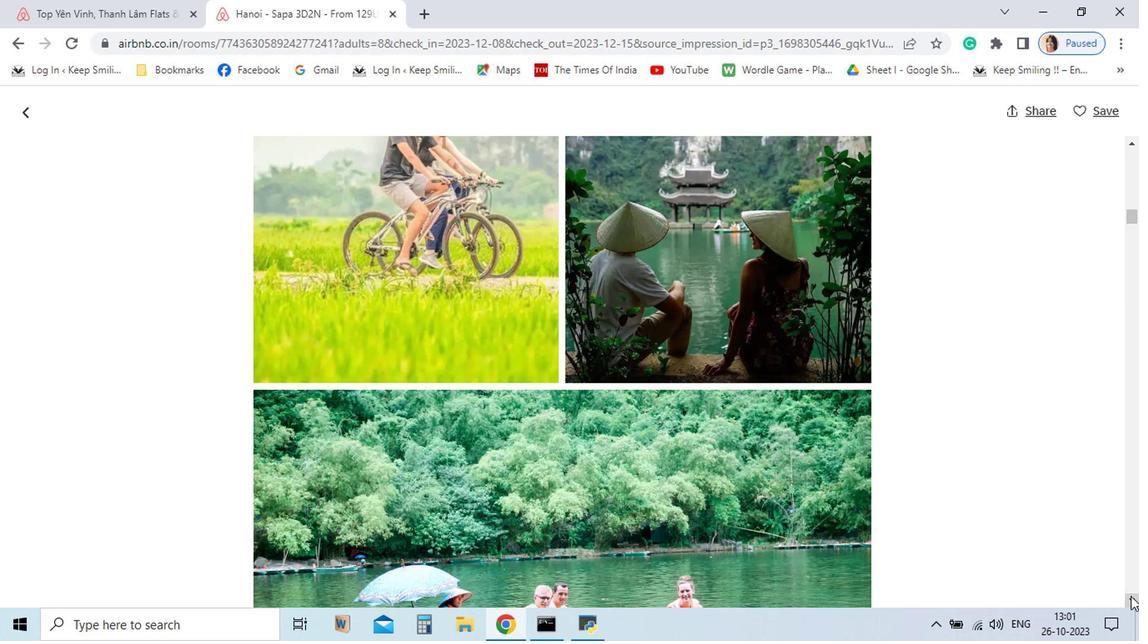 
Action: Mouse pressed left at (970, 589)
Screenshot: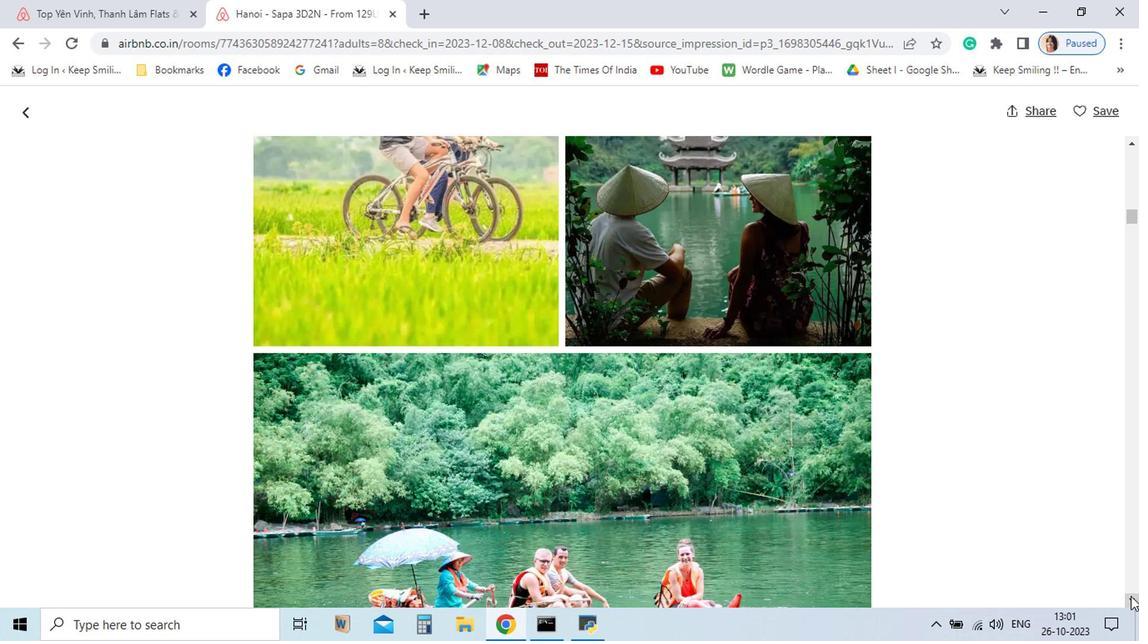 
Action: Mouse pressed left at (970, 589)
Screenshot: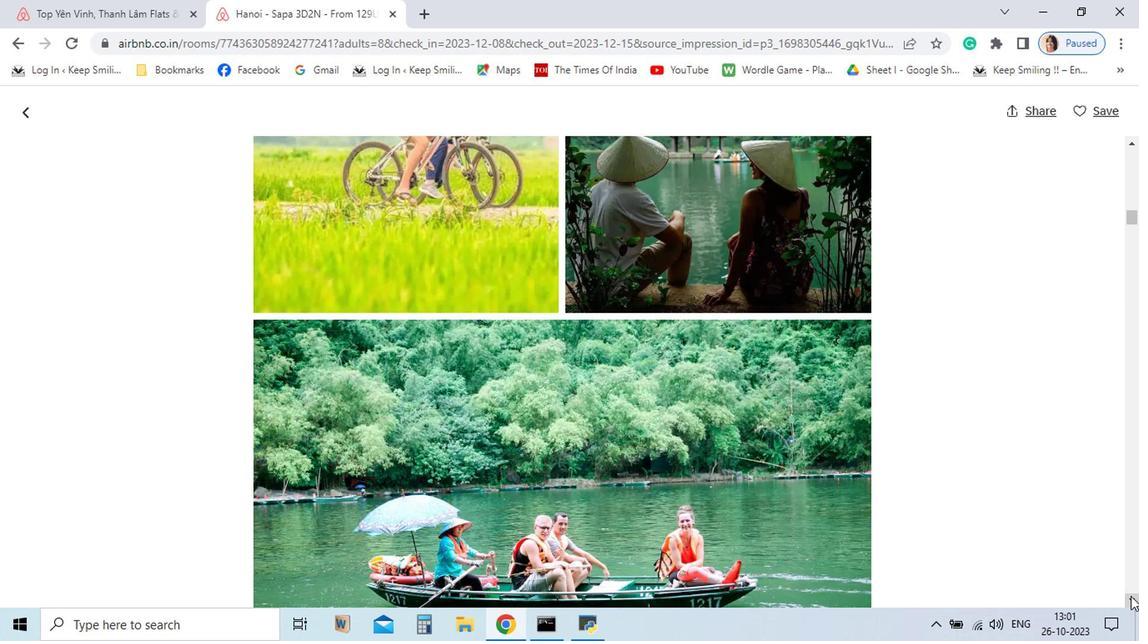 
Action: Mouse pressed left at (970, 589)
Screenshot: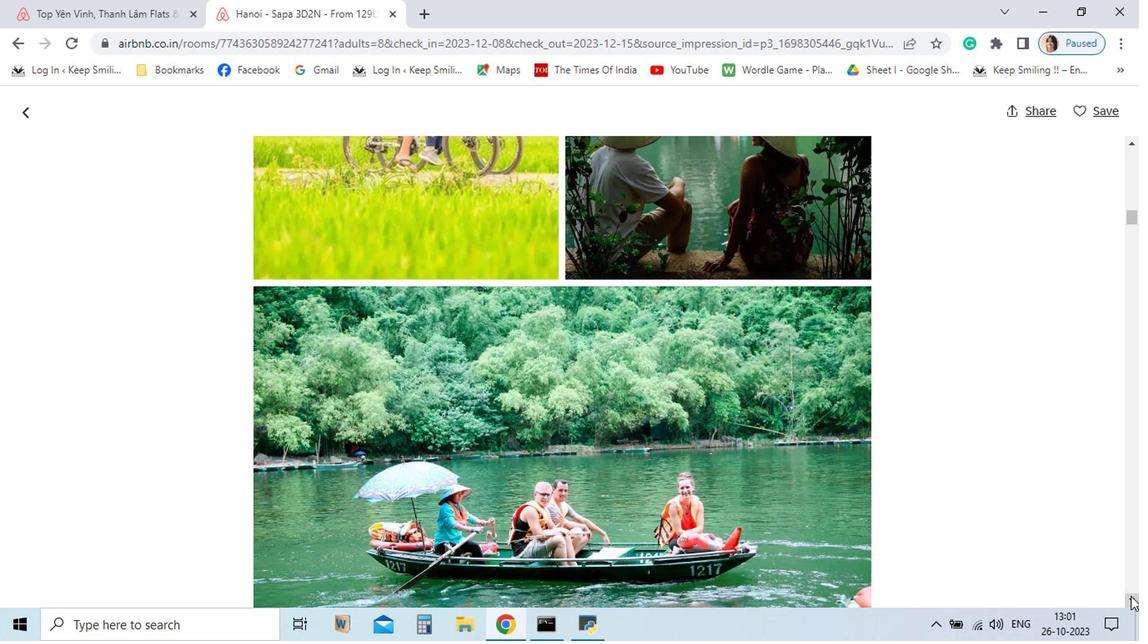 
Action: Mouse pressed left at (970, 589)
Screenshot: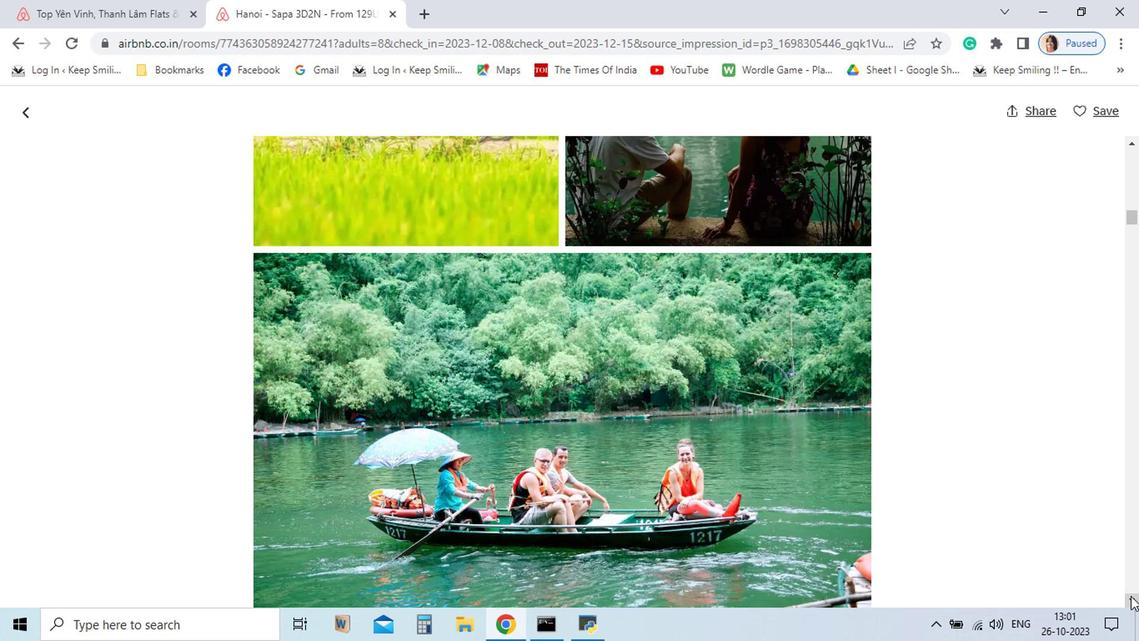 
Action: Mouse pressed left at (970, 589)
Screenshot: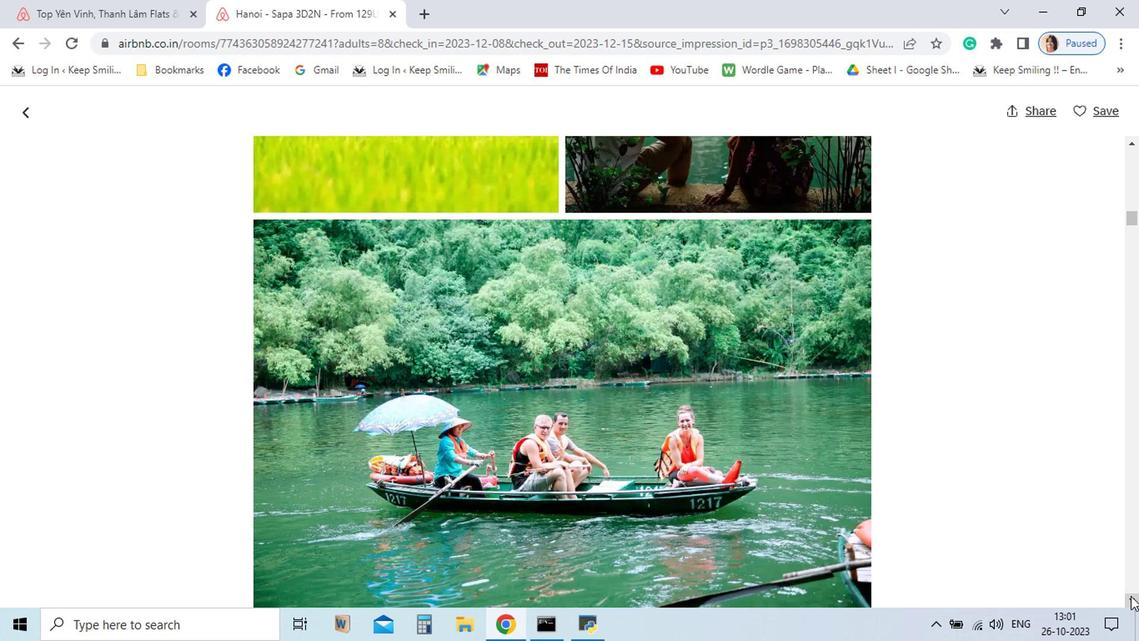 
Action: Mouse pressed left at (970, 589)
Screenshot: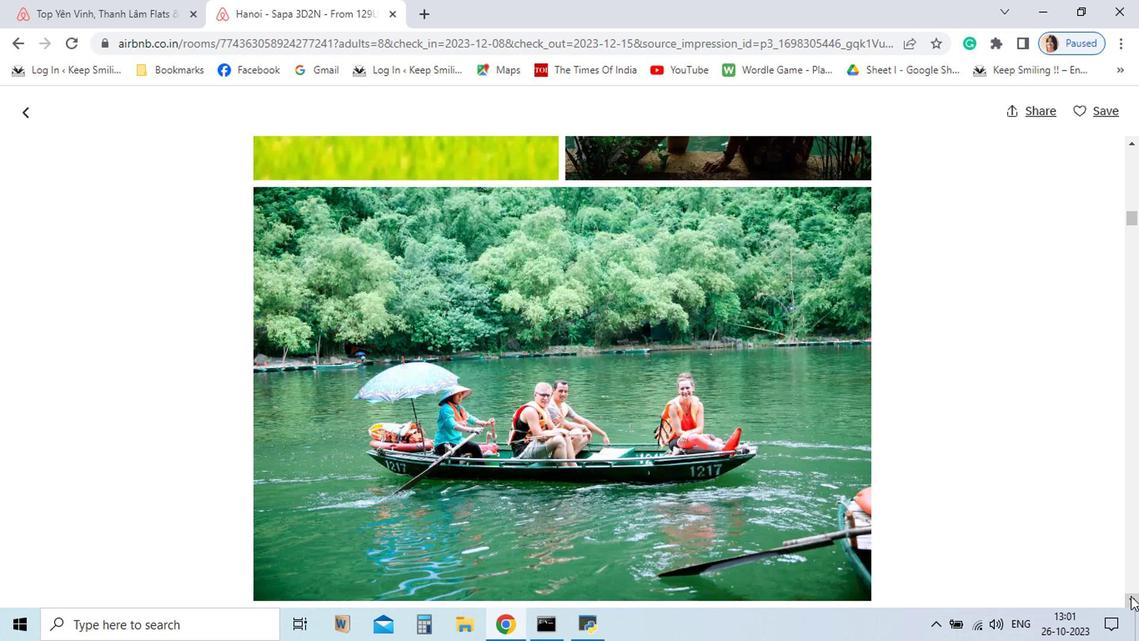 
Action: Mouse pressed left at (970, 589)
Screenshot: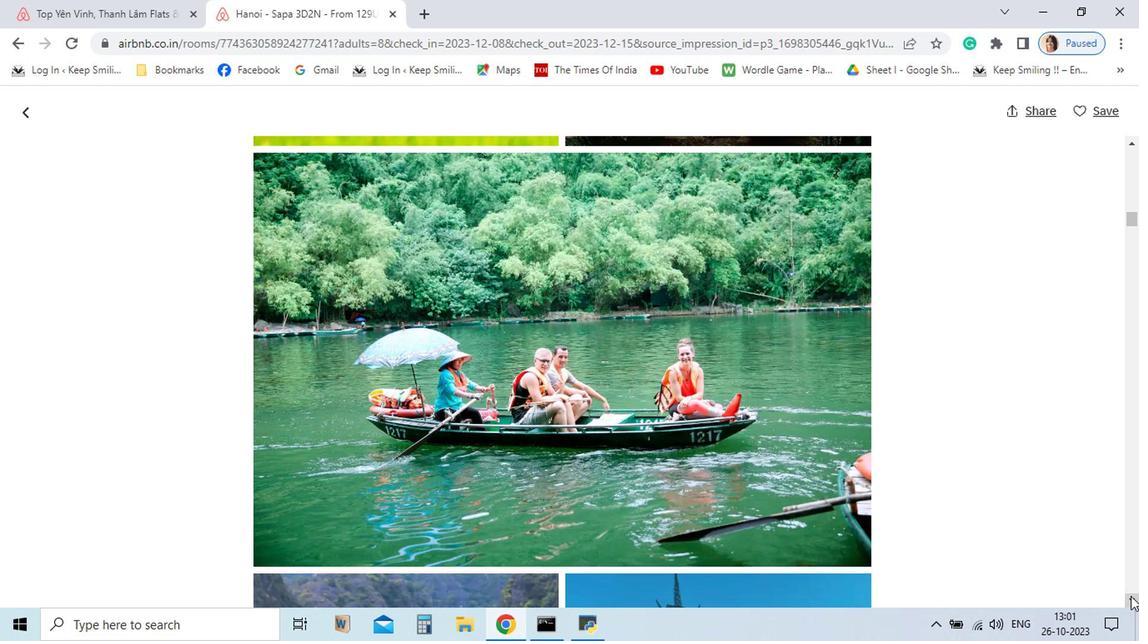 
Action: Mouse pressed left at (970, 589)
Screenshot: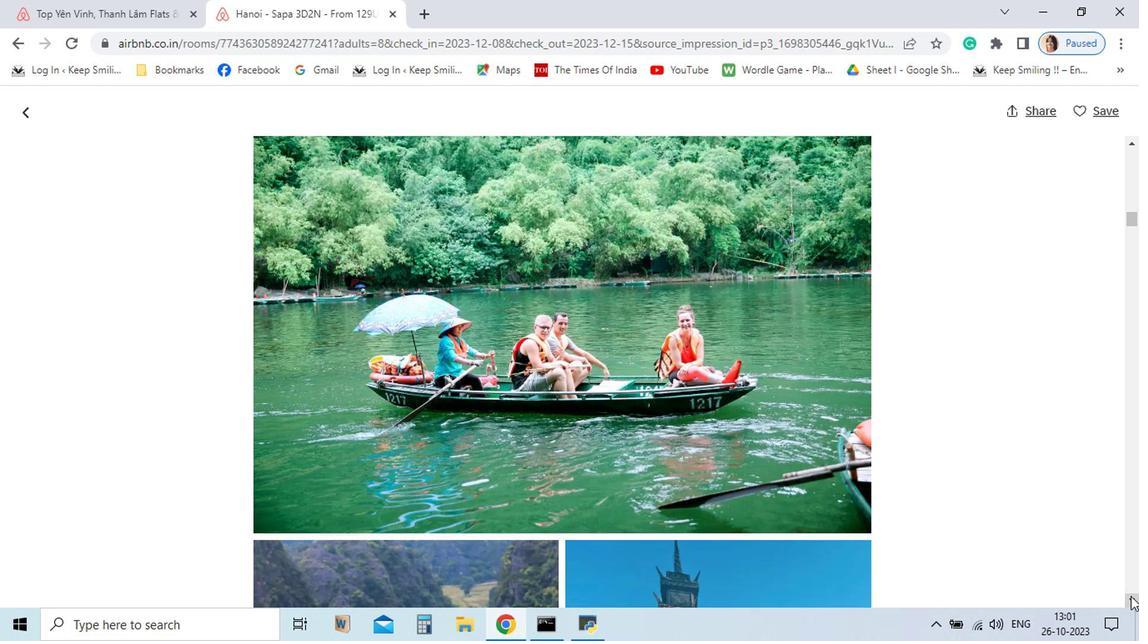 
Action: Mouse pressed left at (970, 589)
Screenshot: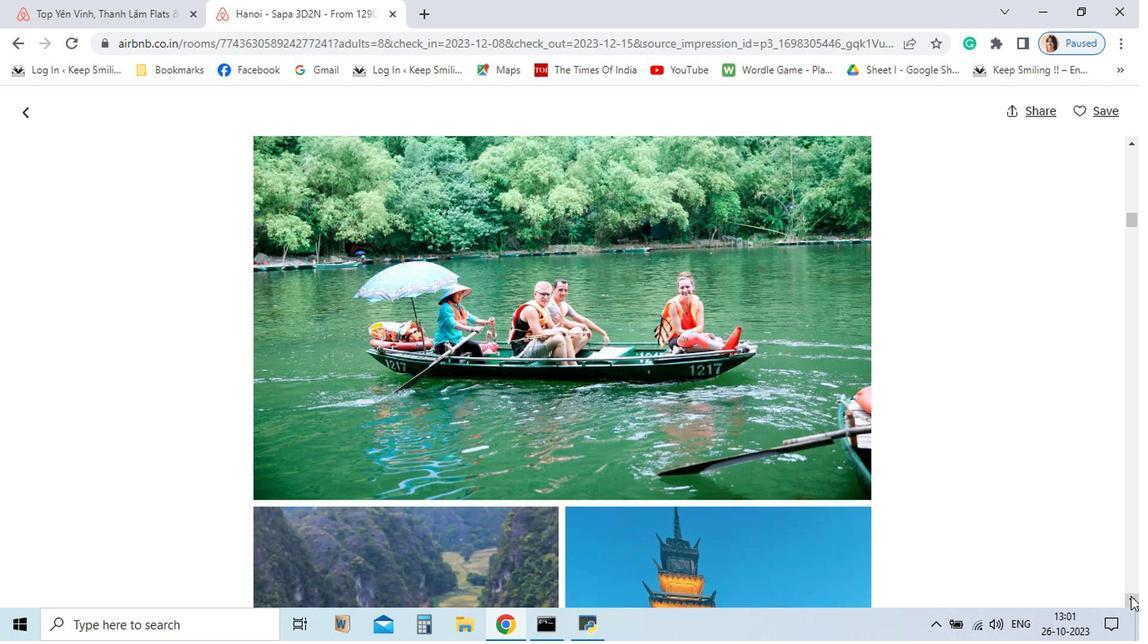 
Action: Mouse pressed left at (970, 589)
Screenshot: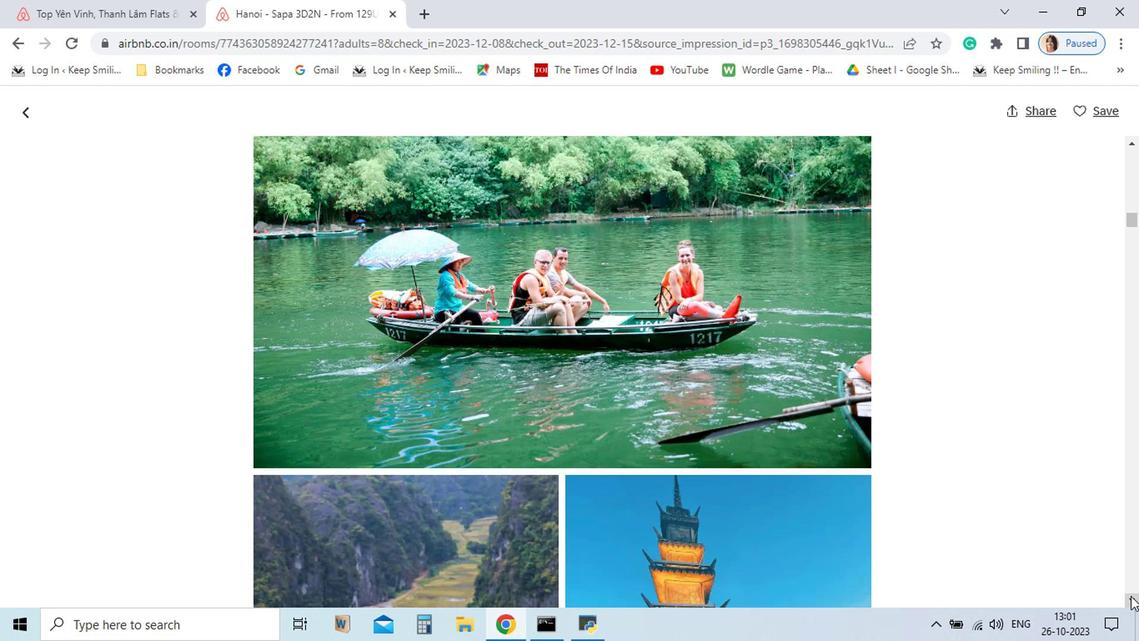 
Action: Mouse pressed left at (970, 589)
Screenshot: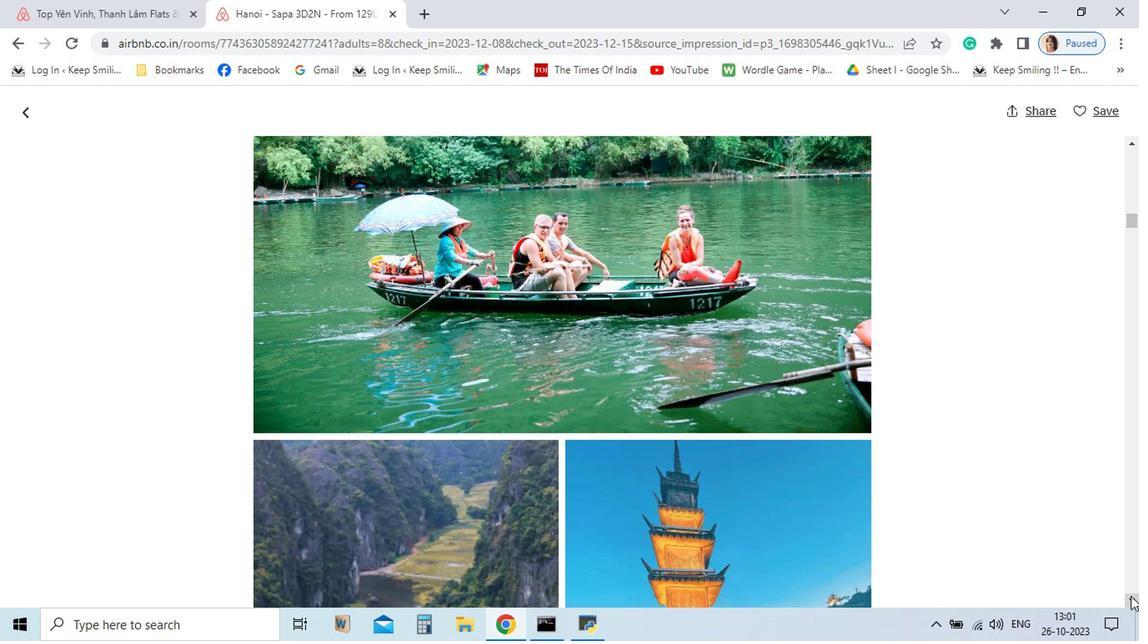 
Action: Mouse pressed left at (970, 589)
Screenshot: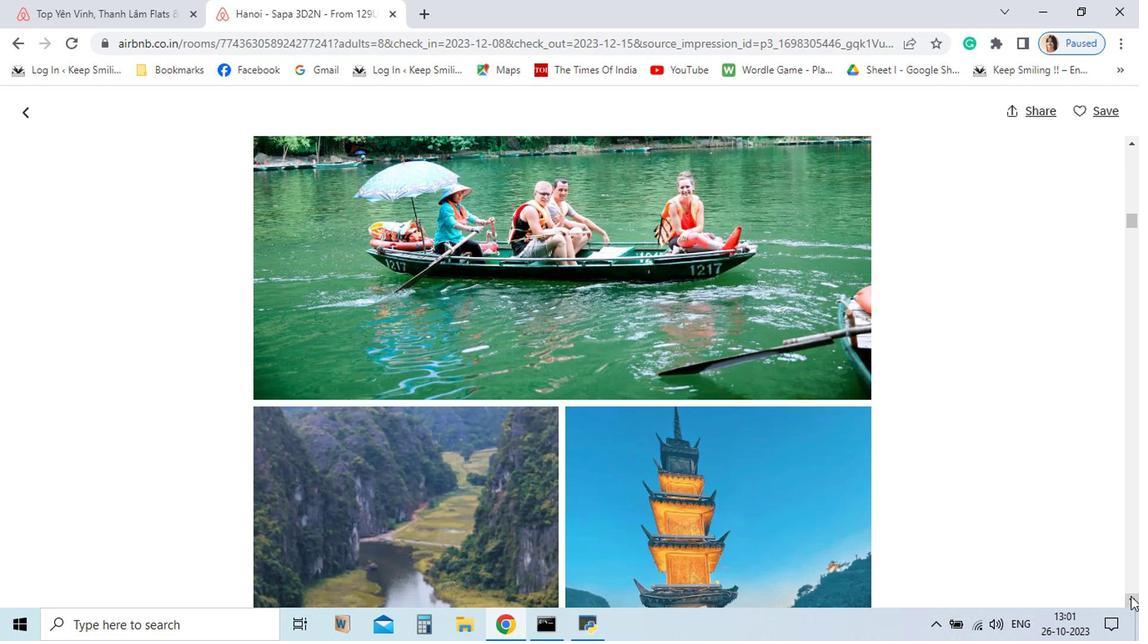 
Action: Mouse pressed left at (970, 589)
Screenshot: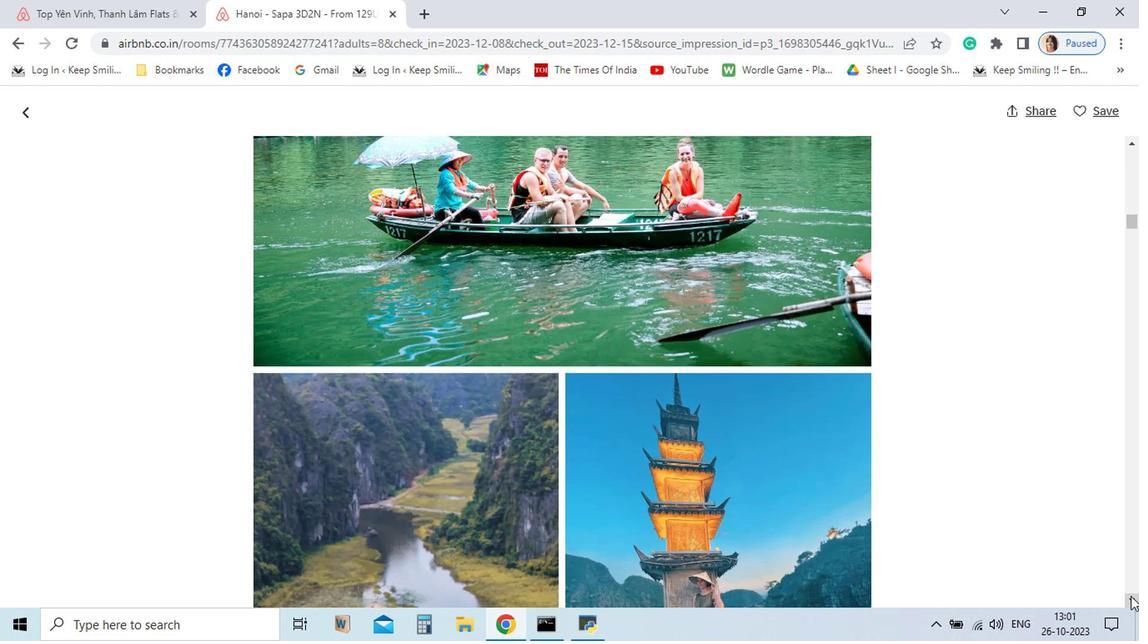 
Action: Mouse pressed left at (970, 589)
Screenshot: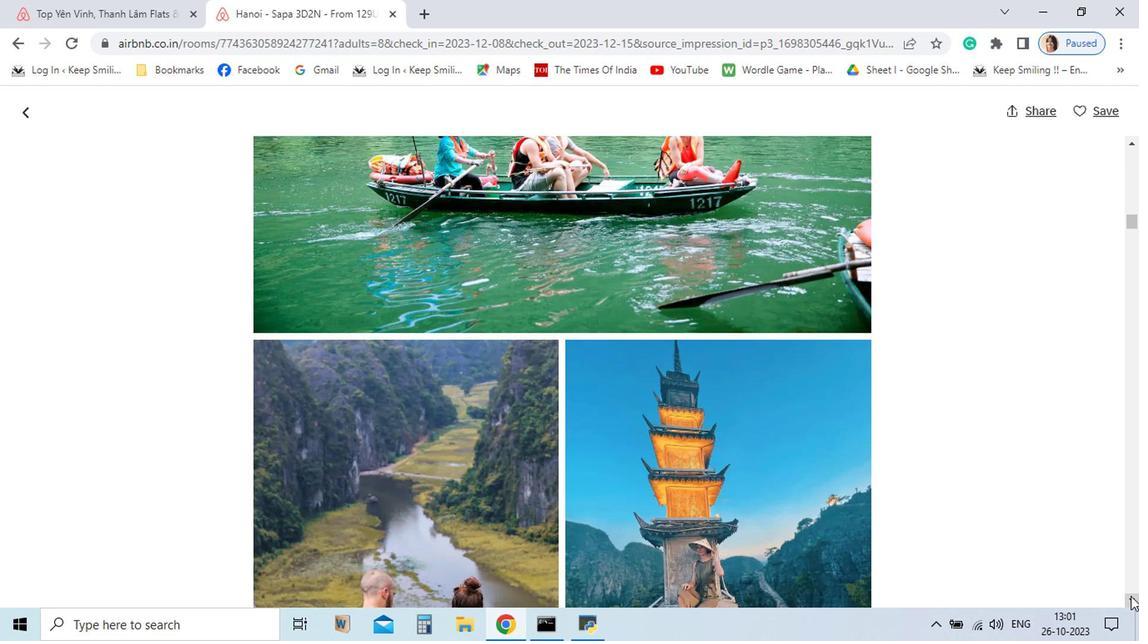 
Action: Mouse pressed left at (970, 589)
Screenshot: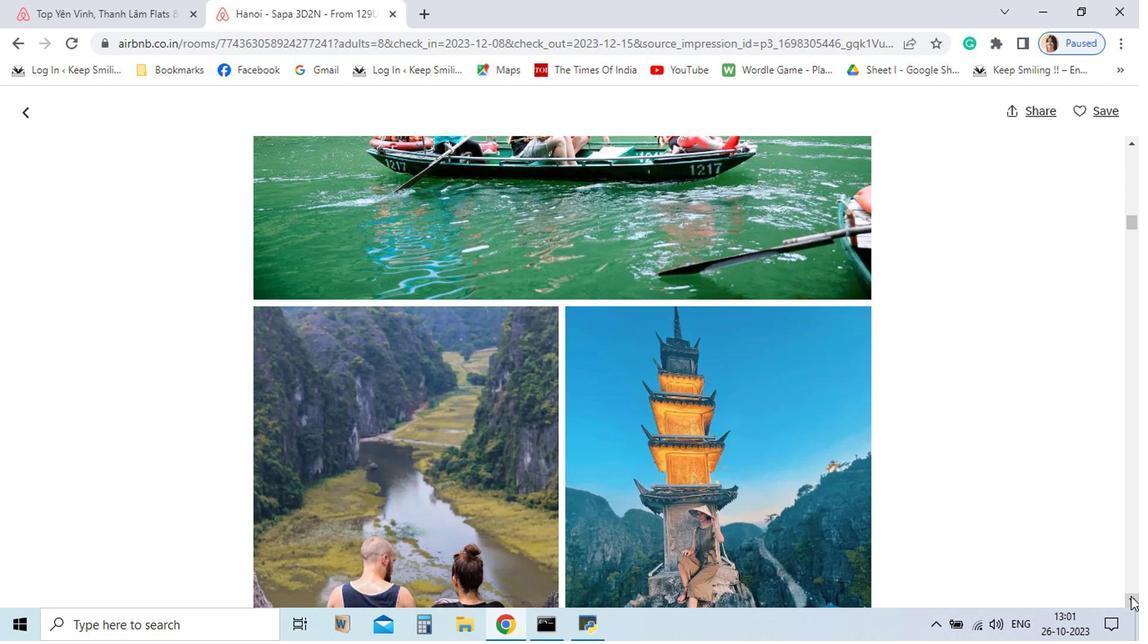 
Action: Mouse pressed left at (970, 589)
Screenshot: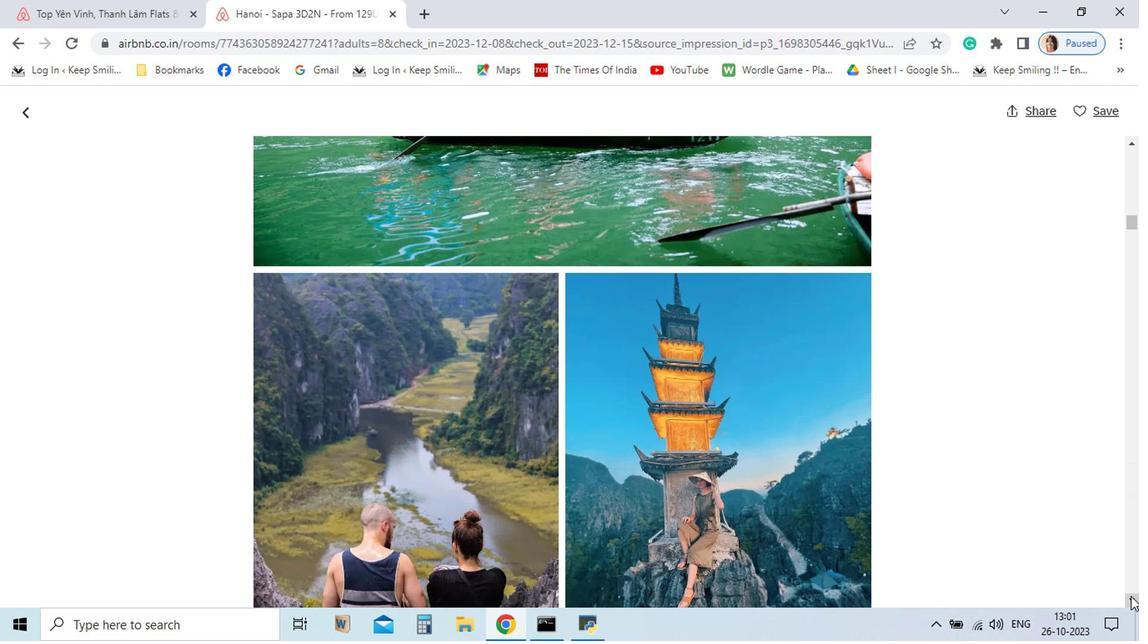 
Action: Mouse pressed left at (970, 589)
Screenshot: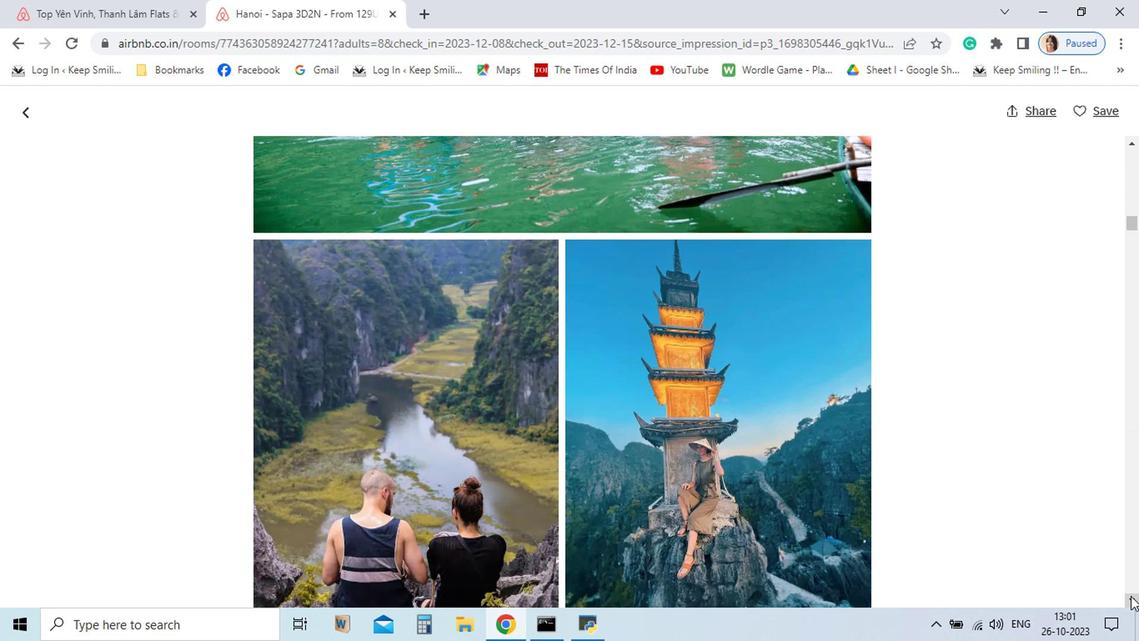 
Action: Mouse pressed left at (970, 589)
Screenshot: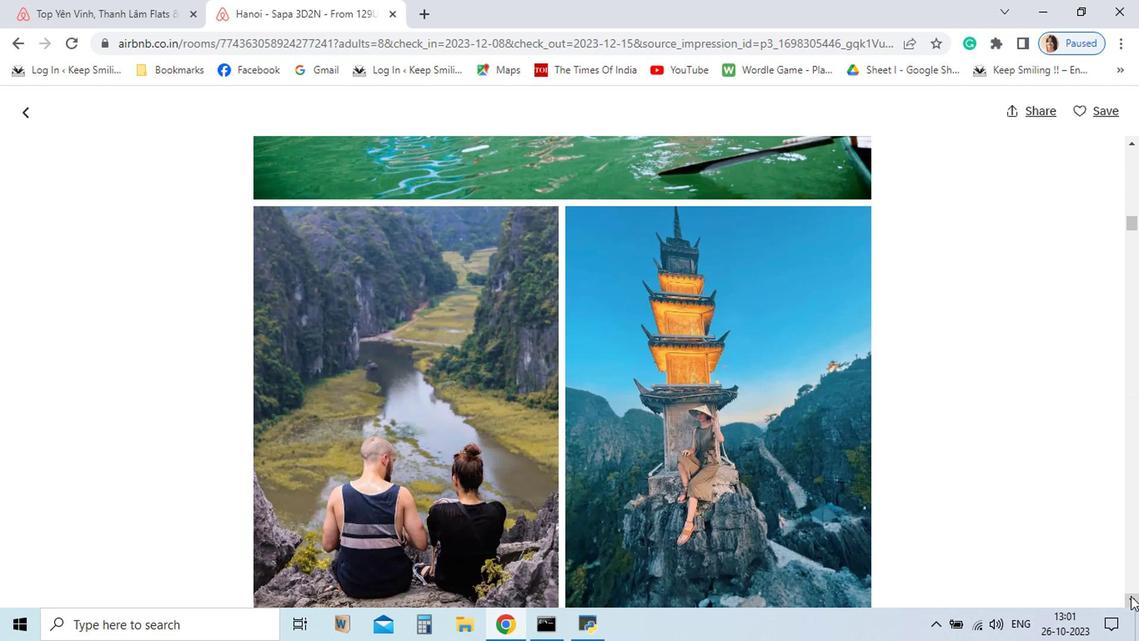 
Action: Mouse pressed left at (970, 589)
Screenshot: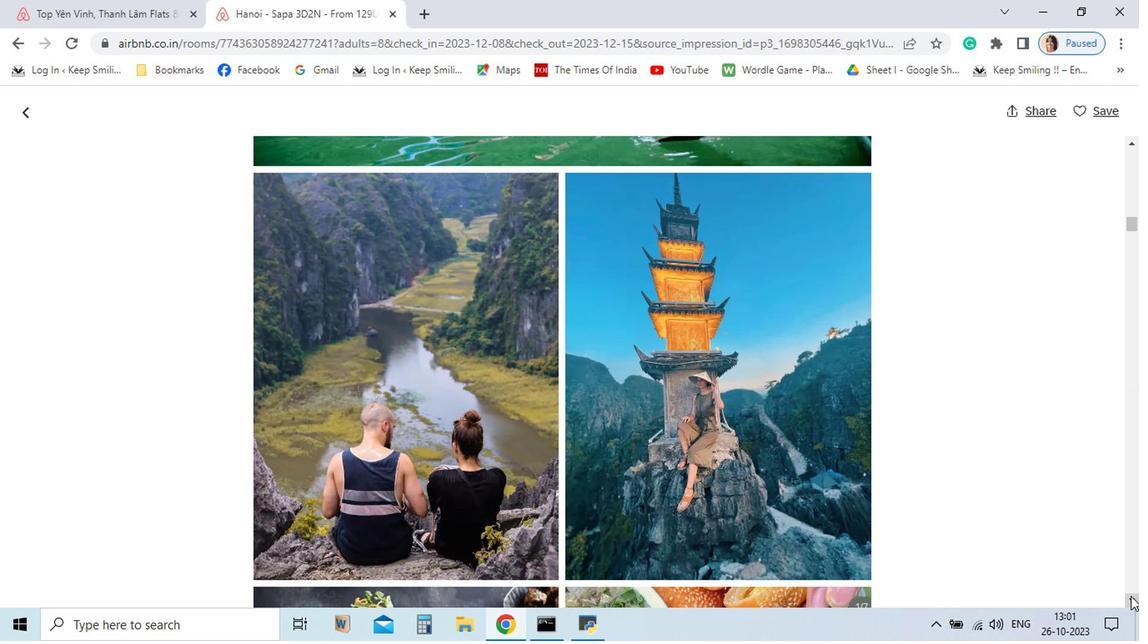 
Action: Mouse pressed left at (970, 589)
Screenshot: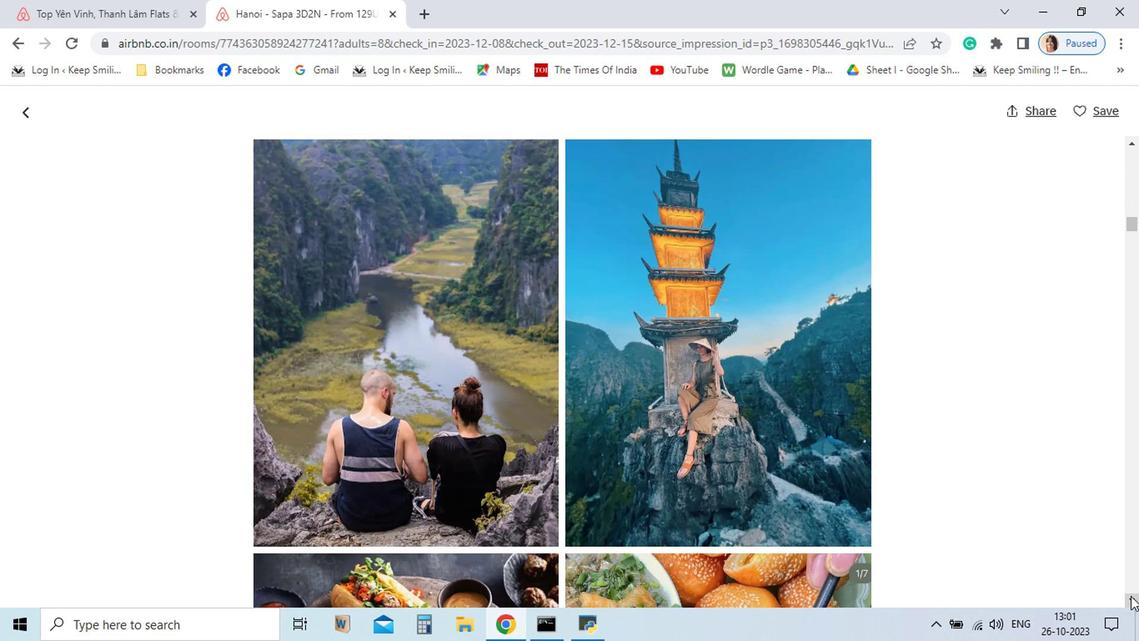 
Action: Mouse pressed left at (970, 589)
Screenshot: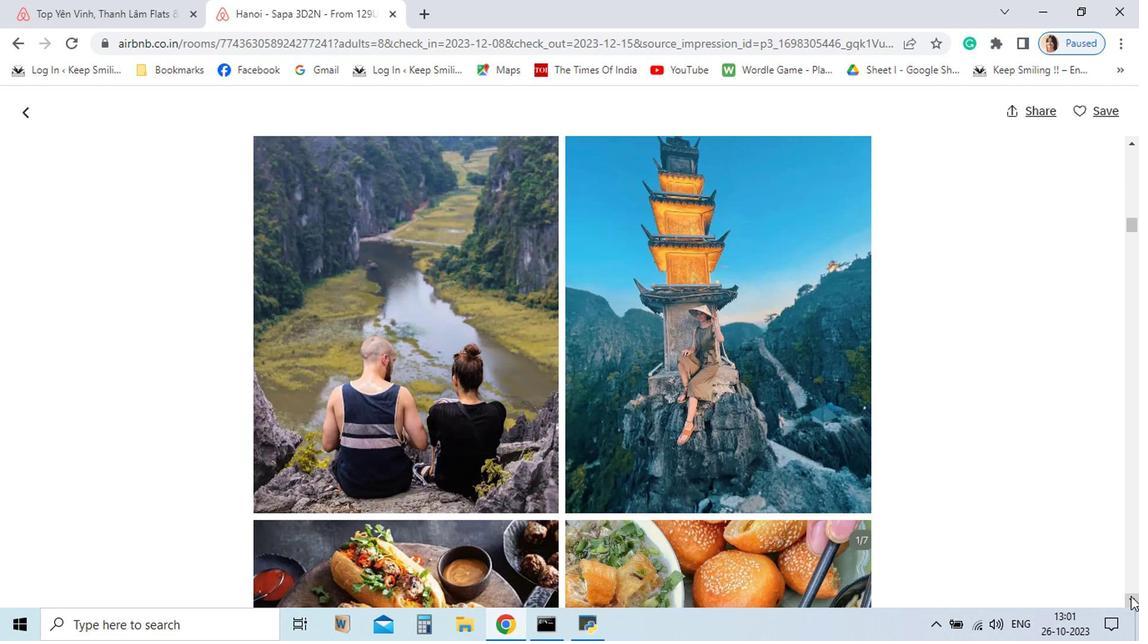 
Action: Mouse pressed left at (970, 589)
Screenshot: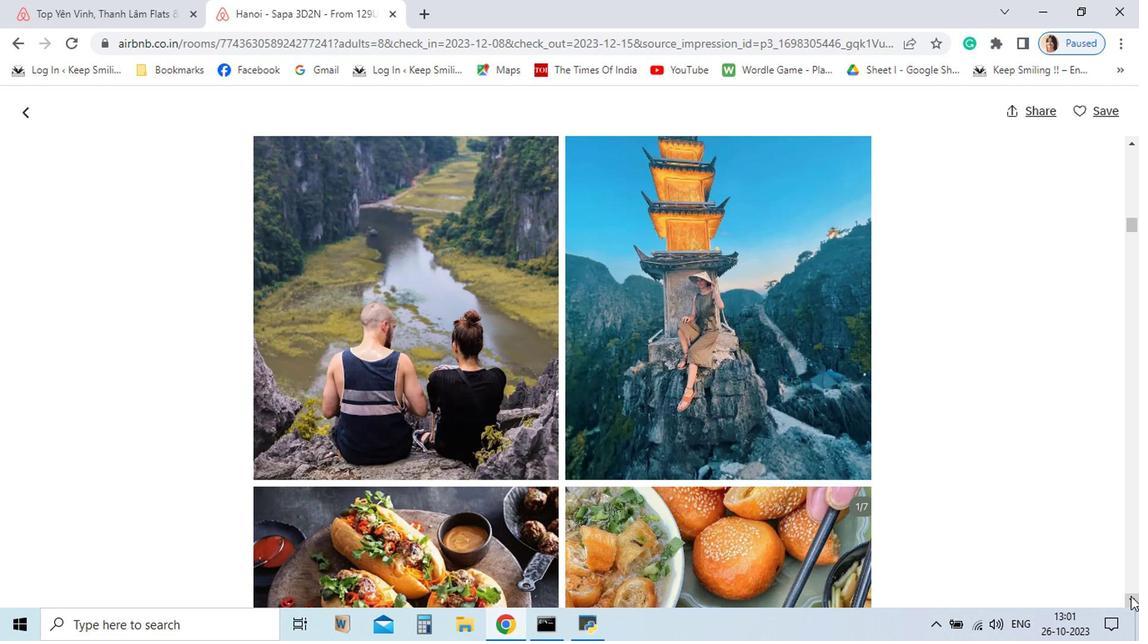 
Action: Mouse pressed left at (970, 589)
Screenshot: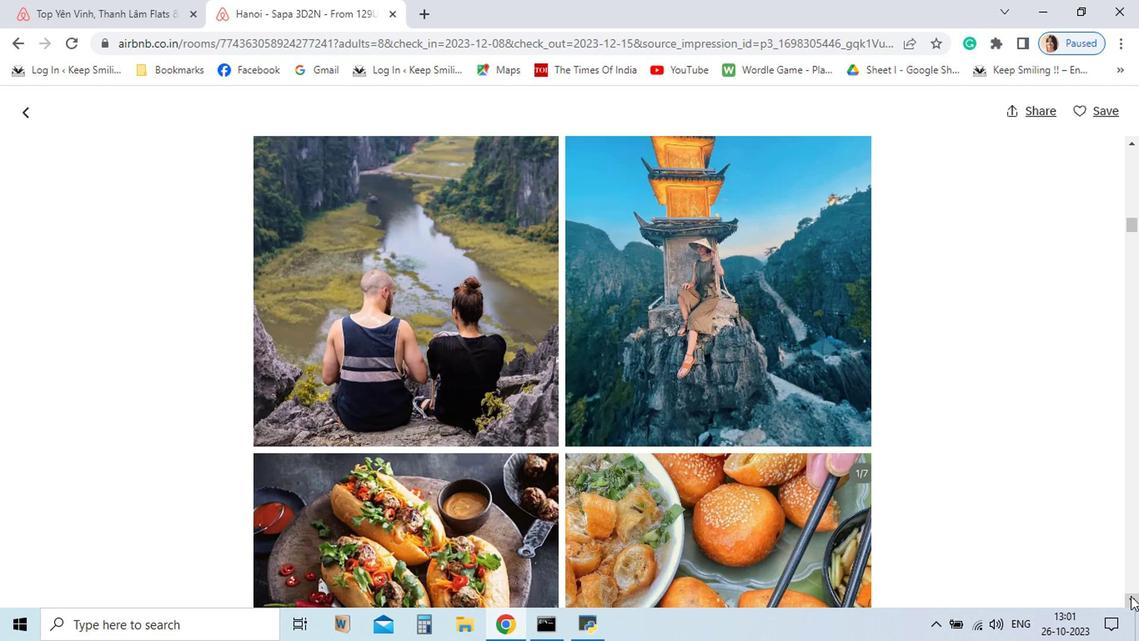 
Action: Mouse pressed left at (970, 589)
Screenshot: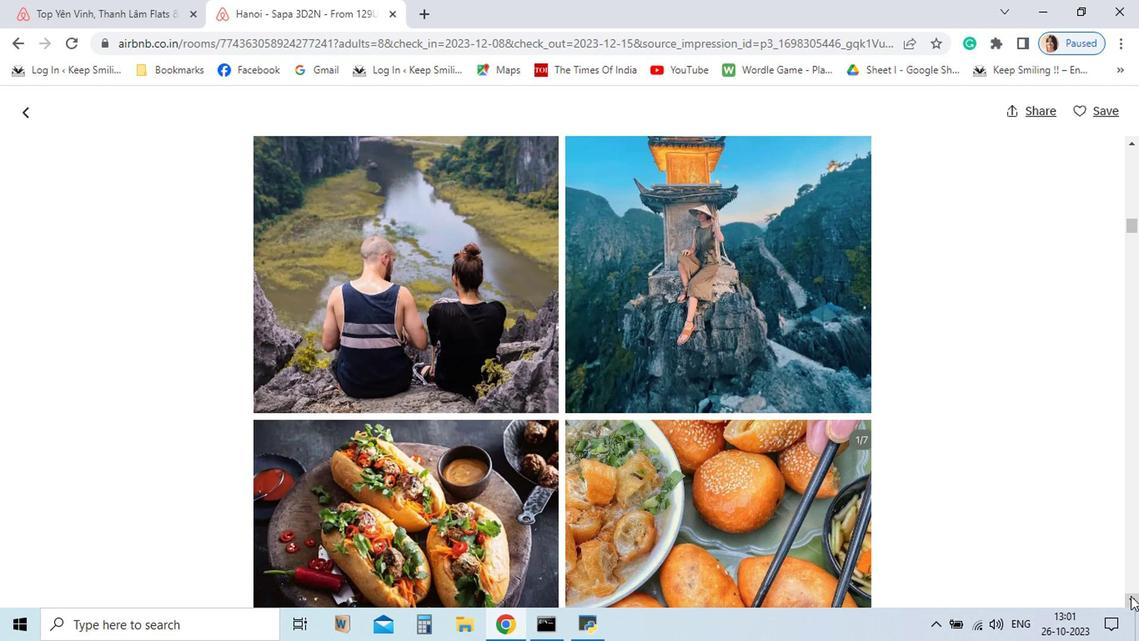 
Action: Mouse pressed left at (970, 589)
Screenshot: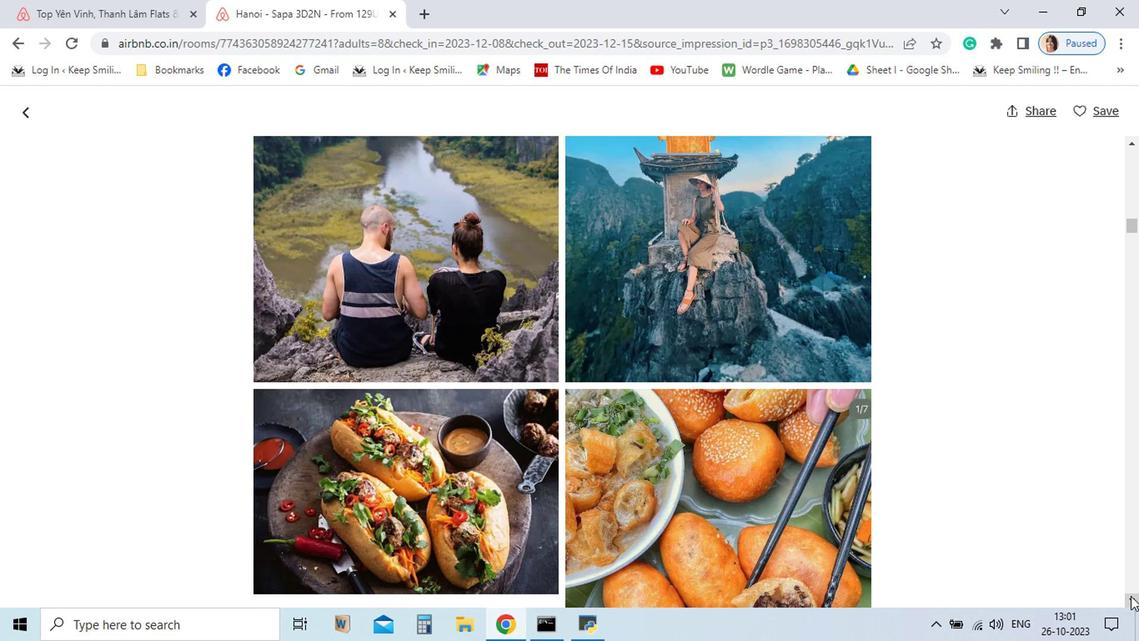 
Action: Mouse pressed left at (970, 589)
Screenshot: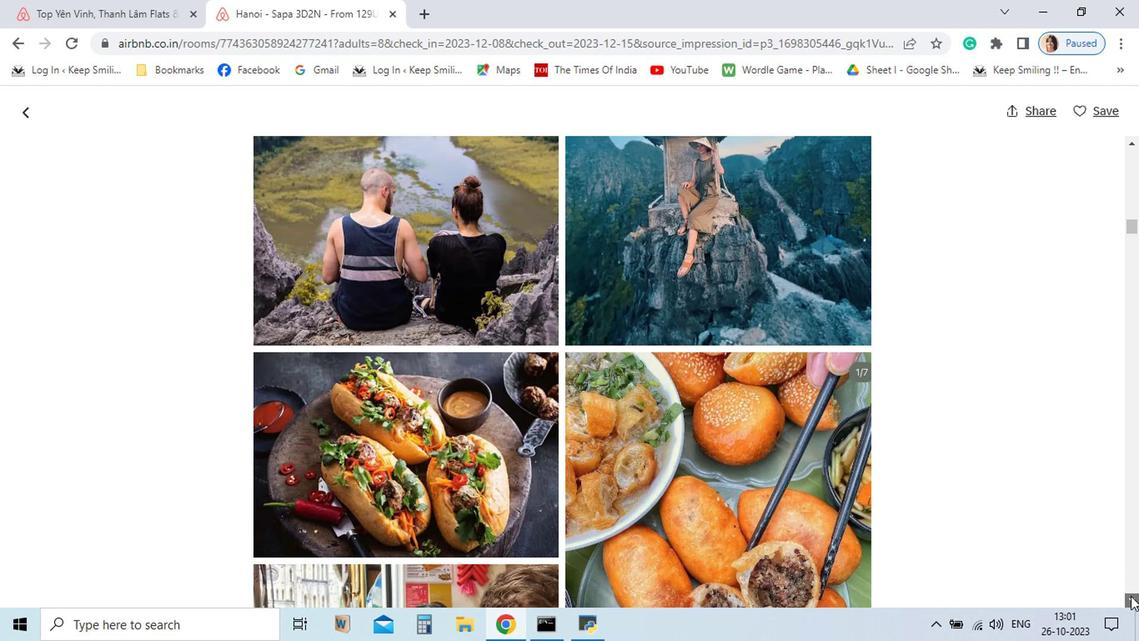 
Action: Mouse pressed left at (970, 589)
Screenshot: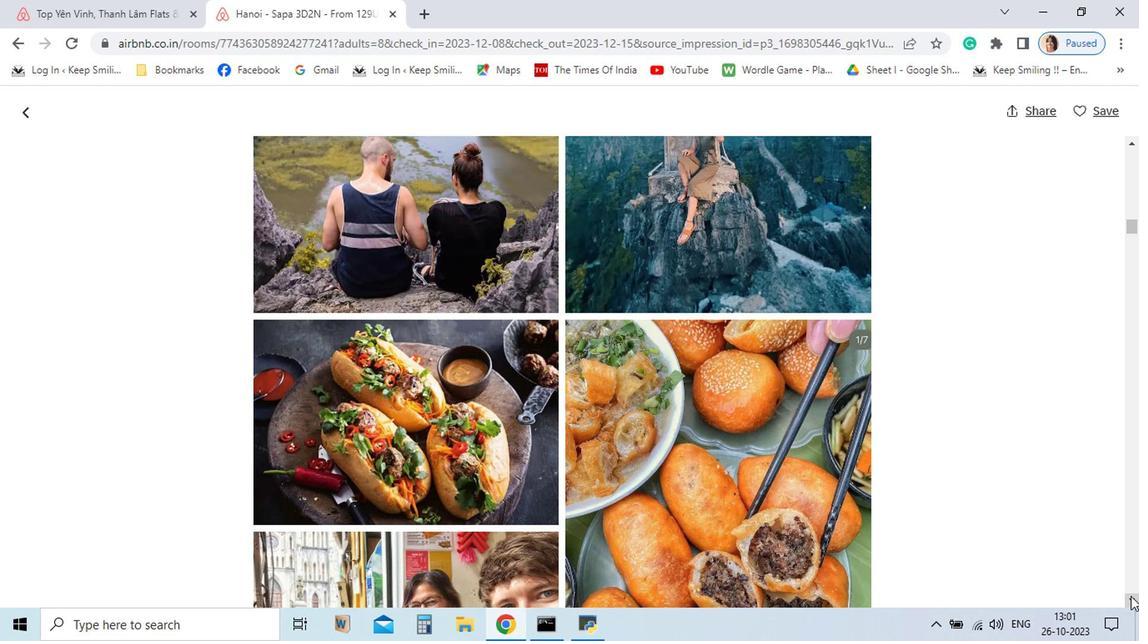 
Action: Mouse pressed left at (970, 589)
Screenshot: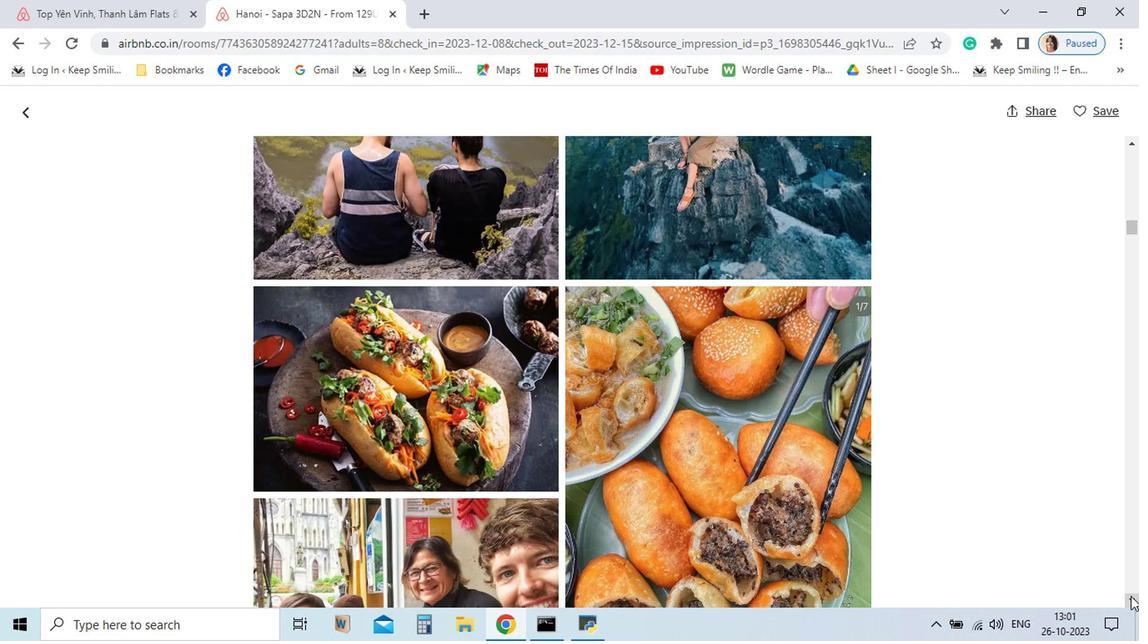 
Action: Mouse pressed left at (970, 589)
Screenshot: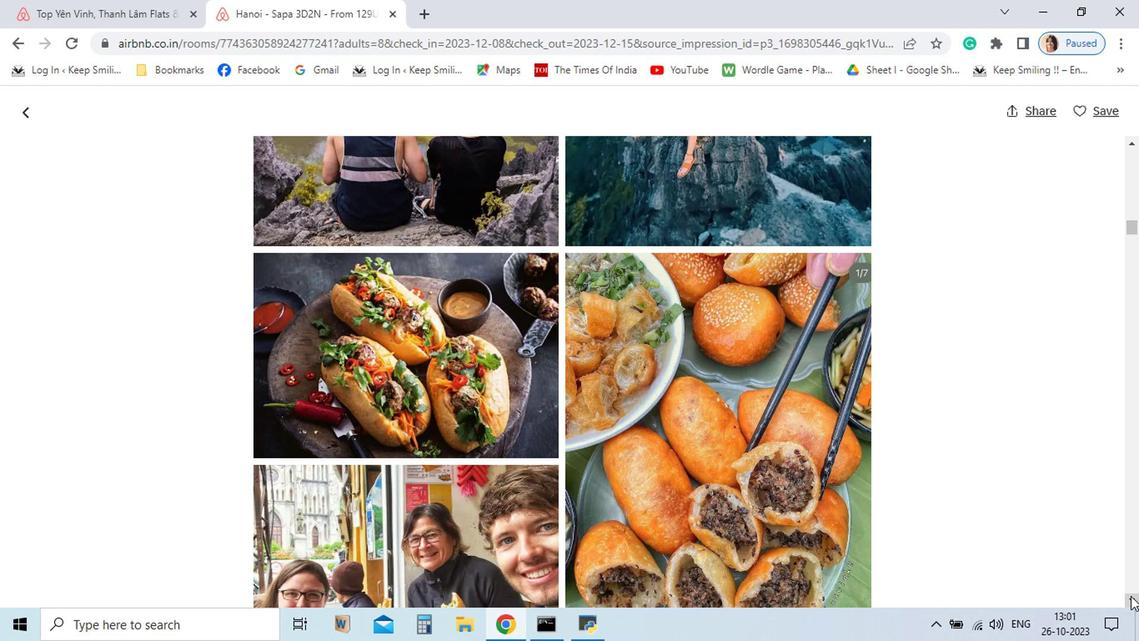 
Action: Mouse pressed left at (970, 589)
Screenshot: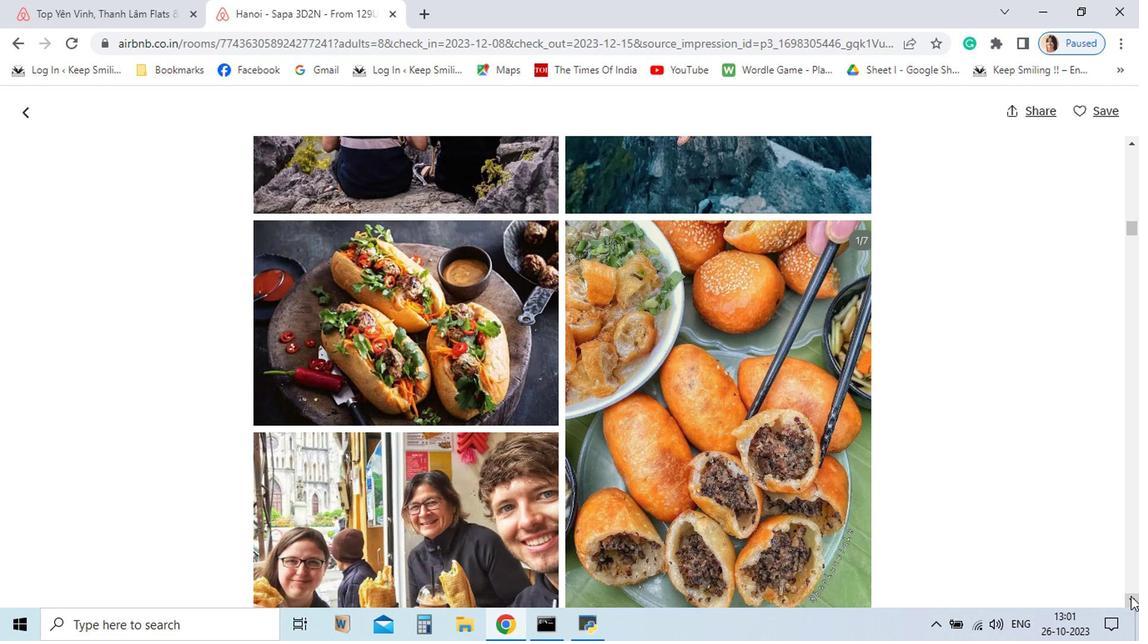 
Action: Mouse pressed left at (970, 589)
Screenshot: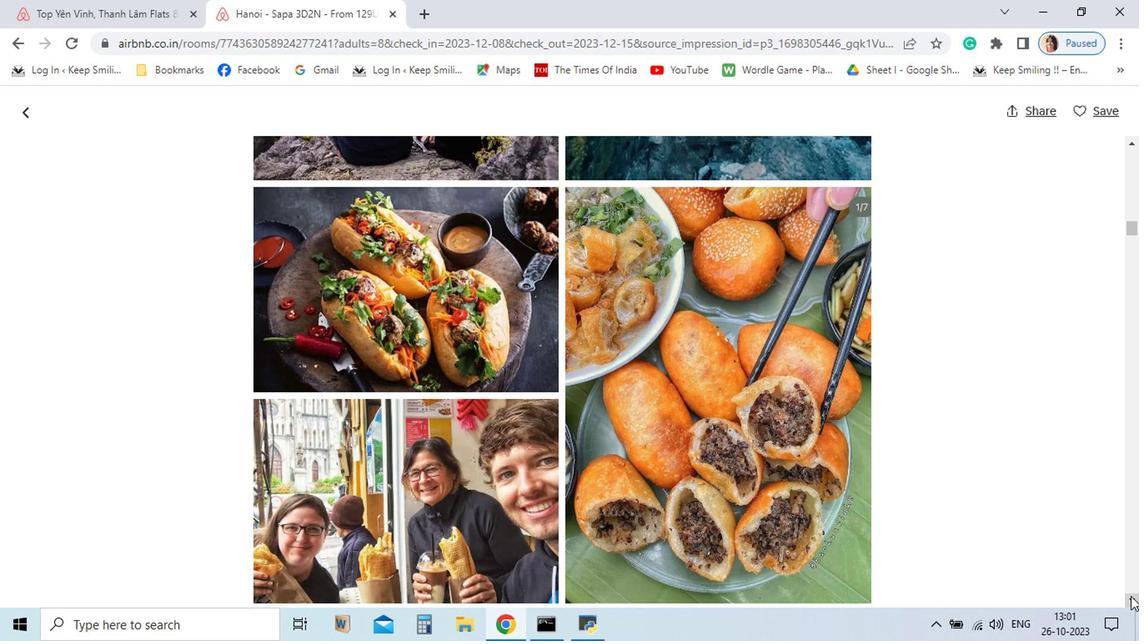 
Action: Mouse pressed left at (970, 589)
Screenshot: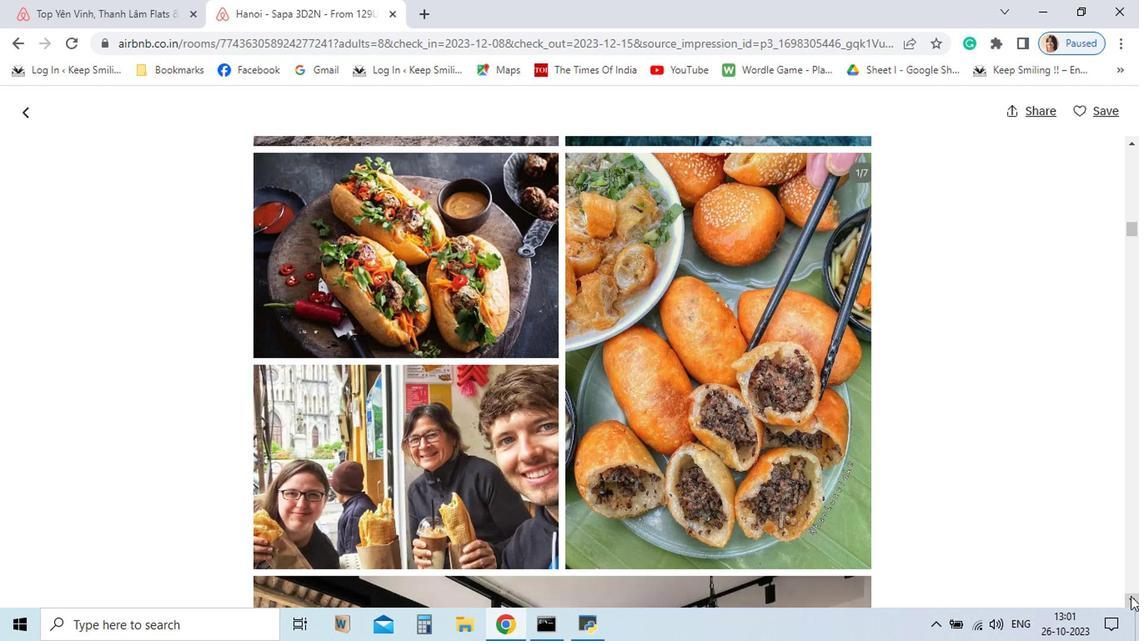 
Action: Mouse pressed left at (970, 589)
Screenshot: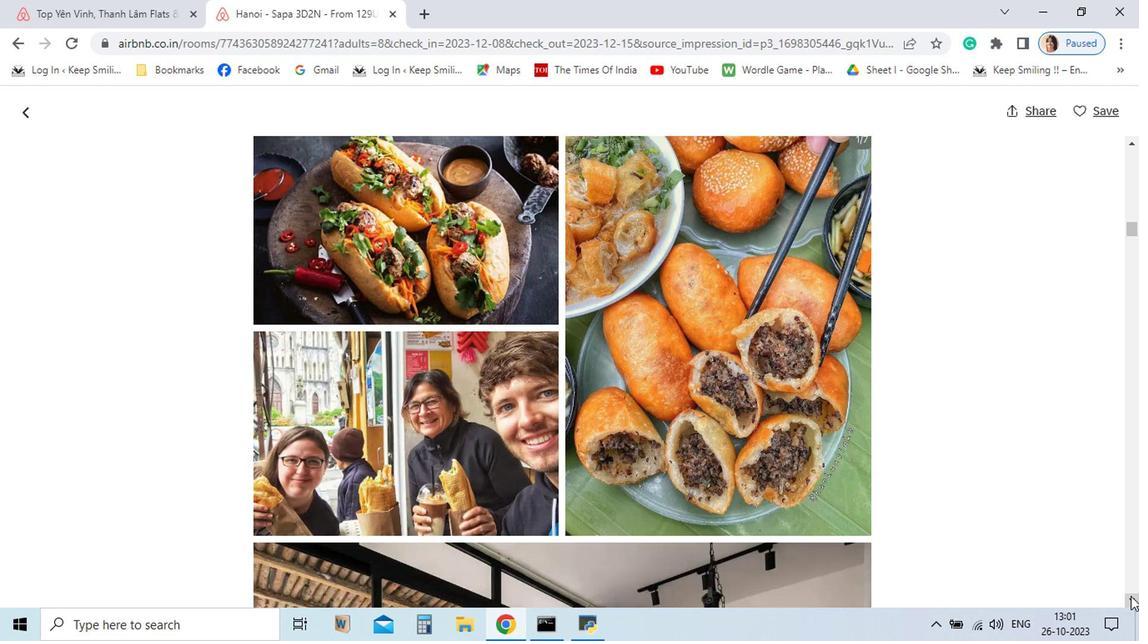 
Action: Mouse pressed left at (970, 589)
Screenshot: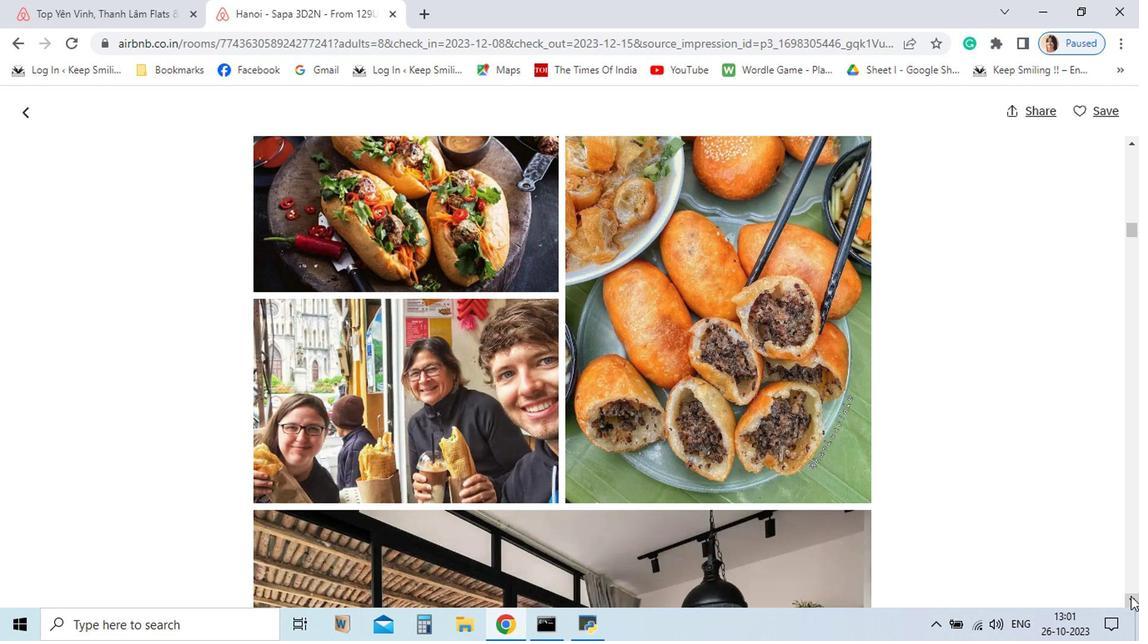 
Action: Mouse pressed left at (970, 589)
Screenshot: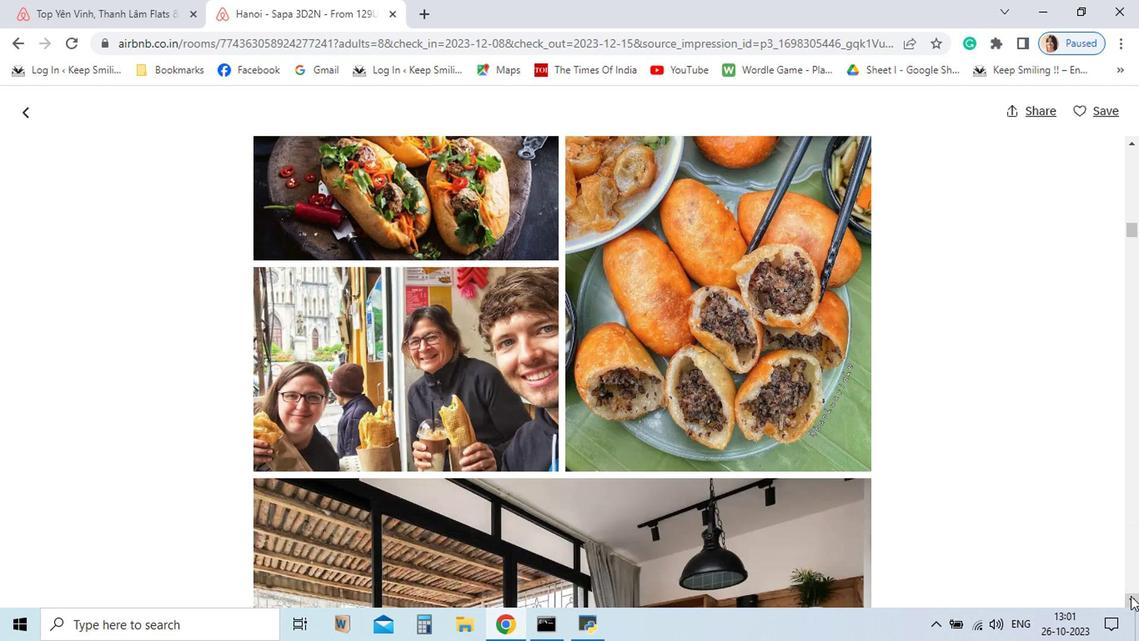 
Action: Mouse pressed left at (970, 589)
Screenshot: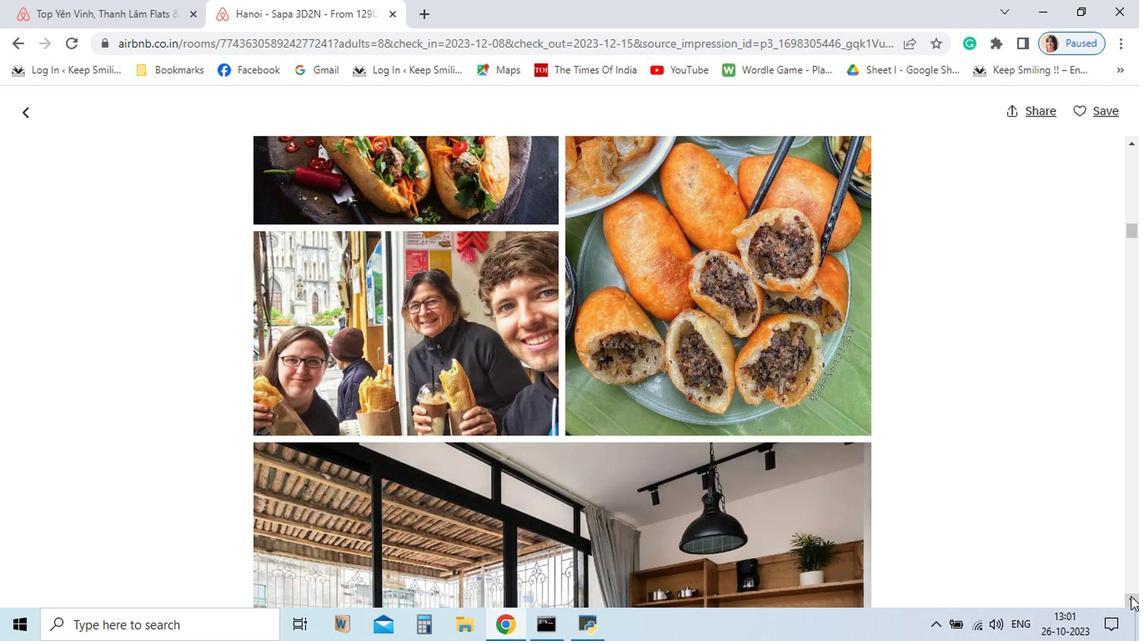 
Action: Mouse pressed left at (970, 589)
Screenshot: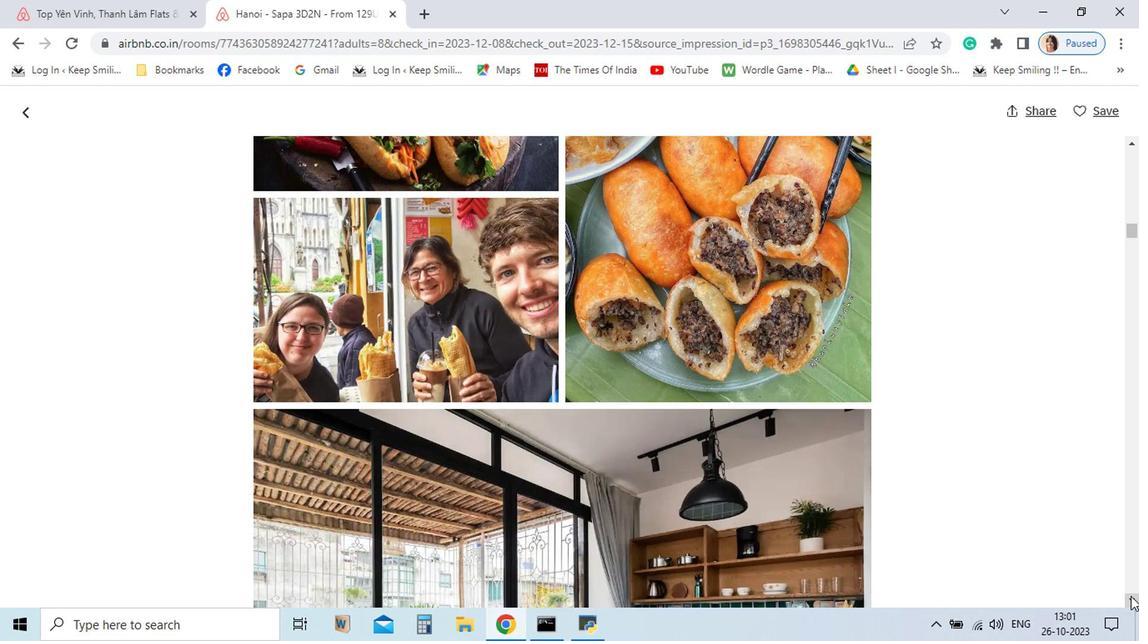 
Action: Mouse pressed left at (970, 589)
Screenshot: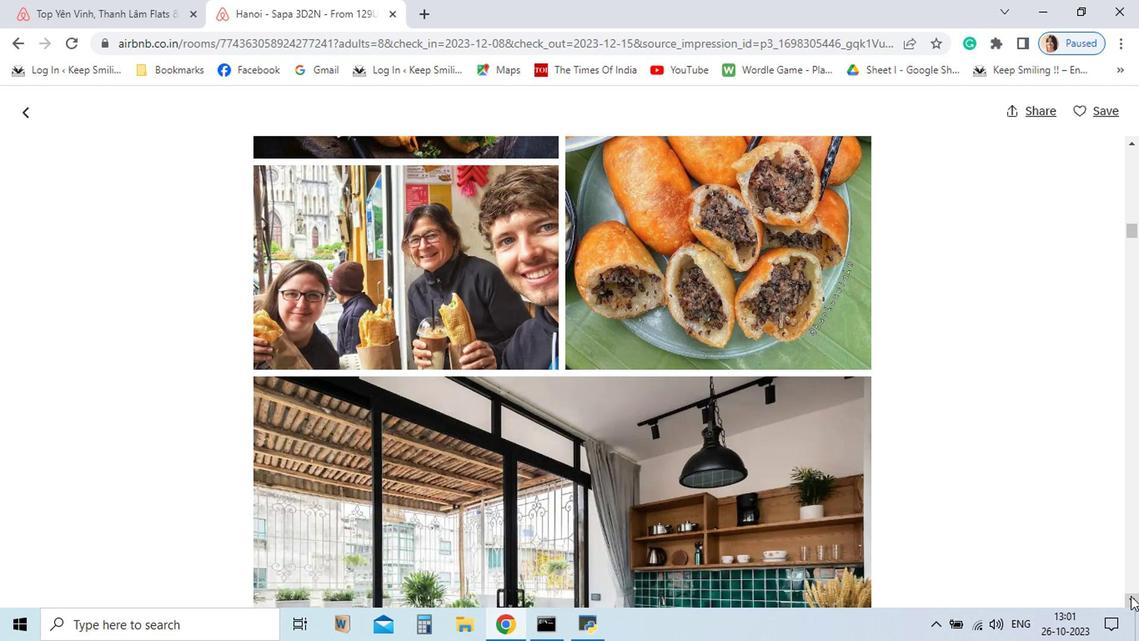 
Action: Mouse pressed left at (970, 589)
Screenshot: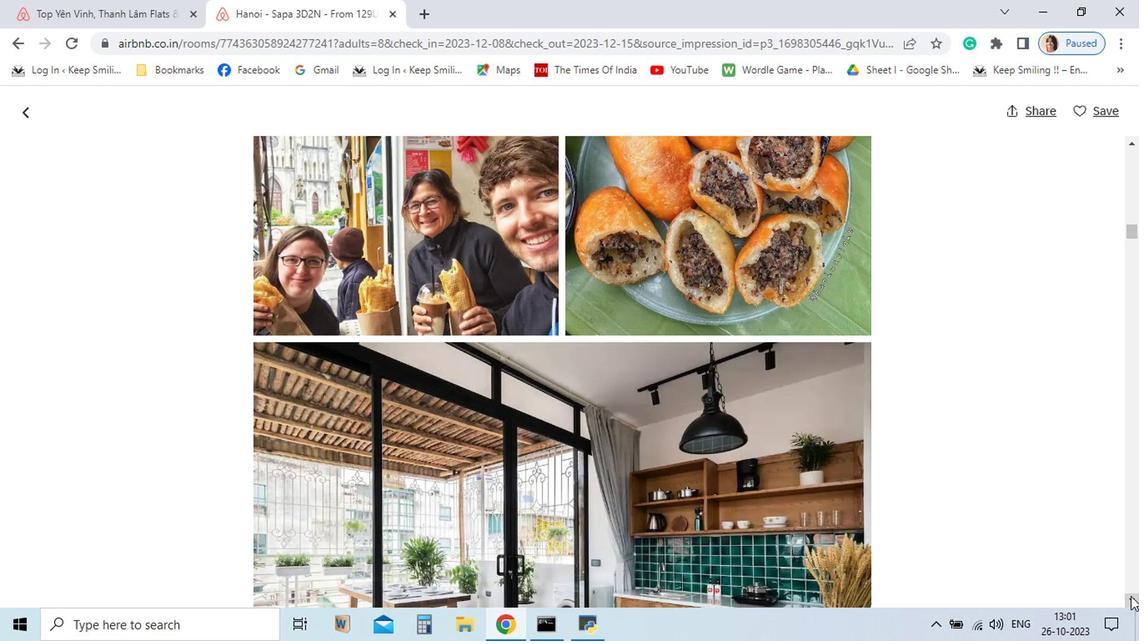 
Action: Mouse pressed left at (970, 589)
Screenshot: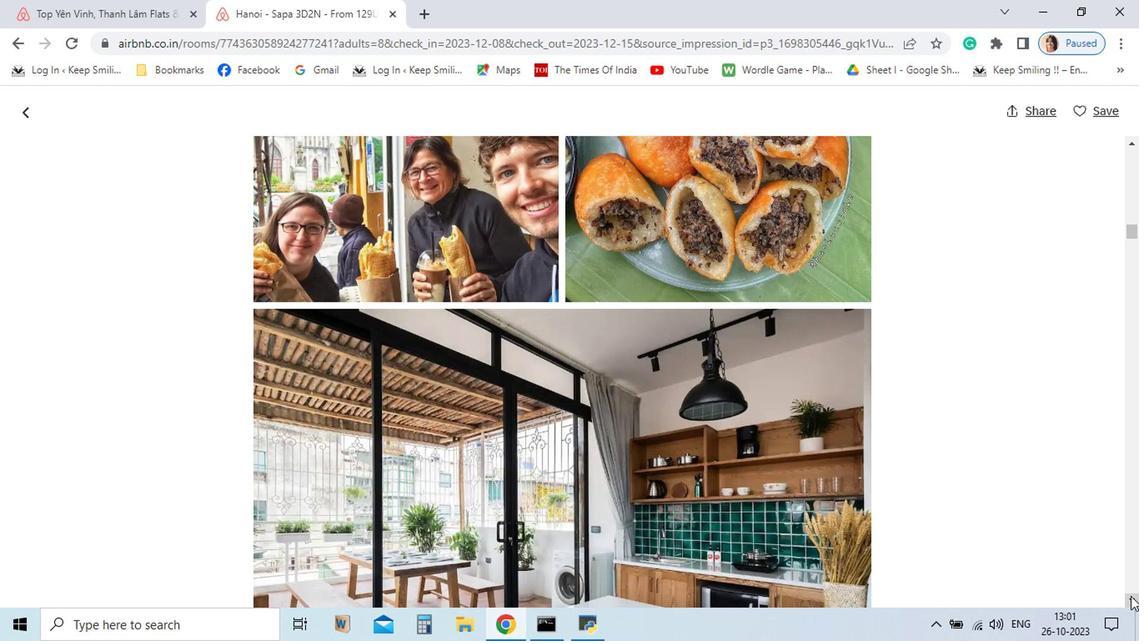 
Action: Mouse pressed left at (970, 589)
Screenshot: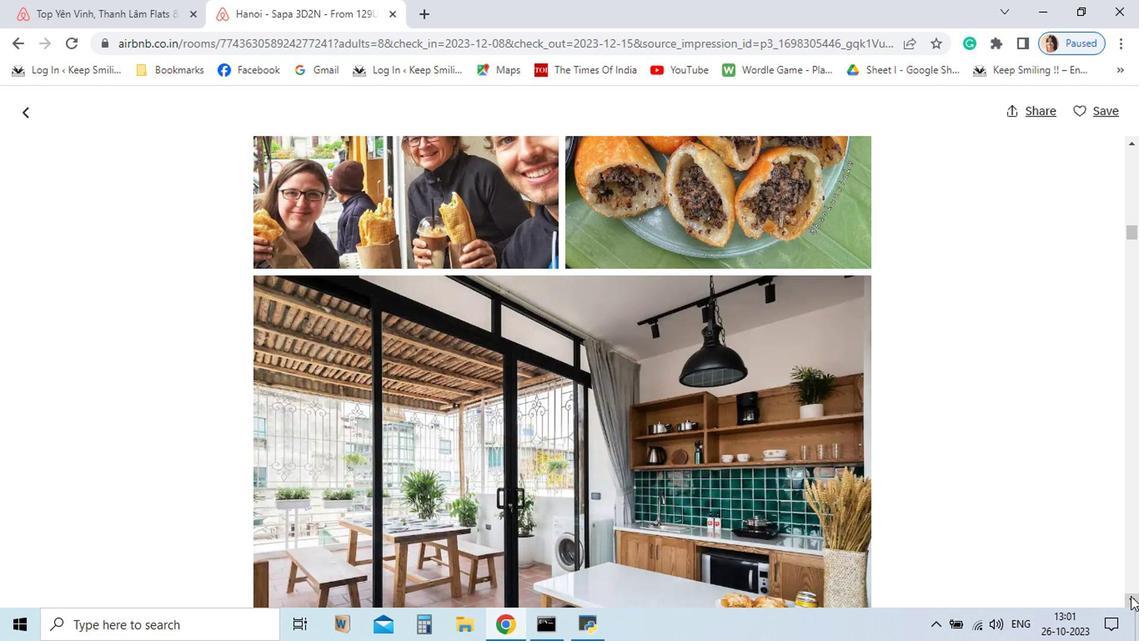 
Action: Mouse pressed left at (970, 589)
Screenshot: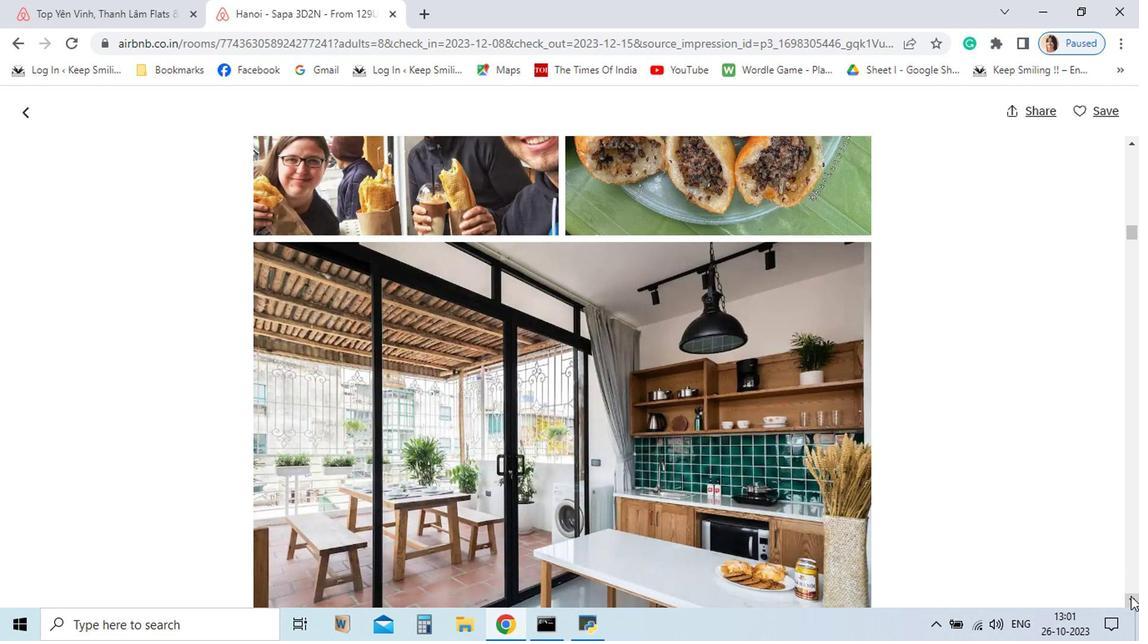 
Action: Mouse pressed left at (970, 589)
Screenshot: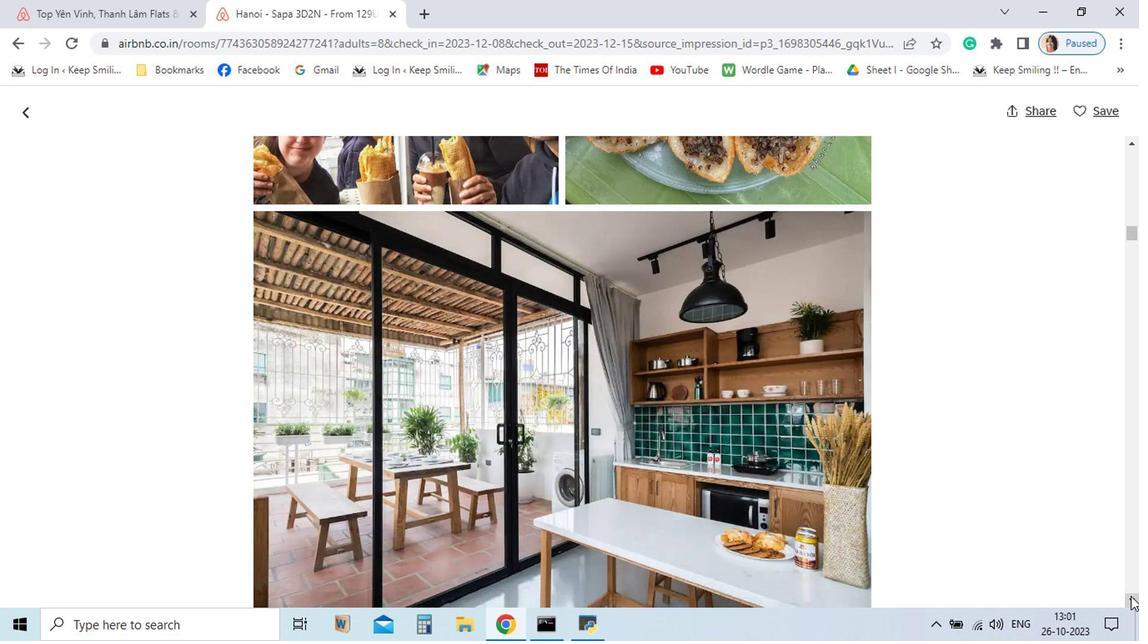 
Action: Mouse pressed left at (970, 589)
Screenshot: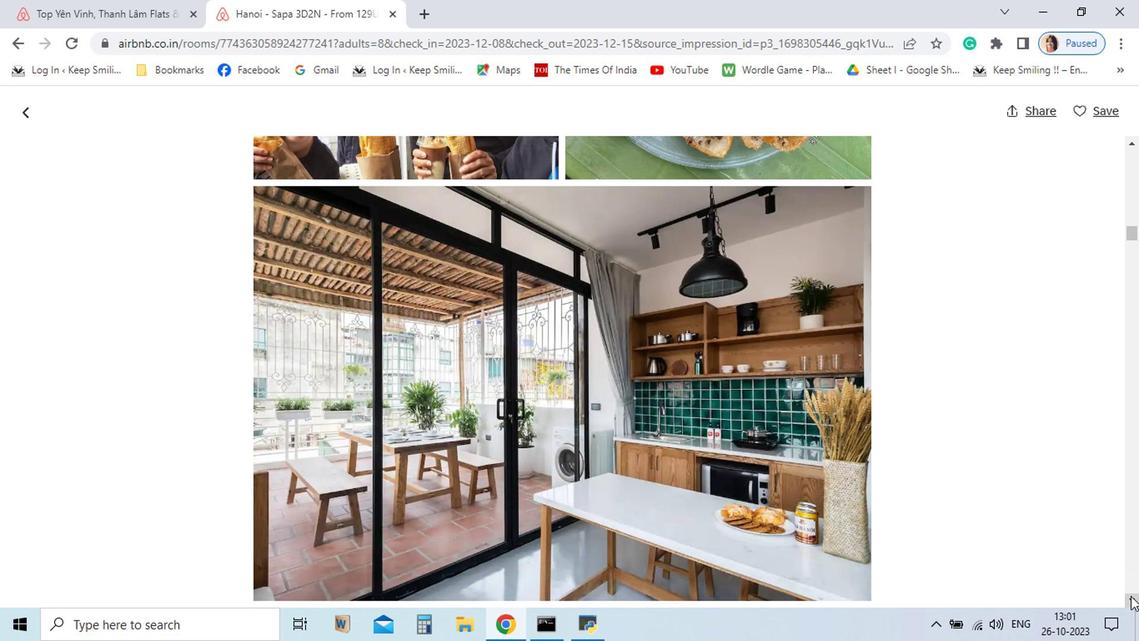 
Action: Mouse pressed left at (970, 589)
Screenshot: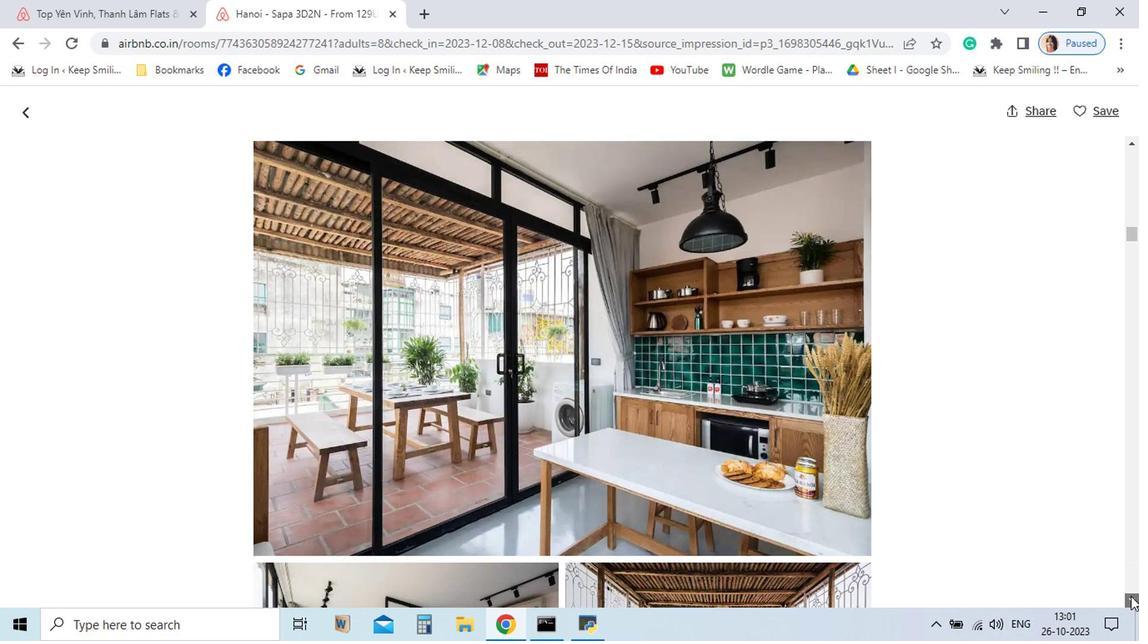 
Action: Mouse pressed left at (970, 589)
